 Task: Add a timeline in the project CanaryTech for the epic 'Microservices architecture implementation' from 2024/06/13 to 2025/07/11. Add a timeline in the project CanaryTech for the epic 'Remote work and collaboration enhancement' from 2023/06/18 to 2024/08/01. Add a timeline in the project CanaryTech for the epic 'Email and messaging system upgrade' from 2023/03/16 to 2025/07/24
Action: Mouse moved to (128, 203)
Screenshot: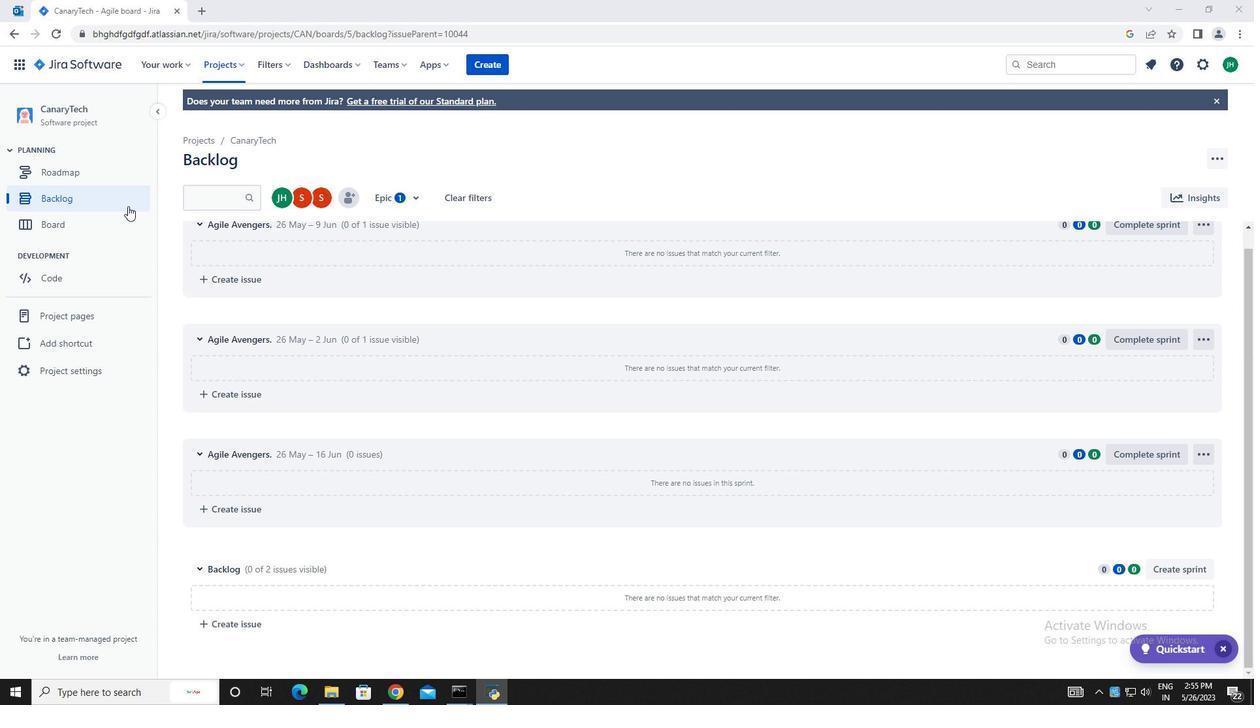 
Action: Mouse pressed left at (128, 203)
Screenshot: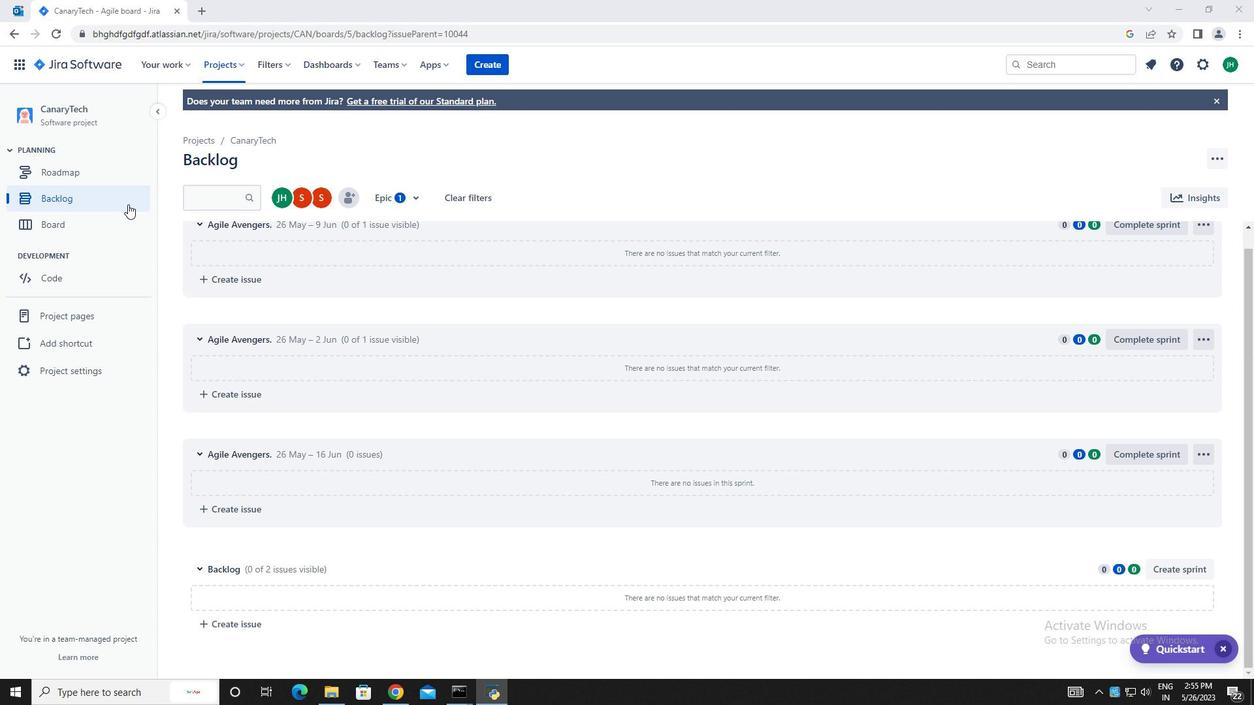 
Action: Mouse moved to (390, 198)
Screenshot: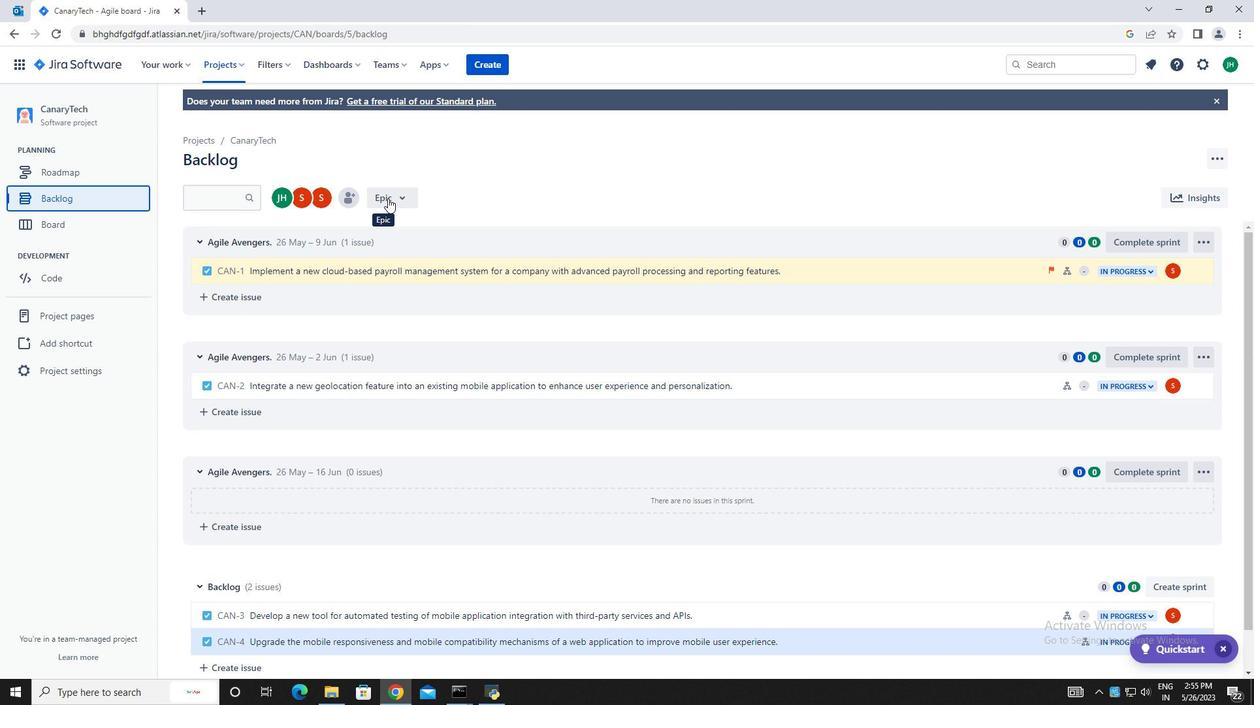 
Action: Mouse pressed left at (390, 198)
Screenshot: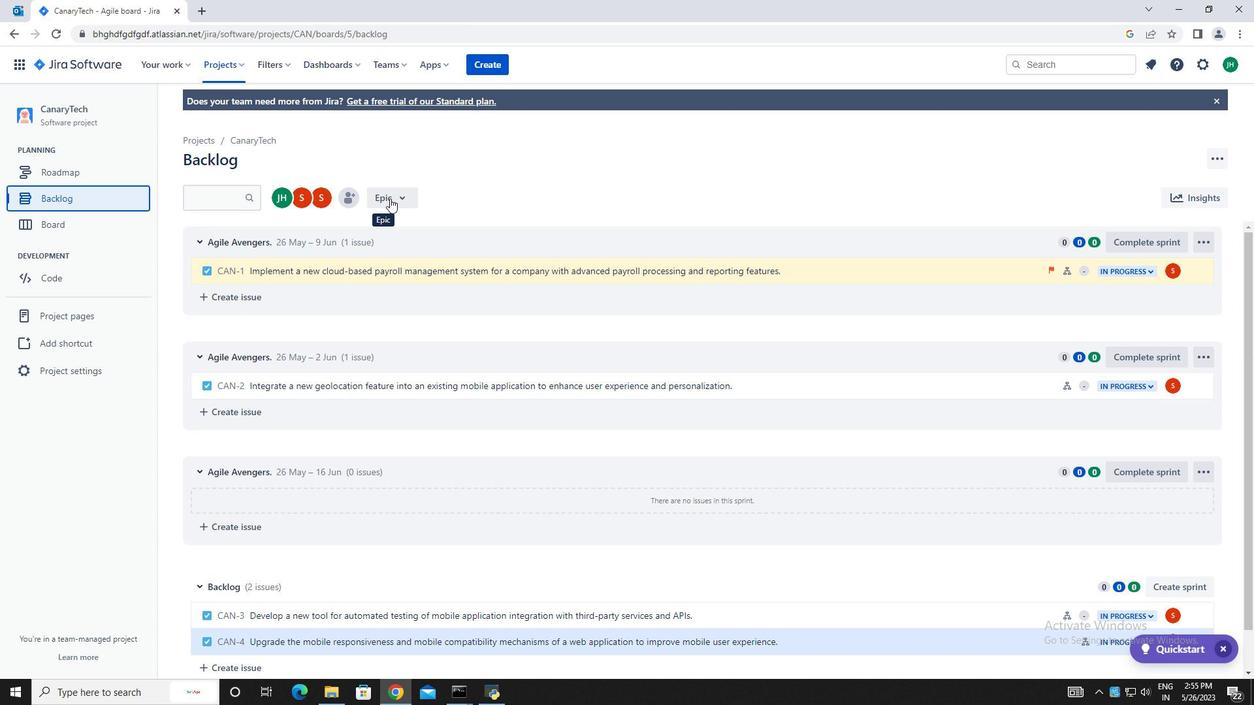 
Action: Mouse moved to (398, 336)
Screenshot: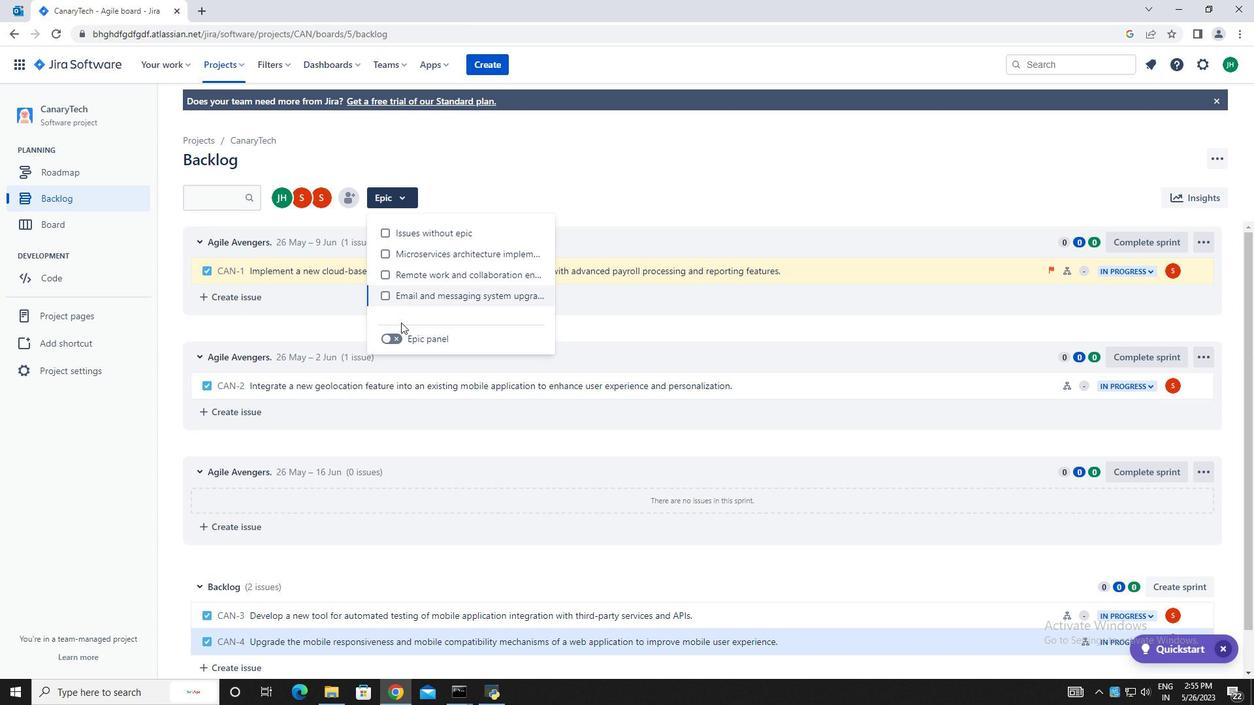 
Action: Mouse pressed left at (398, 336)
Screenshot: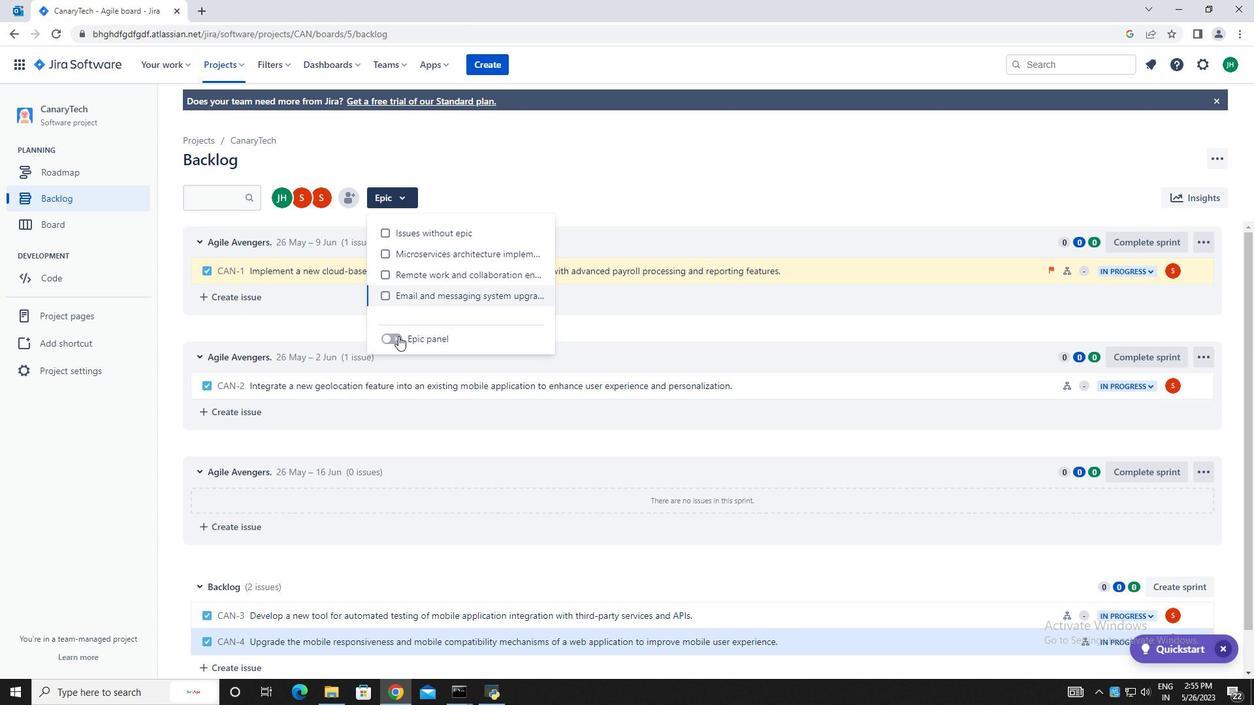 
Action: Mouse moved to (193, 299)
Screenshot: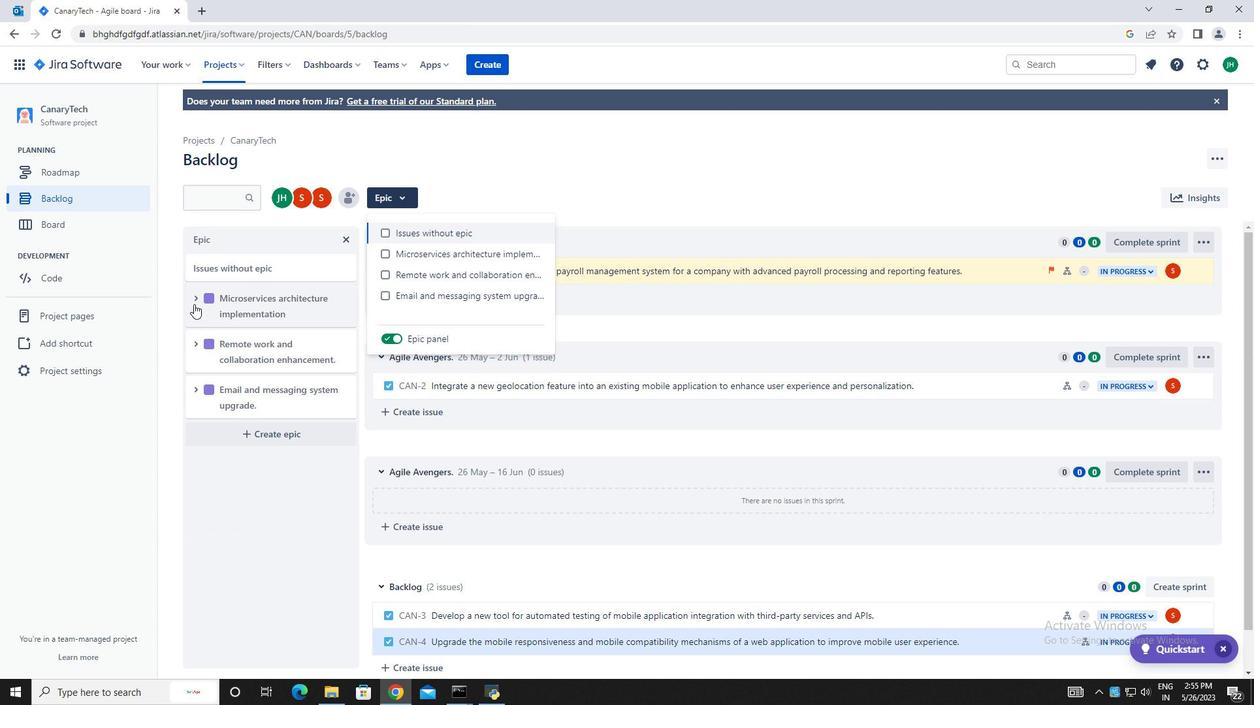 
Action: Mouse pressed left at (193, 299)
Screenshot: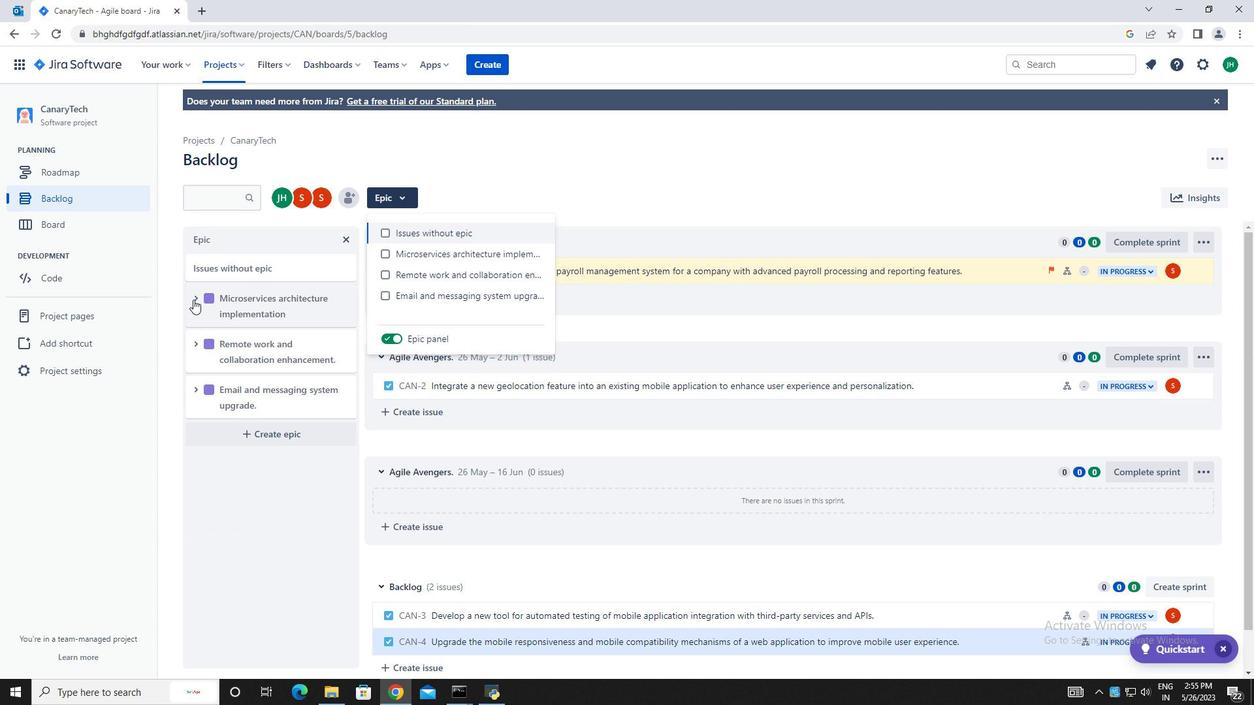 
Action: Mouse moved to (268, 418)
Screenshot: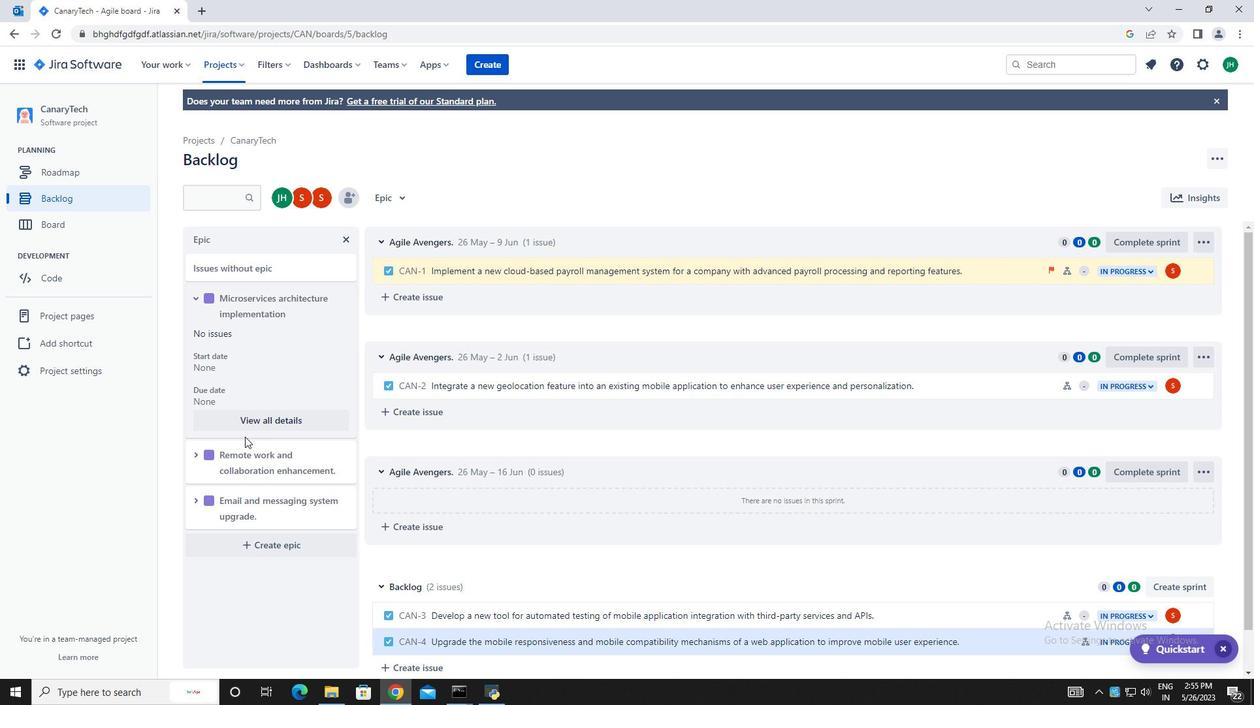 
Action: Mouse pressed left at (268, 418)
Screenshot: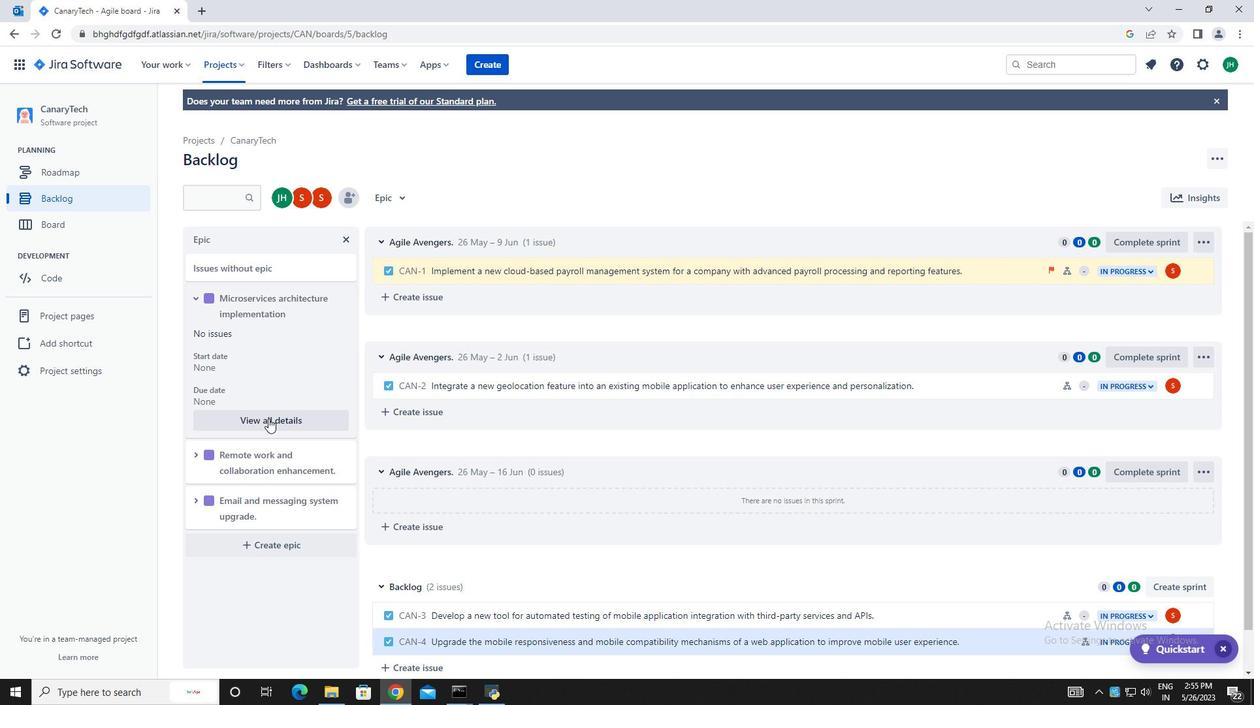 
Action: Mouse moved to (1097, 533)
Screenshot: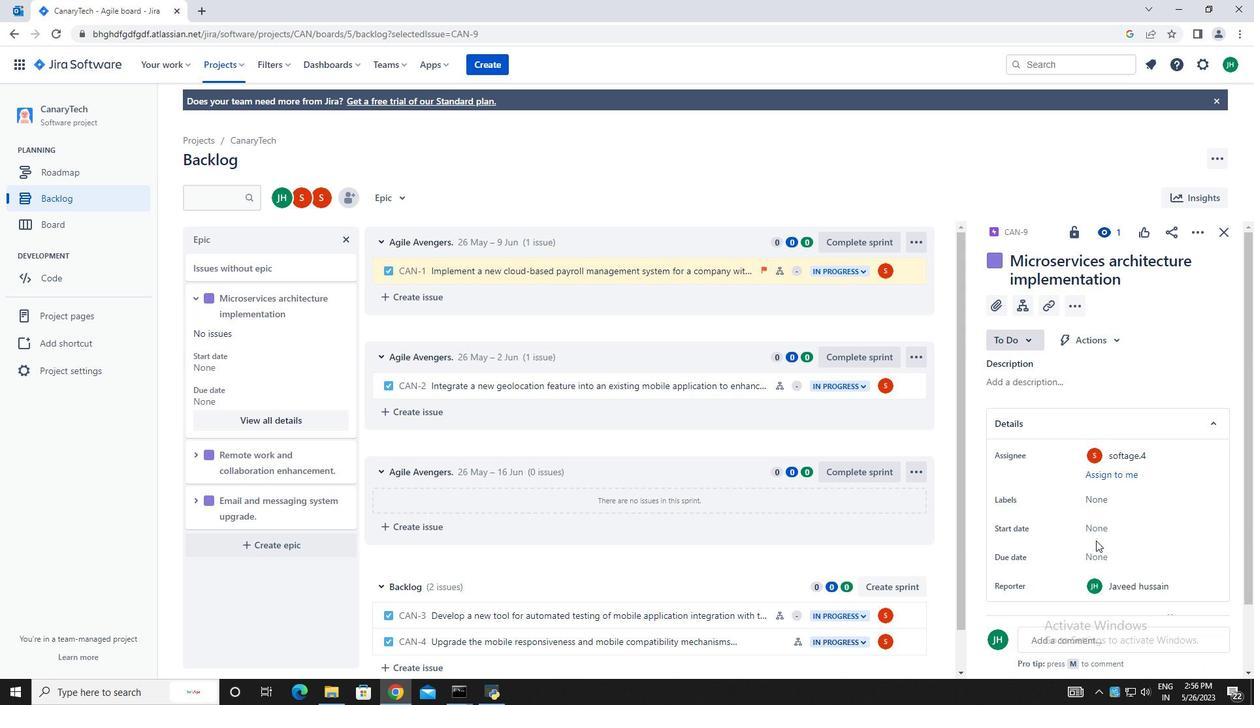 
Action: Mouse pressed left at (1097, 533)
Screenshot: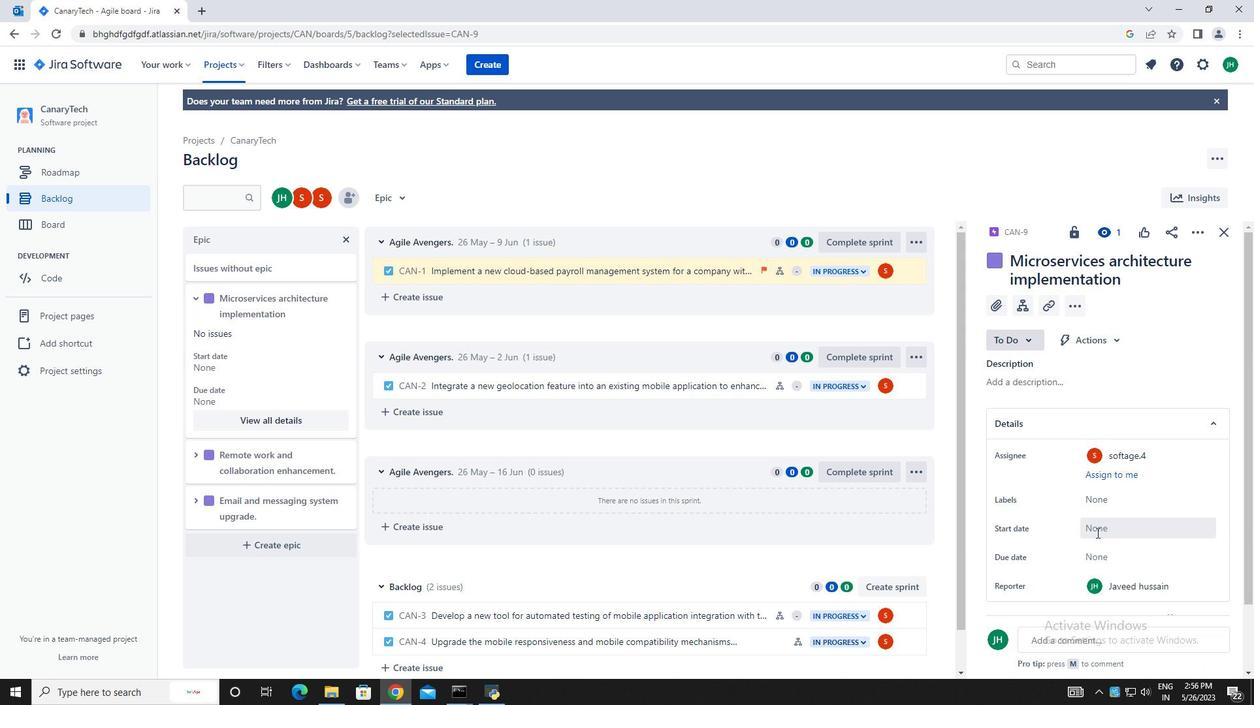 
Action: Mouse moved to (1226, 338)
Screenshot: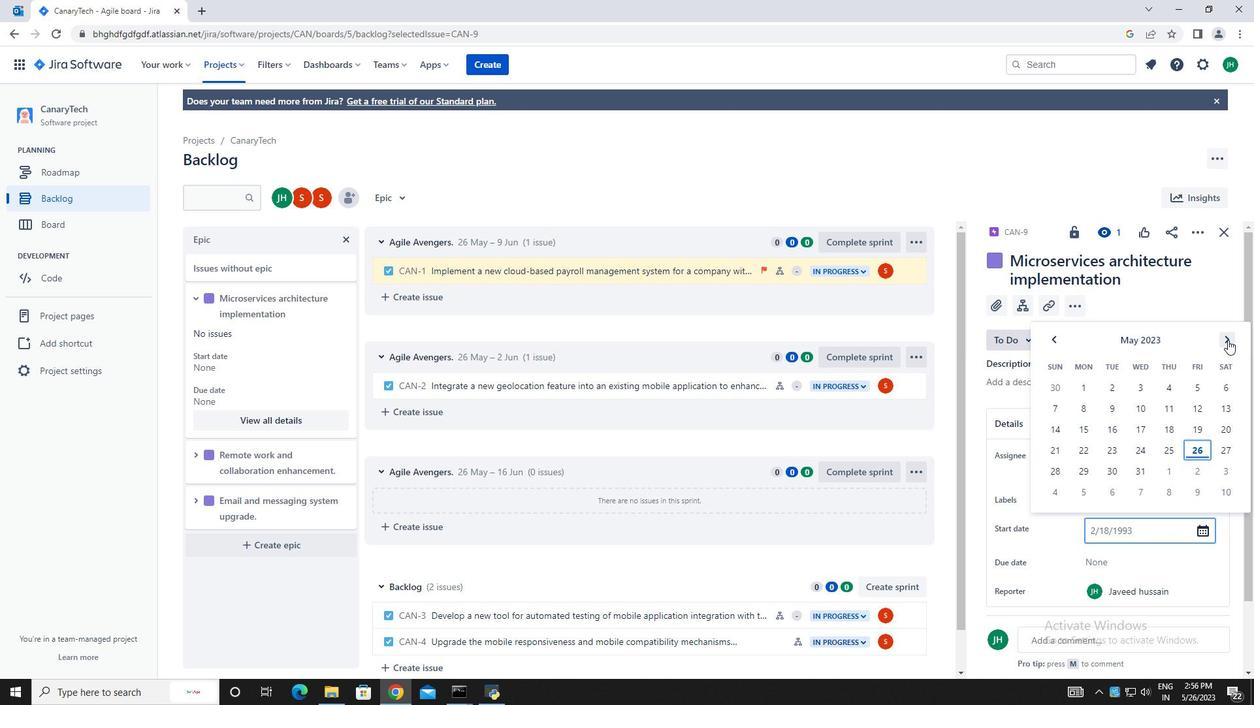 
Action: Mouse pressed left at (1226, 338)
Screenshot: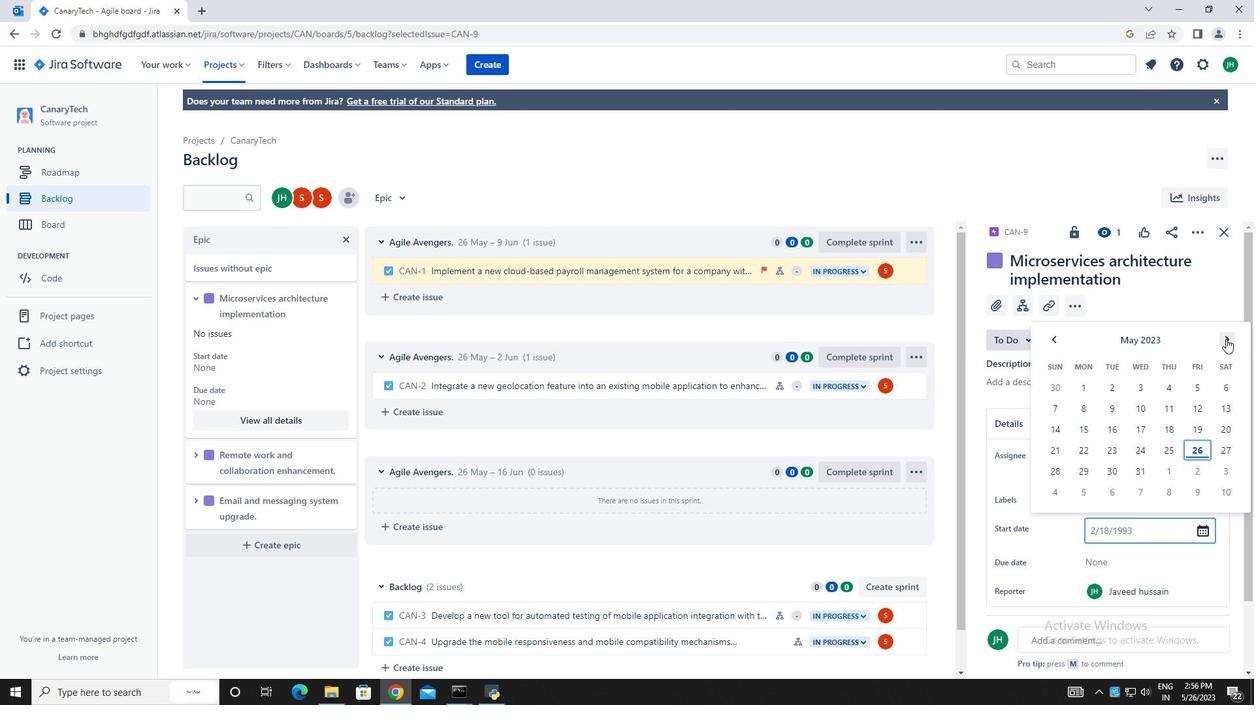 
Action: Mouse pressed left at (1226, 338)
Screenshot: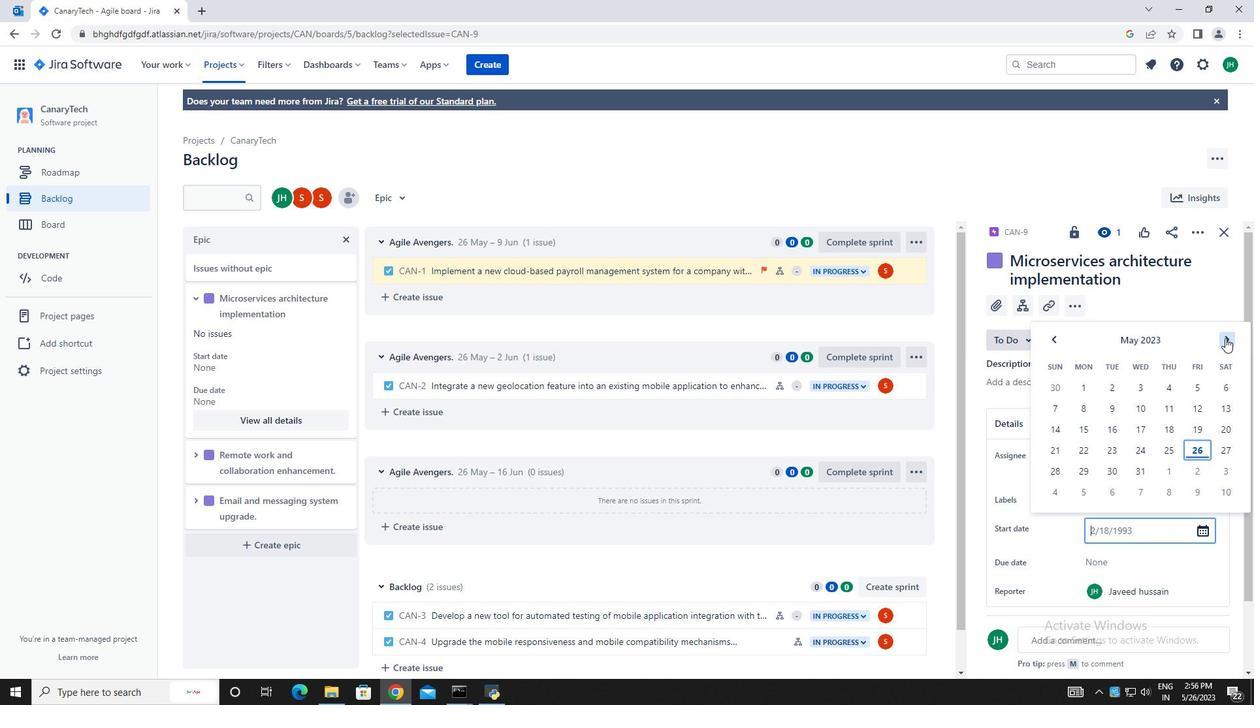 
Action: Mouse moved to (1226, 338)
Screenshot: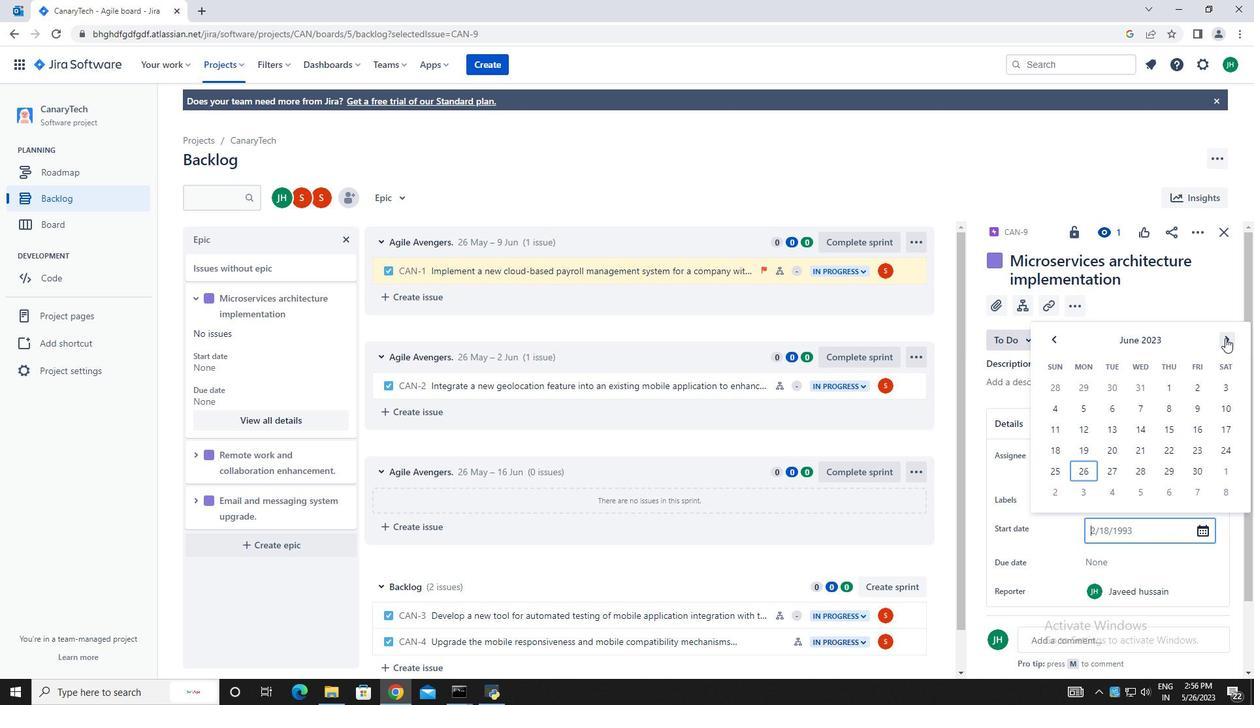 
Action: Mouse pressed left at (1226, 338)
Screenshot: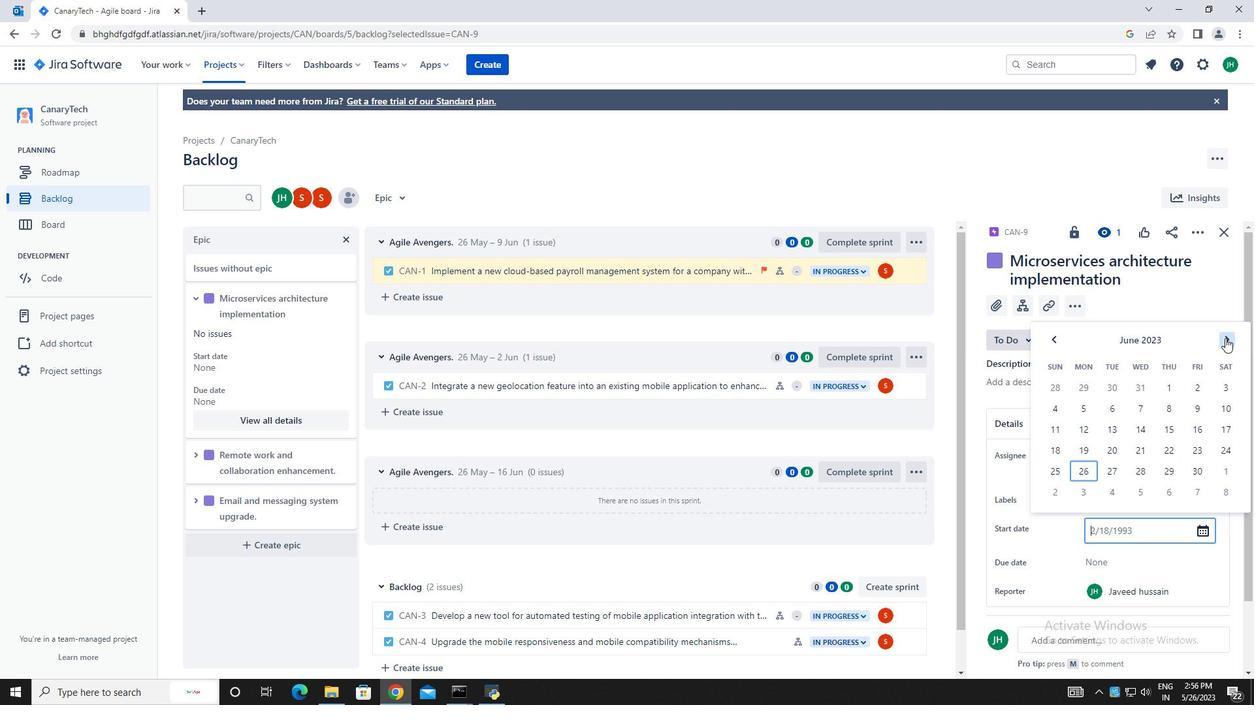 
Action: Mouse pressed left at (1226, 338)
Screenshot: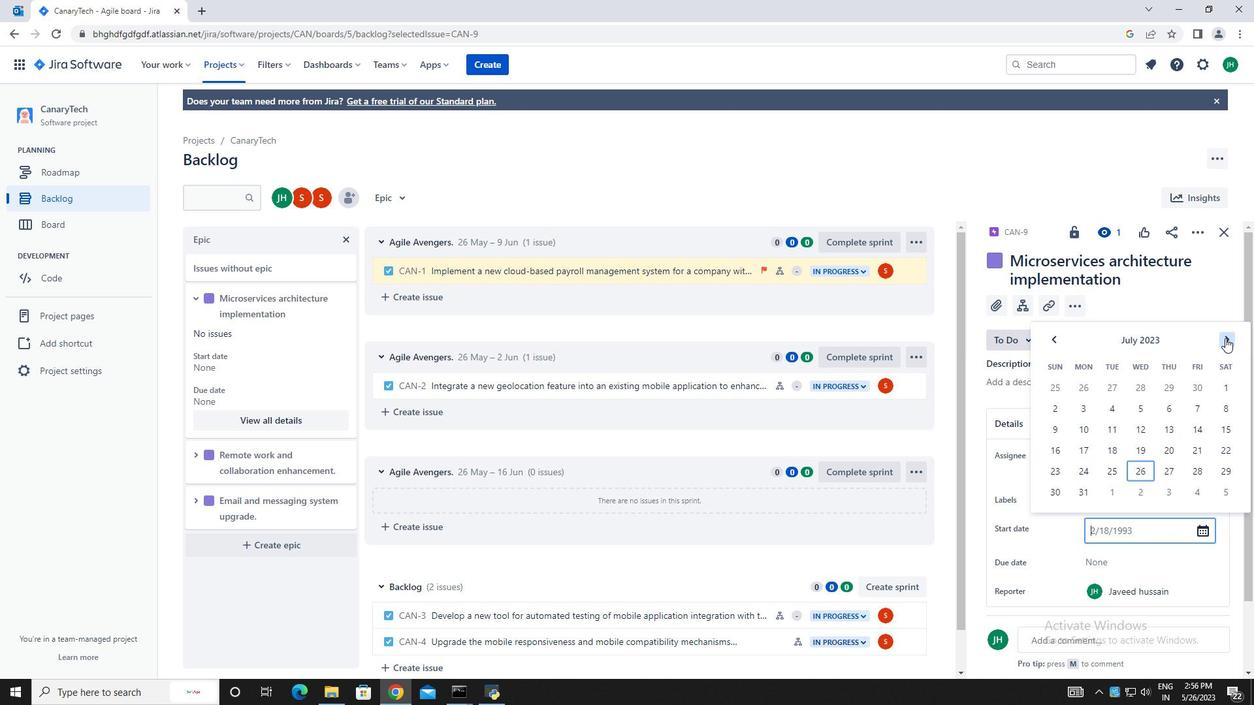 
Action: Mouse pressed left at (1226, 338)
Screenshot: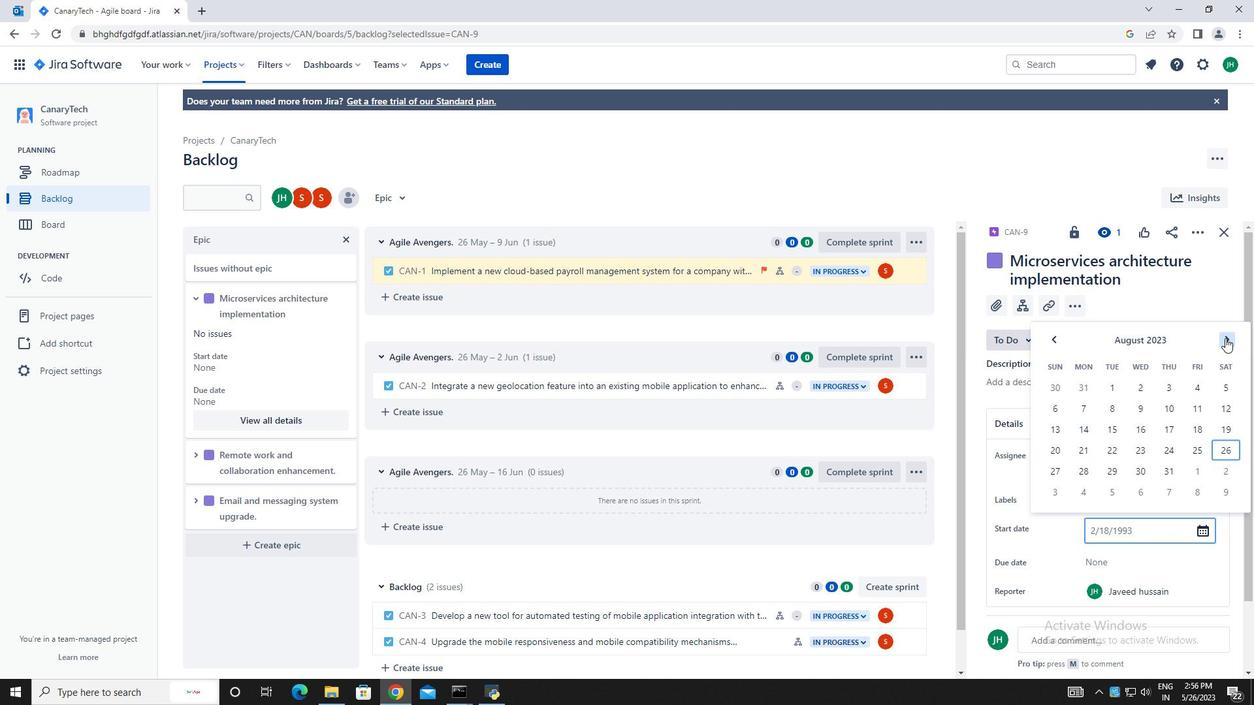 
Action: Mouse pressed left at (1226, 338)
Screenshot: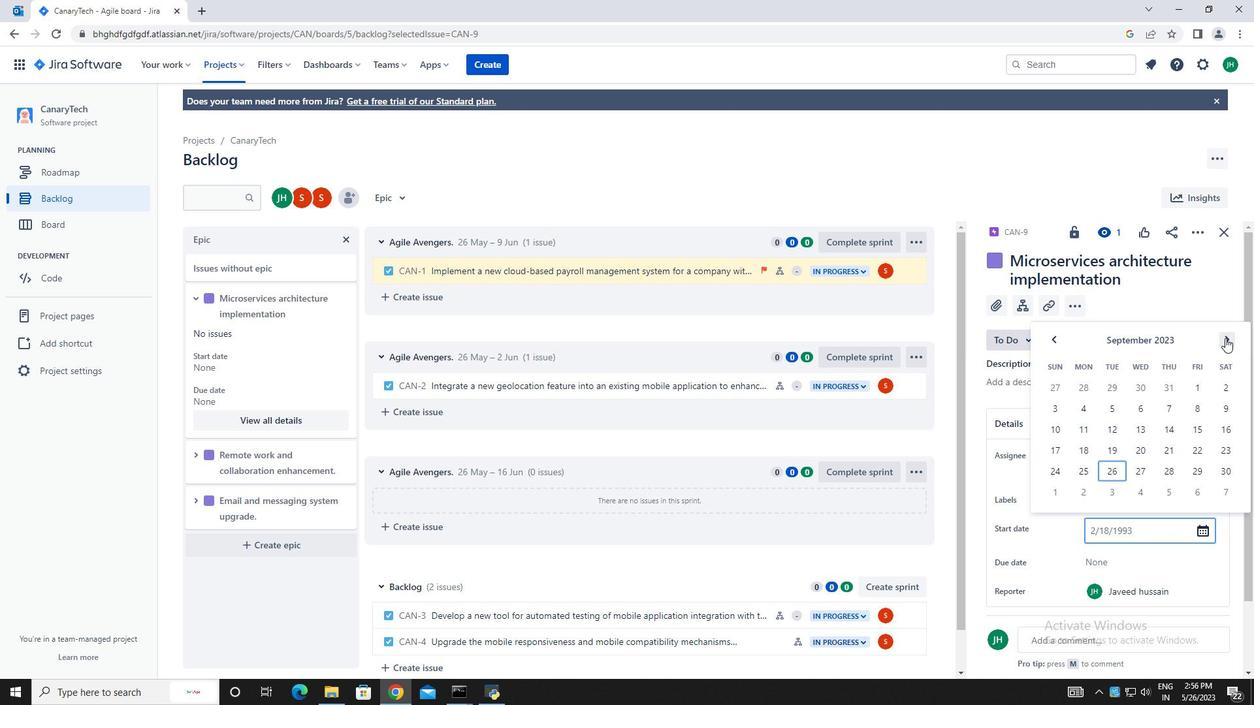 
Action: Mouse pressed left at (1226, 338)
Screenshot: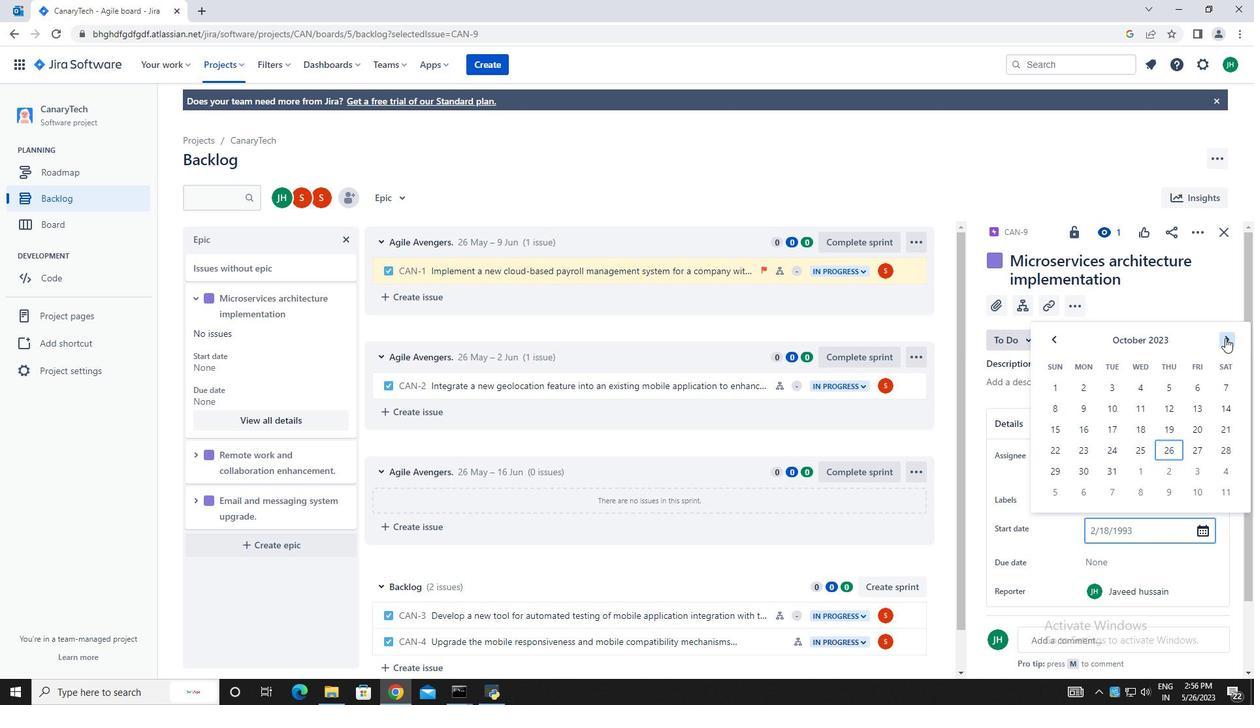 
Action: Mouse pressed left at (1226, 338)
Screenshot: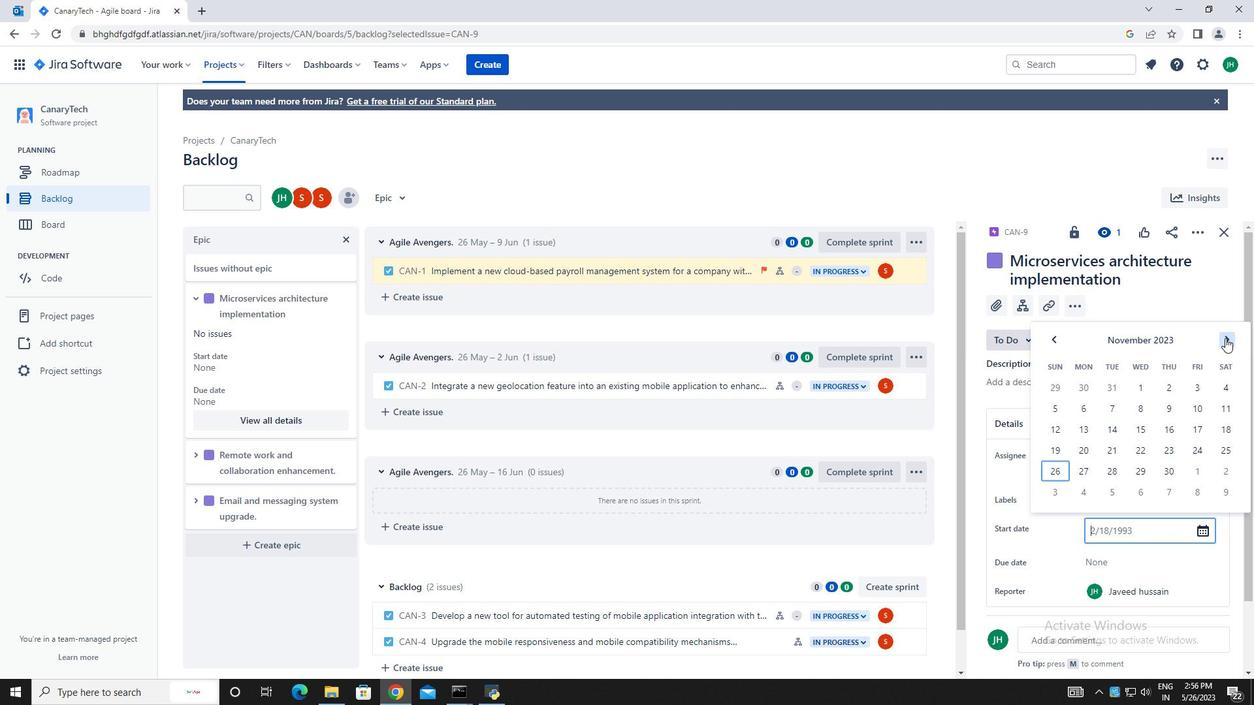 
Action: Mouse pressed left at (1226, 338)
Screenshot: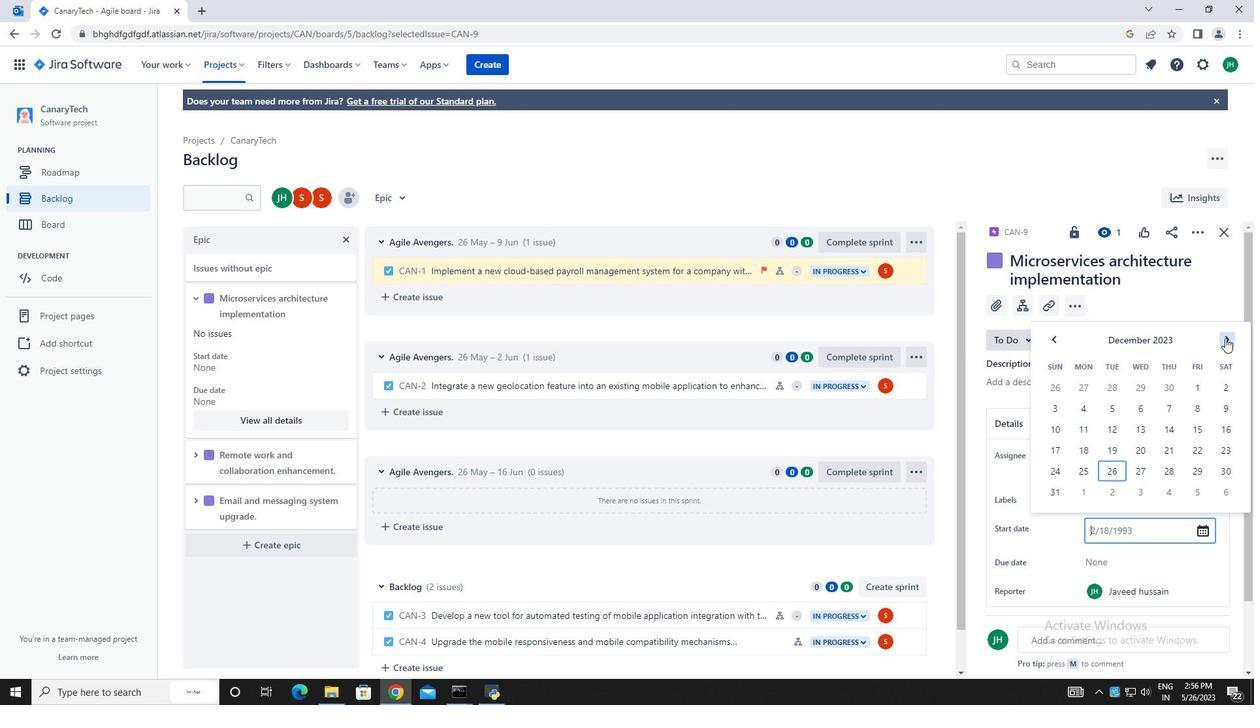 
Action: Mouse pressed left at (1226, 338)
Screenshot: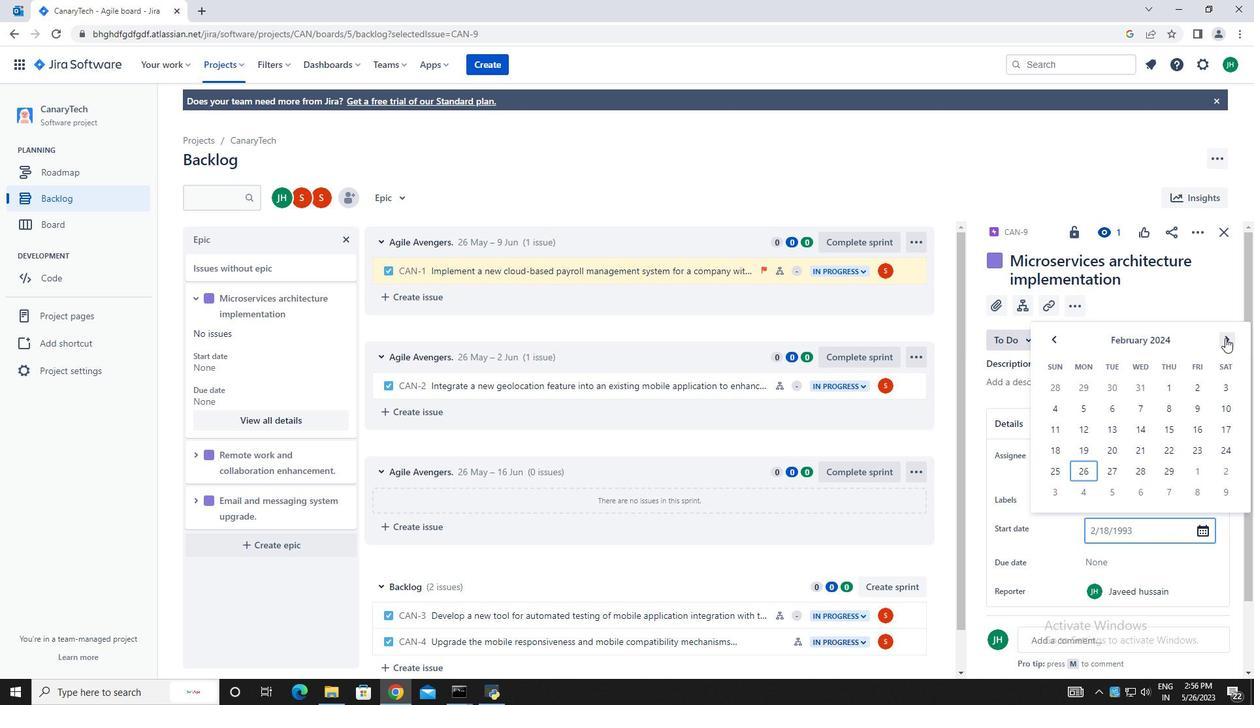 
Action: Mouse pressed left at (1226, 338)
Screenshot: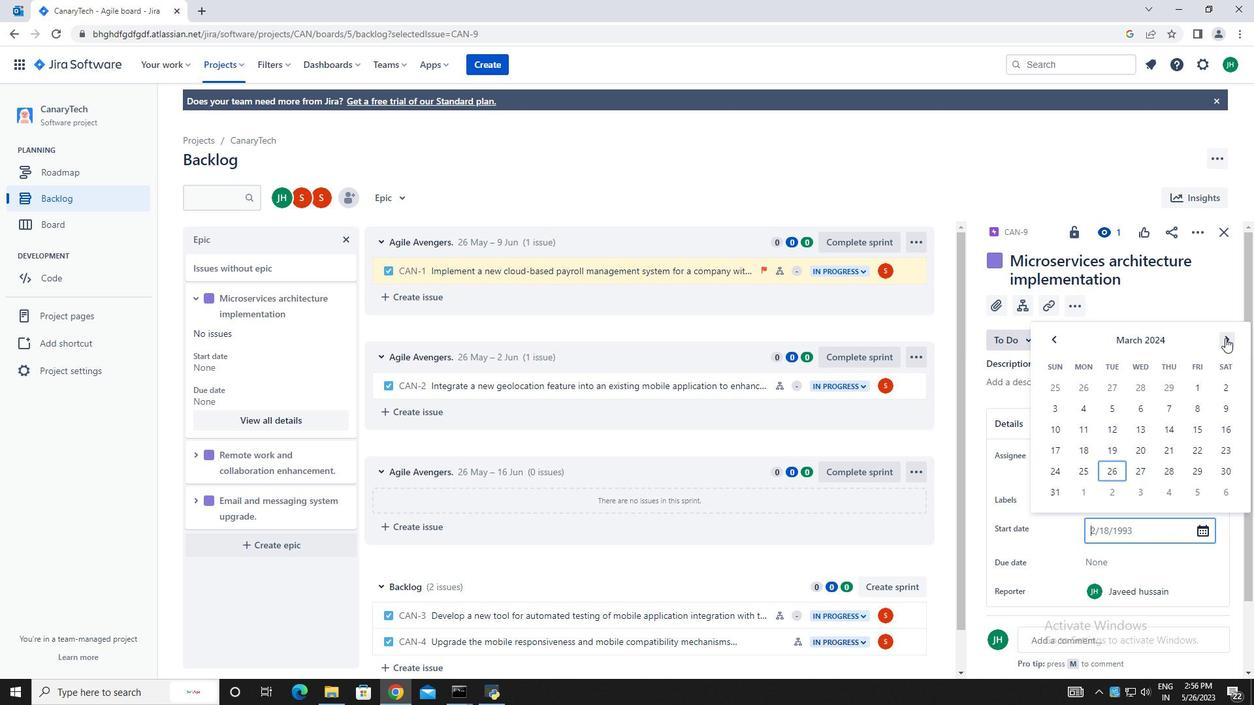 
Action: Mouse pressed left at (1226, 338)
Screenshot: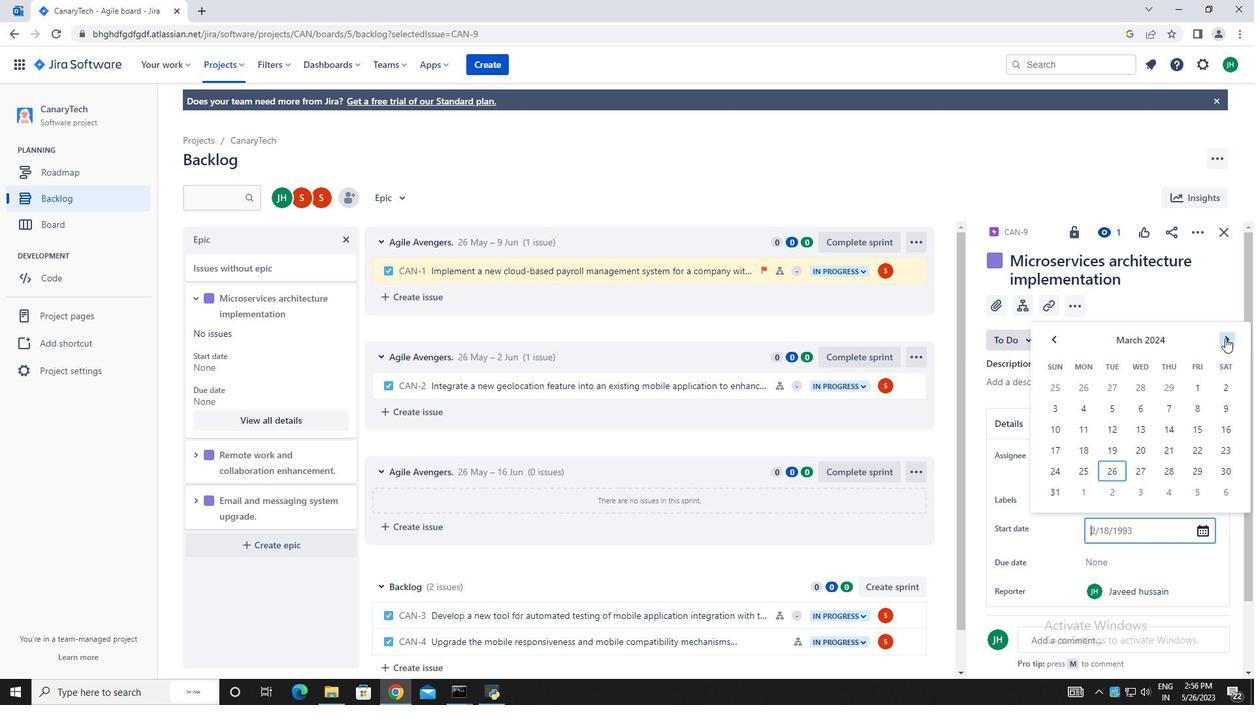 
Action: Mouse pressed left at (1226, 338)
Screenshot: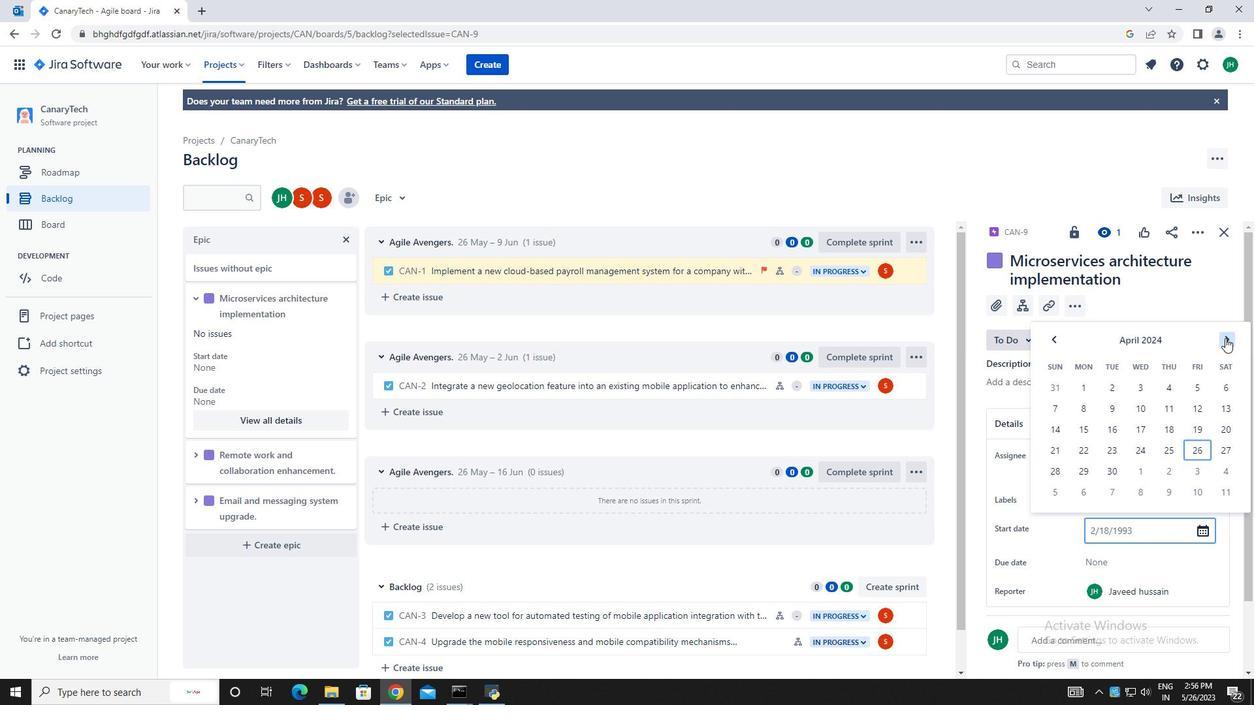 
Action: Mouse moved to (1173, 430)
Screenshot: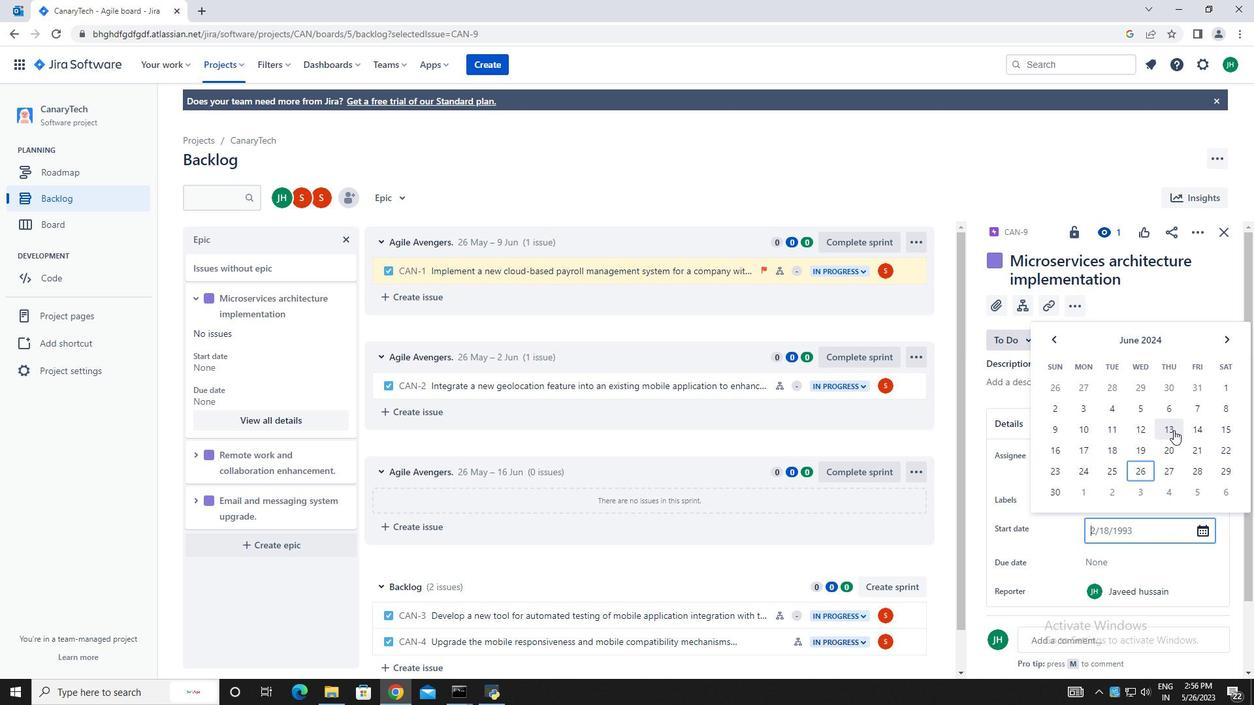 
Action: Mouse pressed left at (1173, 430)
Screenshot: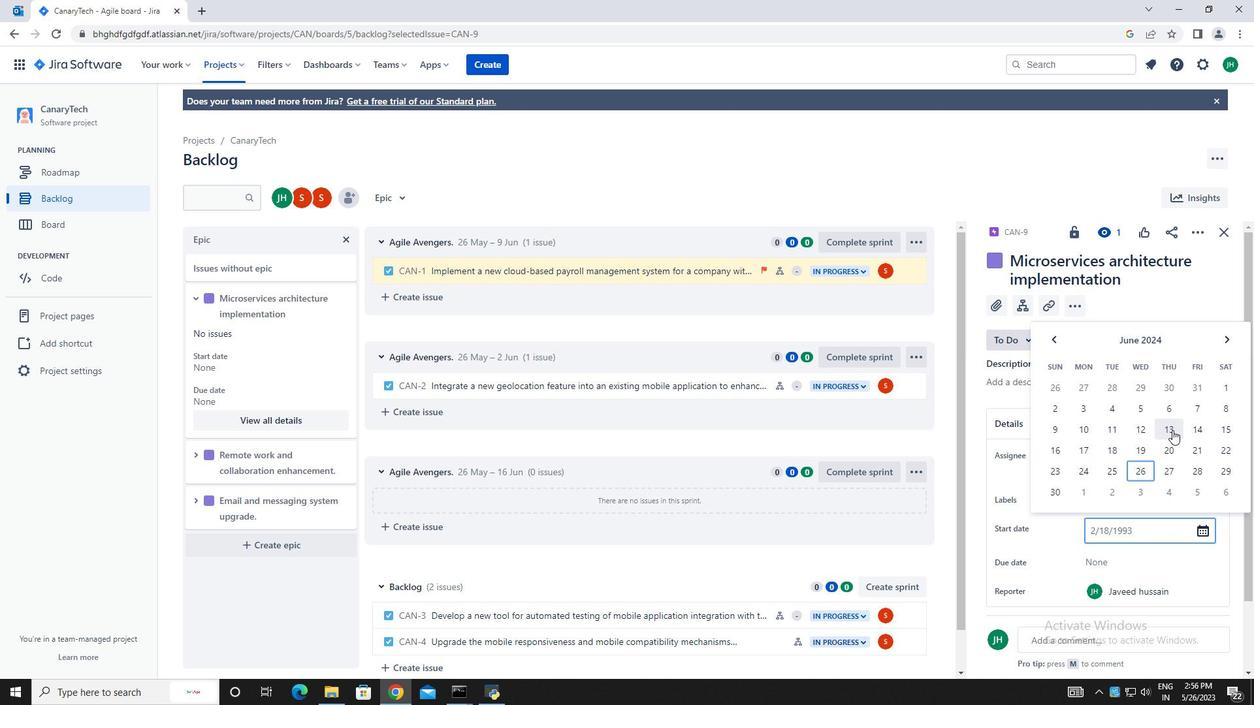 
Action: Mouse moved to (1131, 513)
Screenshot: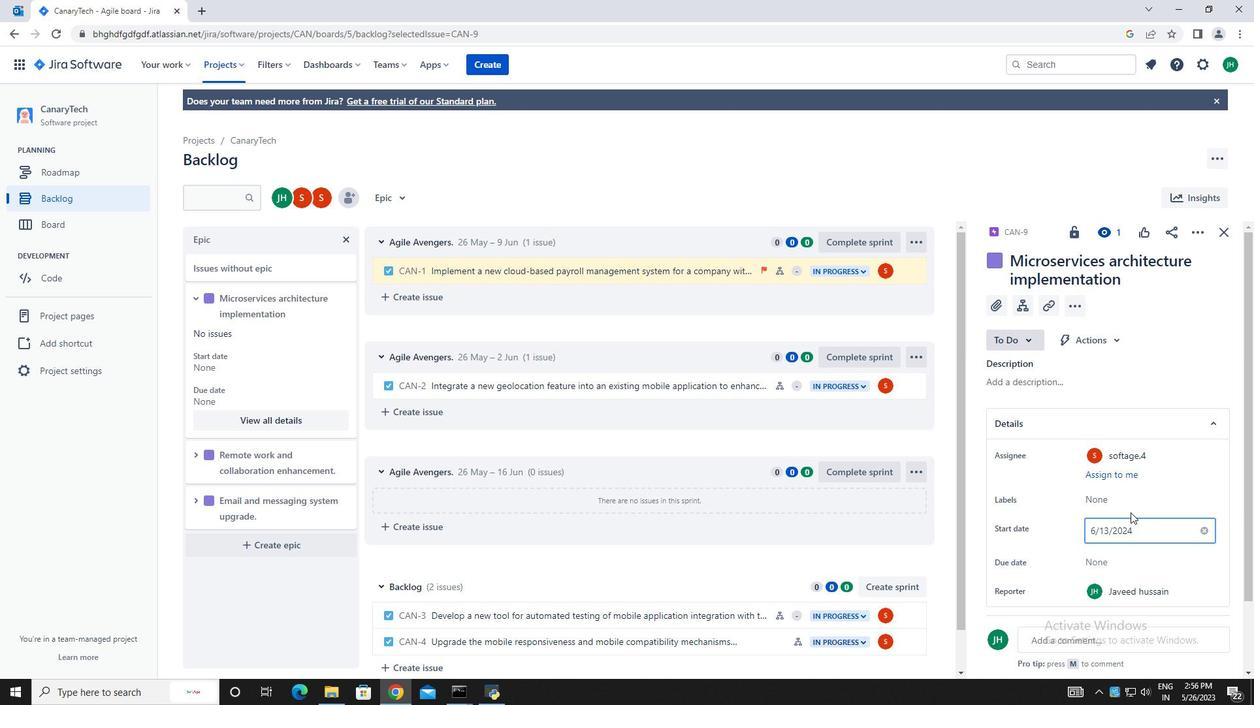 
Action: Key pressed <Key.enter>
Screenshot: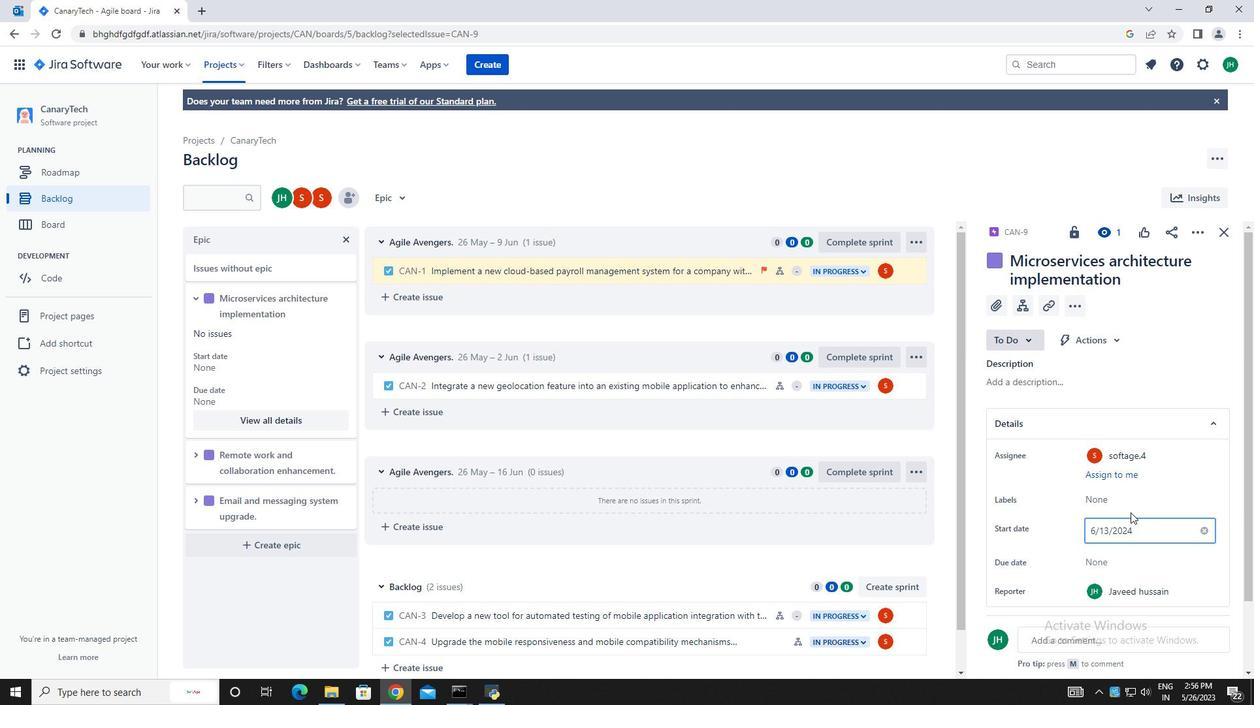 
Action: Mouse moved to (1105, 558)
Screenshot: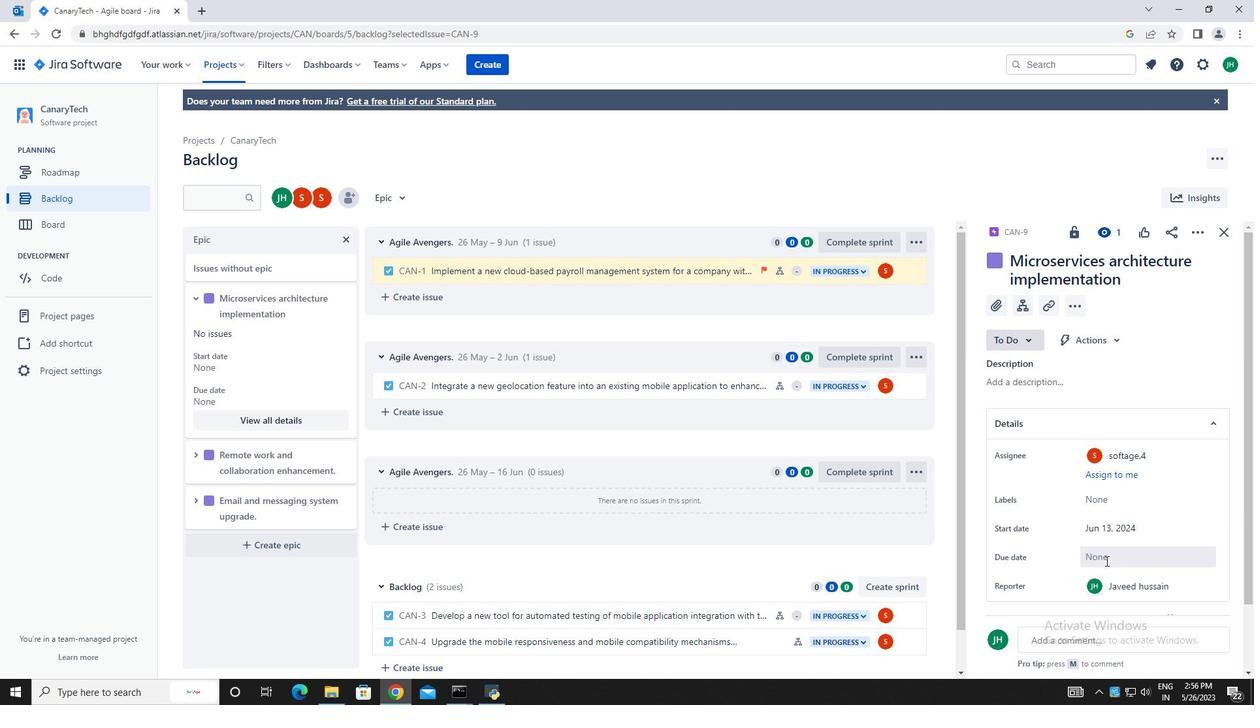 
Action: Mouse pressed left at (1105, 558)
Screenshot: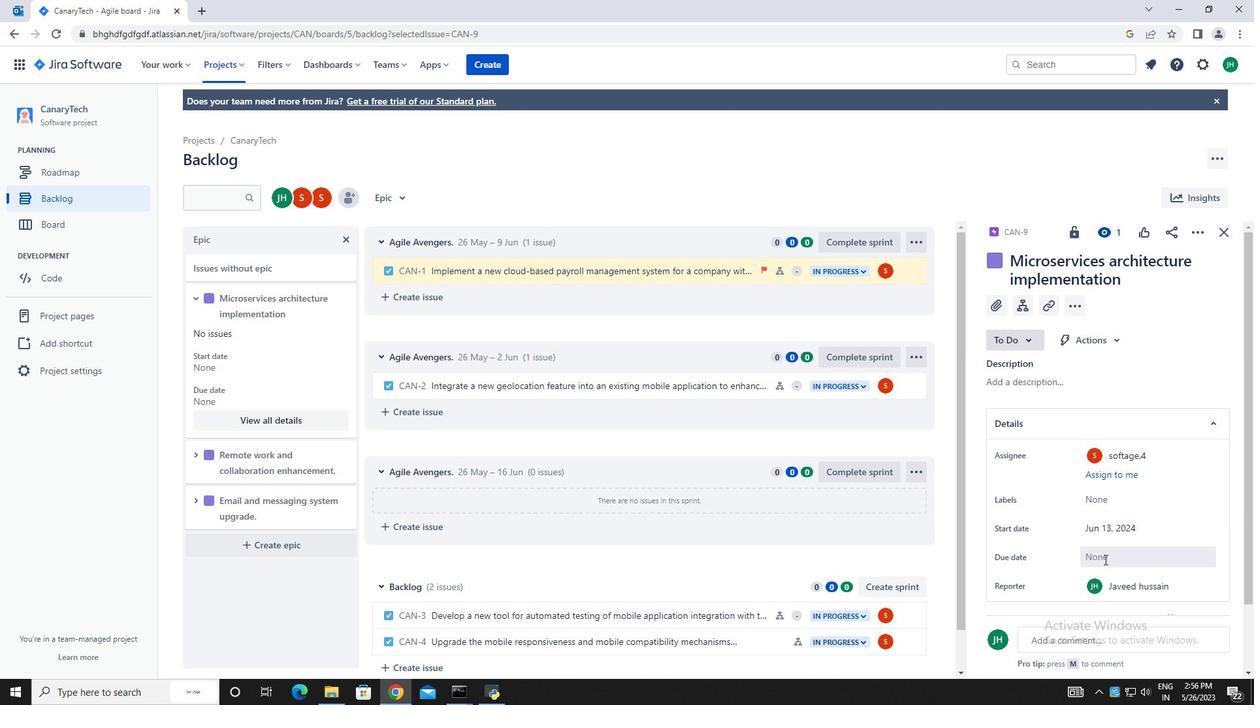
Action: Mouse moved to (1230, 369)
Screenshot: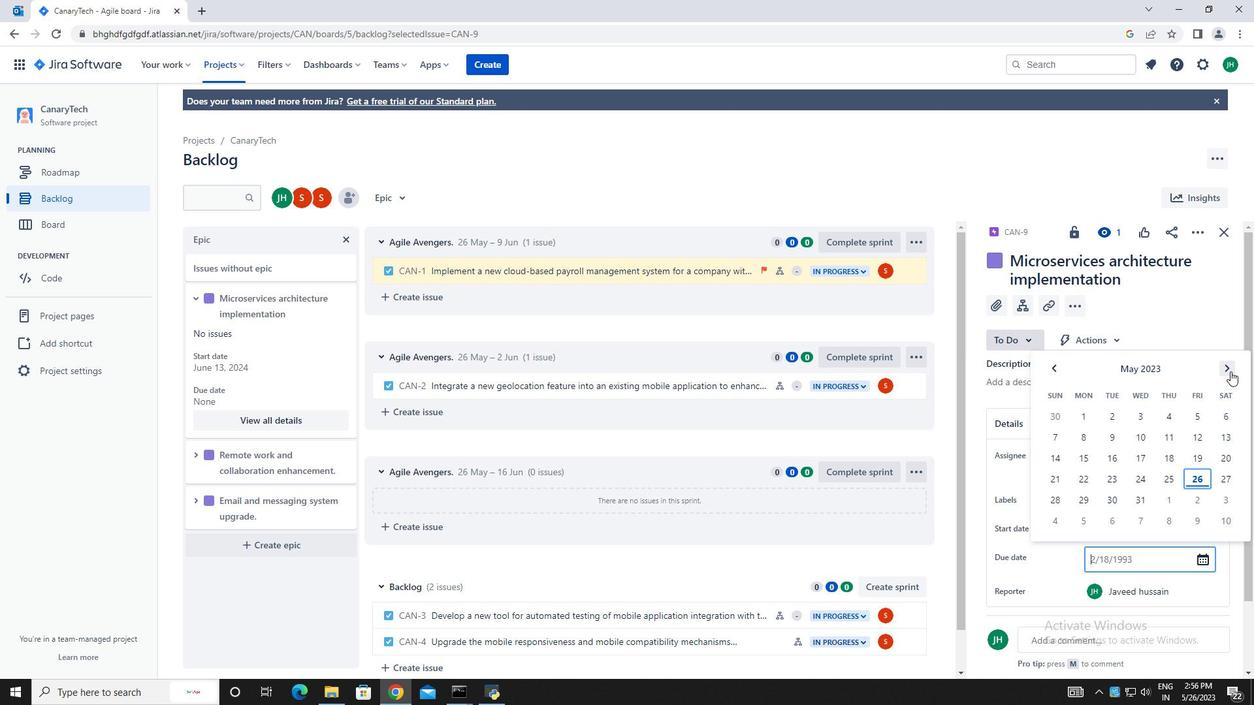 
Action: Mouse pressed left at (1230, 369)
Screenshot: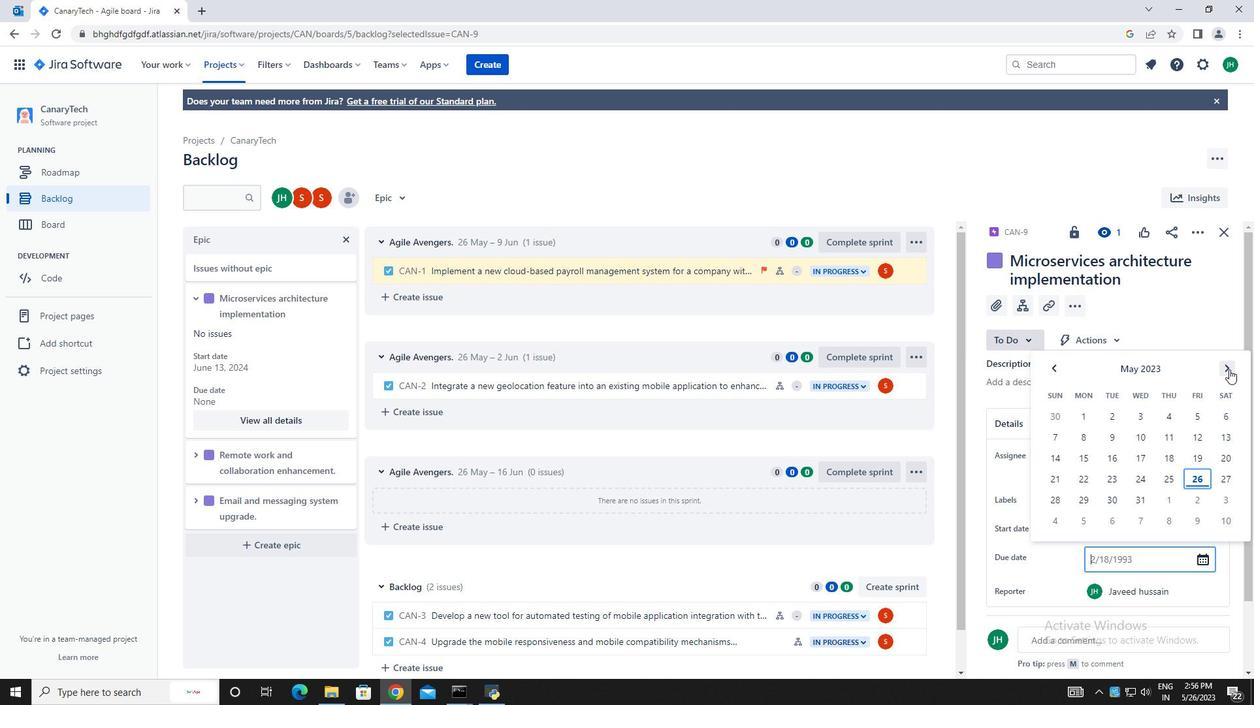 
Action: Mouse pressed left at (1230, 369)
Screenshot: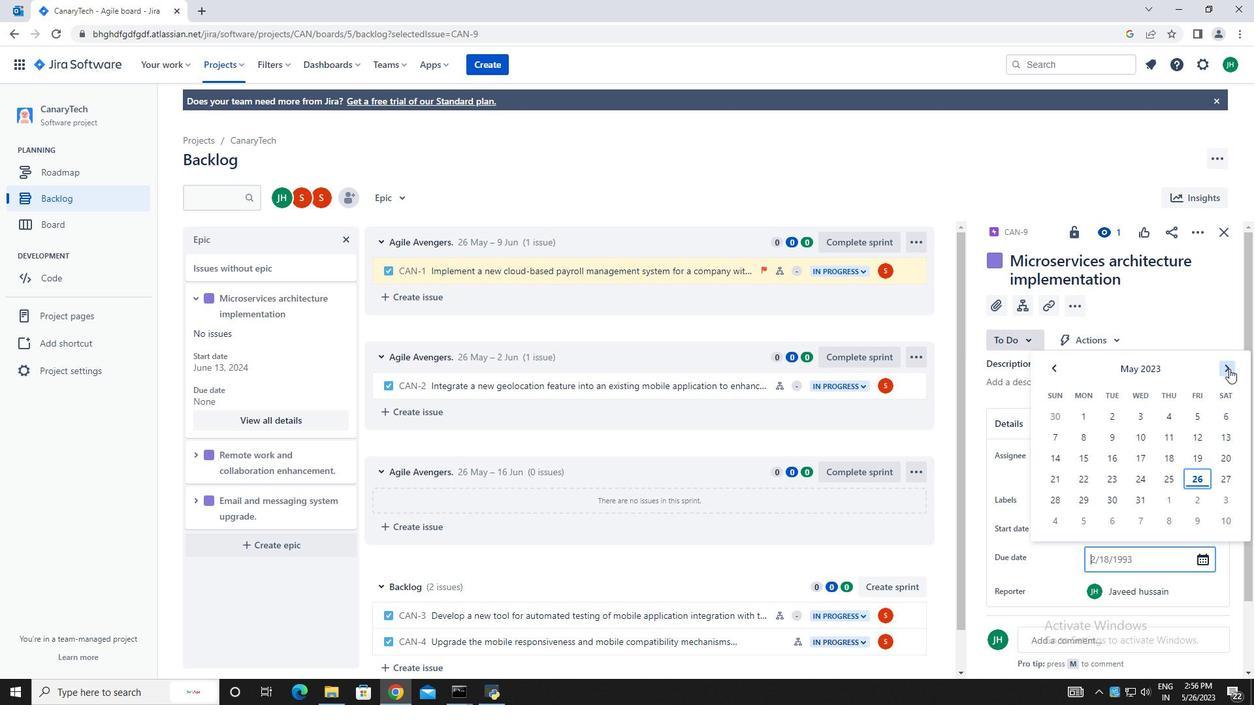 
Action: Mouse pressed left at (1230, 369)
Screenshot: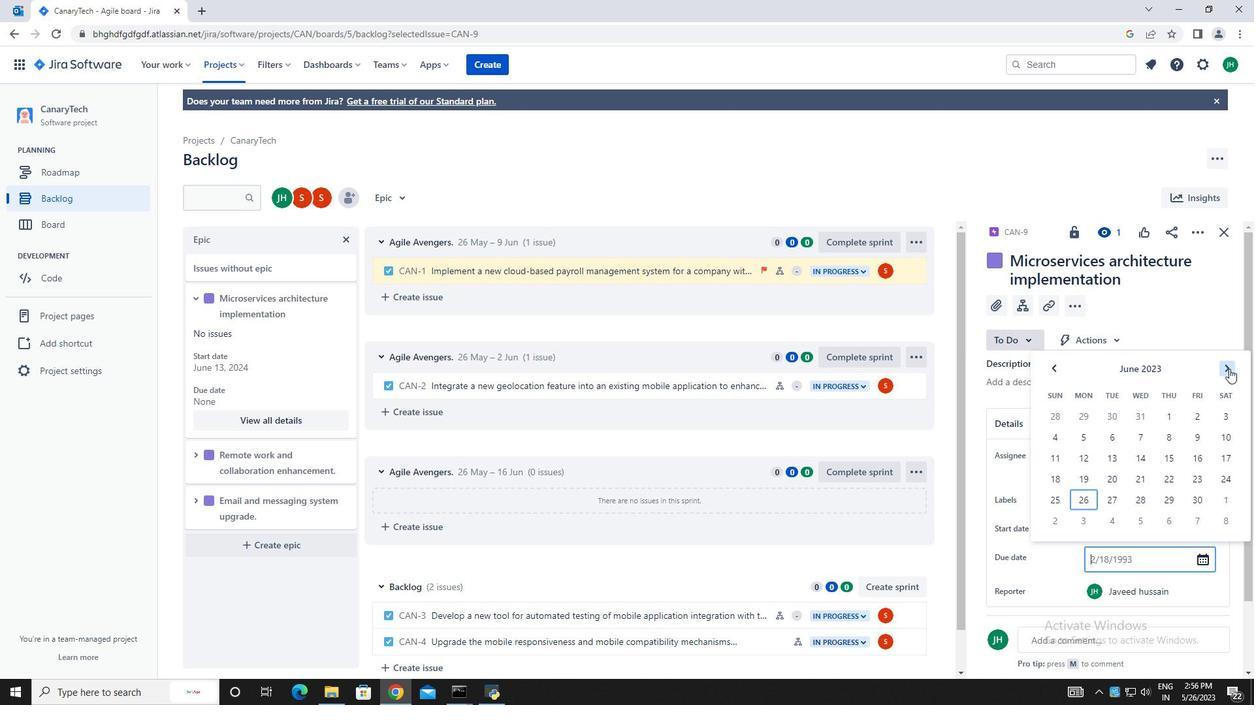 
Action: Mouse pressed left at (1230, 369)
Screenshot: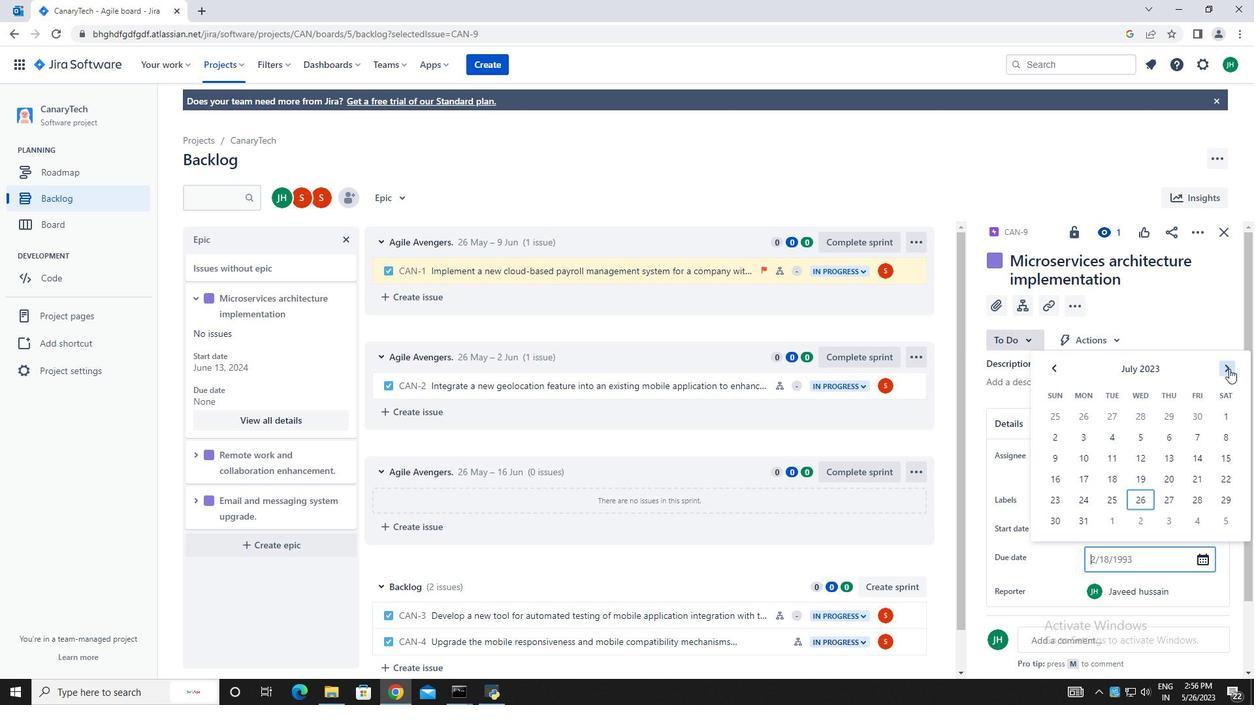 
Action: Mouse pressed left at (1230, 369)
Screenshot: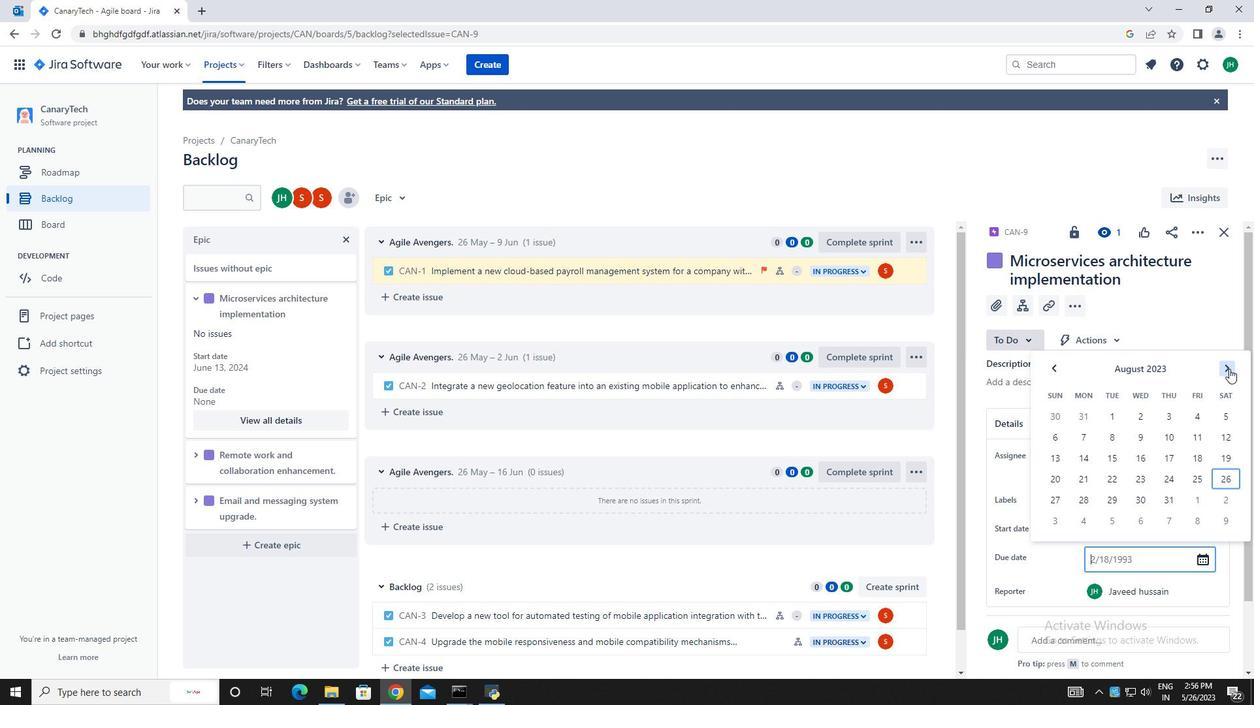 
Action: Mouse pressed left at (1230, 369)
Screenshot: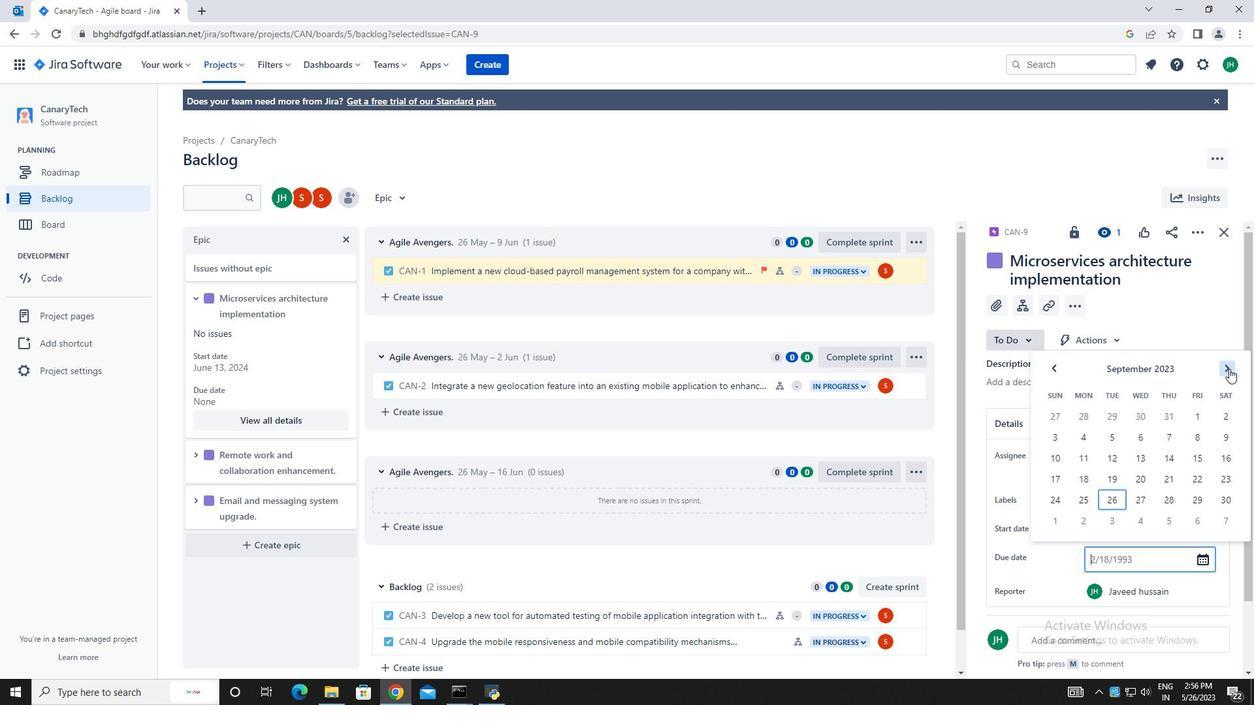 
Action: Mouse pressed left at (1230, 369)
Screenshot: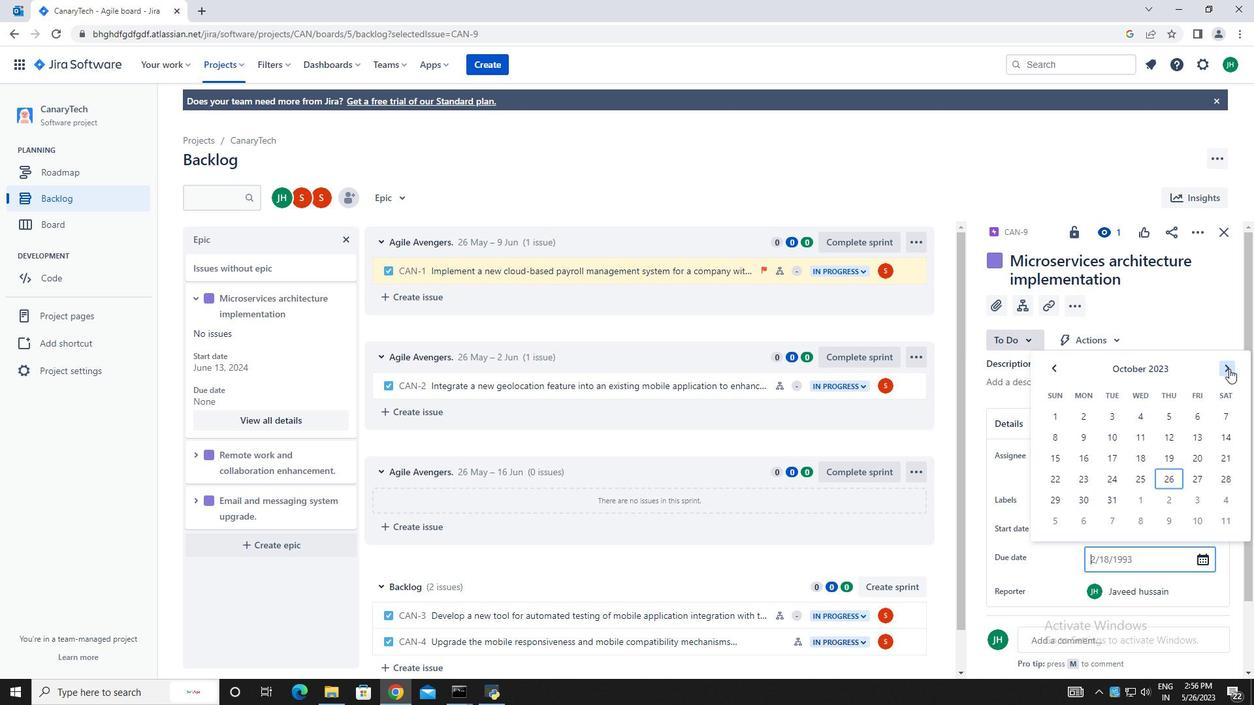 
Action: Mouse pressed left at (1230, 369)
Screenshot: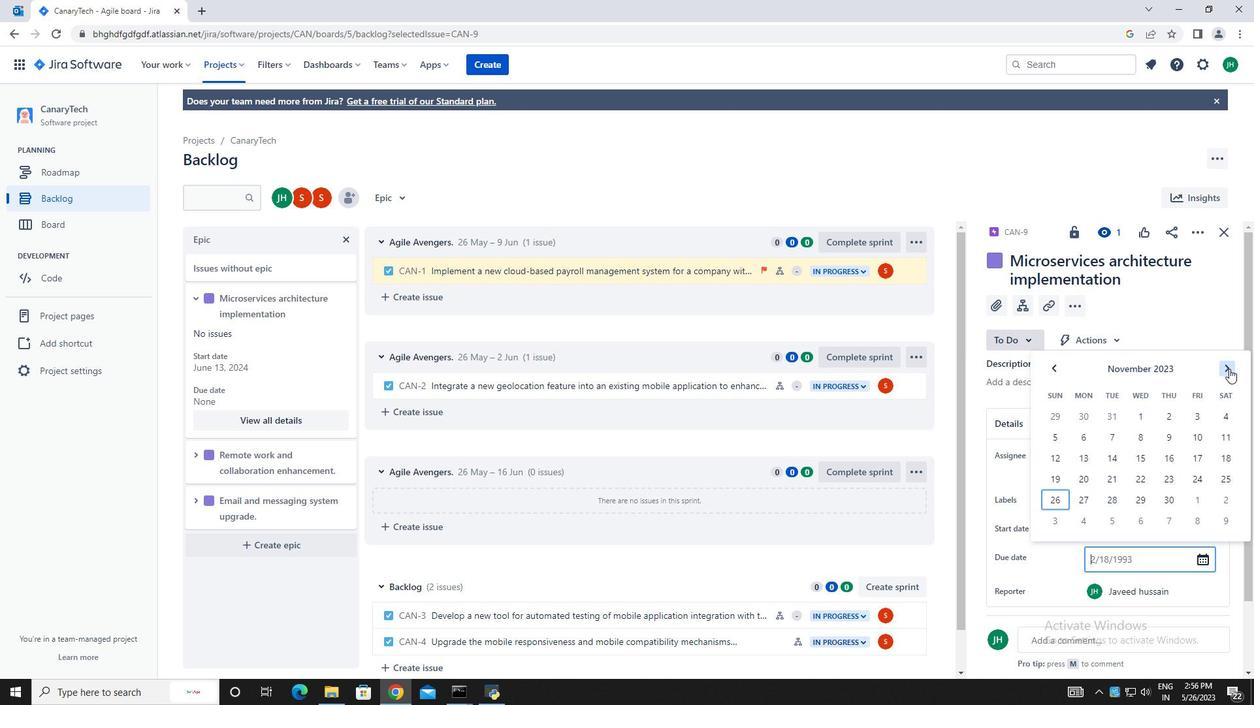 
Action: Mouse pressed left at (1230, 369)
Screenshot: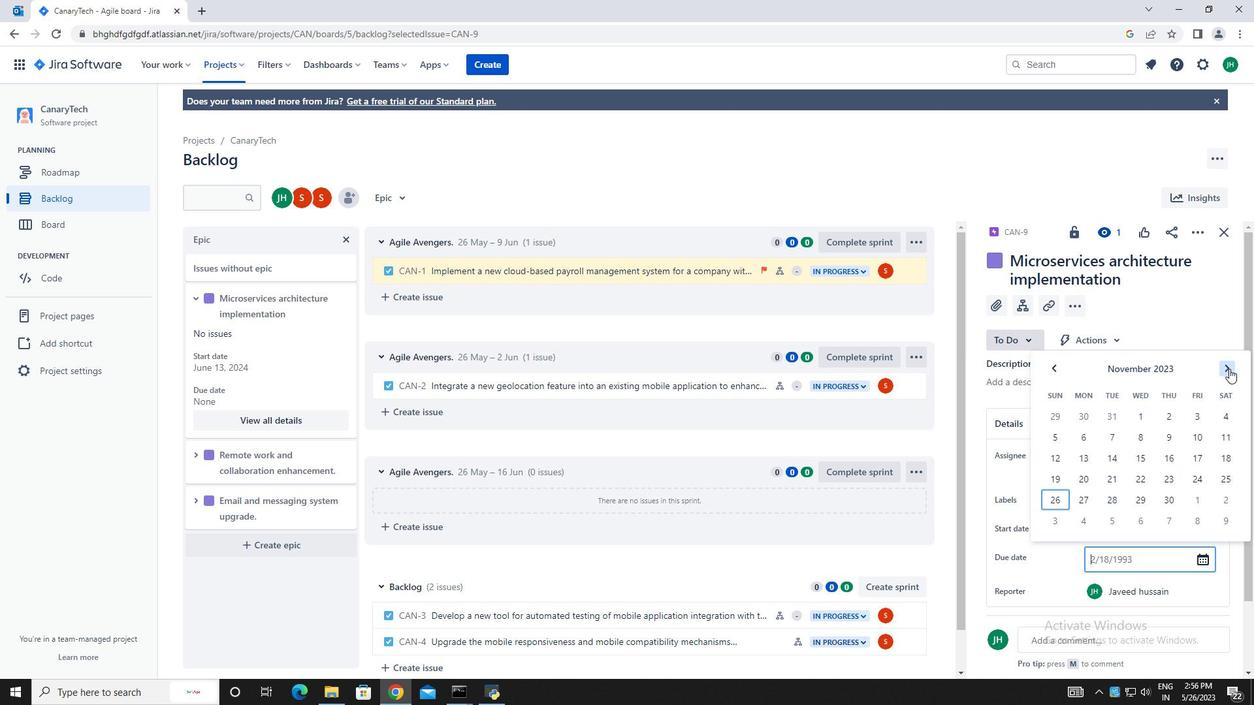 
Action: Mouse pressed left at (1230, 369)
Screenshot: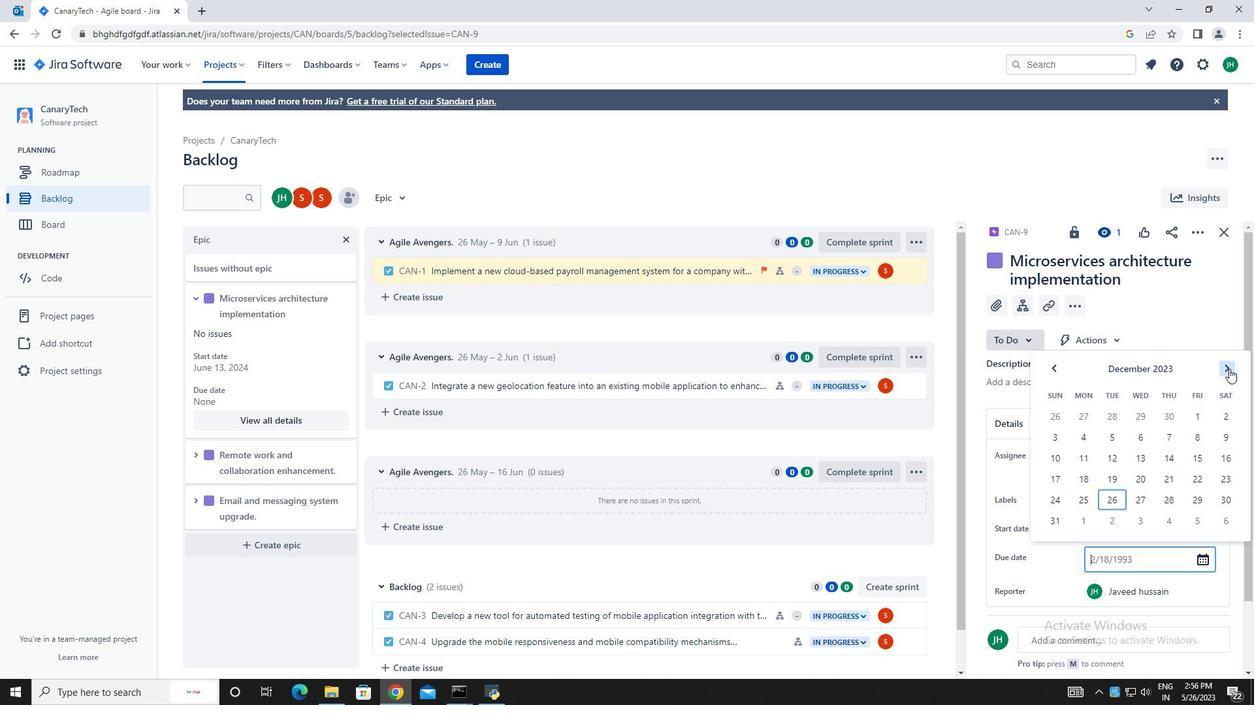
Action: Mouse pressed left at (1230, 369)
Screenshot: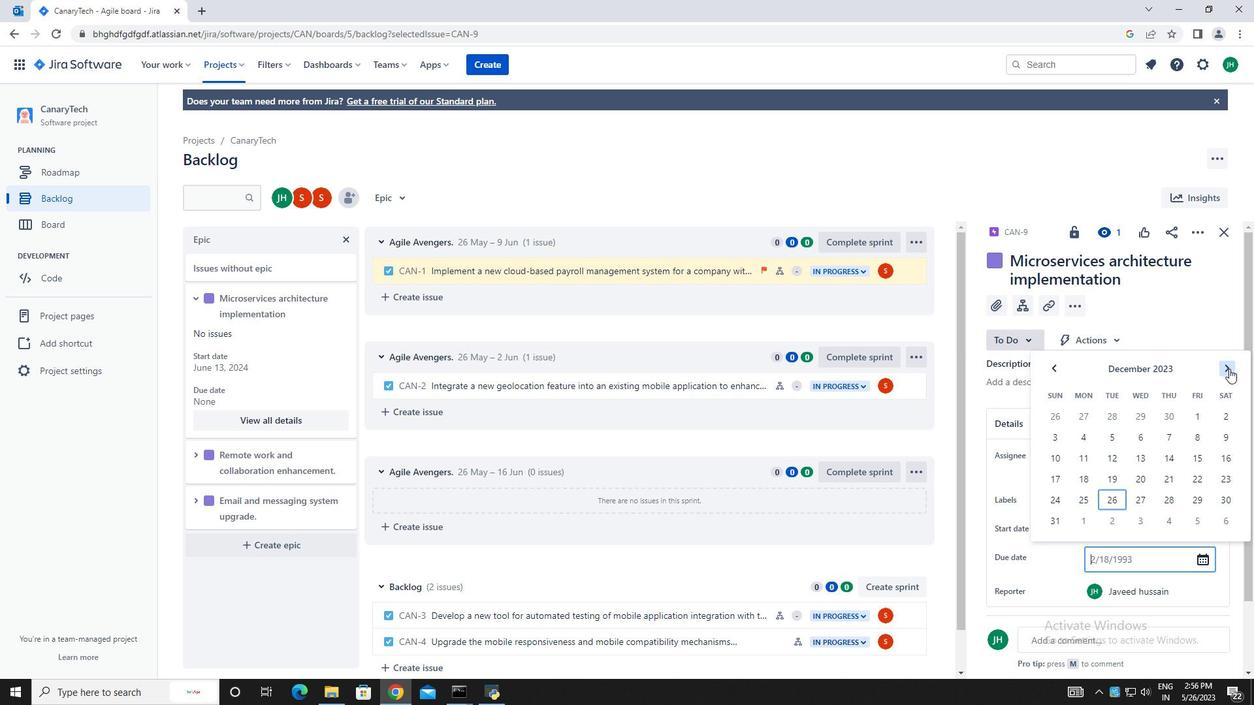 
Action: Mouse pressed left at (1230, 369)
Screenshot: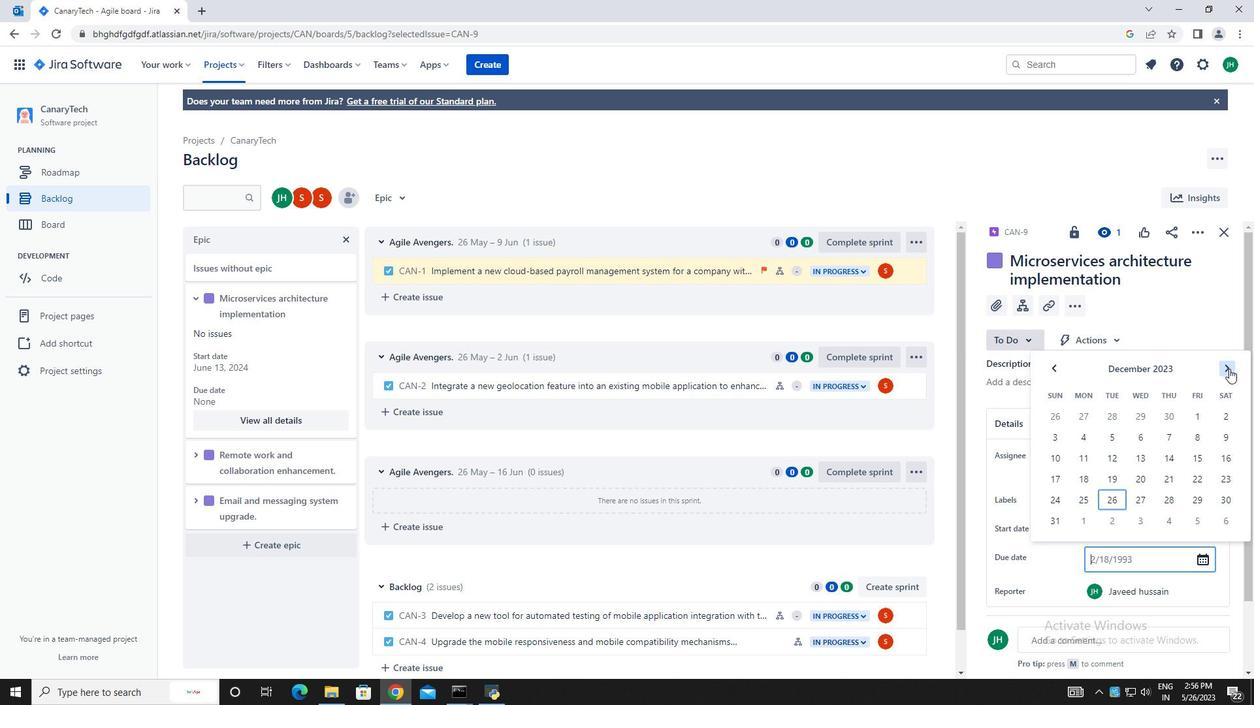 
Action: Mouse pressed left at (1230, 369)
Screenshot: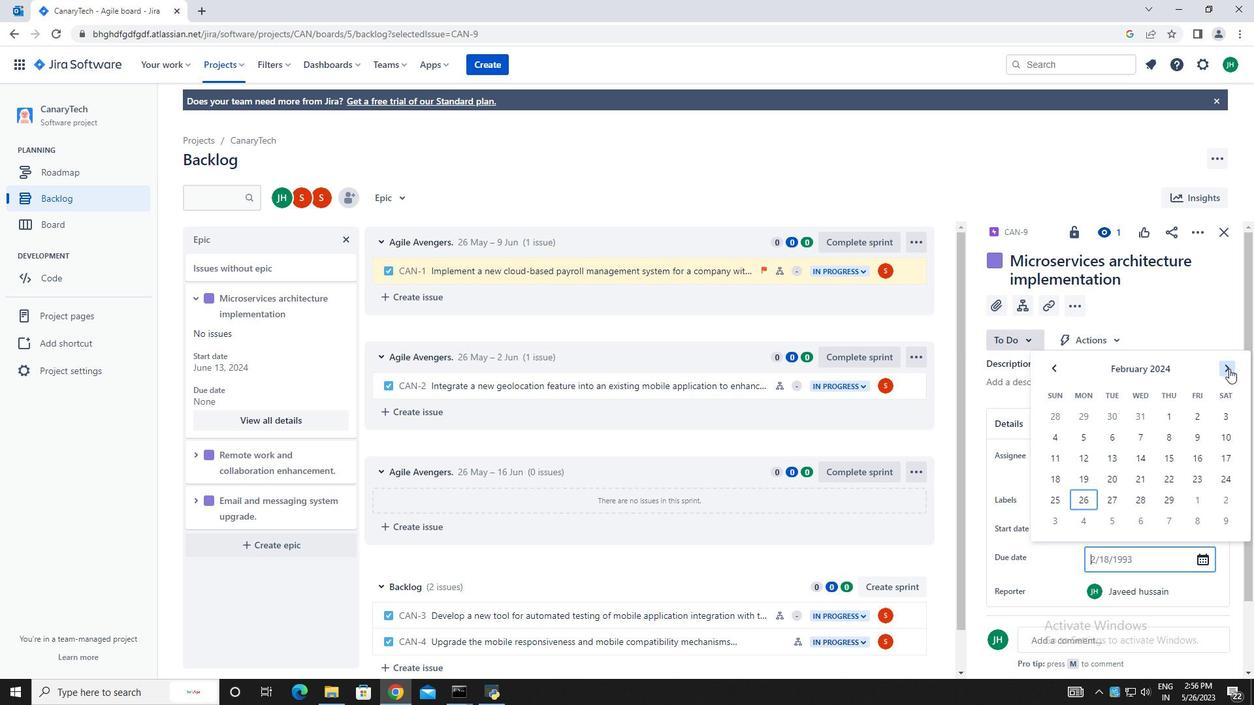 
Action: Mouse pressed left at (1230, 369)
Screenshot: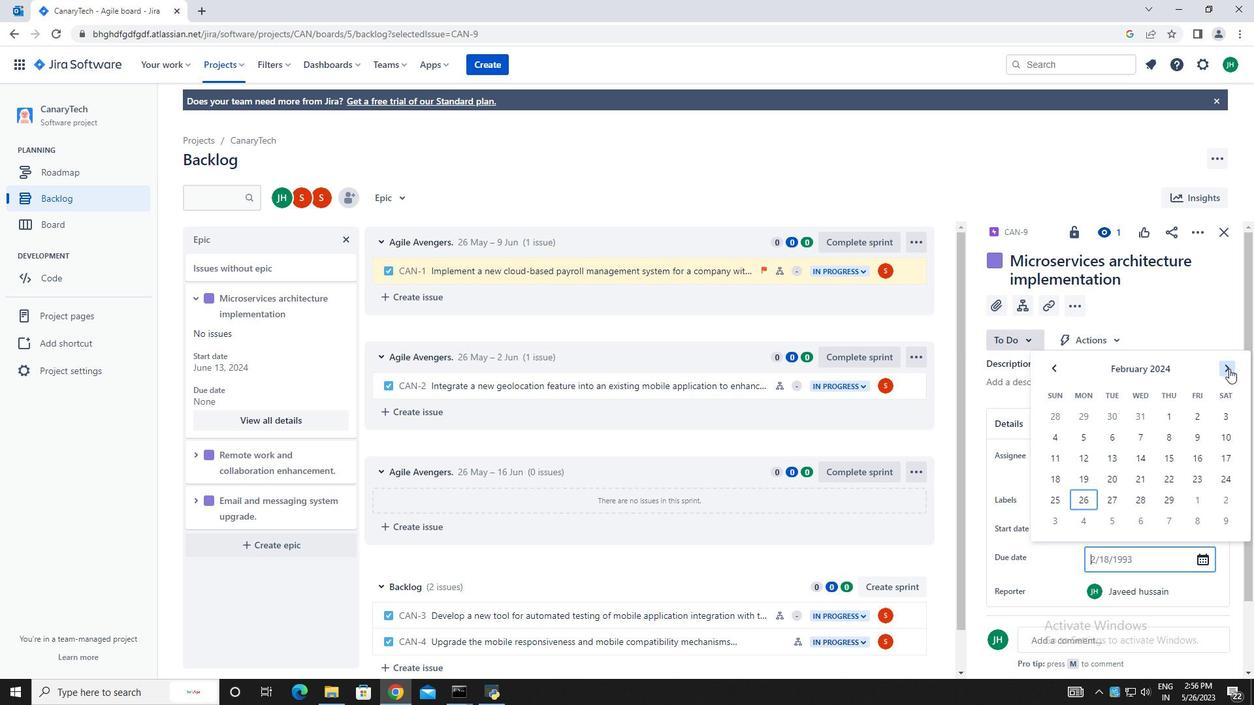 
Action: Mouse pressed left at (1230, 369)
Screenshot: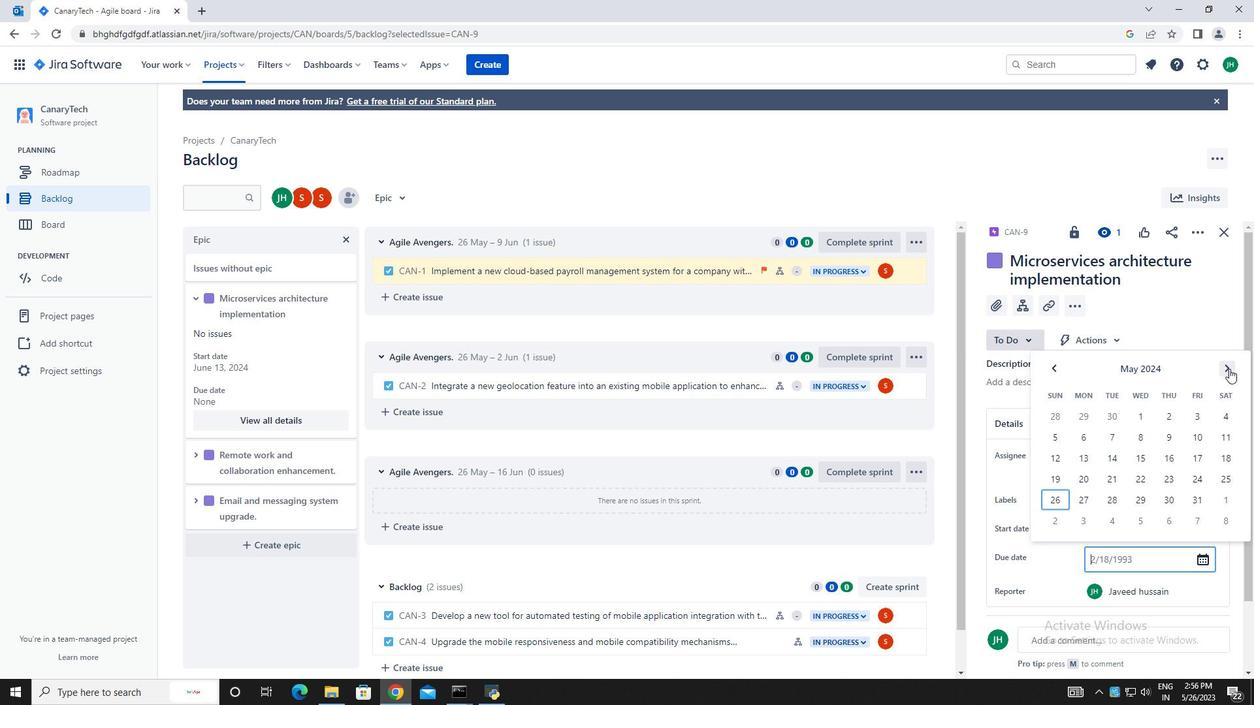 
Action: Mouse pressed left at (1230, 369)
Screenshot: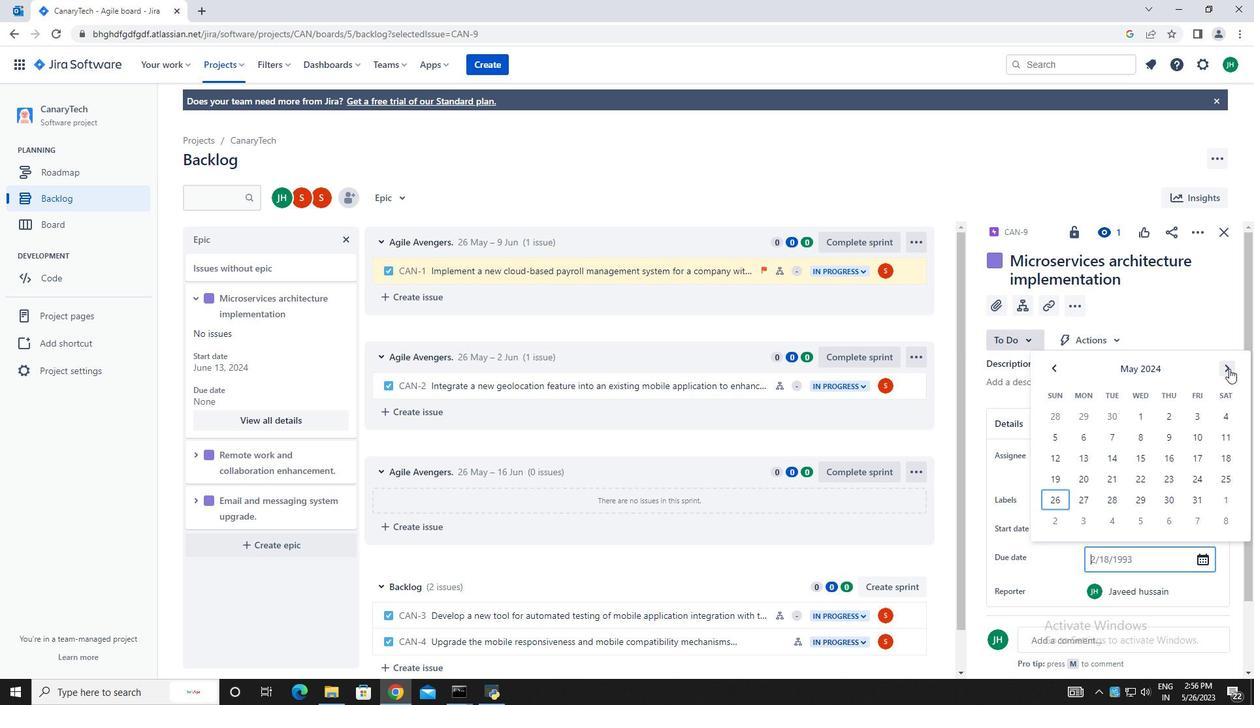 
Action: Mouse pressed left at (1230, 369)
Screenshot: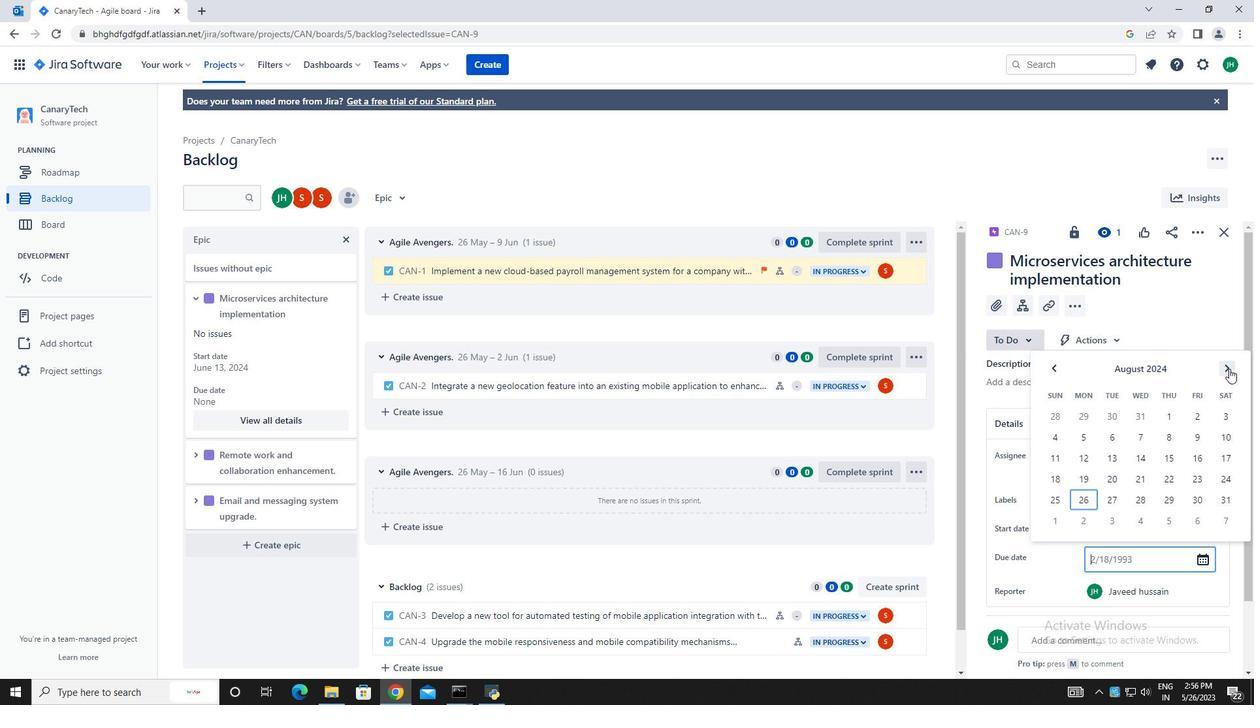 
Action: Mouse pressed left at (1230, 369)
Screenshot: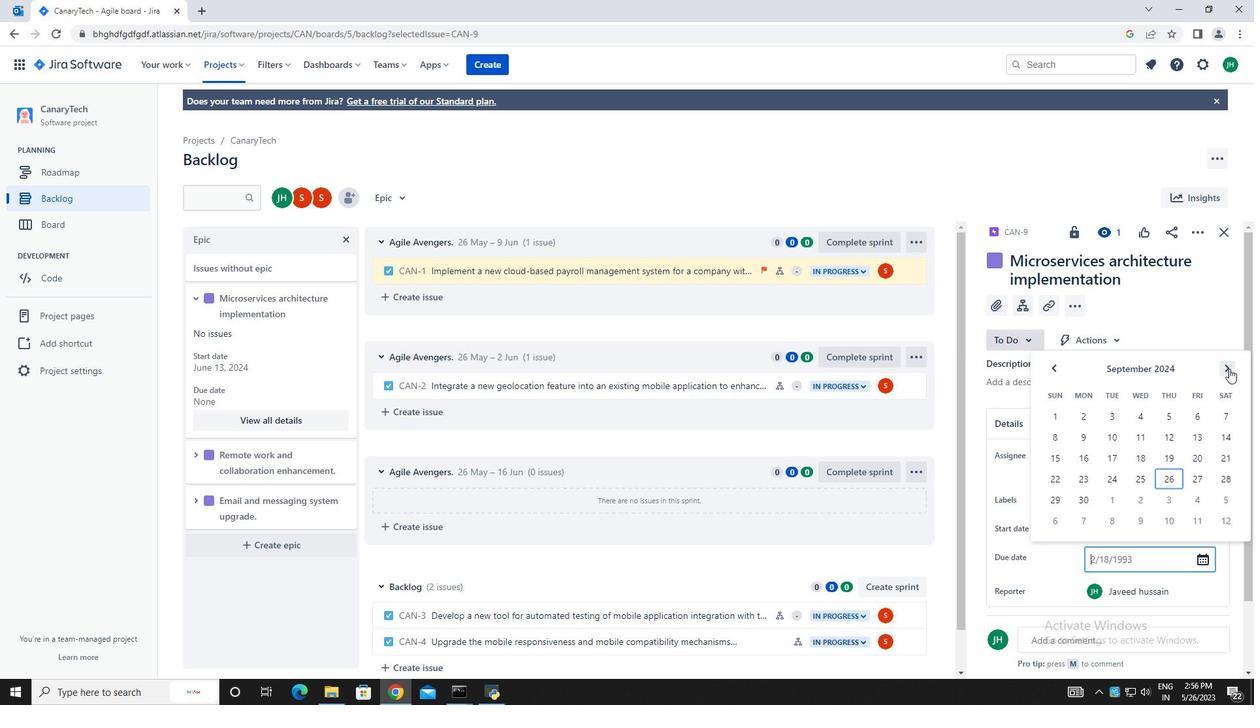 
Action: Mouse pressed left at (1230, 369)
Screenshot: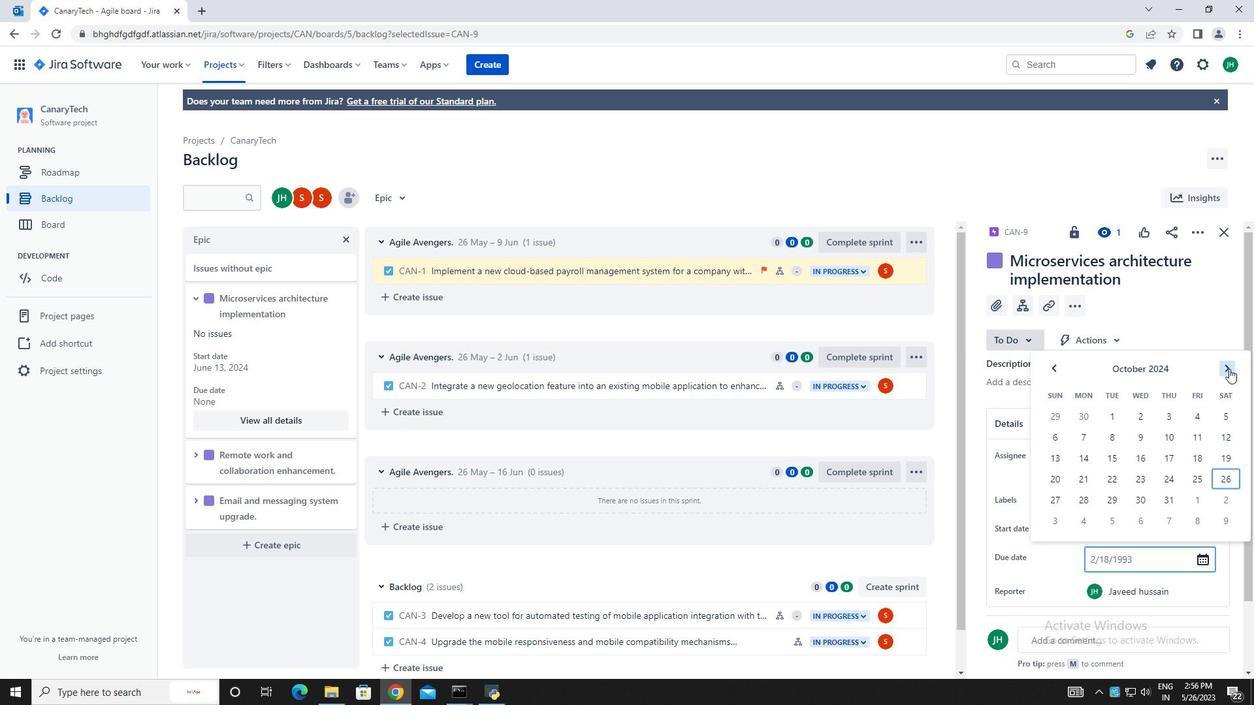 
Action: Mouse pressed left at (1230, 369)
Screenshot: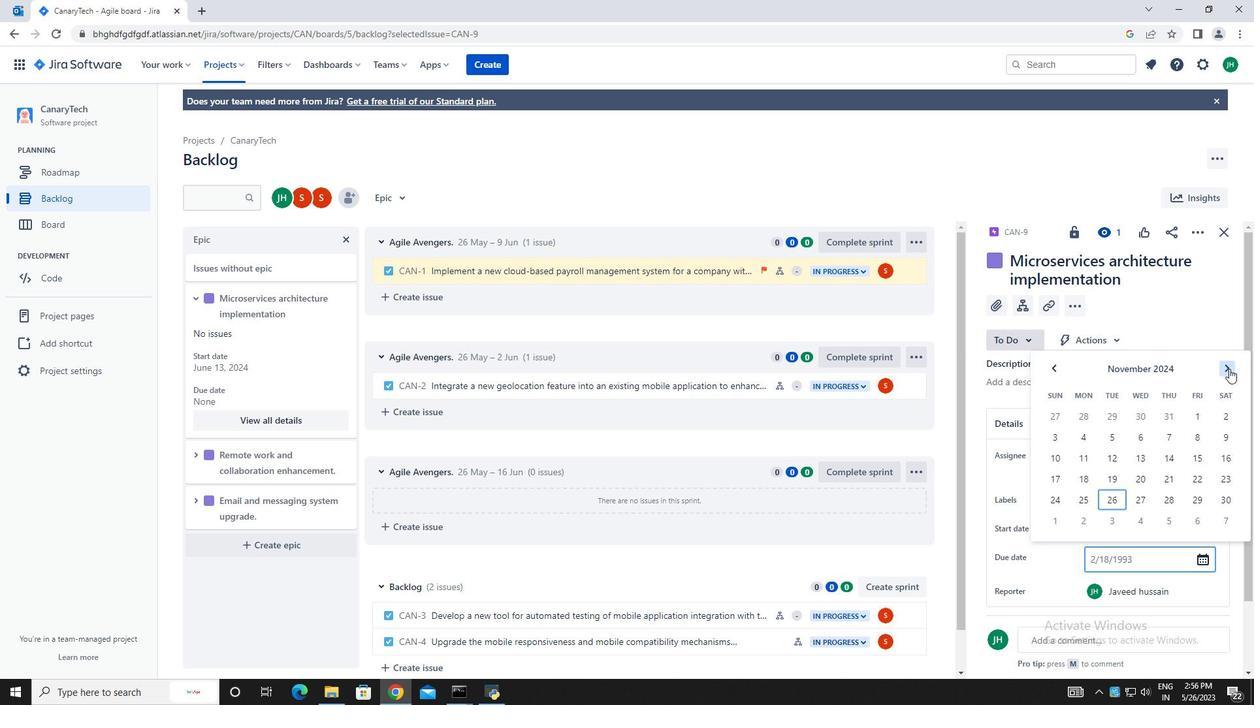 
Action: Mouse pressed left at (1230, 369)
Screenshot: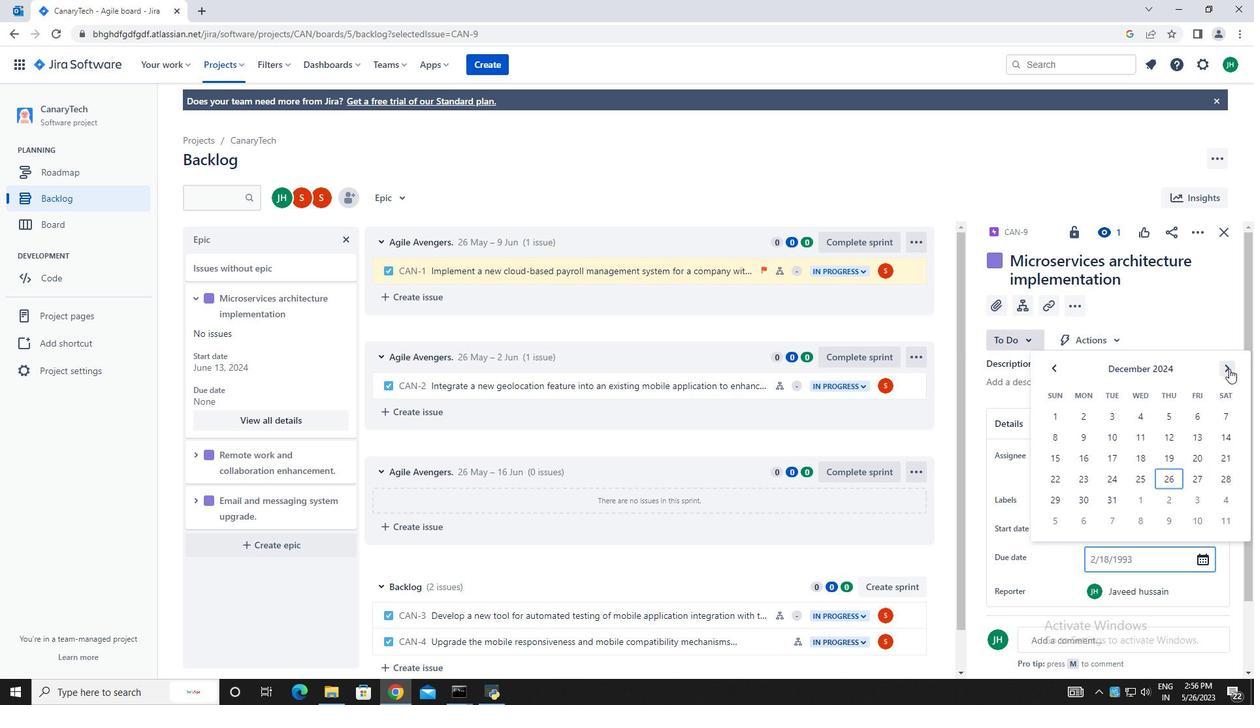 
Action: Mouse pressed left at (1230, 369)
Screenshot: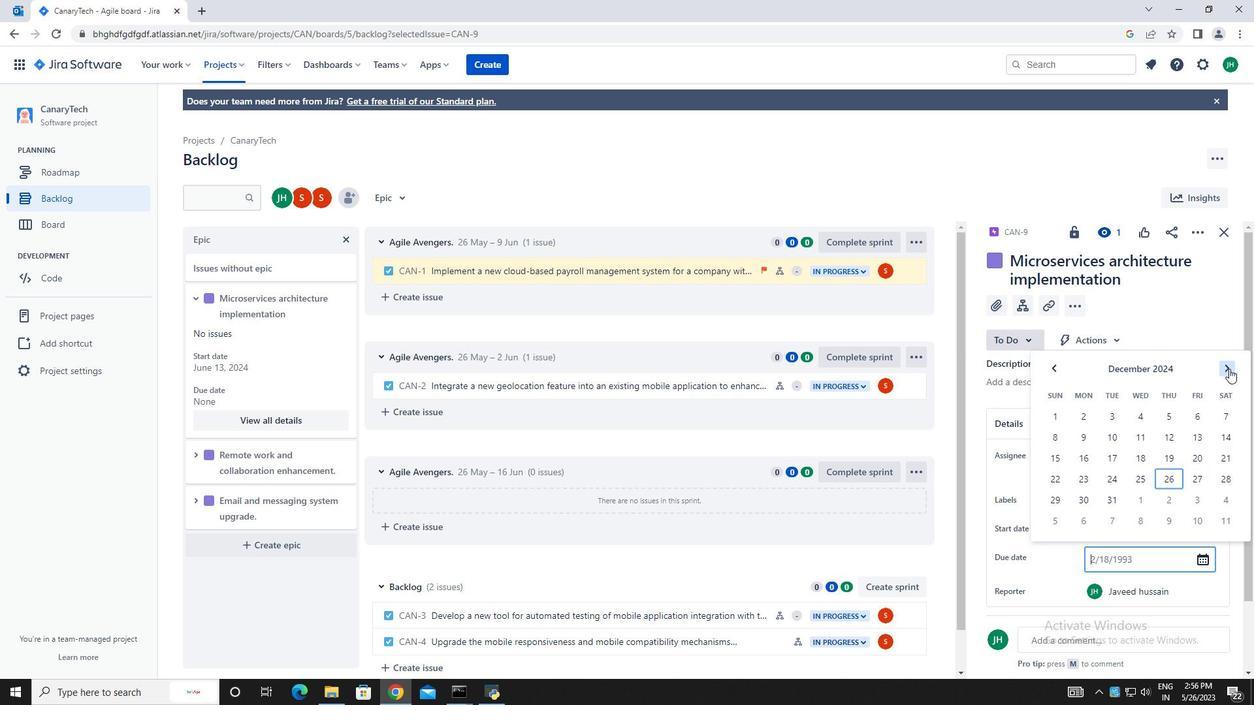 
Action: Mouse pressed left at (1230, 369)
Screenshot: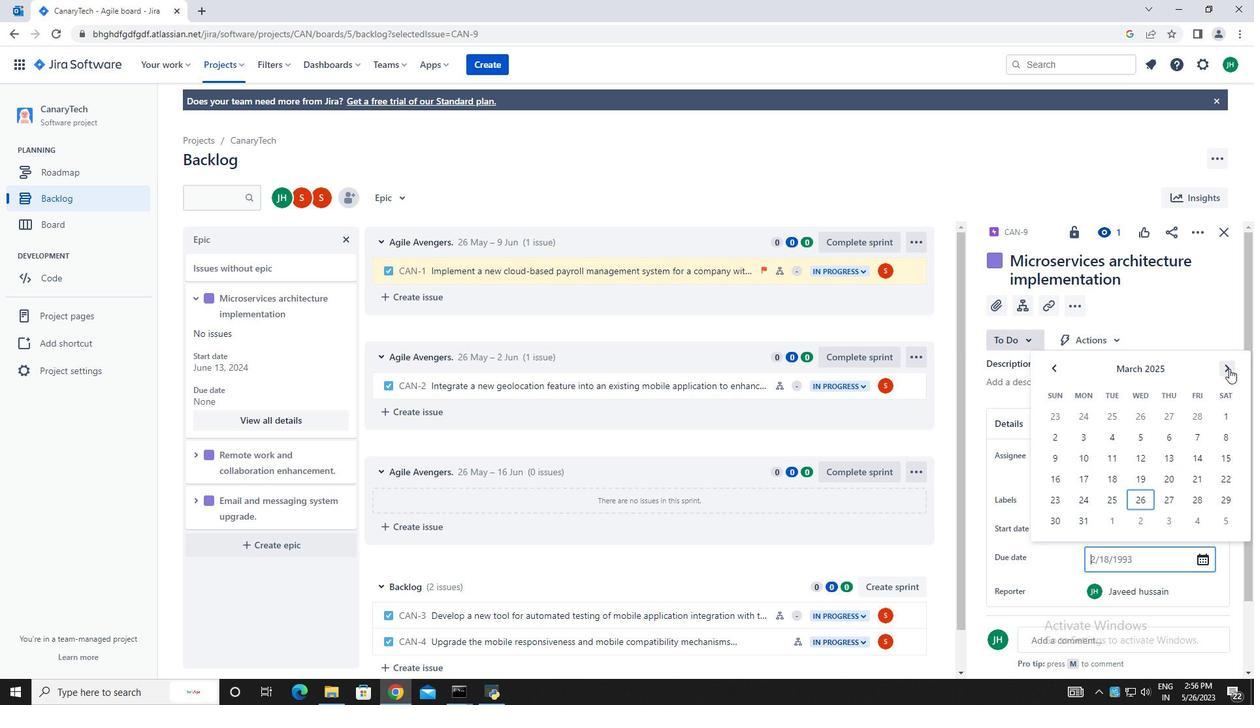 
Action: Mouse pressed left at (1230, 369)
Screenshot: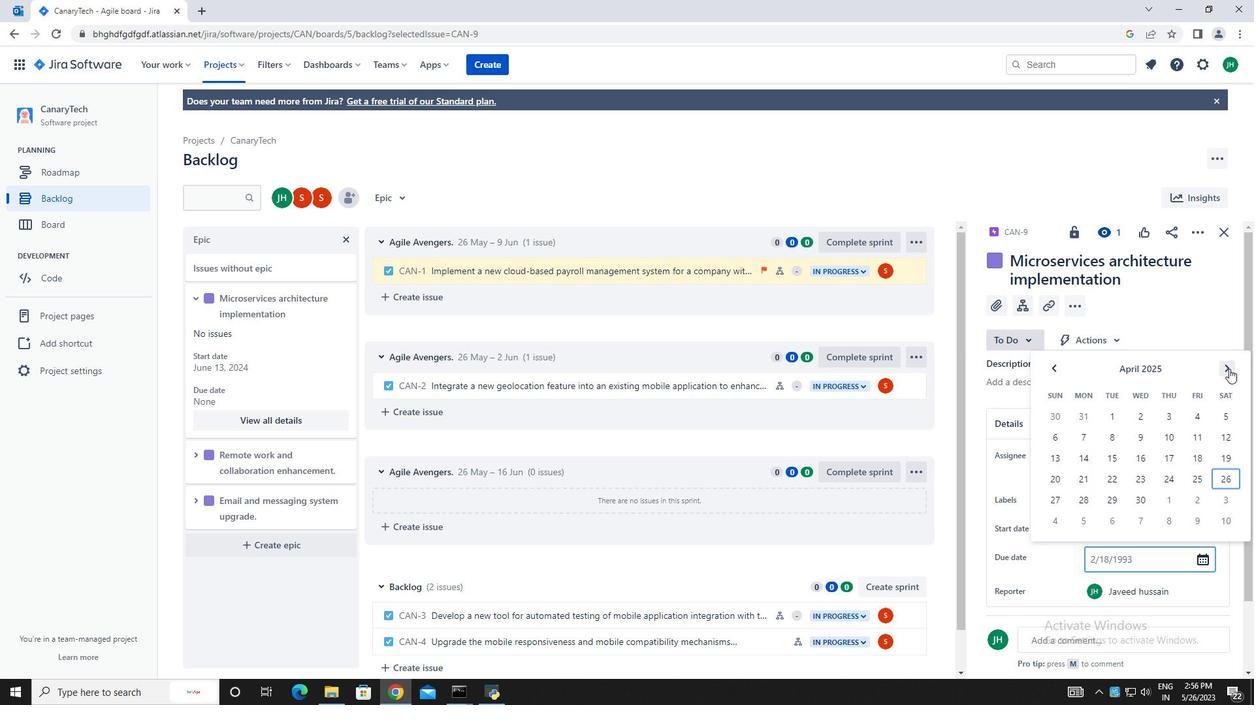 
Action: Mouse pressed left at (1230, 369)
Screenshot: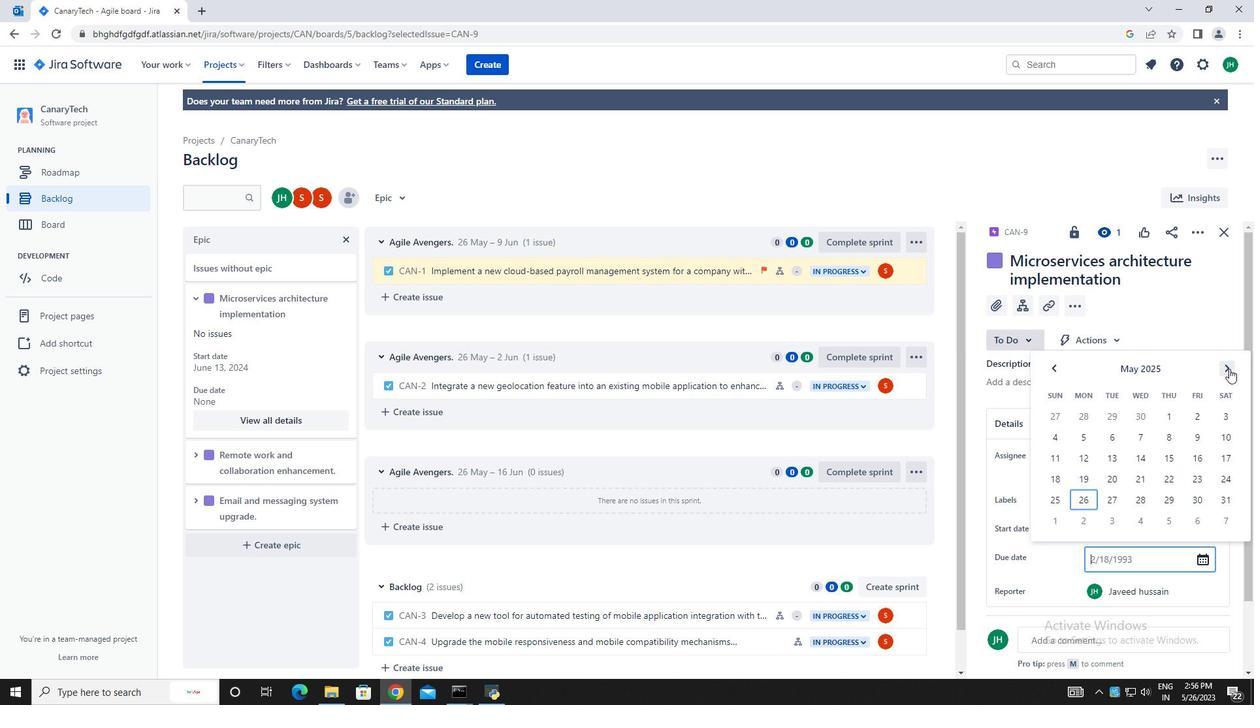 
Action: Mouse pressed left at (1230, 369)
Screenshot: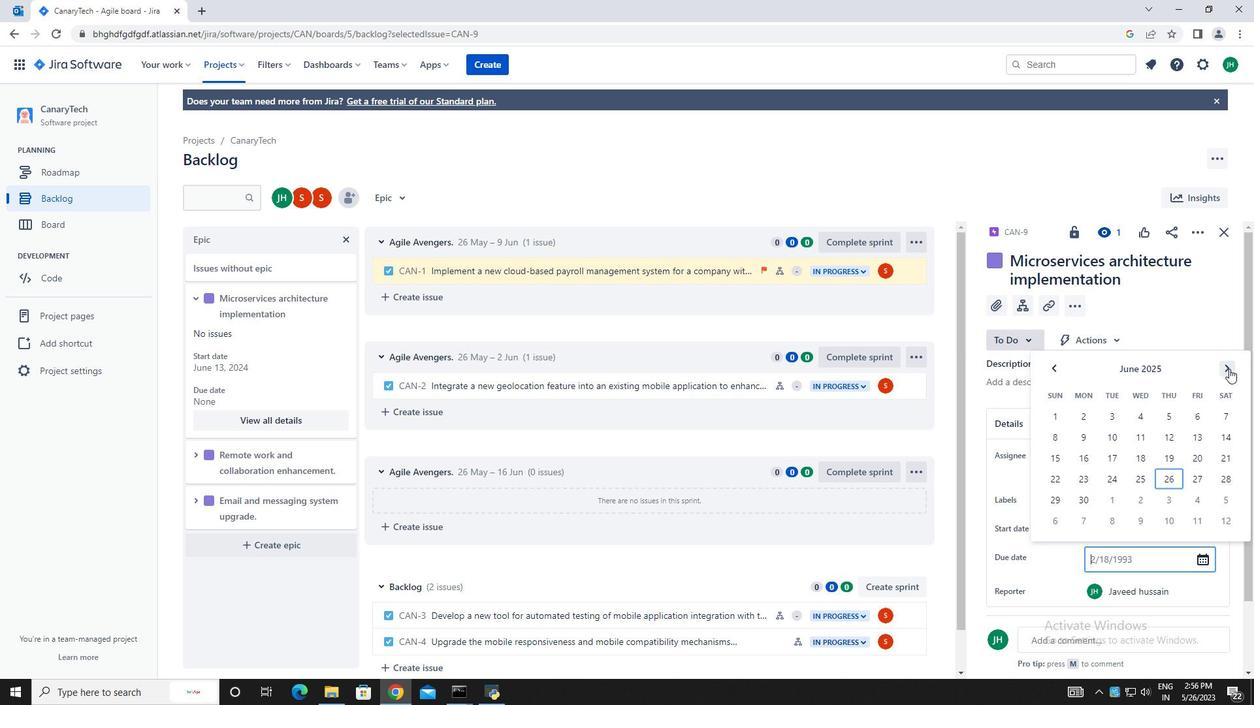 
Action: Mouse moved to (1203, 437)
Screenshot: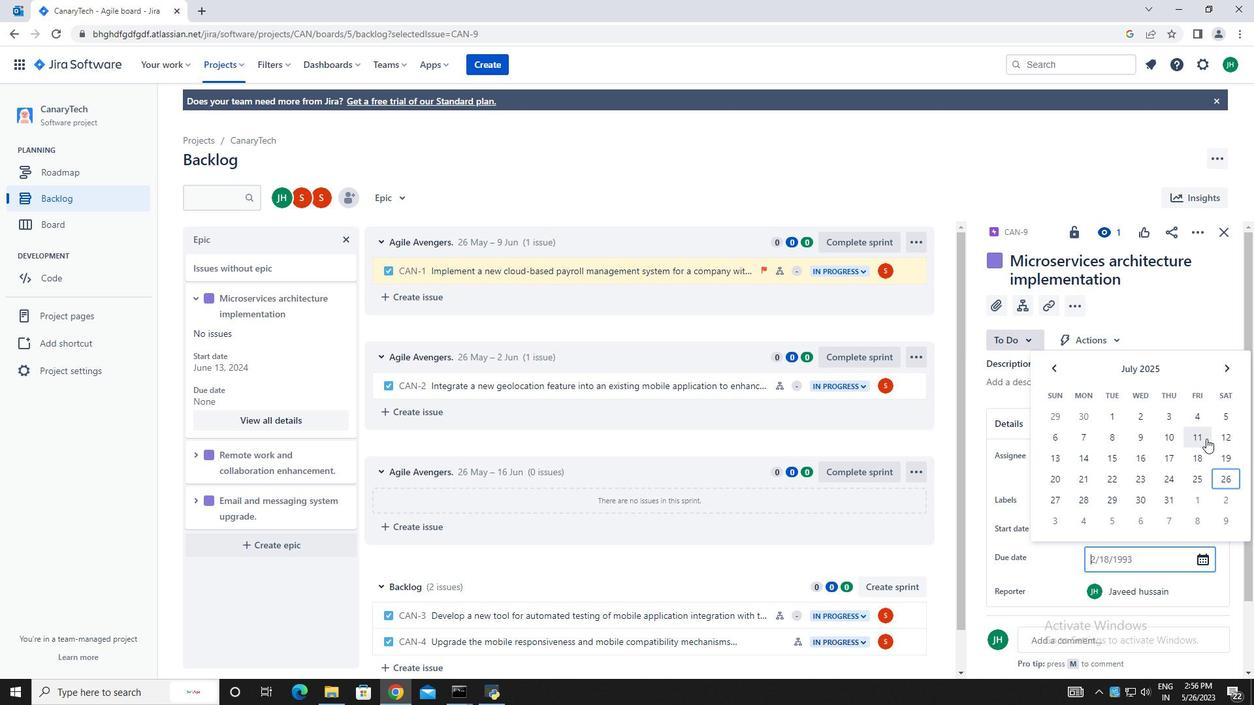 
Action: Mouse pressed left at (1203, 437)
Screenshot: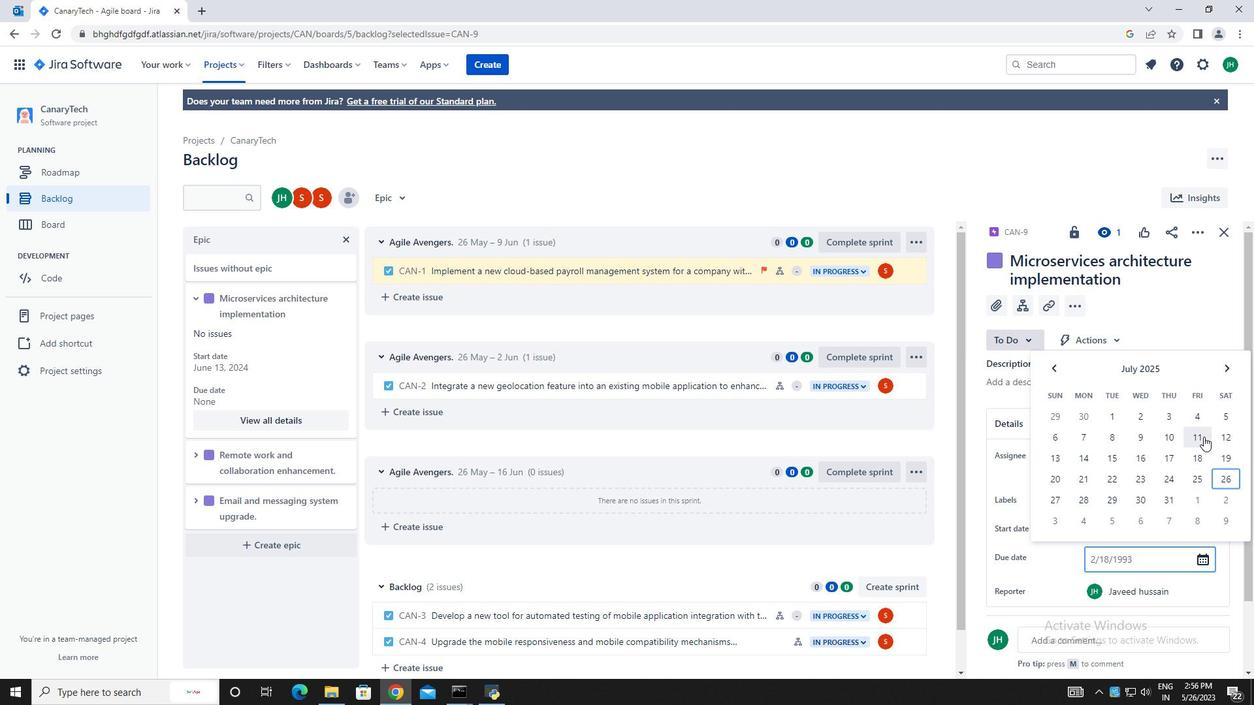 
Action: Mouse moved to (1192, 435)
Screenshot: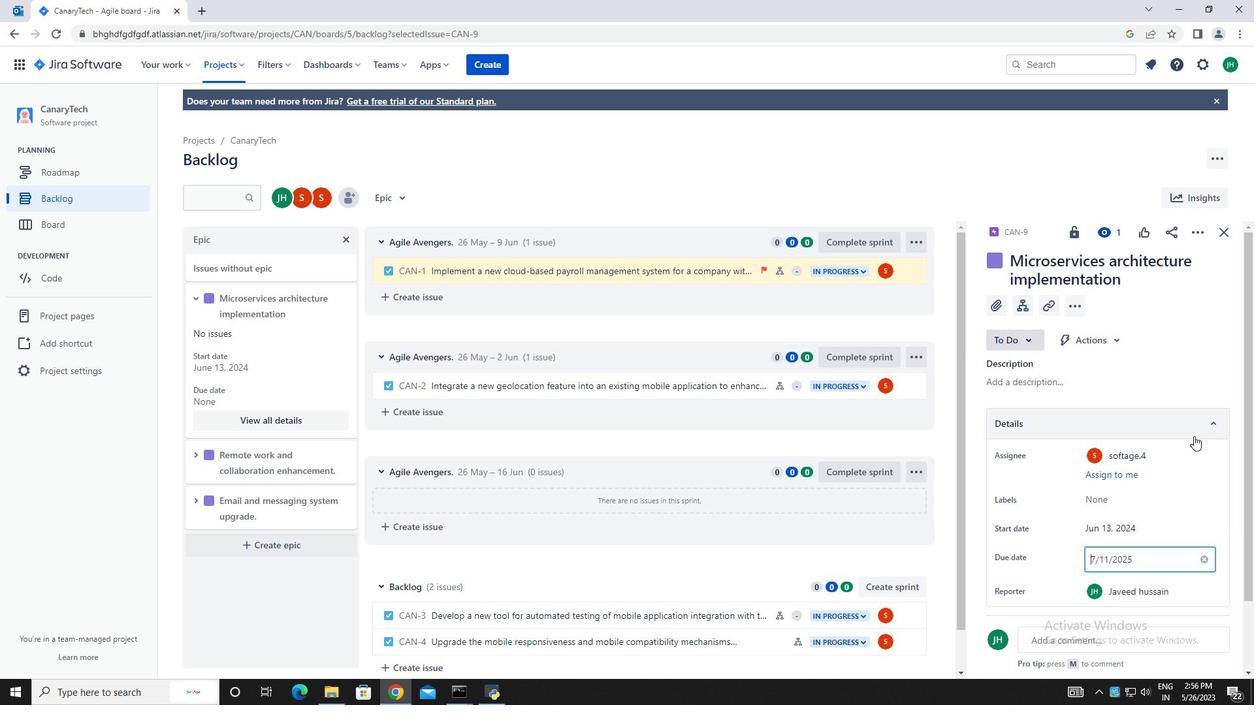 
Action: Key pressed <Key.enter>
Screenshot: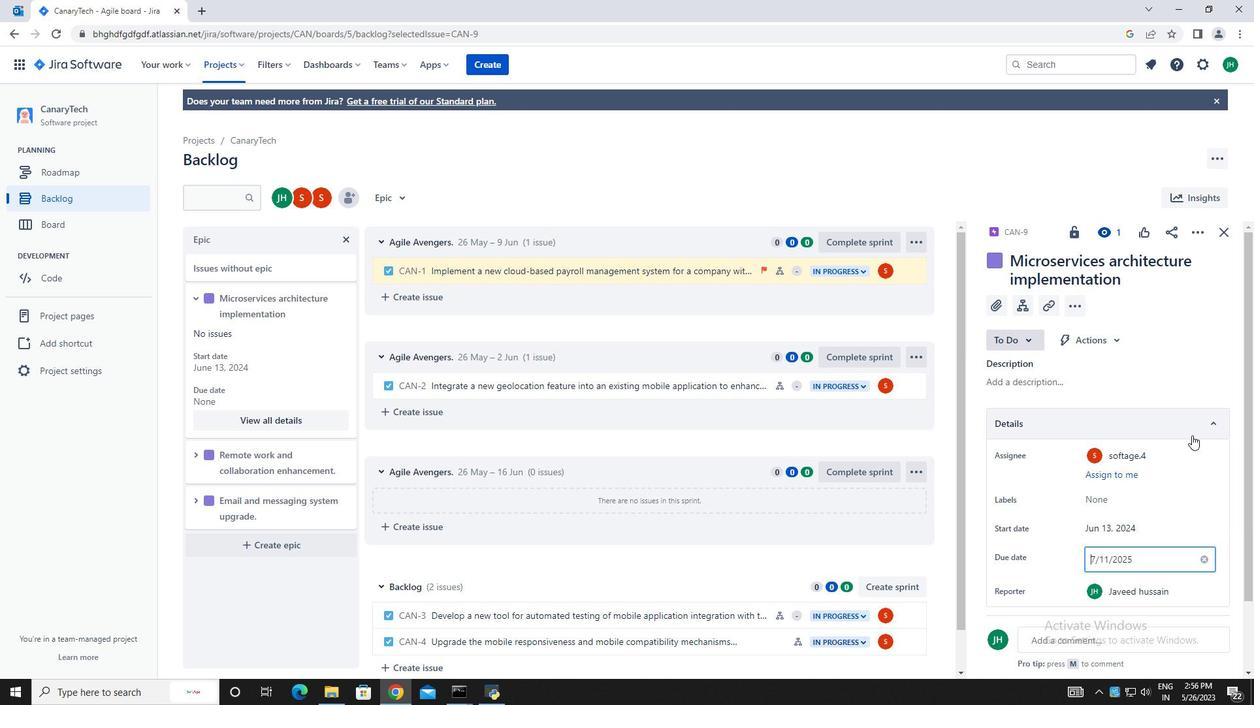
Action: Mouse moved to (1224, 233)
Screenshot: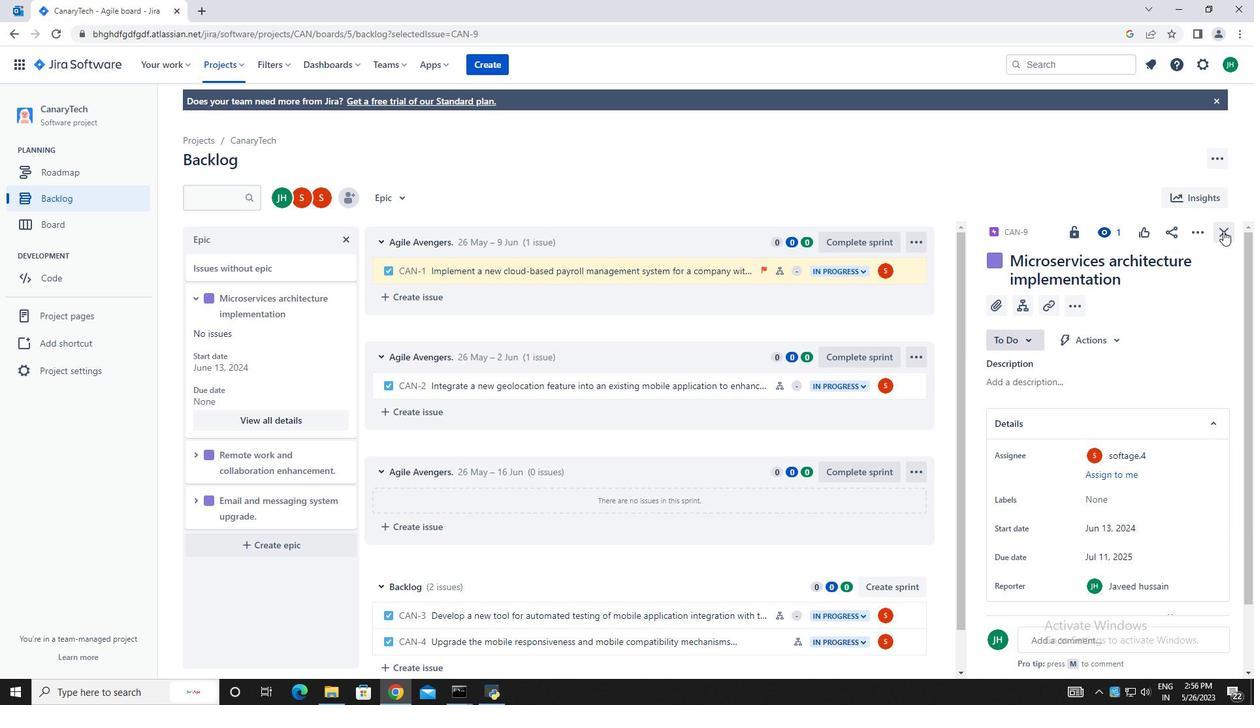 
Action: Mouse pressed left at (1224, 233)
Screenshot: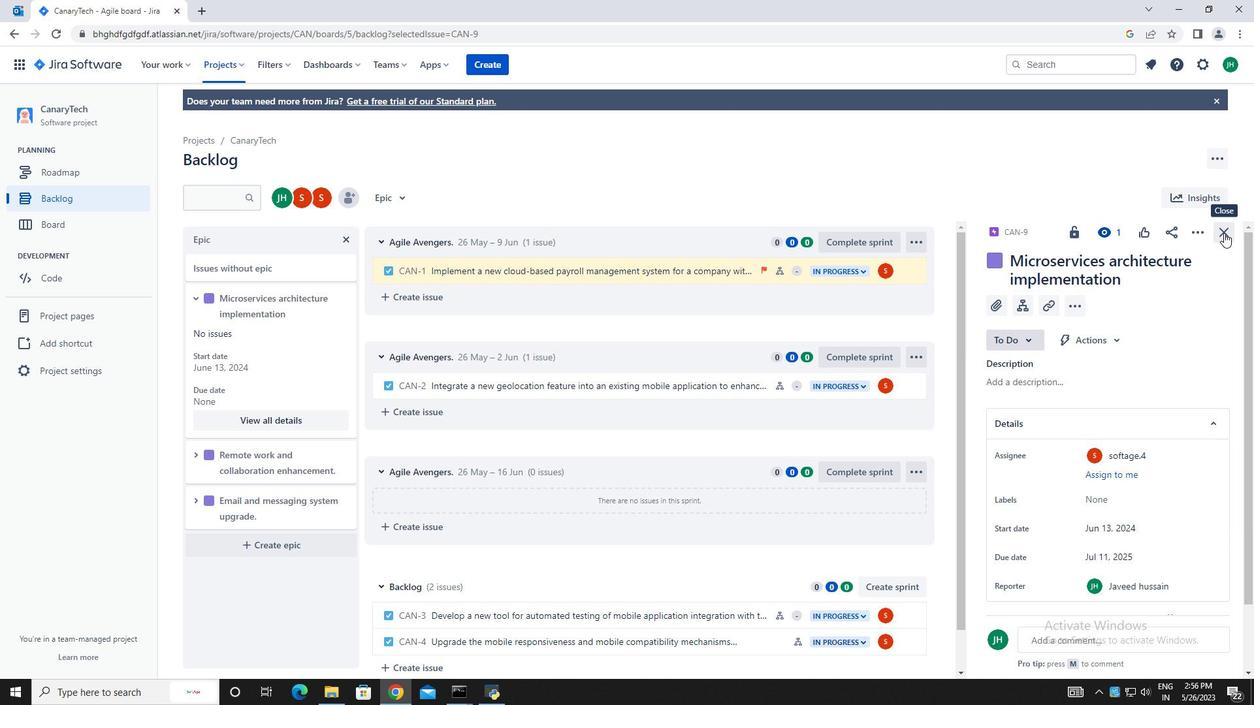 
Action: Mouse moved to (196, 460)
Screenshot: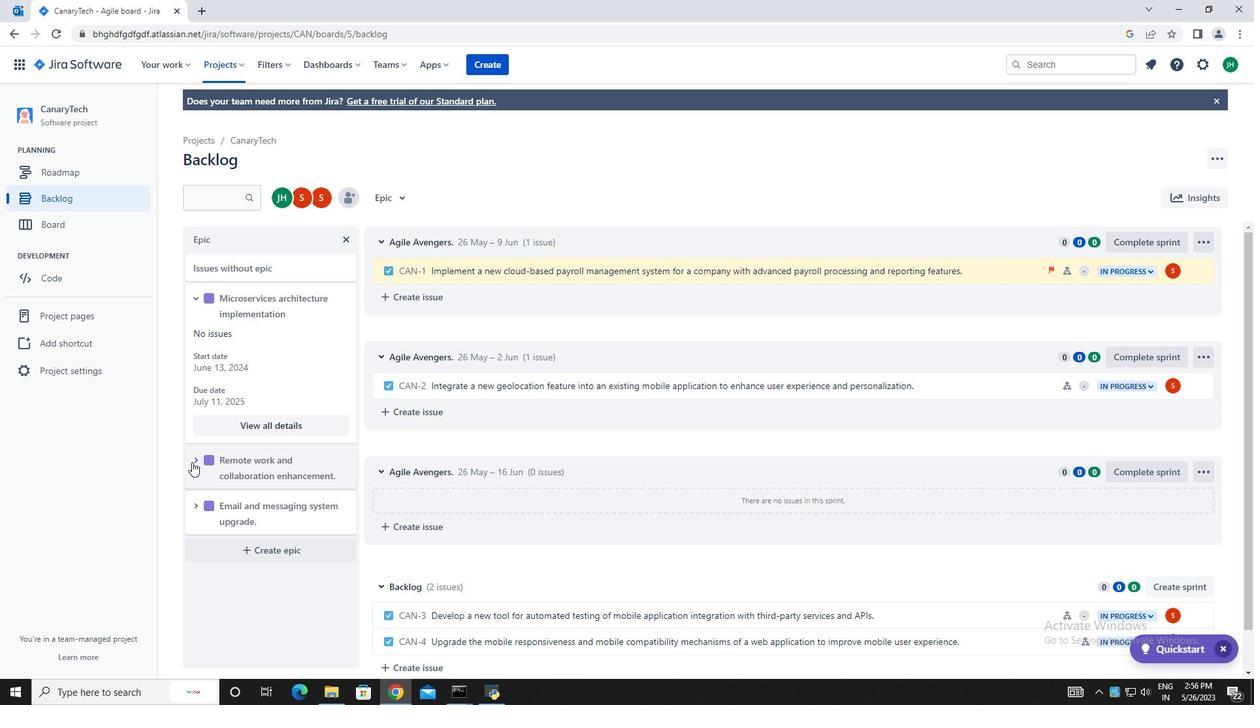 
Action: Mouse pressed left at (196, 460)
Screenshot: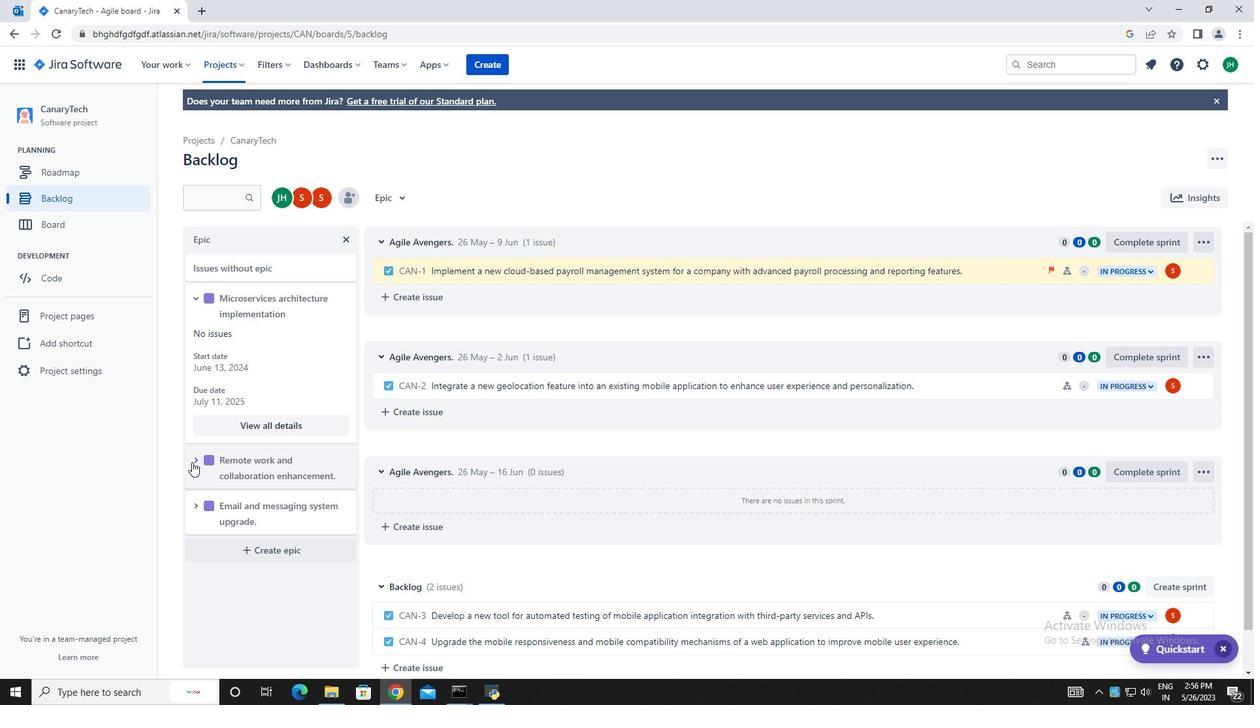 
Action: Mouse moved to (258, 583)
Screenshot: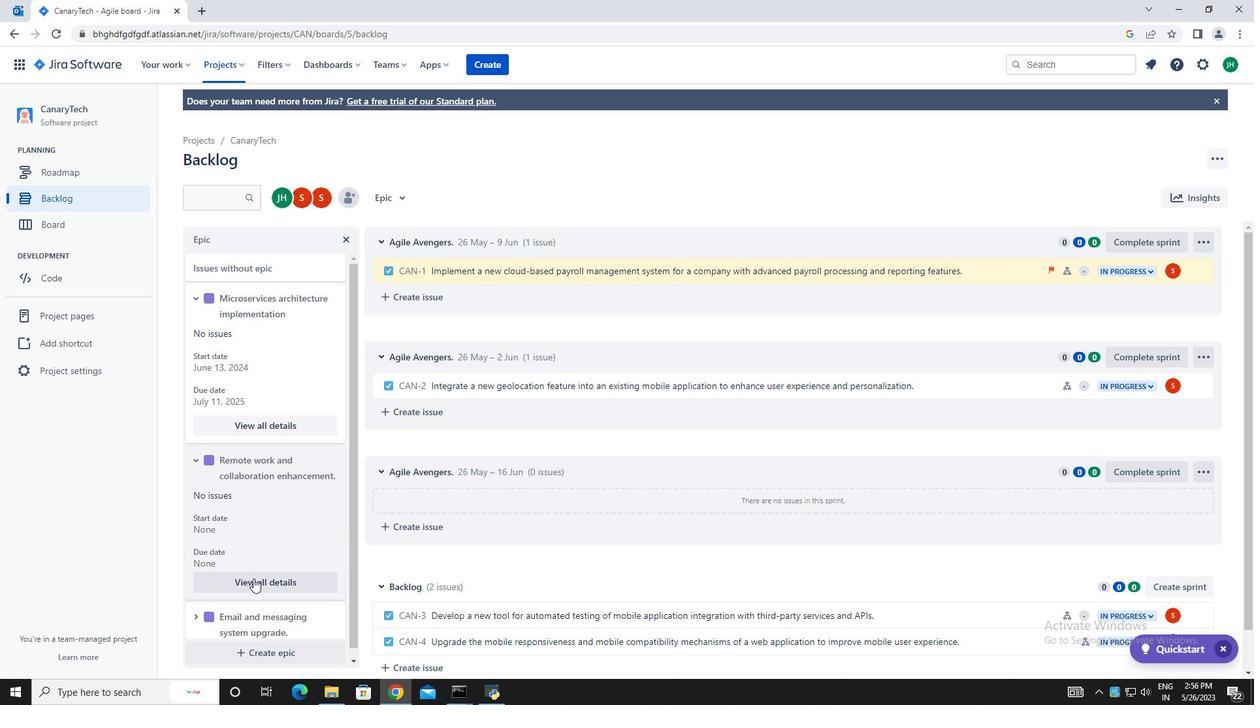 
Action: Mouse pressed left at (258, 583)
Screenshot: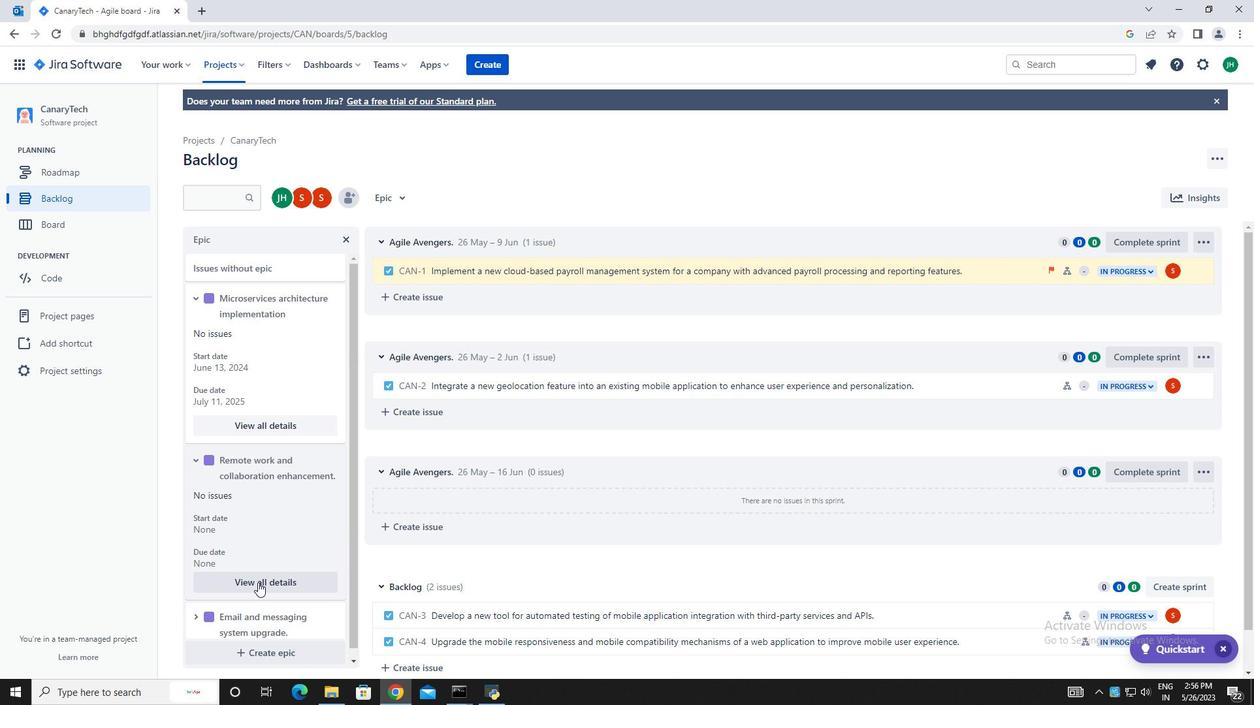 
Action: Mouse moved to (1102, 527)
Screenshot: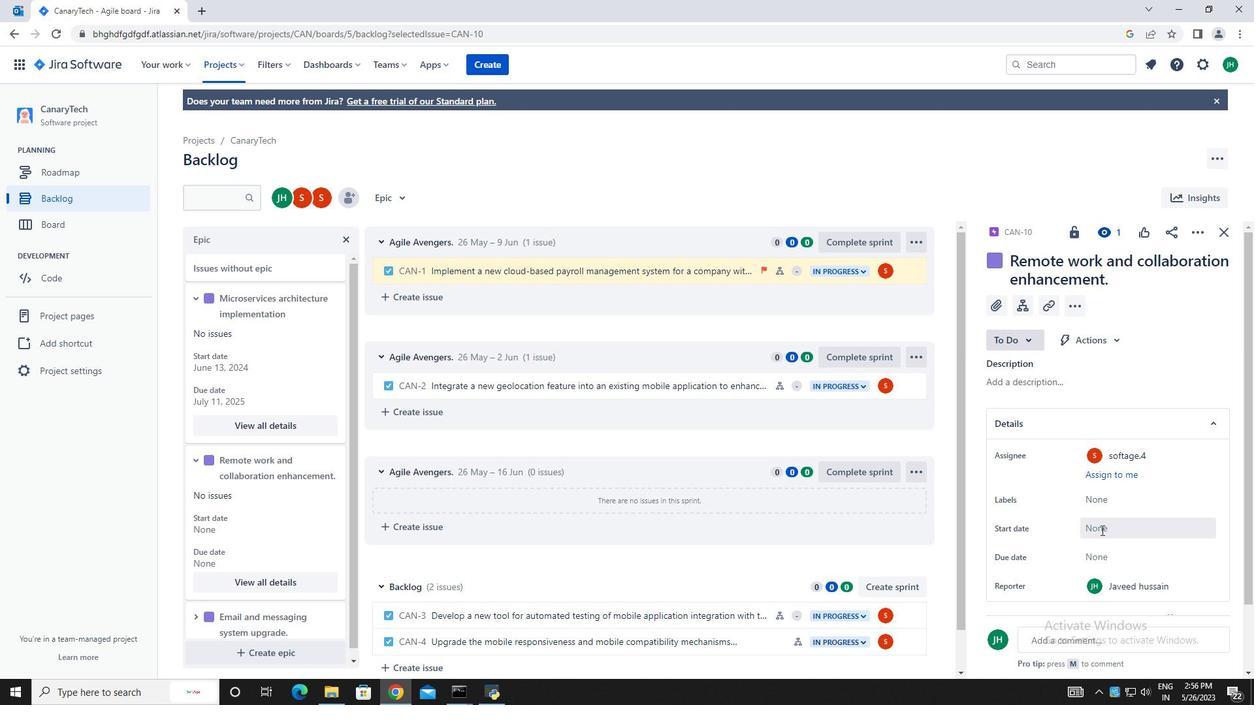
Action: Mouse pressed left at (1102, 527)
Screenshot: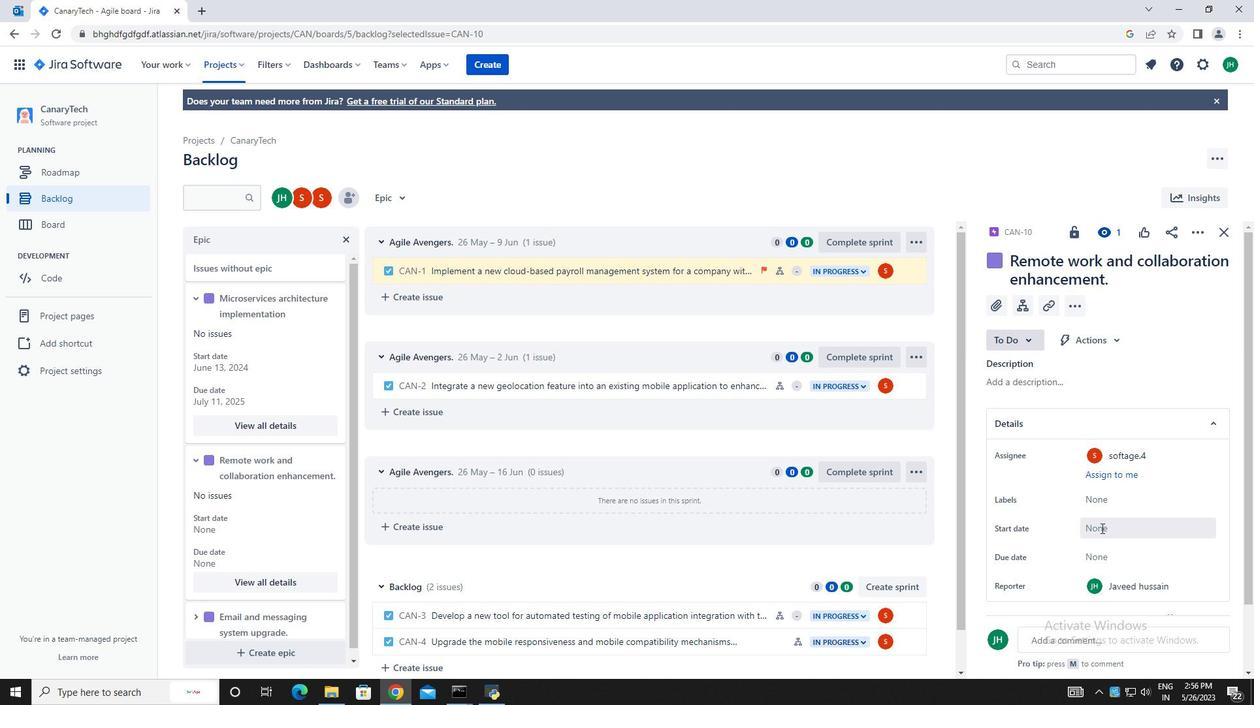 
Action: Mouse moved to (1226, 341)
Screenshot: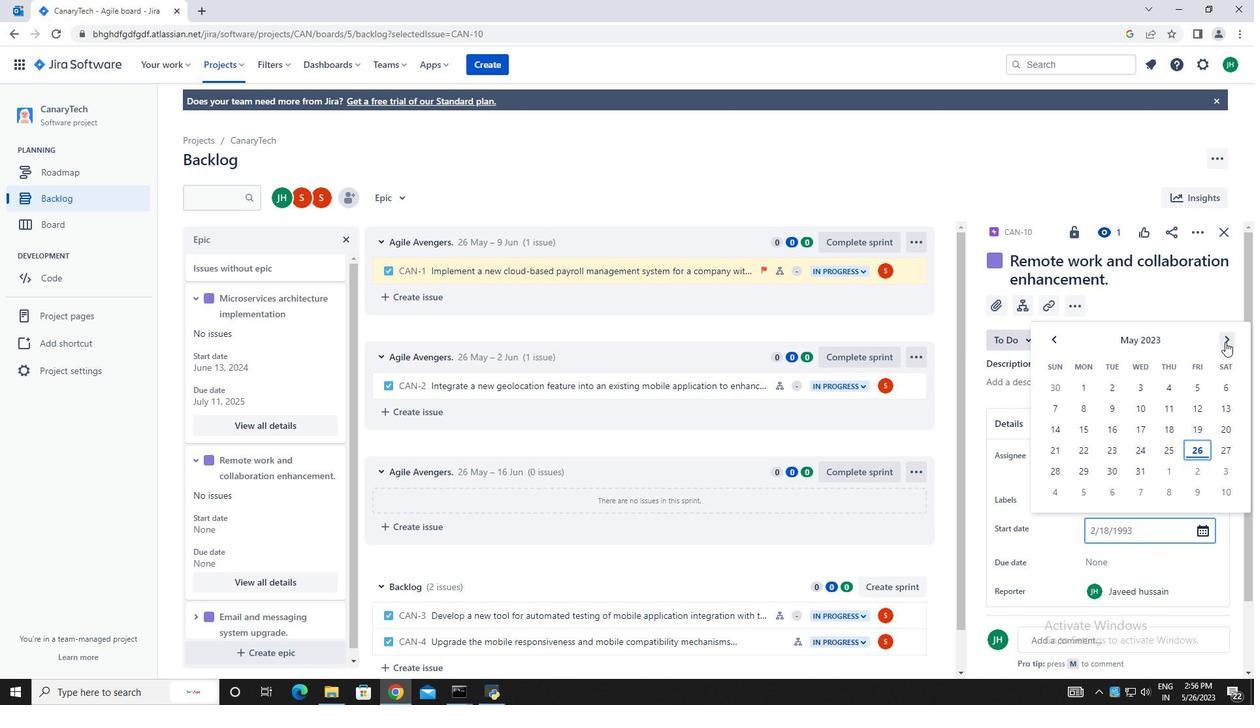 
Action: Mouse pressed left at (1226, 341)
Screenshot: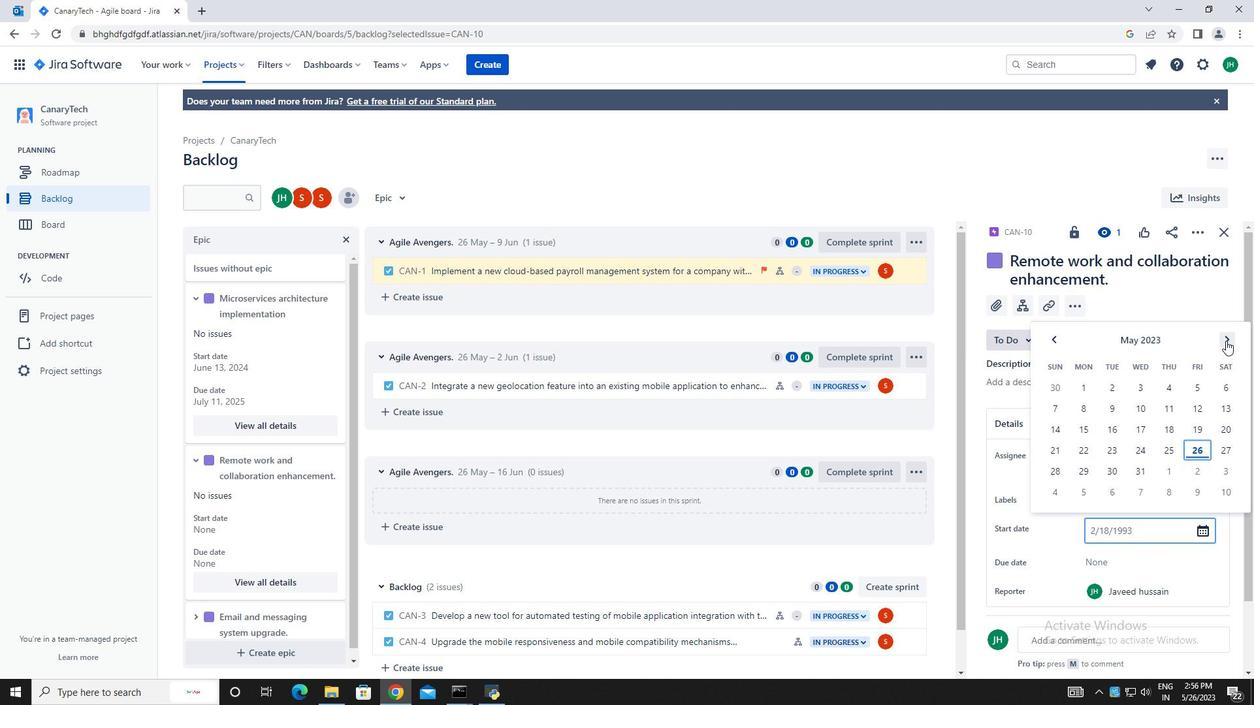 
Action: Mouse pressed left at (1226, 341)
Screenshot: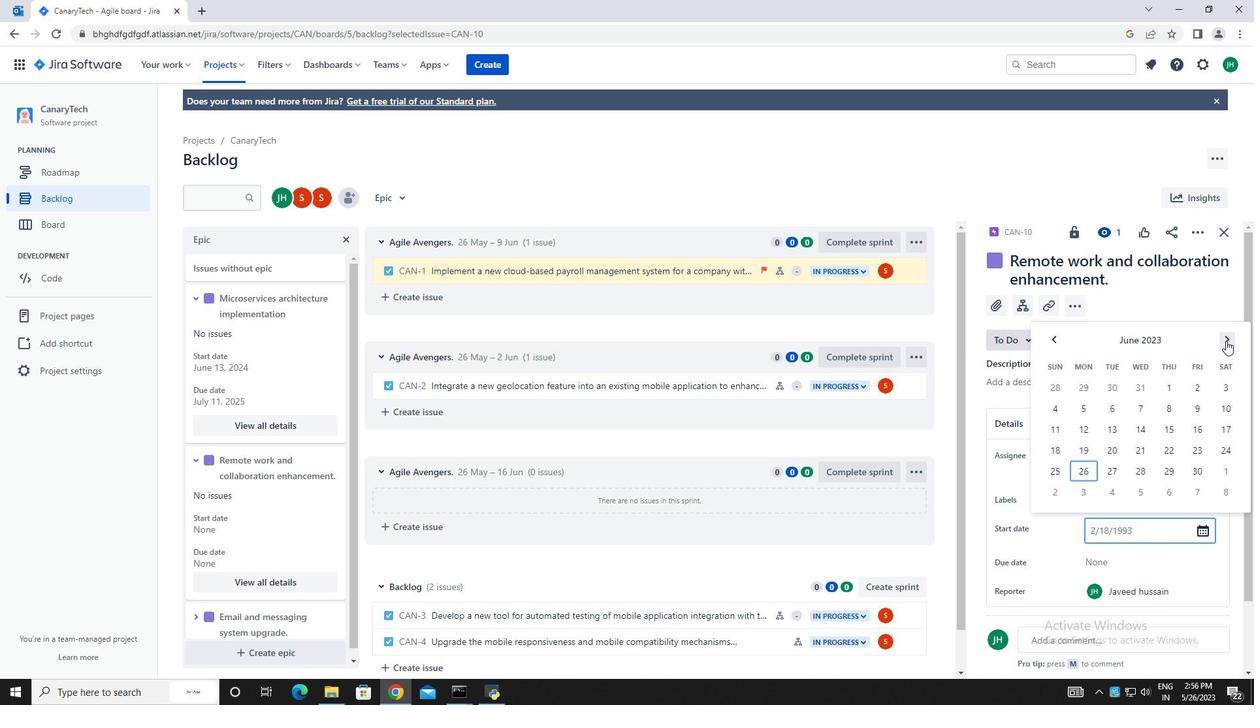 
Action: Mouse pressed left at (1226, 341)
Screenshot: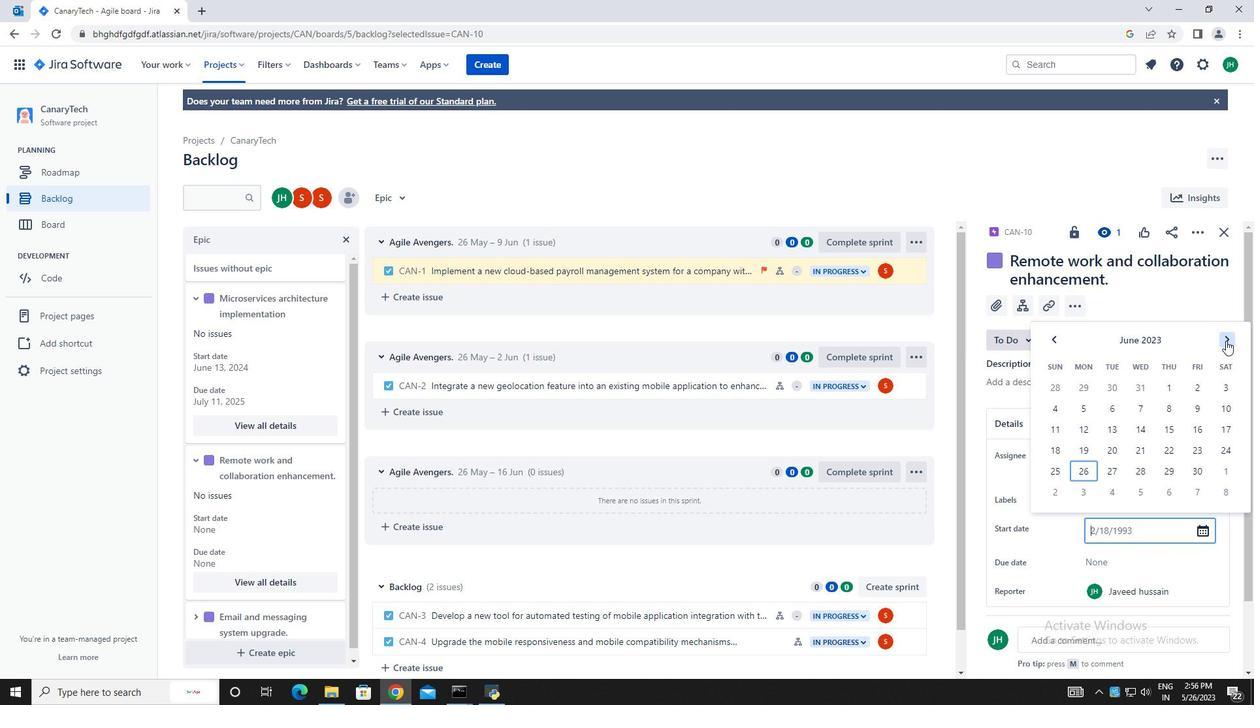 
Action: Mouse pressed left at (1226, 341)
Screenshot: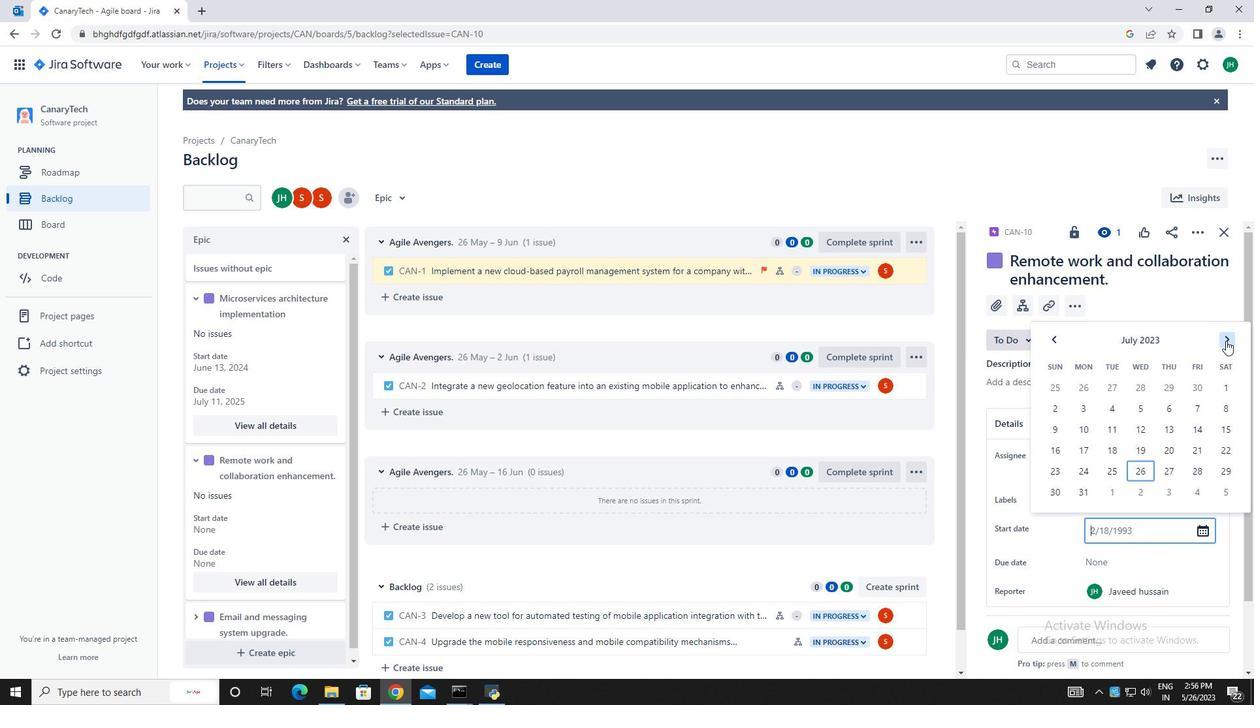 
Action: Mouse moved to (1062, 341)
Screenshot: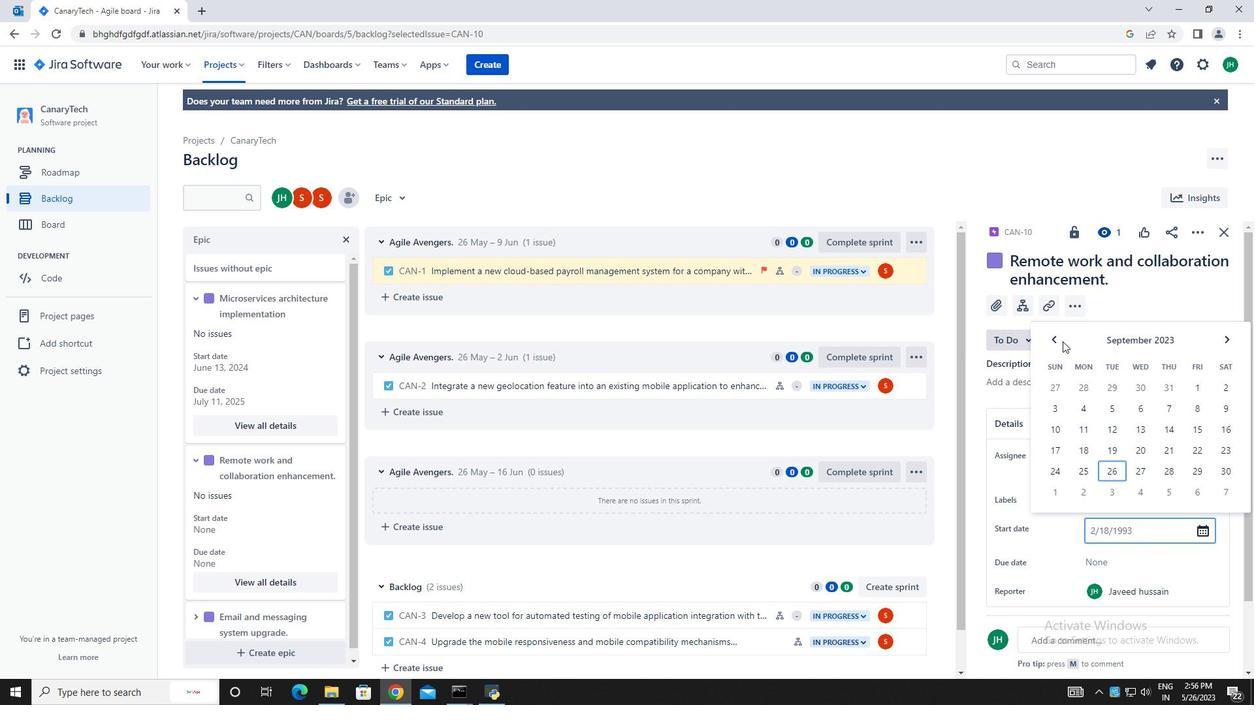 
Action: Mouse pressed left at (1062, 341)
Screenshot: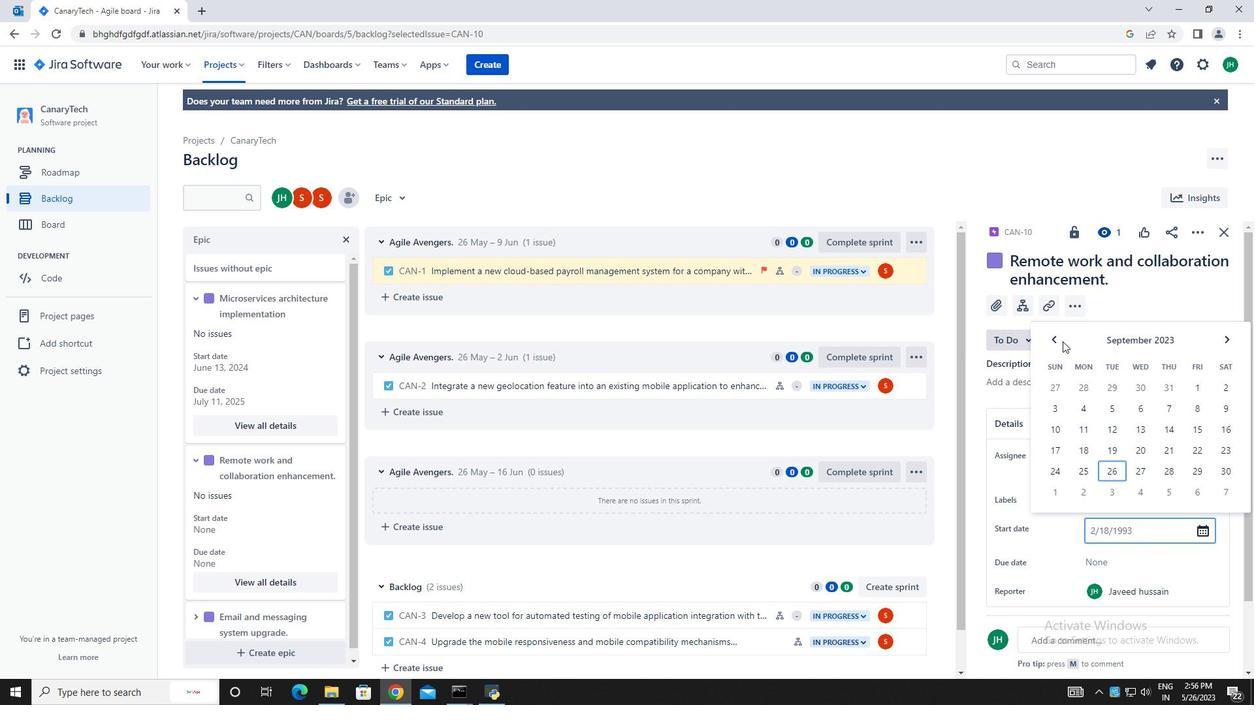 
Action: Mouse moved to (1061, 341)
Screenshot: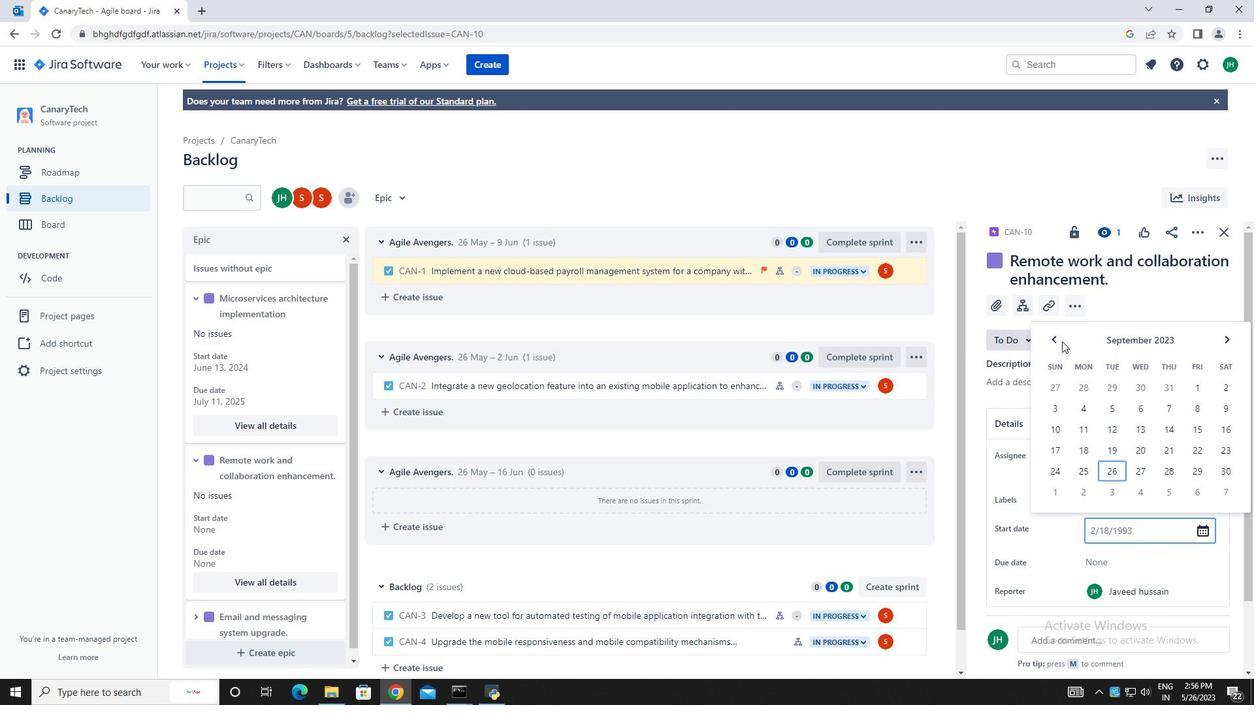 
Action: Mouse pressed left at (1061, 341)
Screenshot: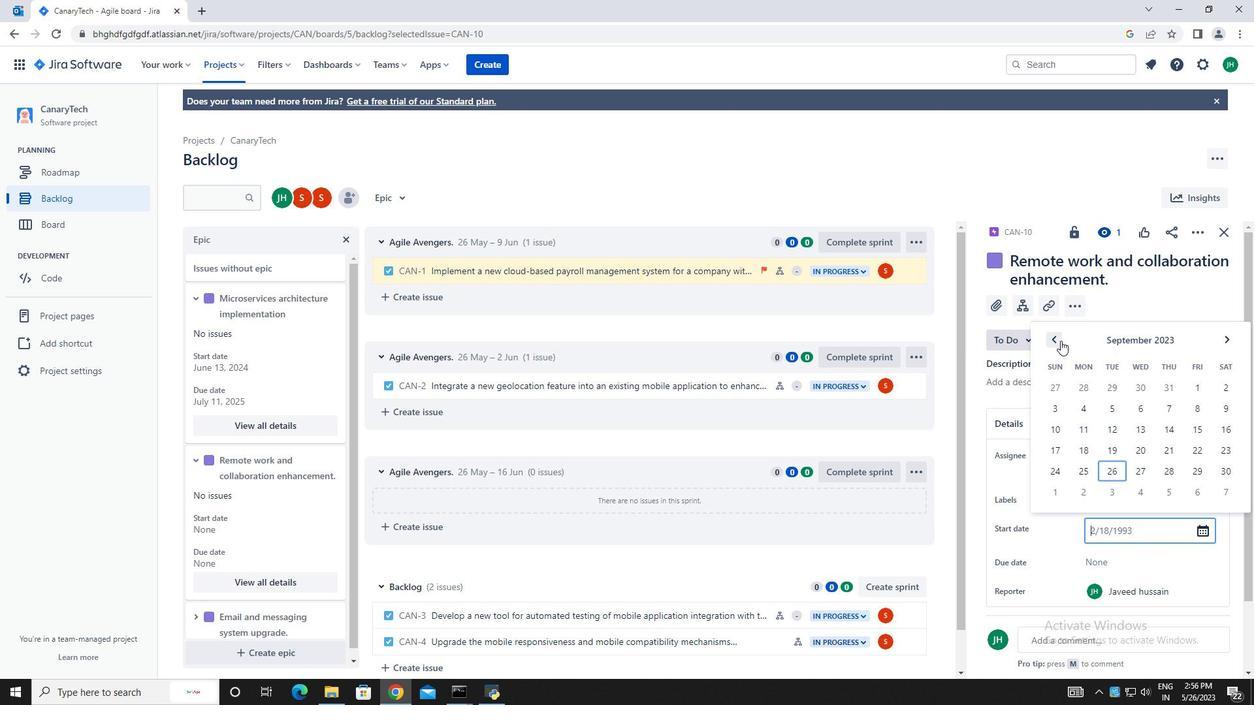 
Action: Mouse moved to (1054, 346)
Screenshot: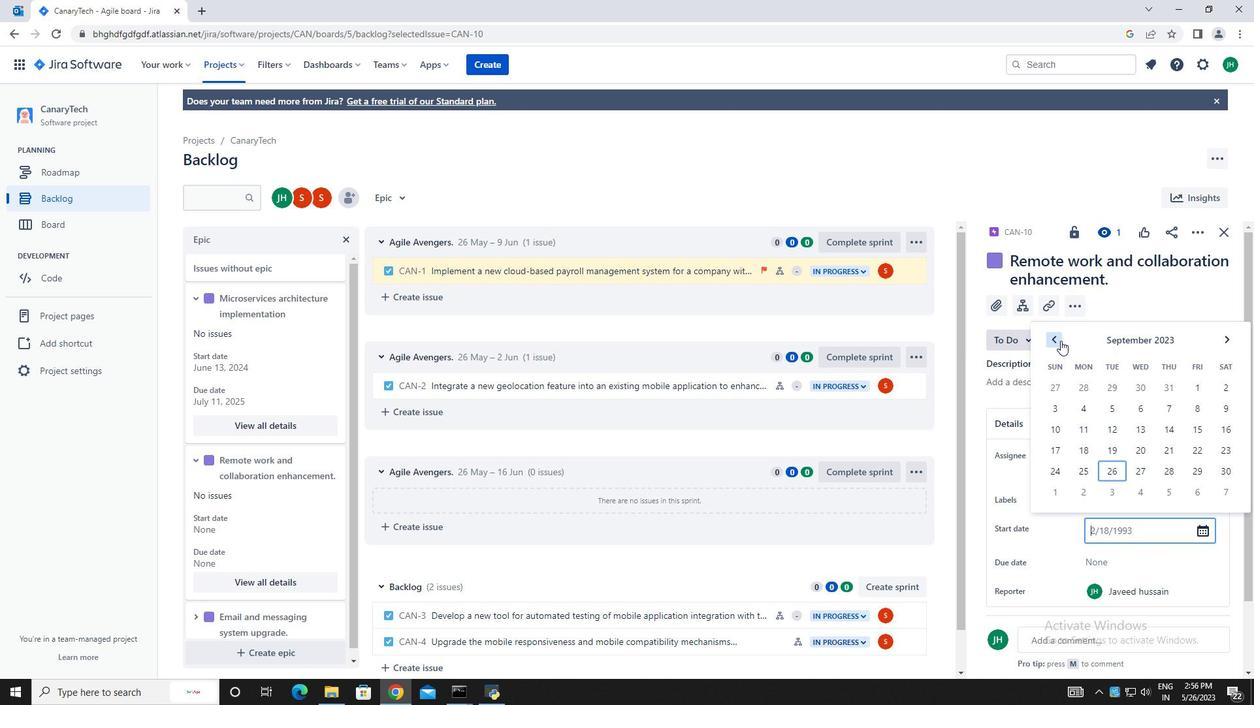 
Action: Mouse pressed left at (1054, 346)
Screenshot: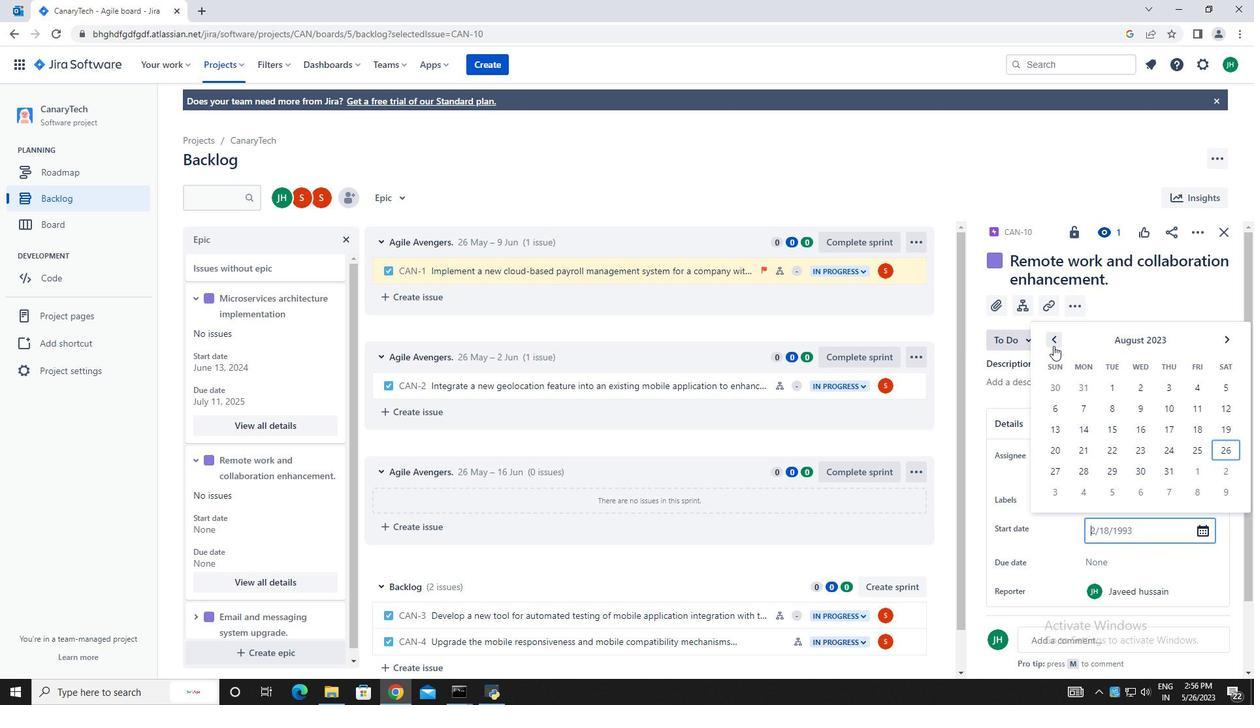 
Action: Mouse pressed left at (1054, 346)
Screenshot: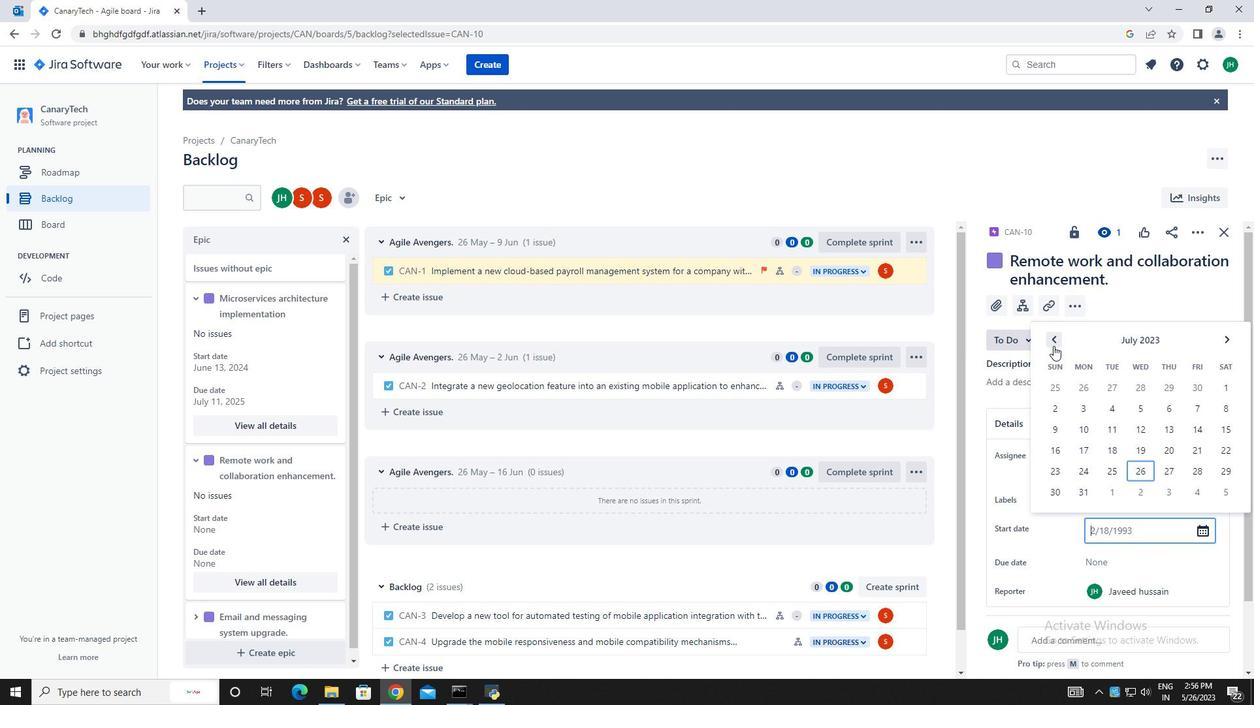 
Action: Mouse moved to (1060, 451)
Screenshot: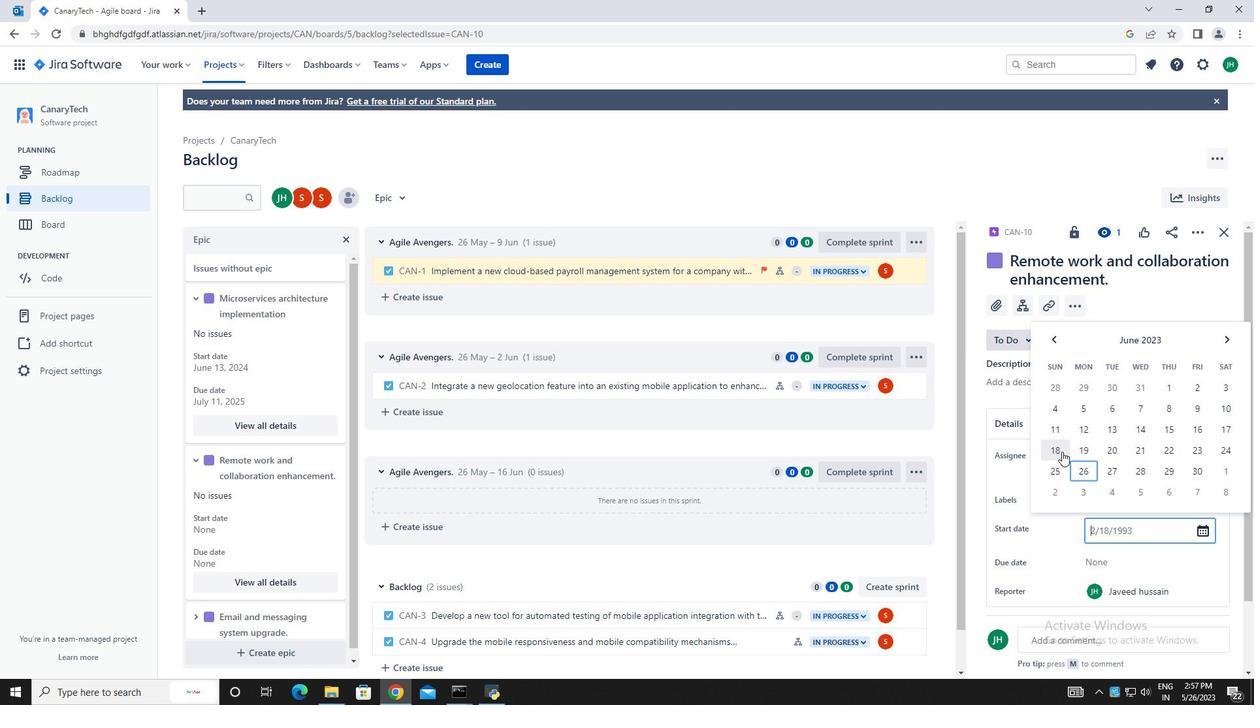 
Action: Mouse pressed left at (1060, 451)
Screenshot: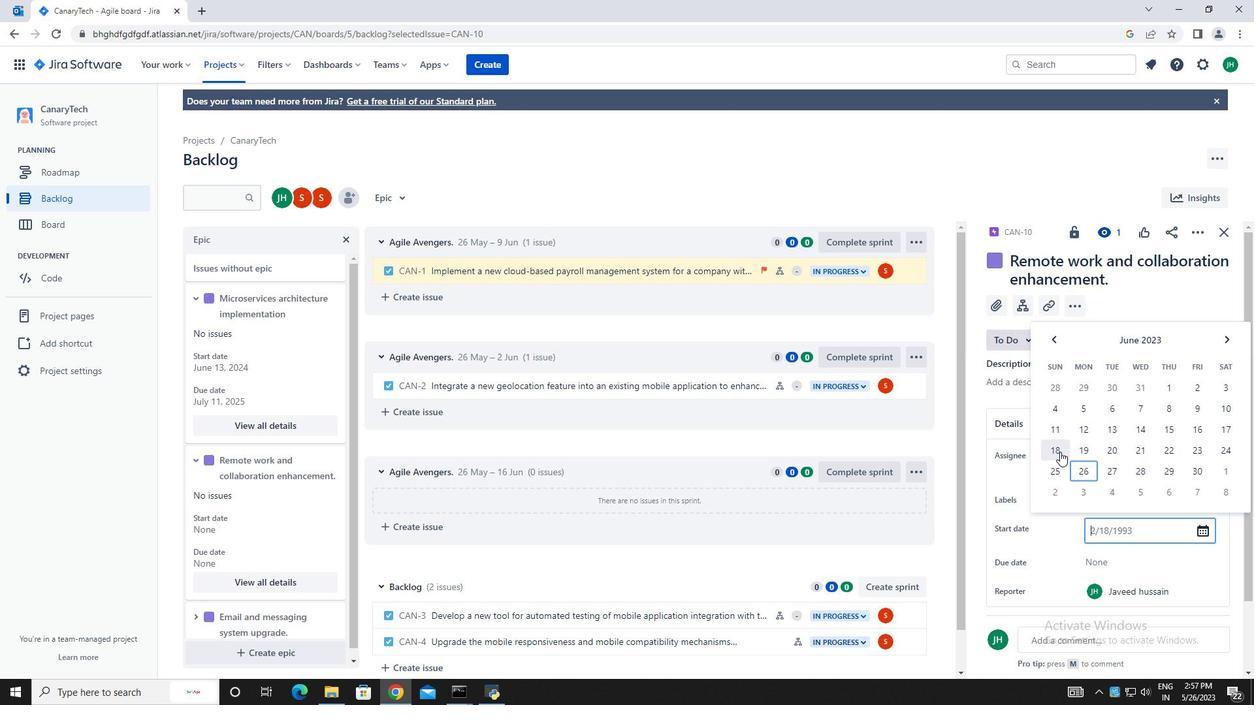 
Action: Key pressed <Key.enter>
Screenshot: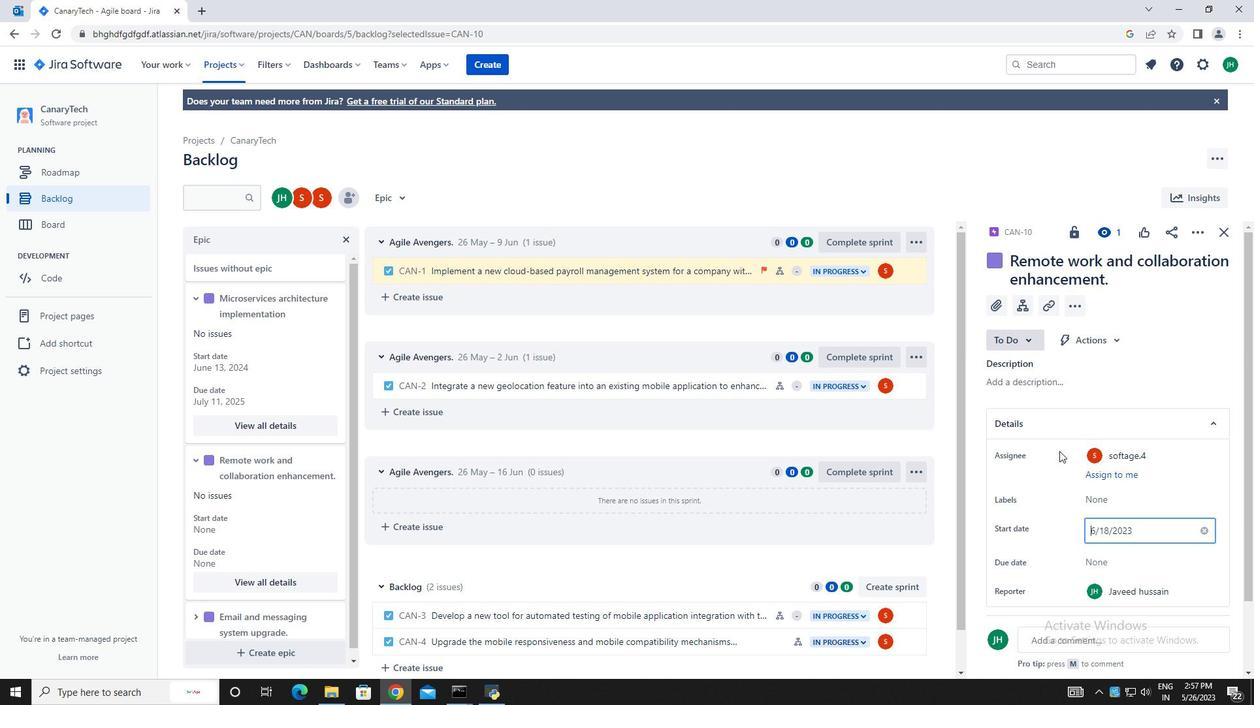 
Action: Mouse moved to (1103, 556)
Screenshot: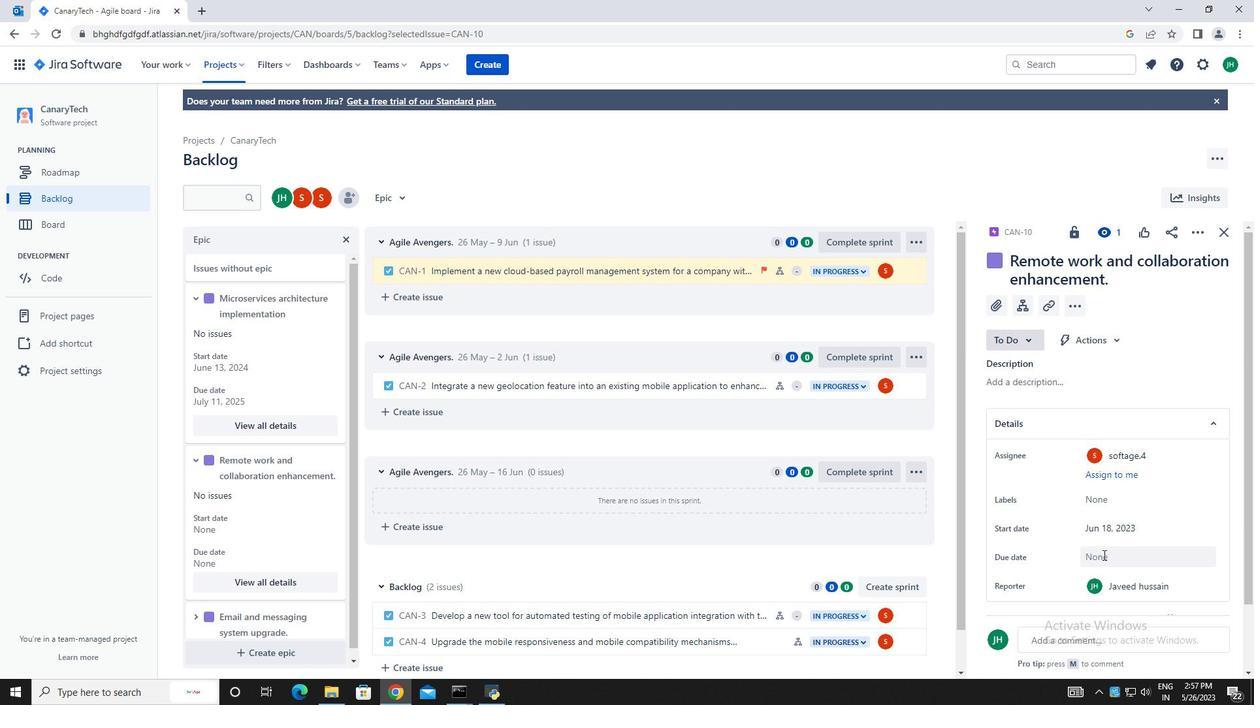 
Action: Mouse pressed left at (1103, 556)
Screenshot: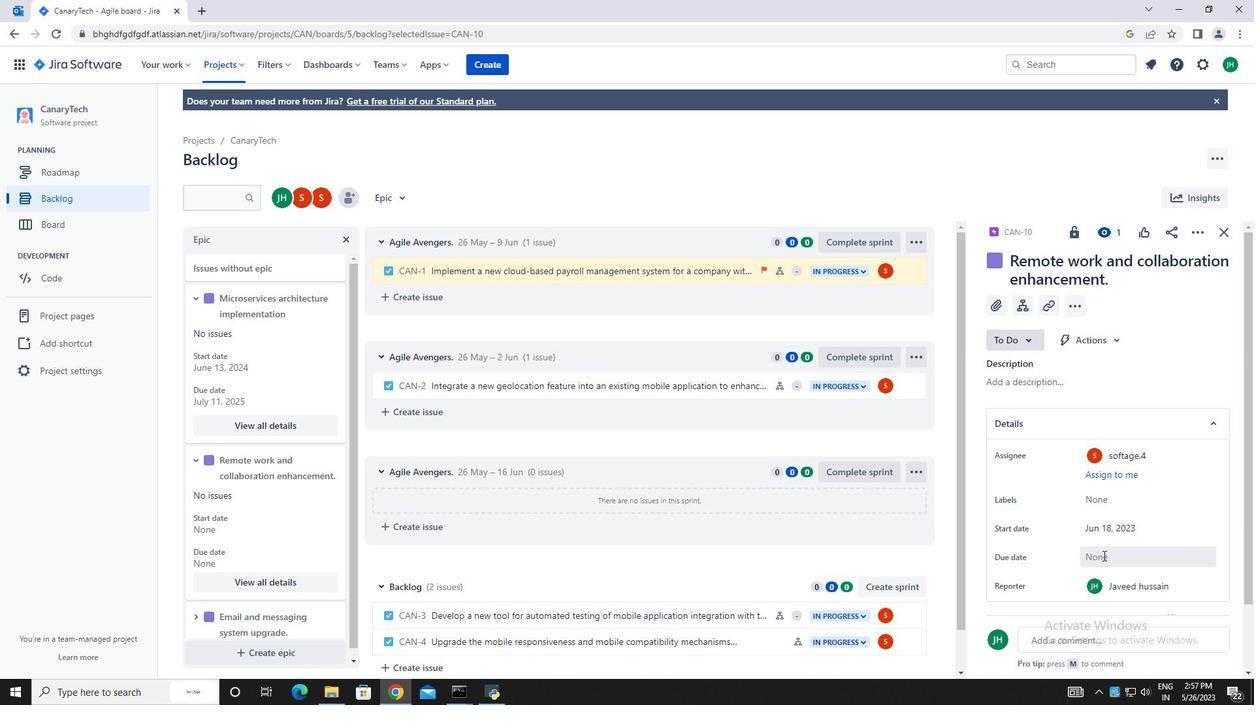 
Action: Mouse moved to (1232, 371)
Screenshot: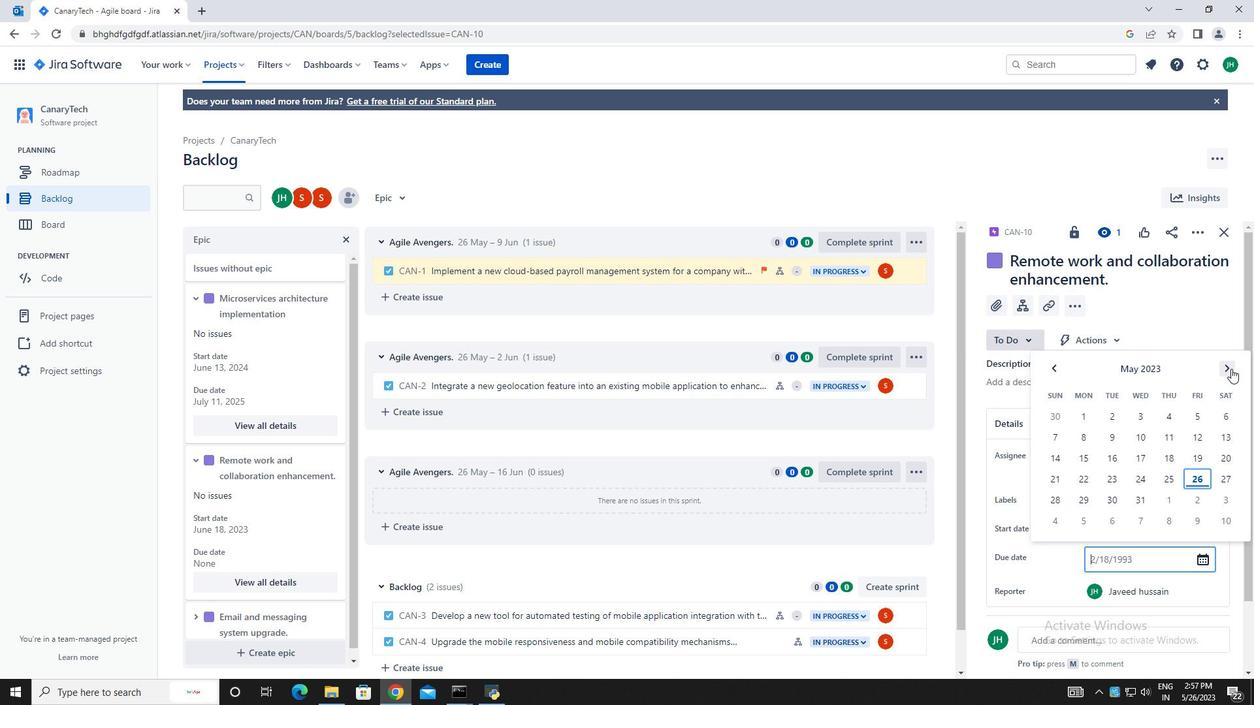 
Action: Mouse pressed left at (1232, 371)
Screenshot: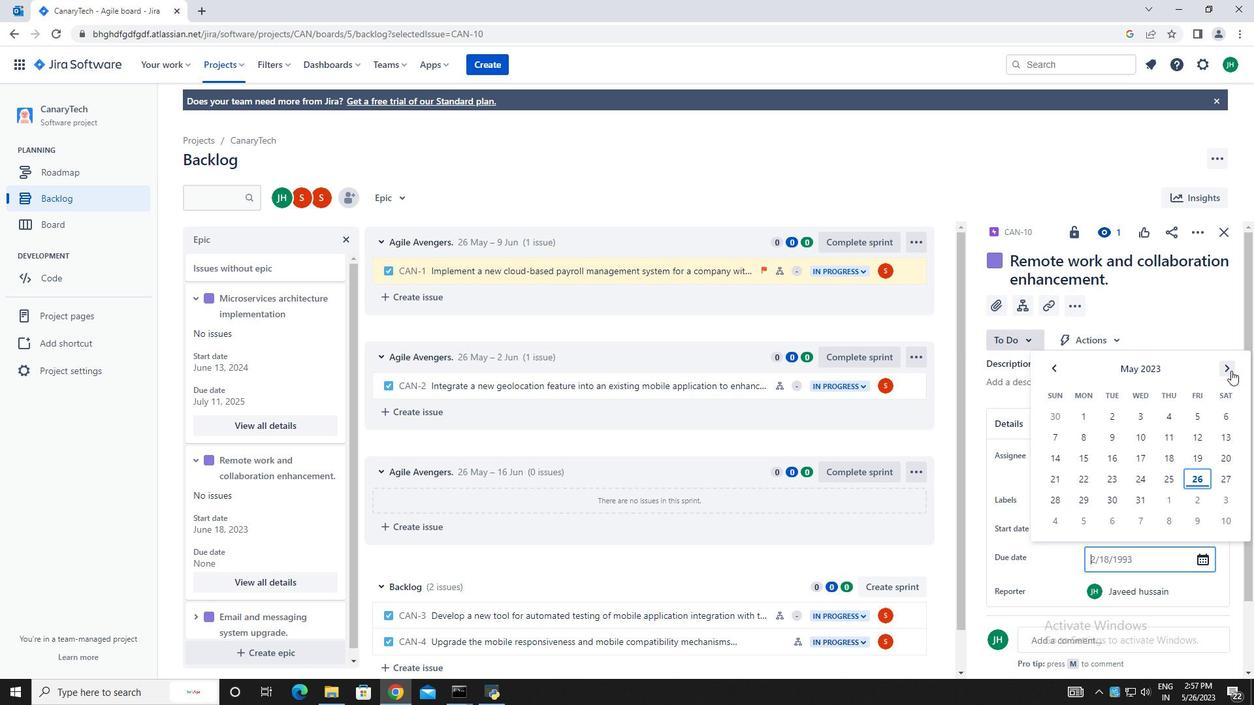 
Action: Mouse pressed left at (1232, 371)
Screenshot: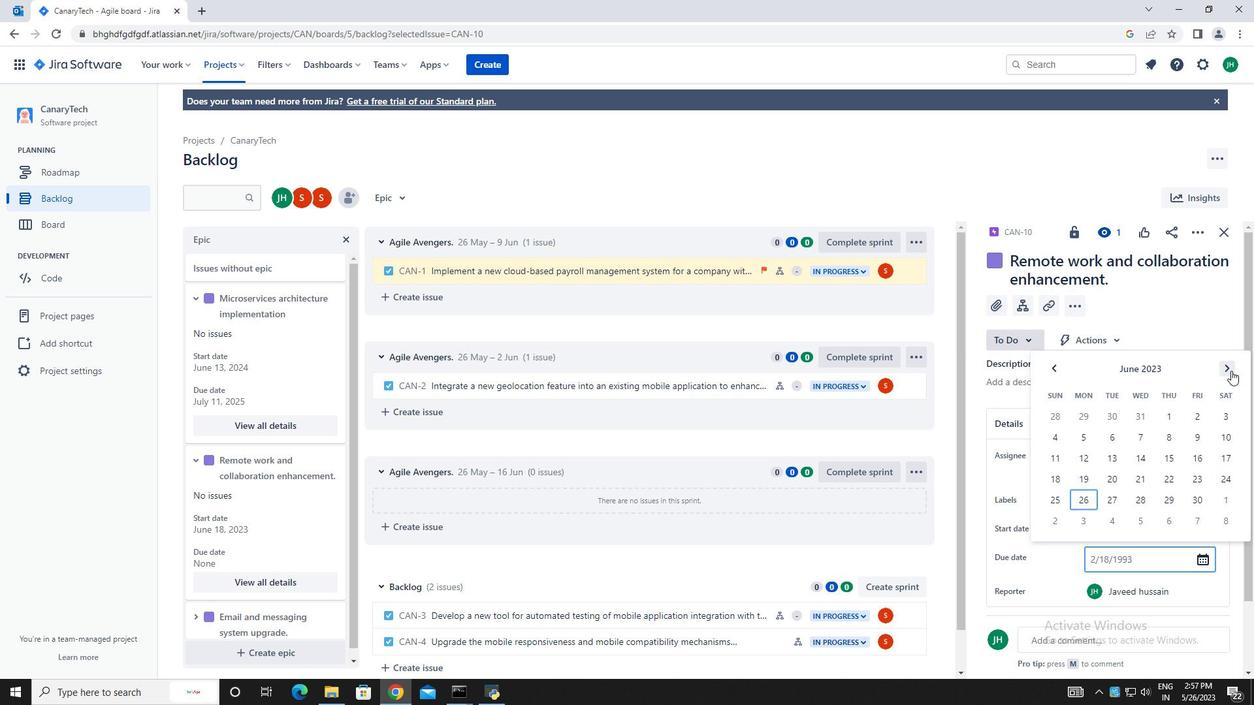 
Action: Mouse pressed left at (1232, 371)
Screenshot: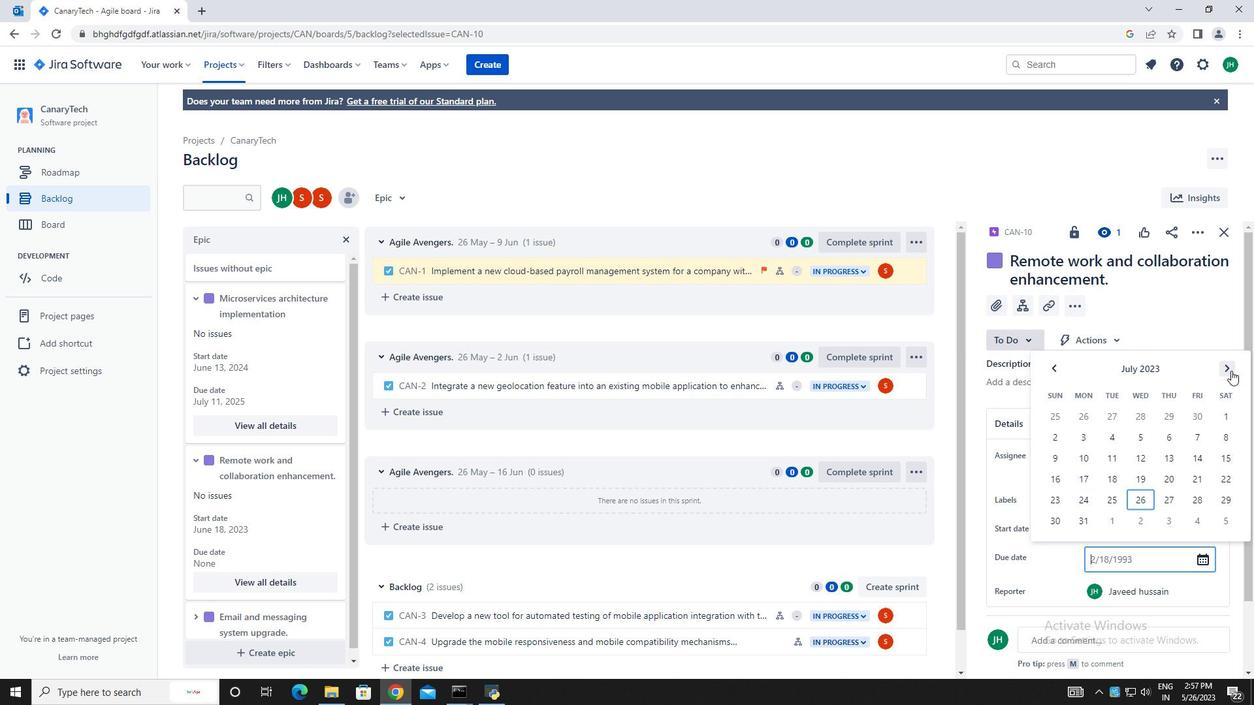
Action: Mouse pressed left at (1232, 371)
Screenshot: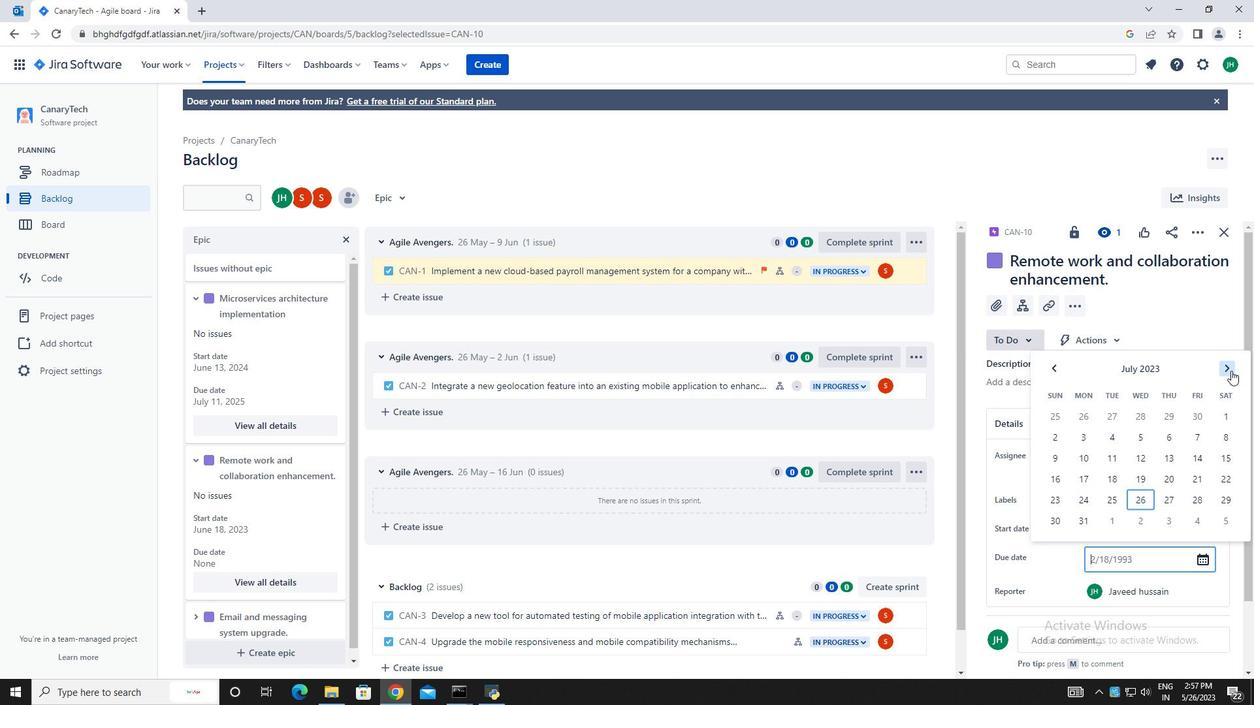 
Action: Mouse pressed left at (1232, 371)
Screenshot: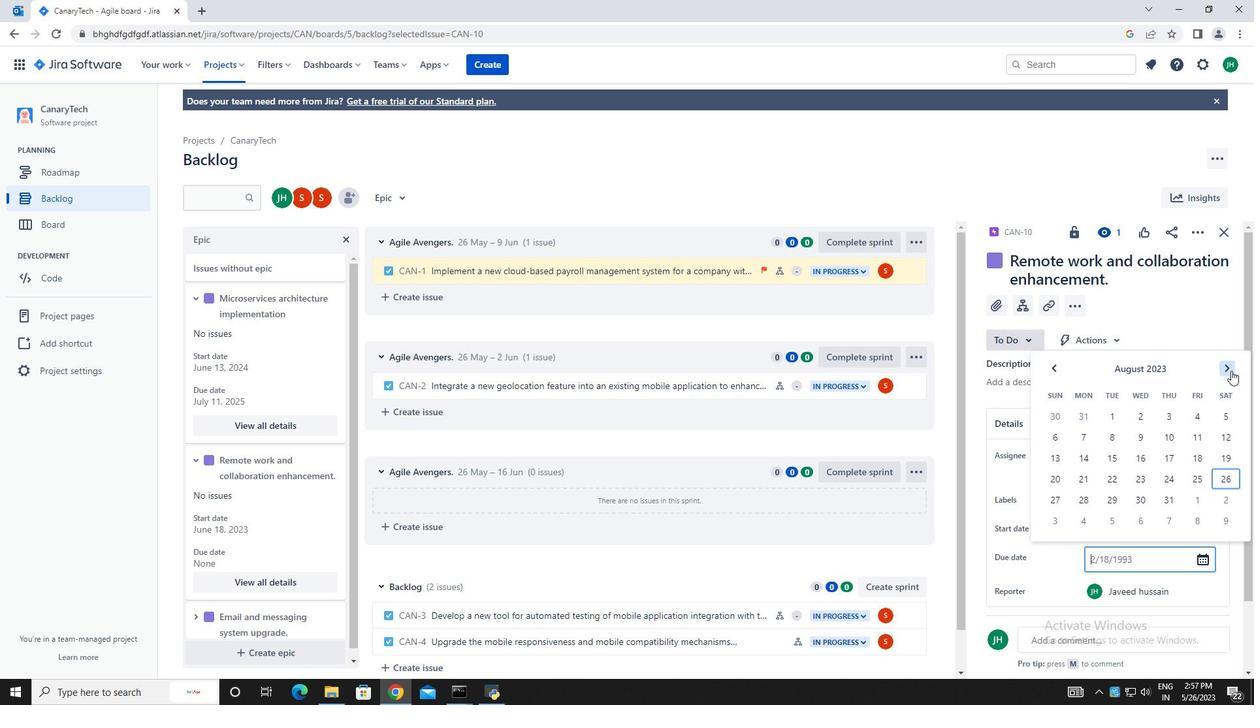 
Action: Mouse pressed left at (1232, 371)
Screenshot: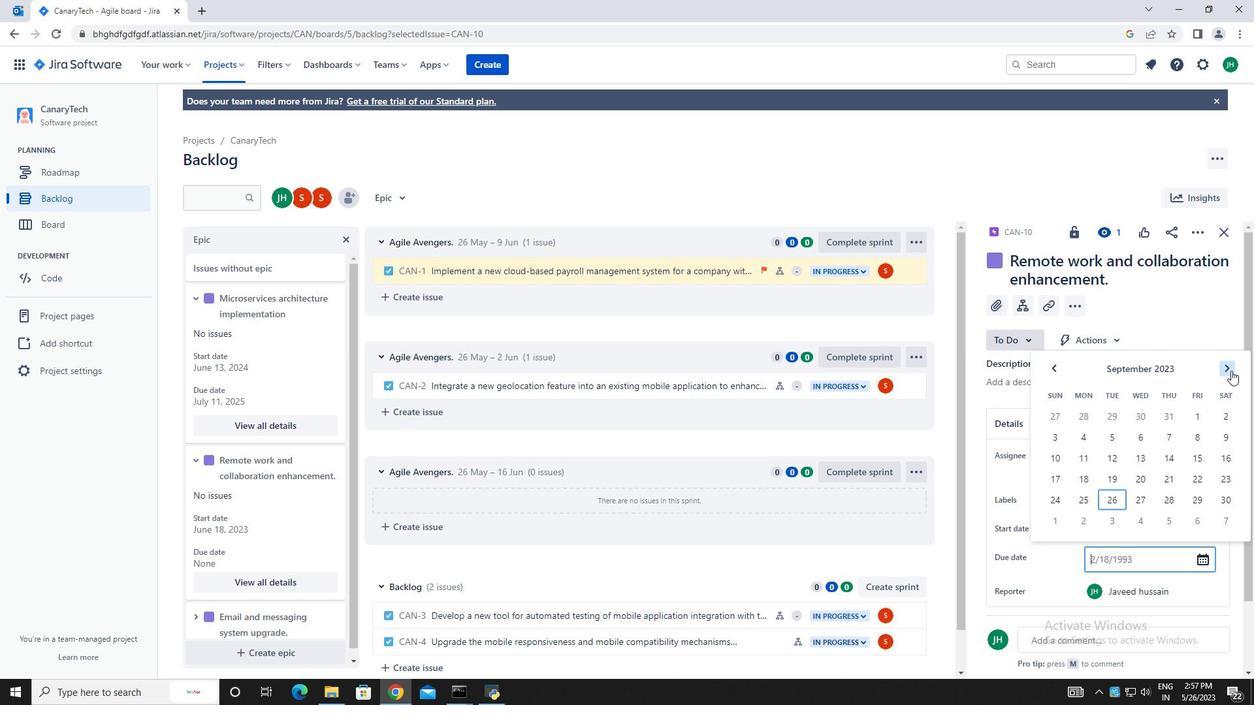 
Action: Mouse pressed left at (1232, 371)
Screenshot: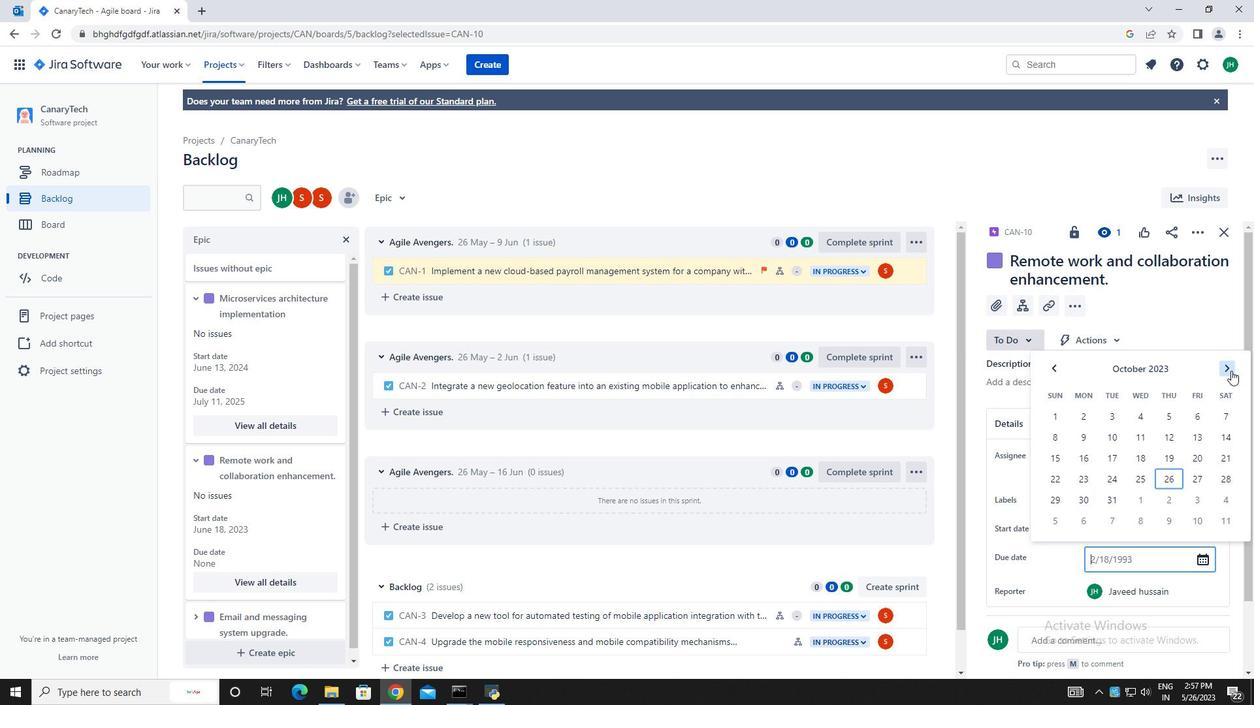 
Action: Mouse pressed left at (1232, 371)
Screenshot: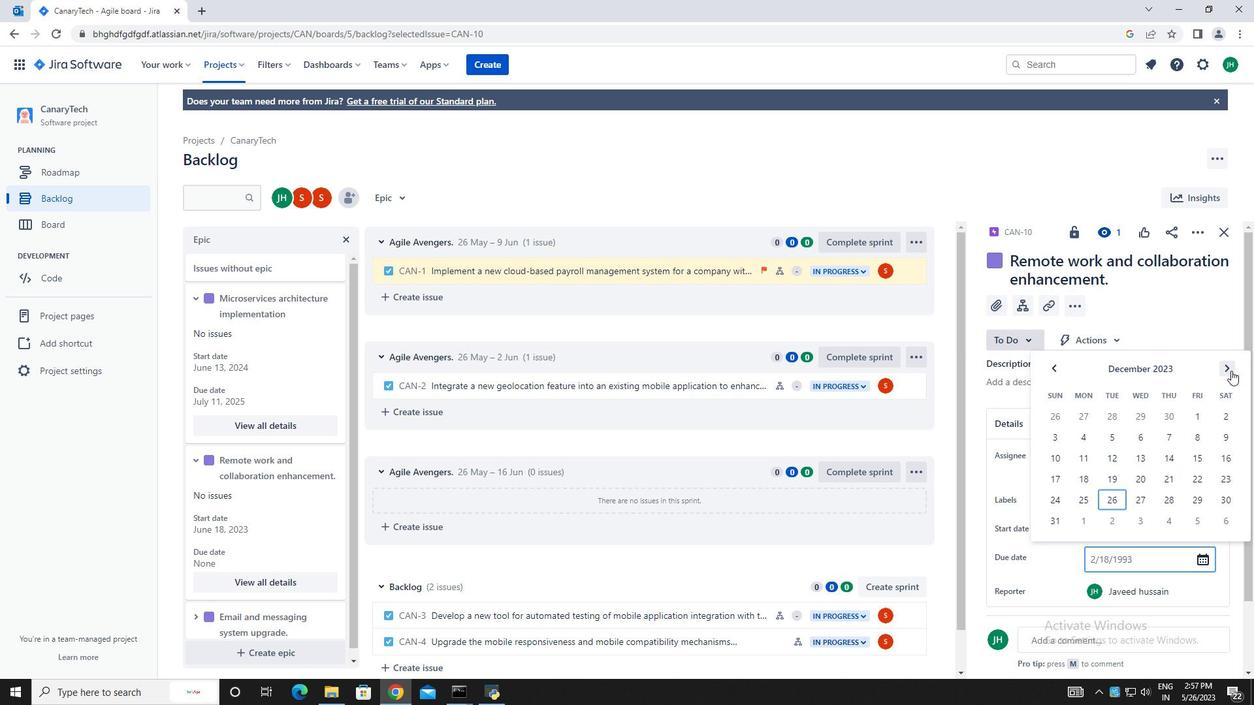 
Action: Mouse pressed left at (1232, 371)
Screenshot: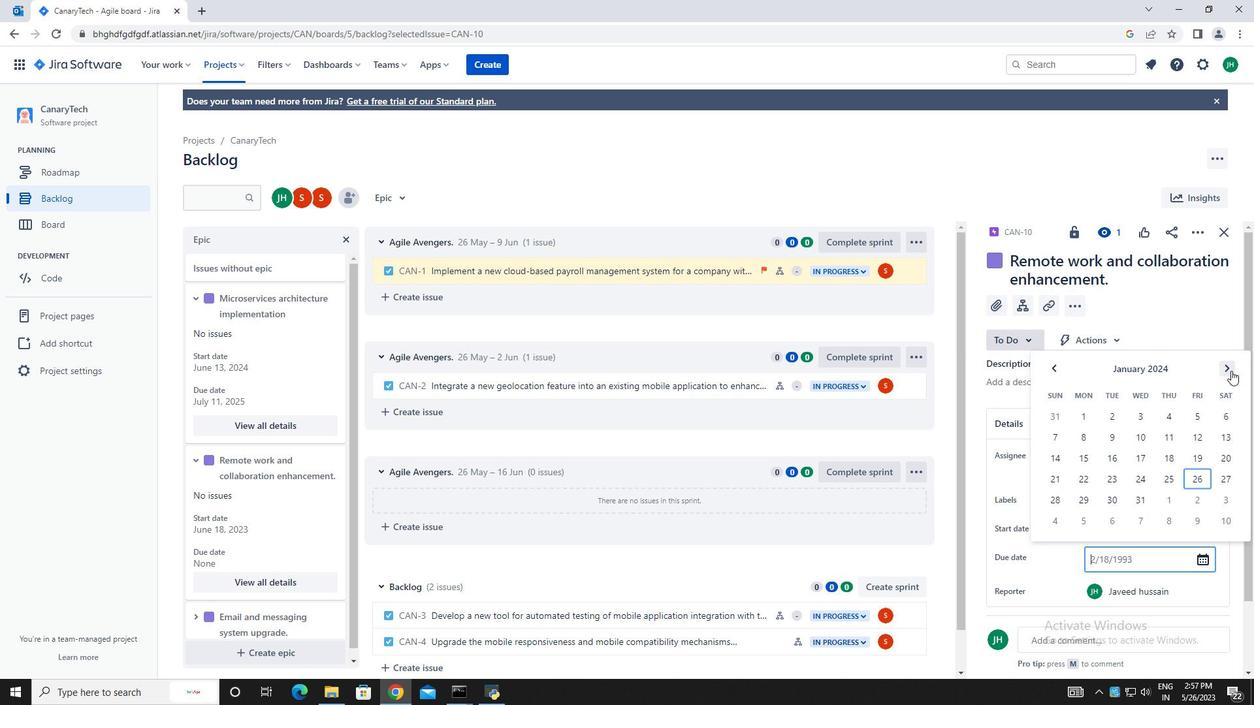
Action: Mouse pressed left at (1232, 371)
Screenshot: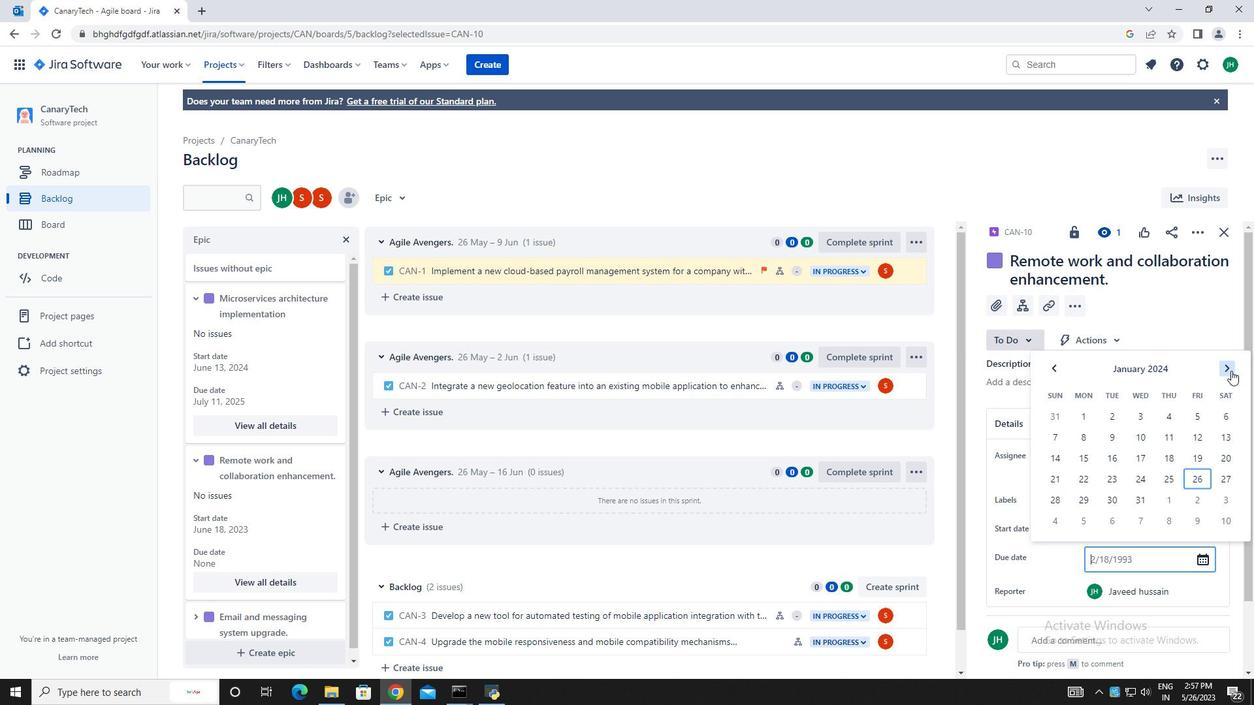 
Action: Mouse pressed left at (1232, 371)
Screenshot: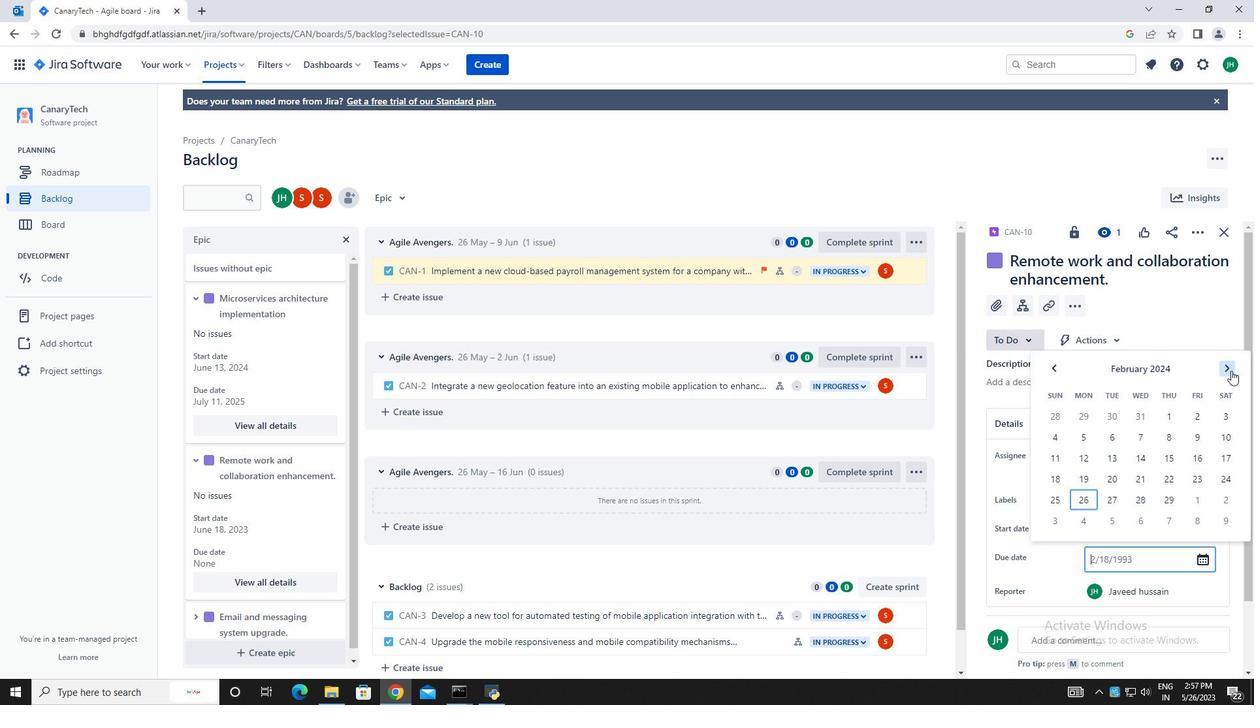 
Action: Mouse pressed left at (1232, 371)
Screenshot: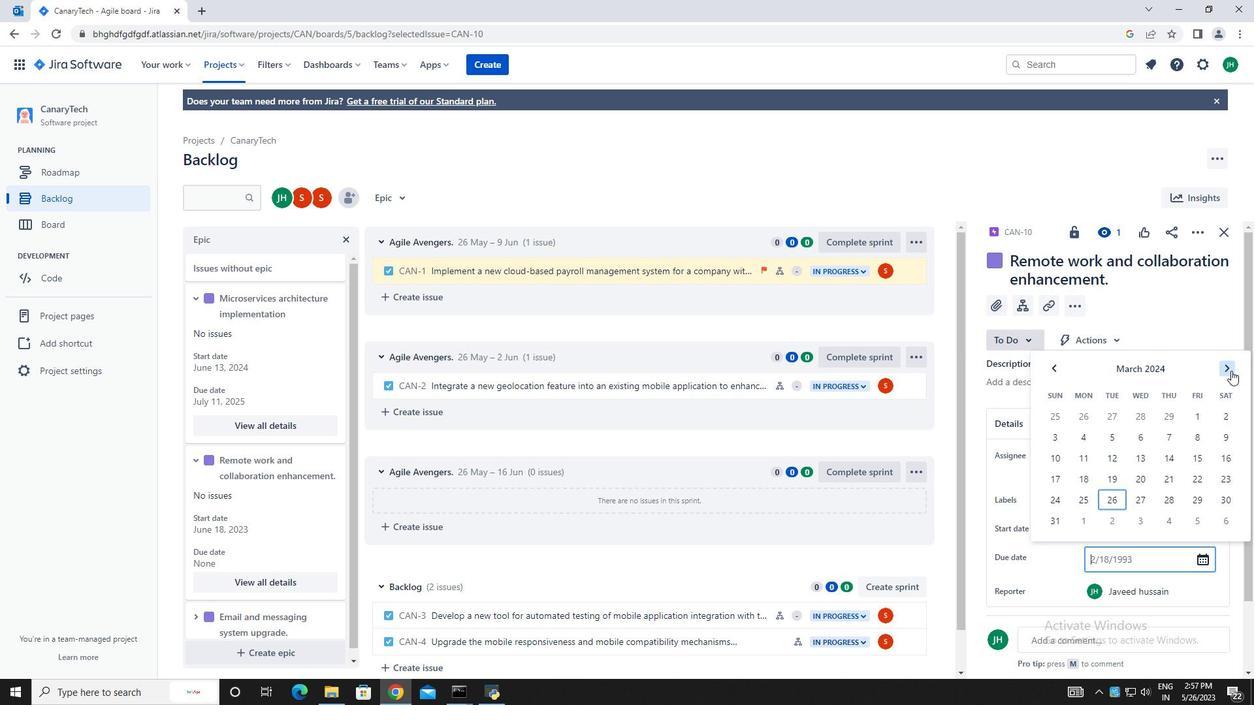 
Action: Mouse moved to (1232, 371)
Screenshot: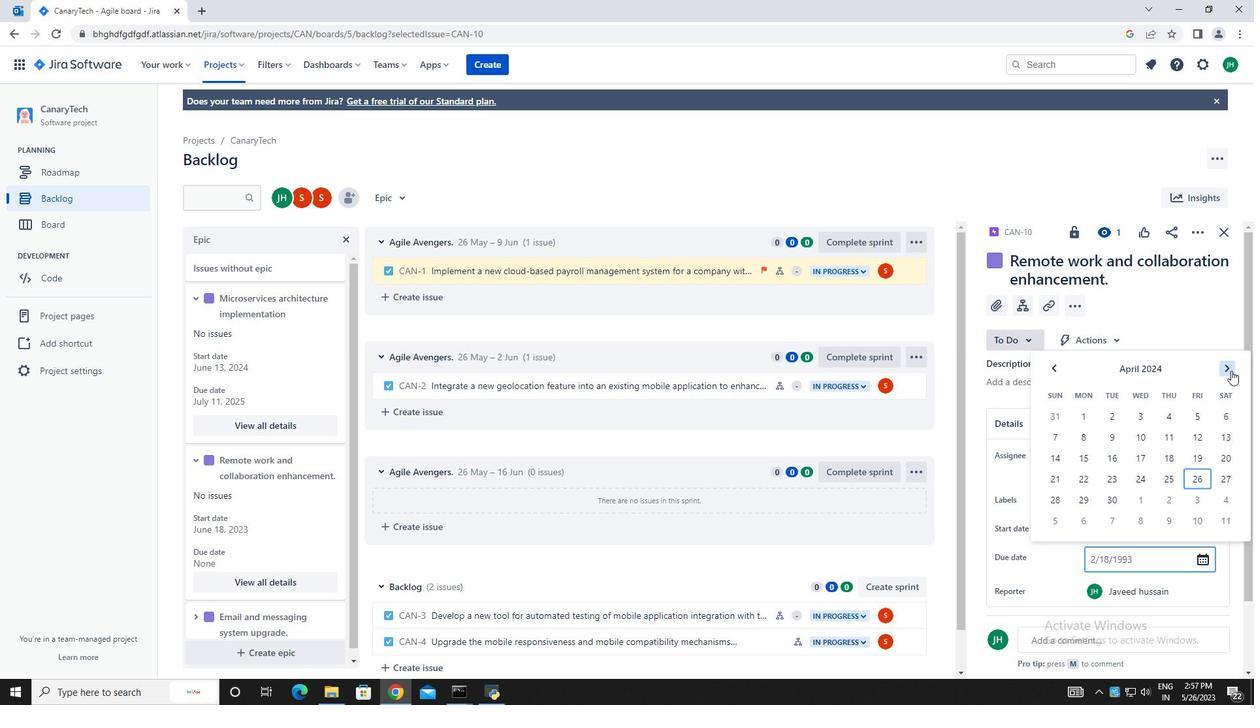 
Action: Mouse pressed left at (1232, 371)
Screenshot: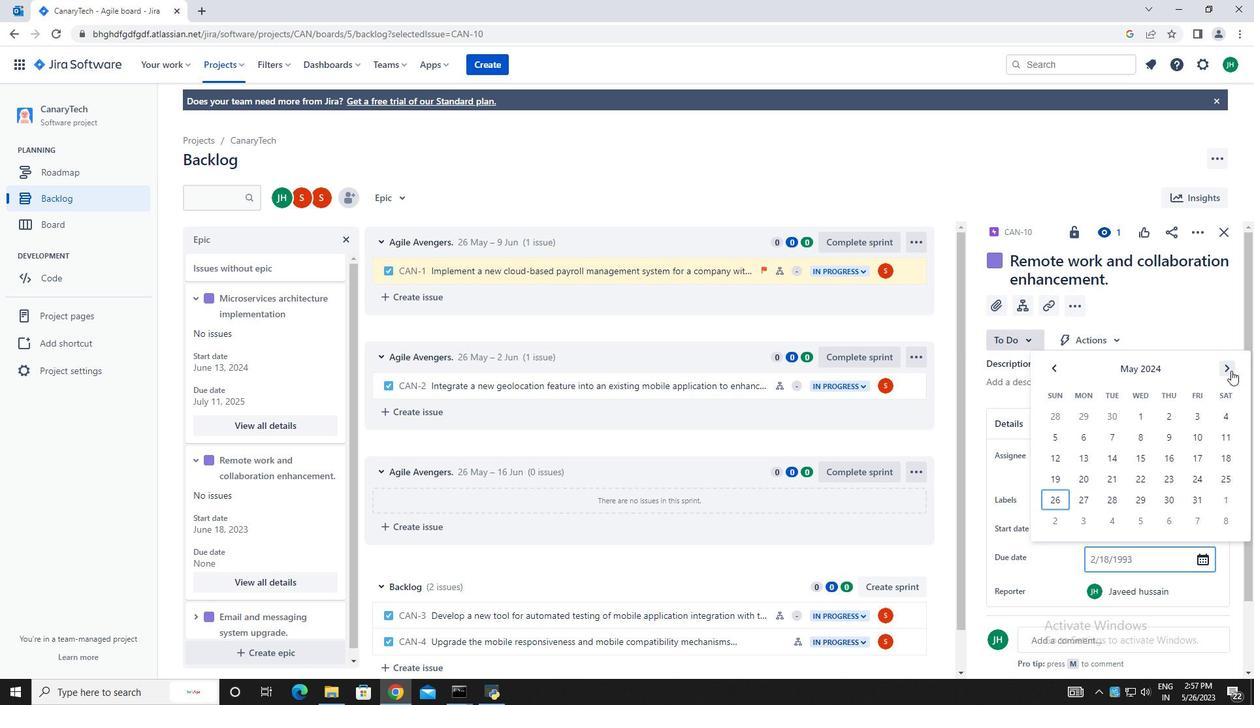 
Action: Mouse pressed left at (1232, 371)
Screenshot: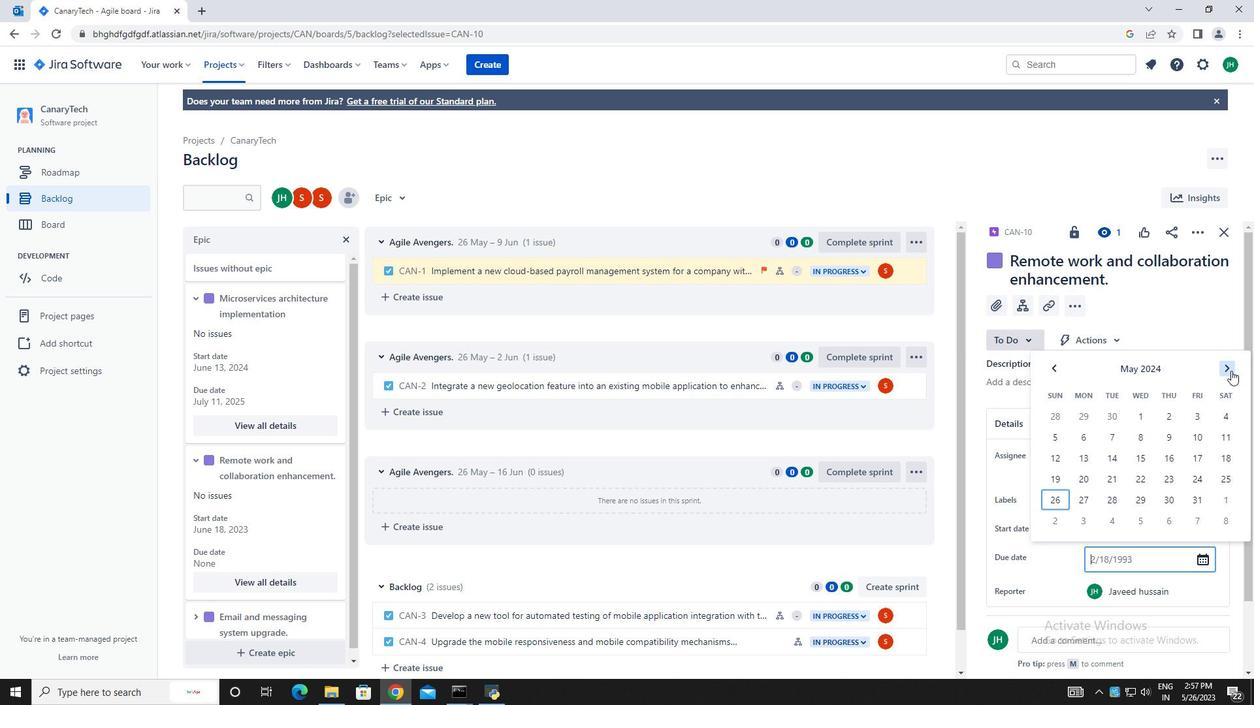 
Action: Mouse pressed left at (1232, 371)
Screenshot: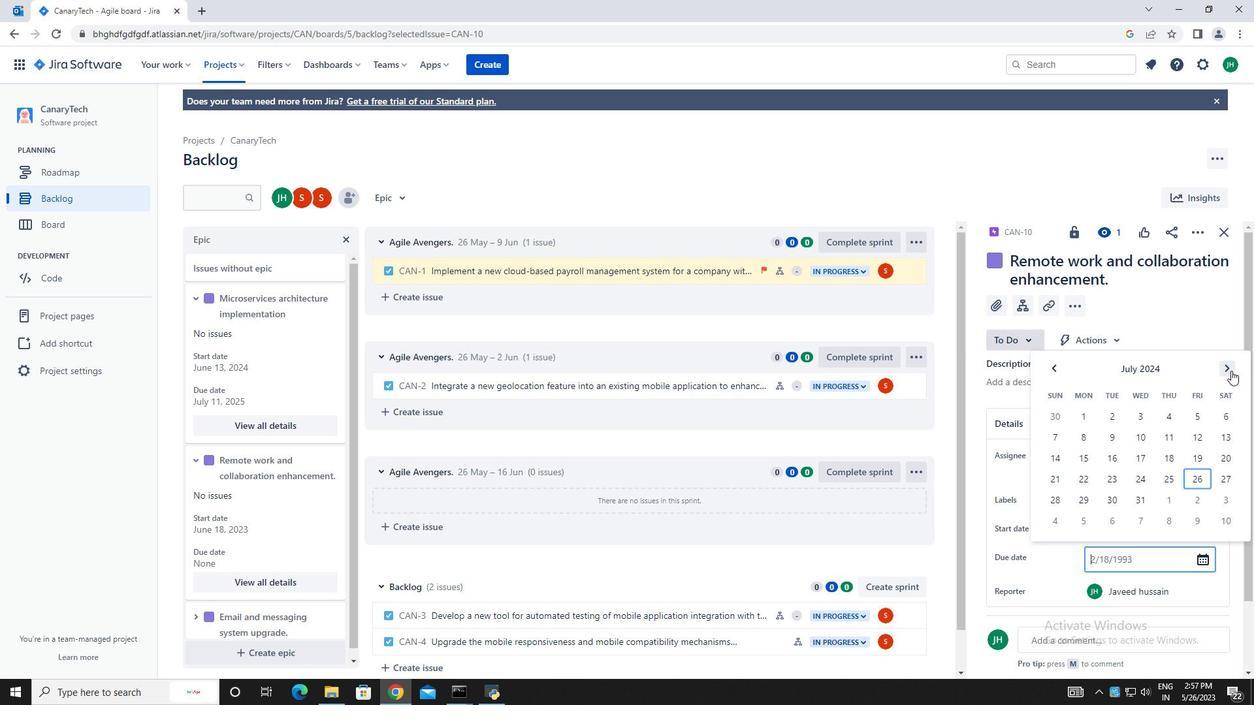
Action: Mouse moved to (1168, 411)
Screenshot: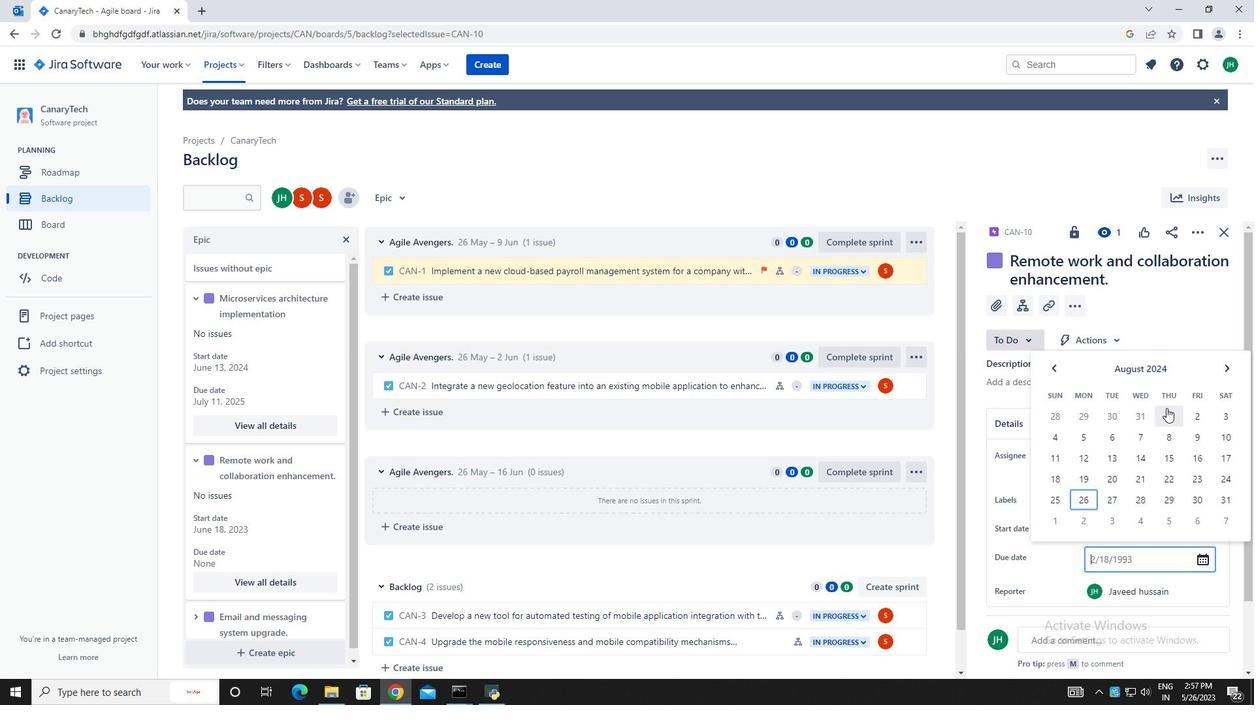 
Action: Mouse pressed left at (1168, 411)
Screenshot: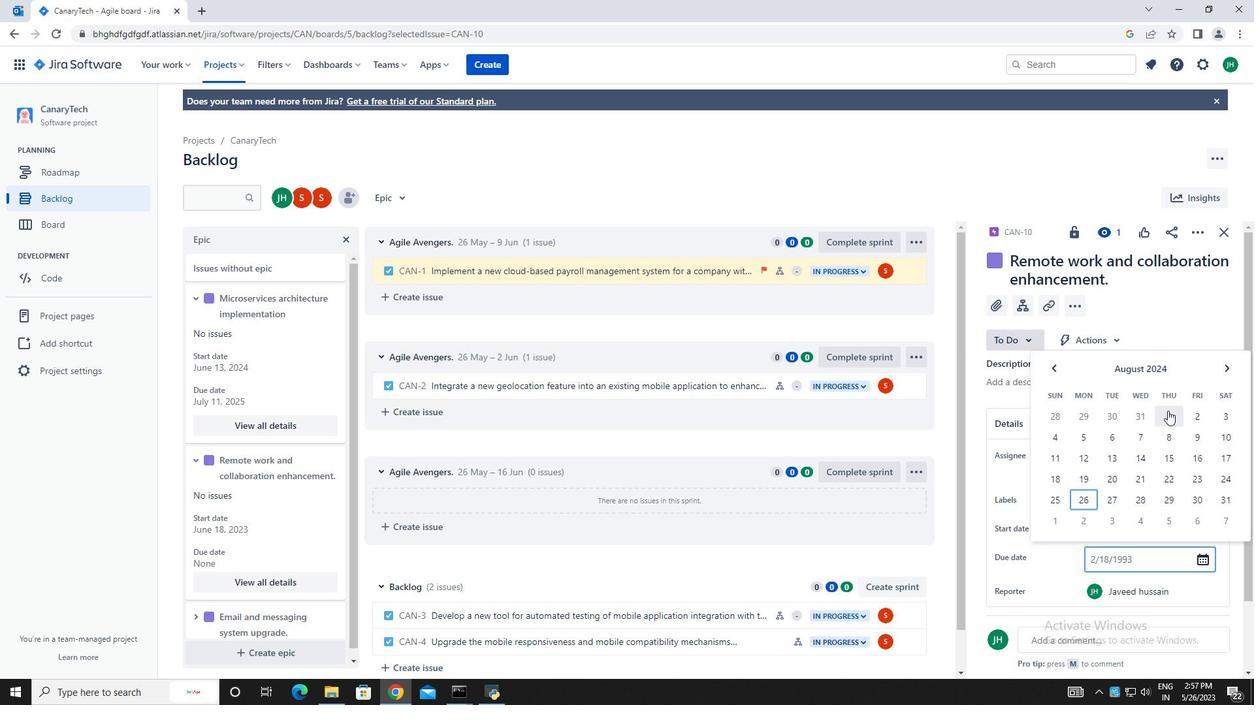 
Action: Mouse moved to (1169, 412)
Screenshot: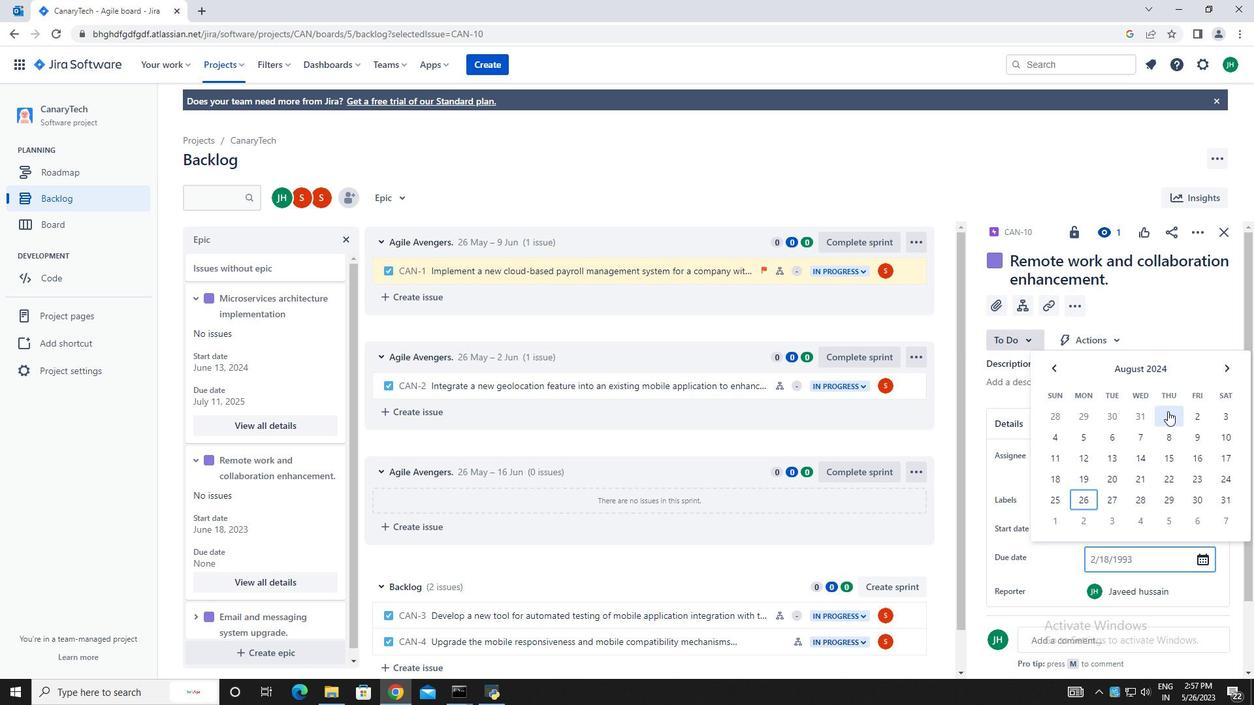 
Action: Key pressed <Key.enter>
Screenshot: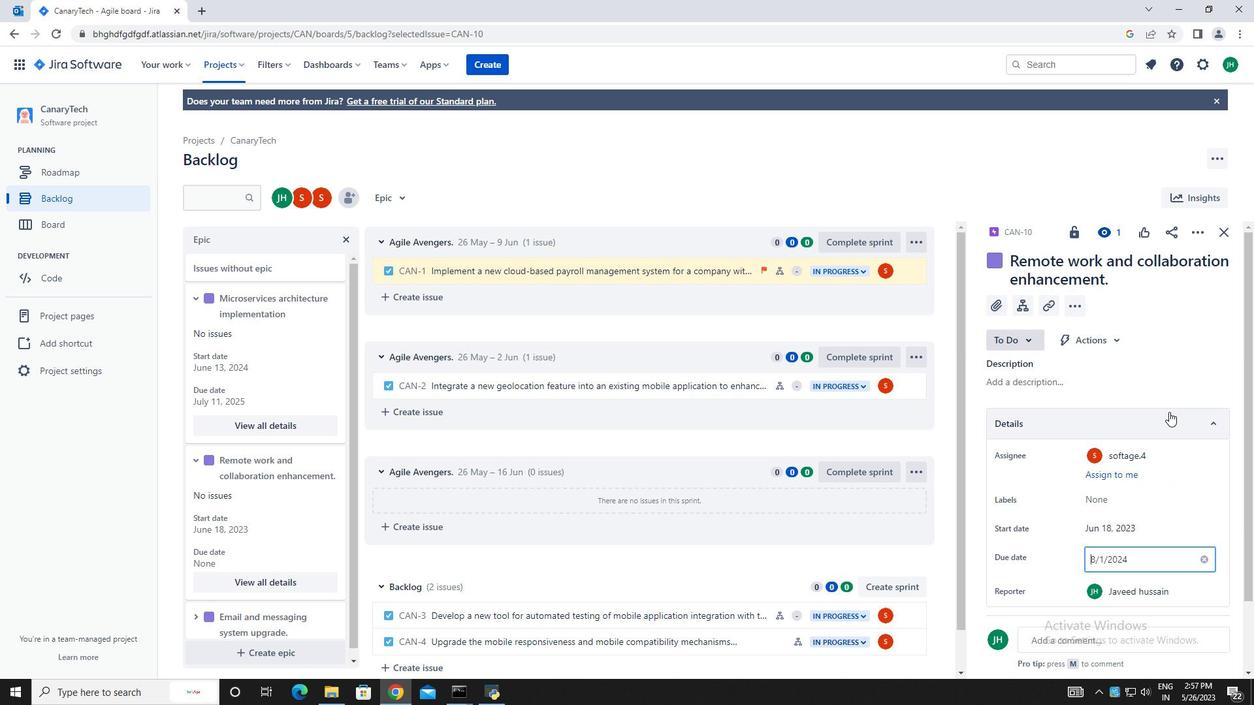 
Action: Mouse moved to (1220, 240)
Screenshot: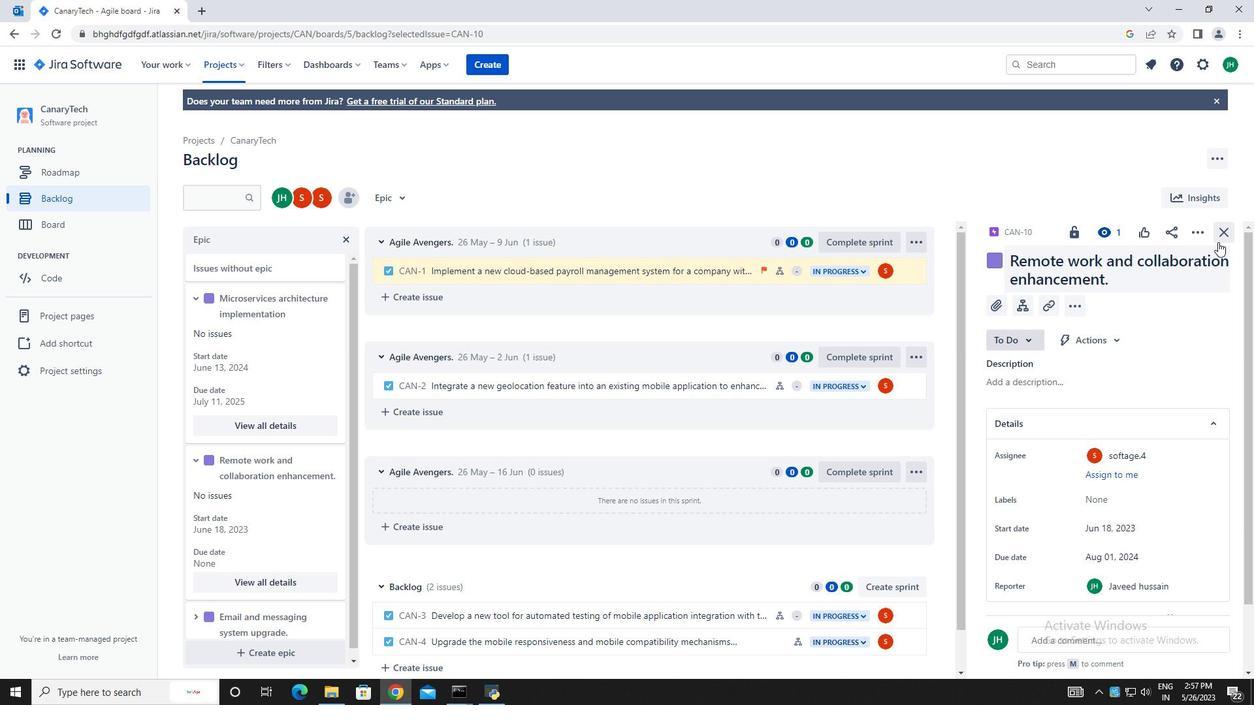 
Action: Mouse pressed left at (1220, 240)
Screenshot: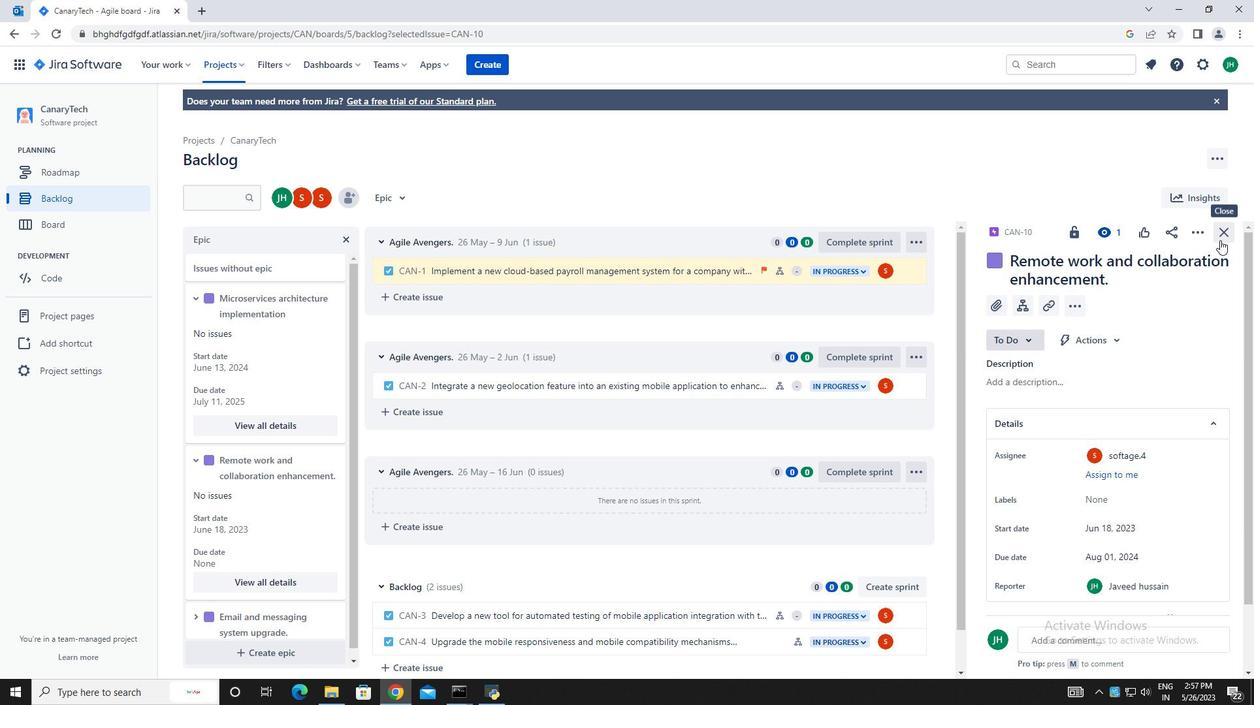
Action: Mouse moved to (258, 586)
Screenshot: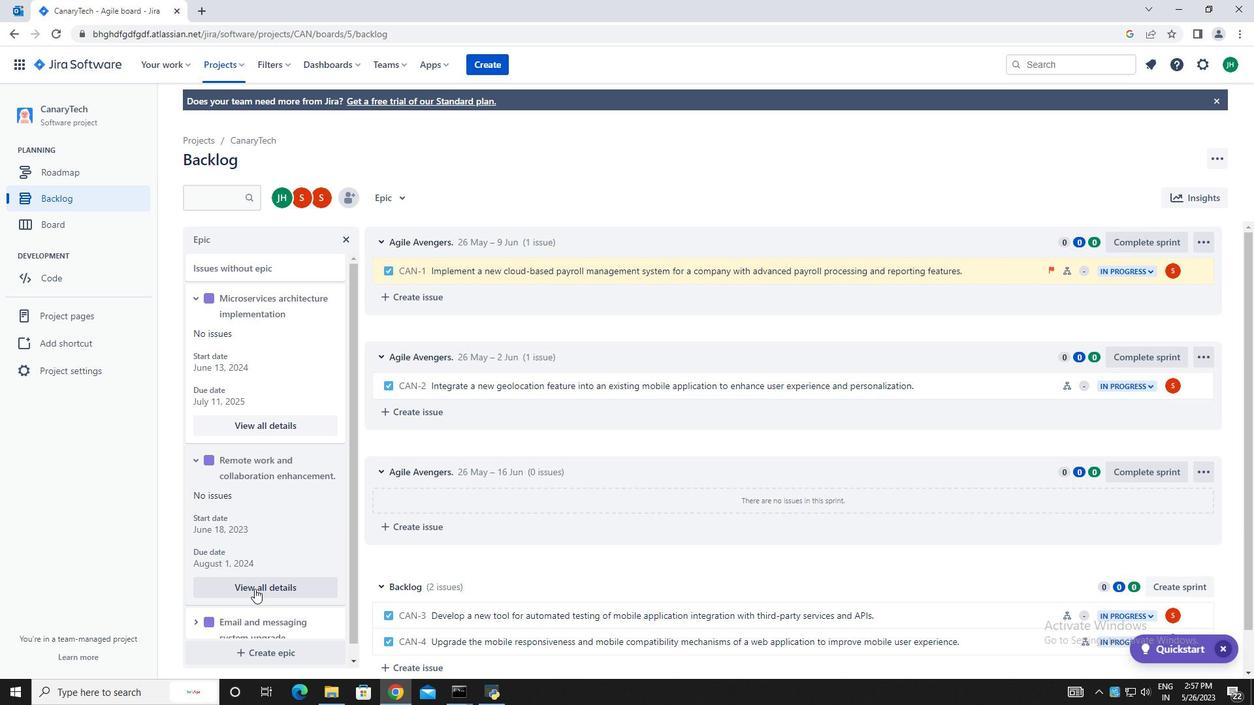 
Action: Mouse scrolled (258, 585) with delta (0, 0)
Screenshot: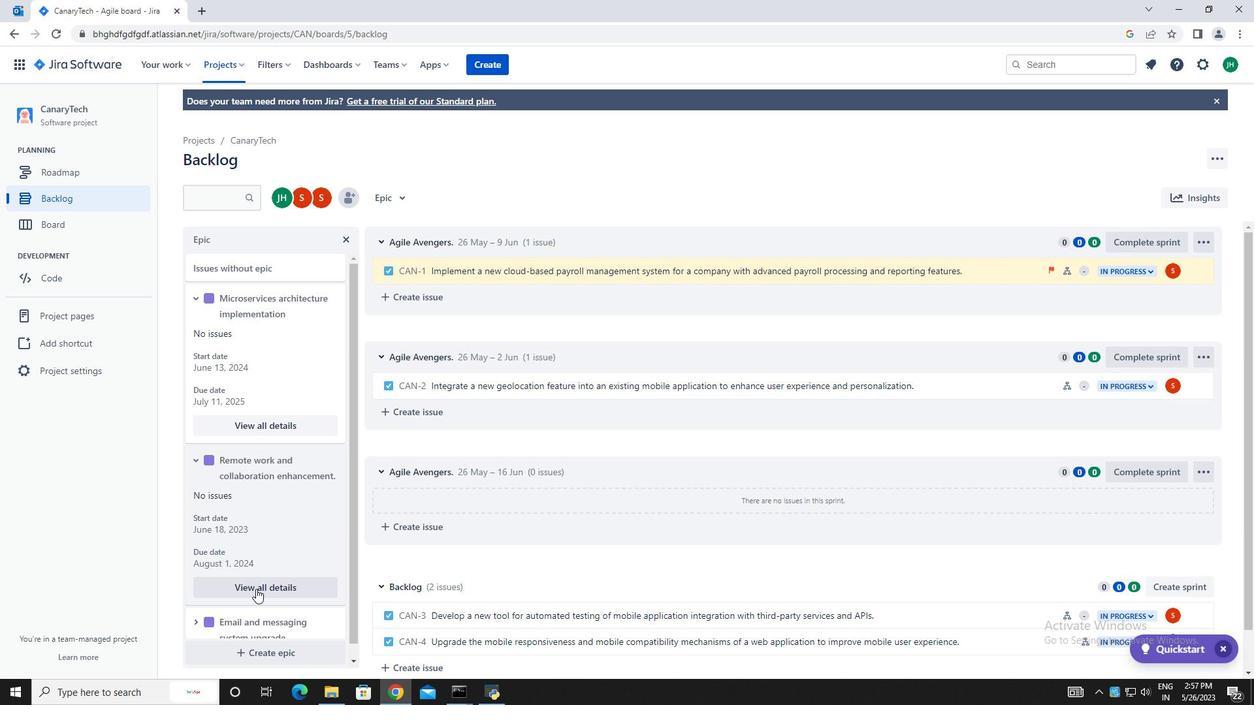 
Action: Mouse scrolled (258, 585) with delta (0, 0)
Screenshot: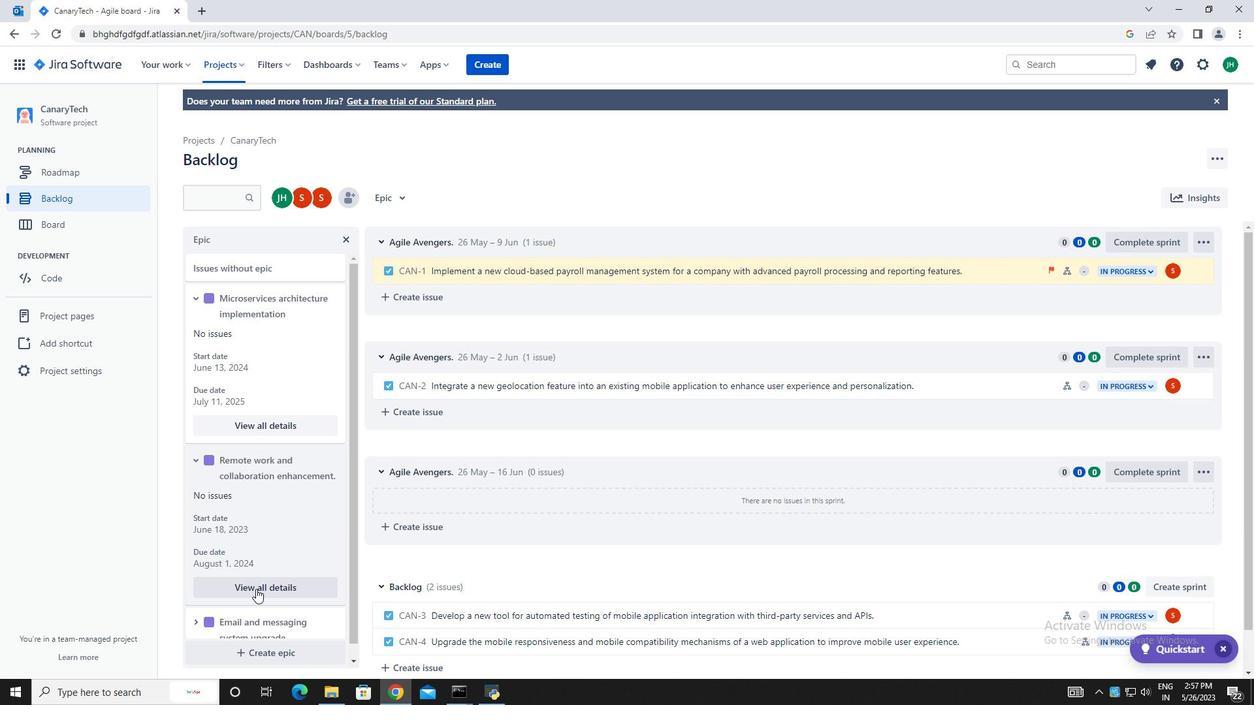 
Action: Mouse scrolled (258, 585) with delta (0, 0)
Screenshot: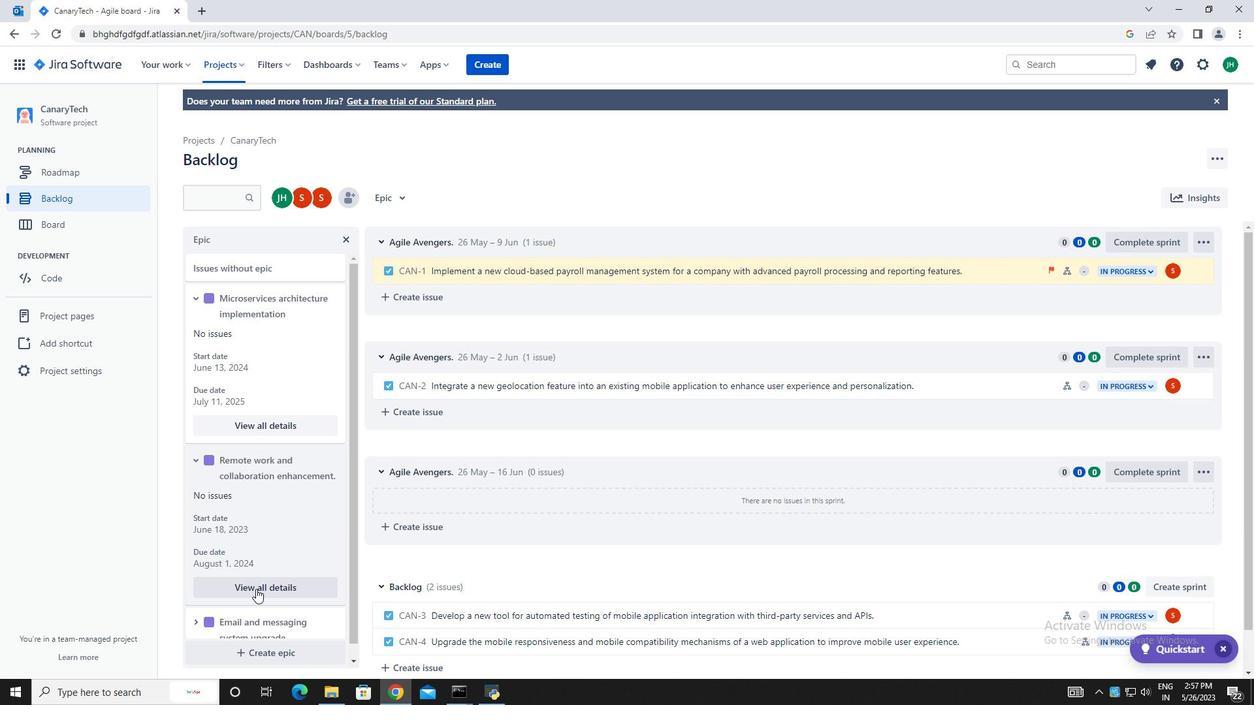 
Action: Mouse scrolled (258, 585) with delta (0, 0)
Screenshot: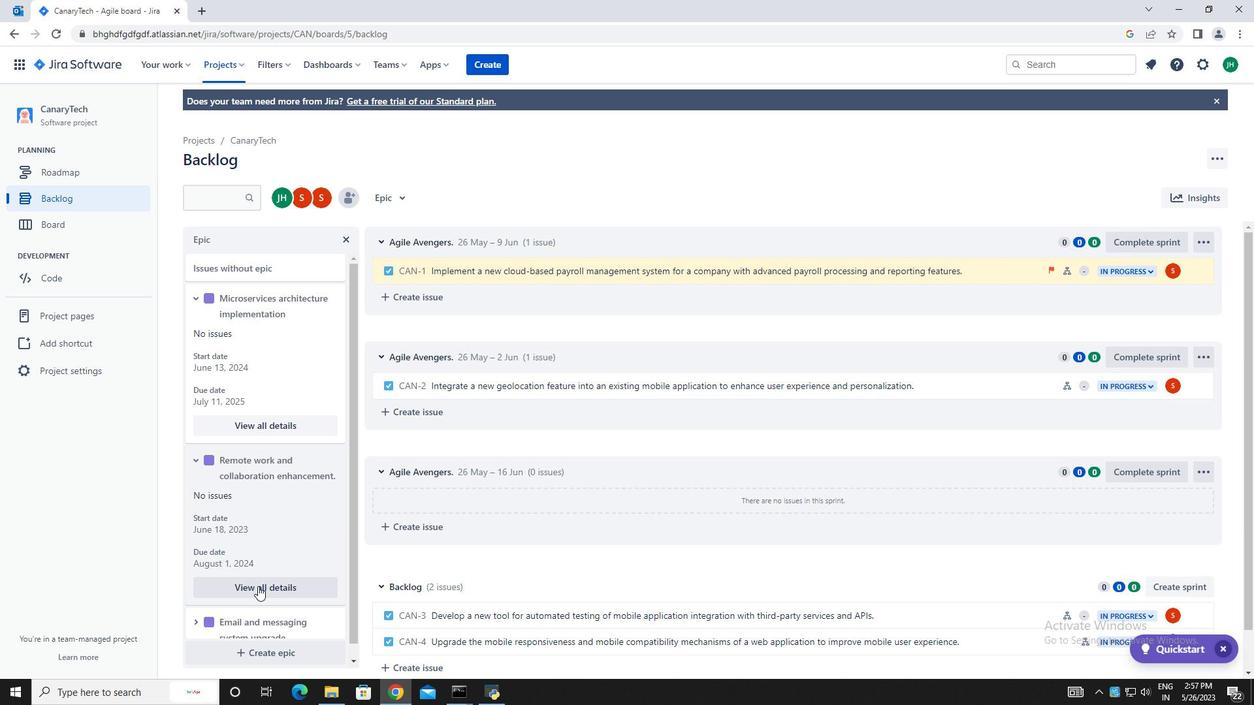 
Action: Mouse moved to (258, 586)
Screenshot: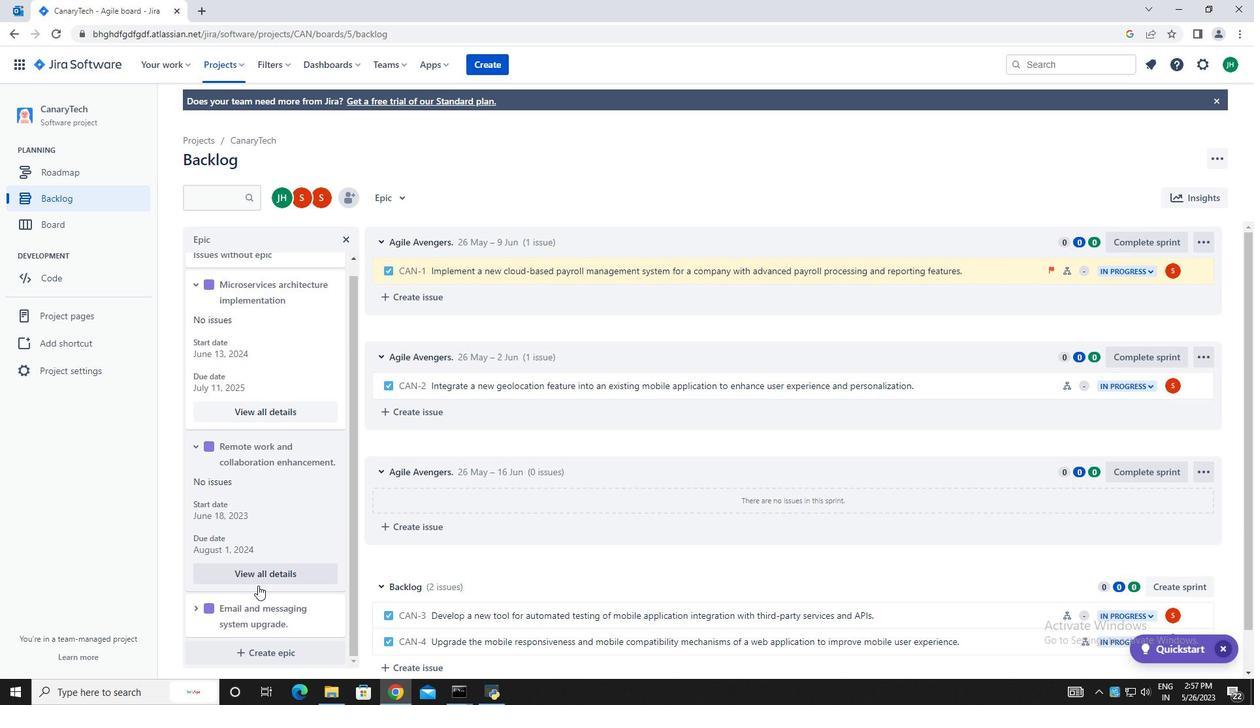 
Action: Mouse scrolled (258, 586) with delta (0, 0)
Screenshot: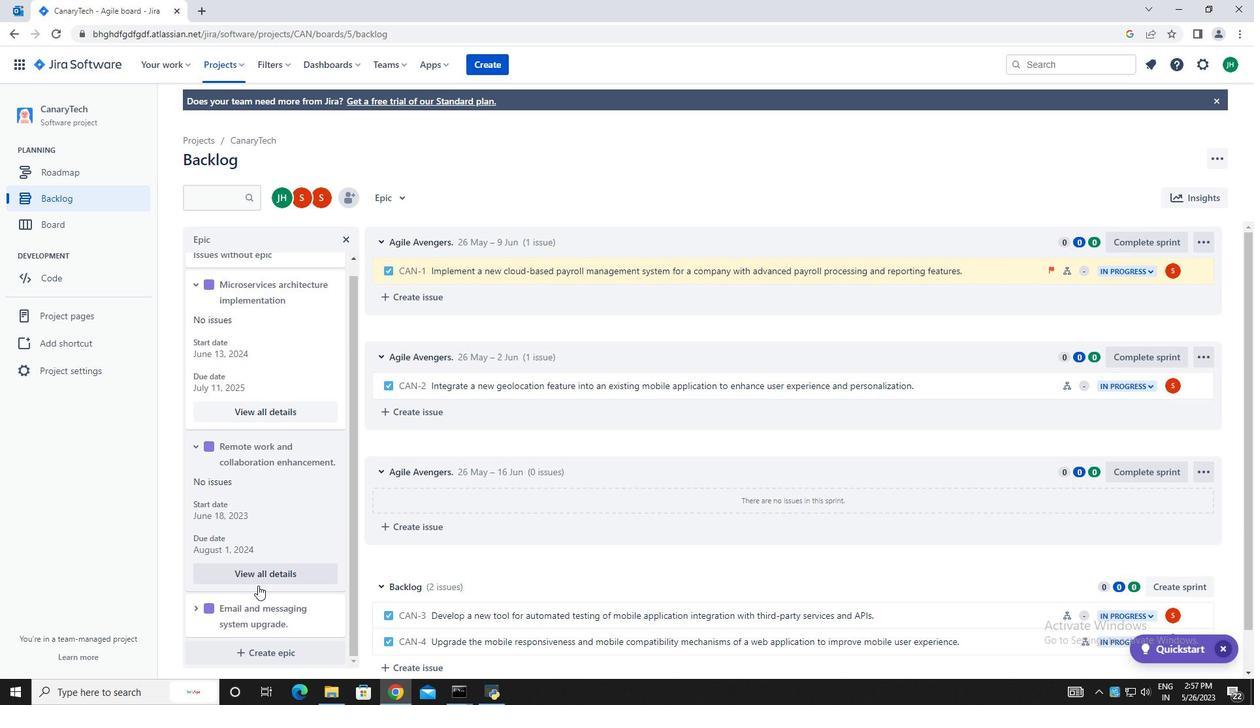 
Action: Mouse moved to (258, 588)
Screenshot: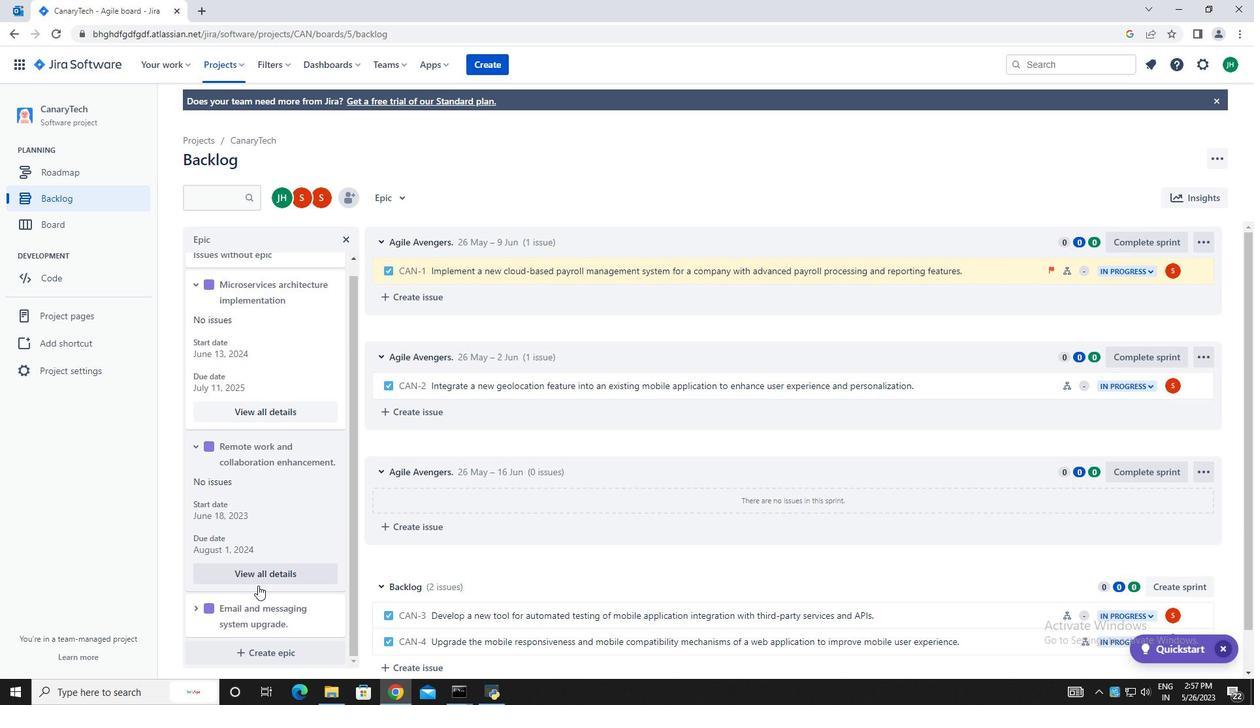 
Action: Mouse scrolled (258, 587) with delta (0, 0)
Screenshot: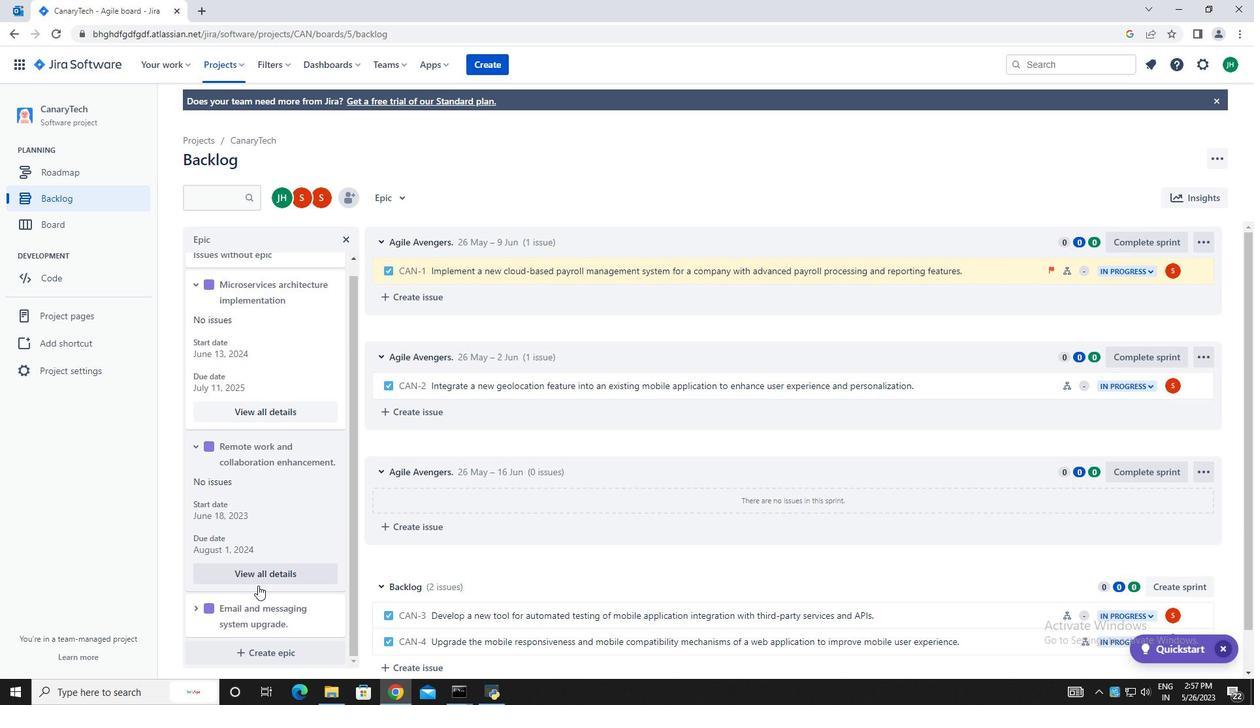 
Action: Mouse moved to (258, 588)
Screenshot: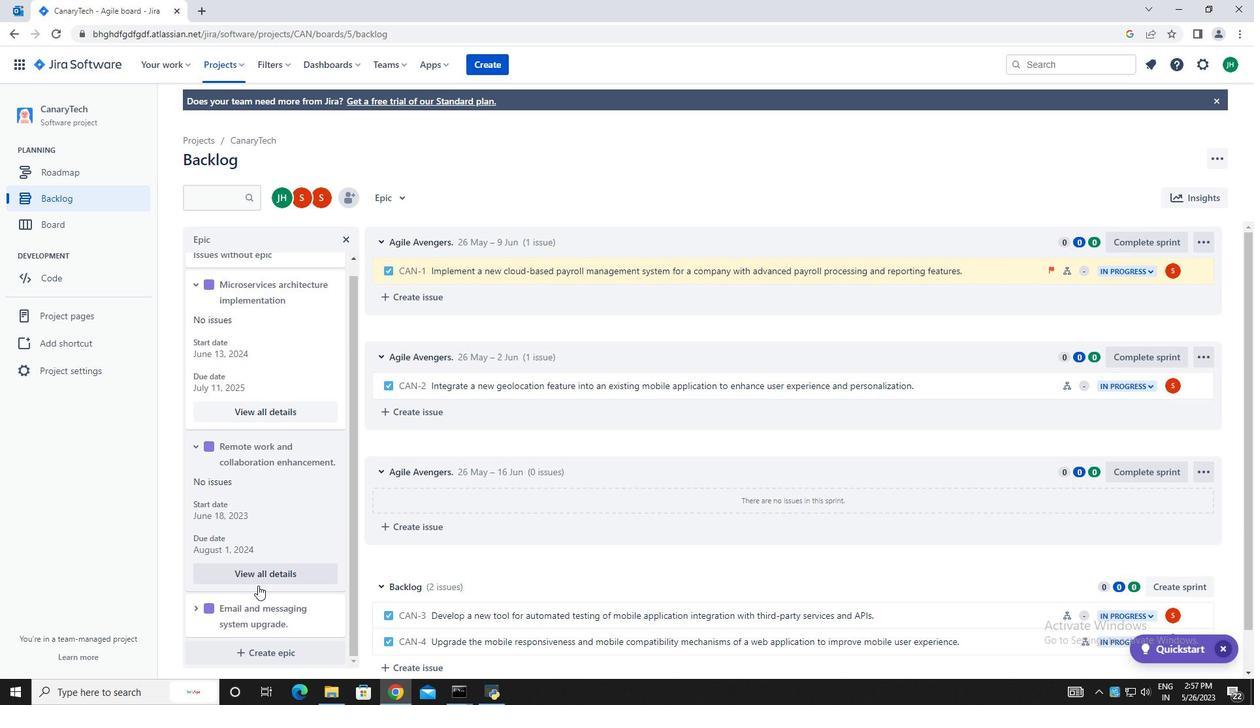 
Action: Mouse scrolled (258, 588) with delta (0, 0)
Screenshot: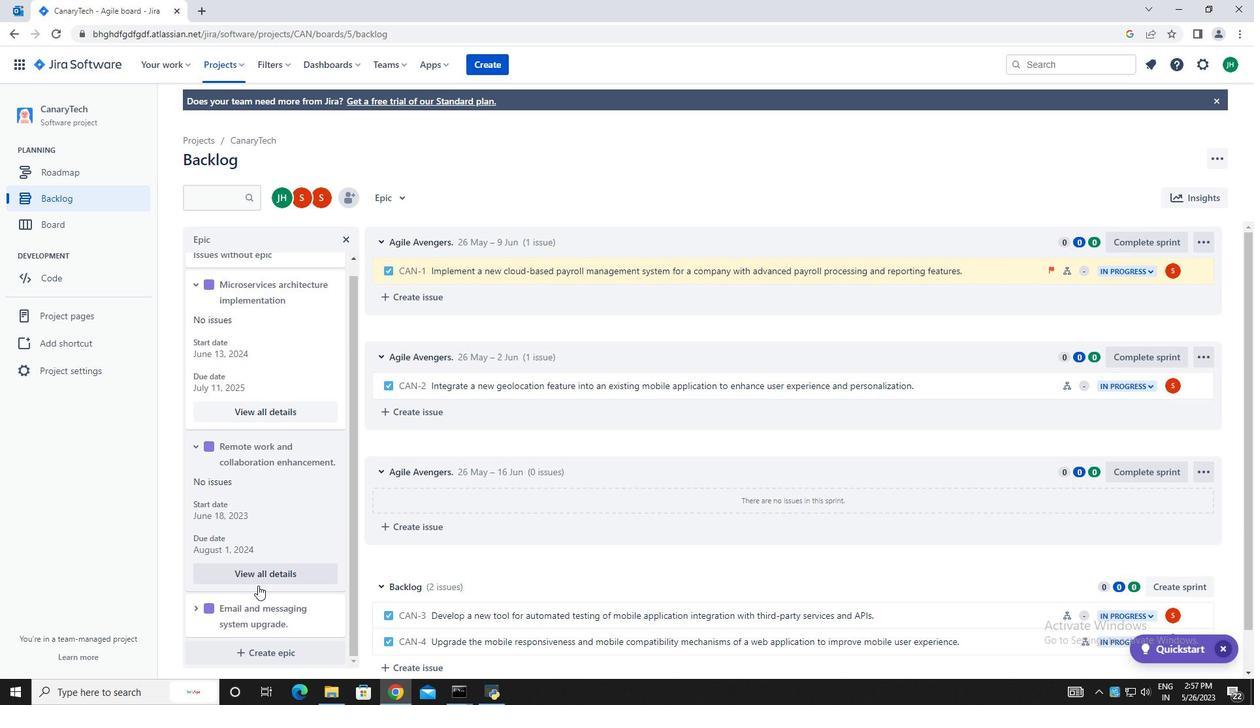 
Action: Mouse moved to (258, 590)
Screenshot: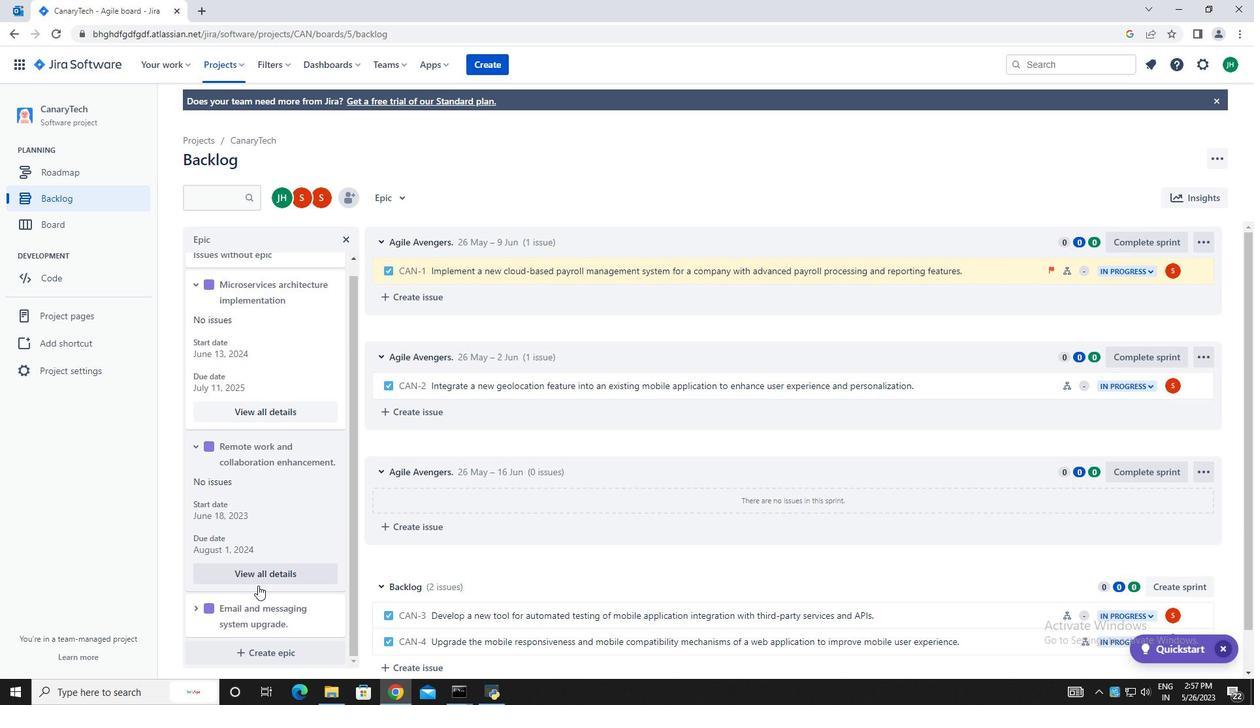 
Action: Mouse scrolled (258, 589) with delta (0, 0)
Screenshot: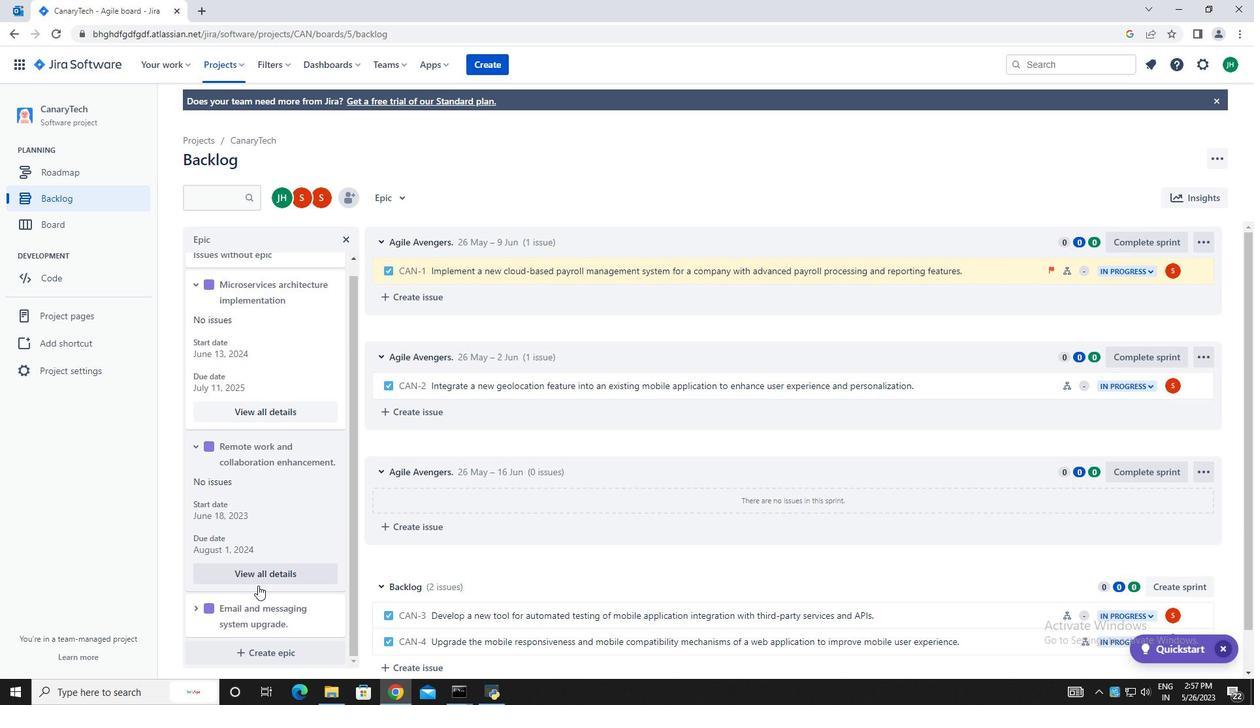 
Action: Mouse moved to (196, 605)
Screenshot: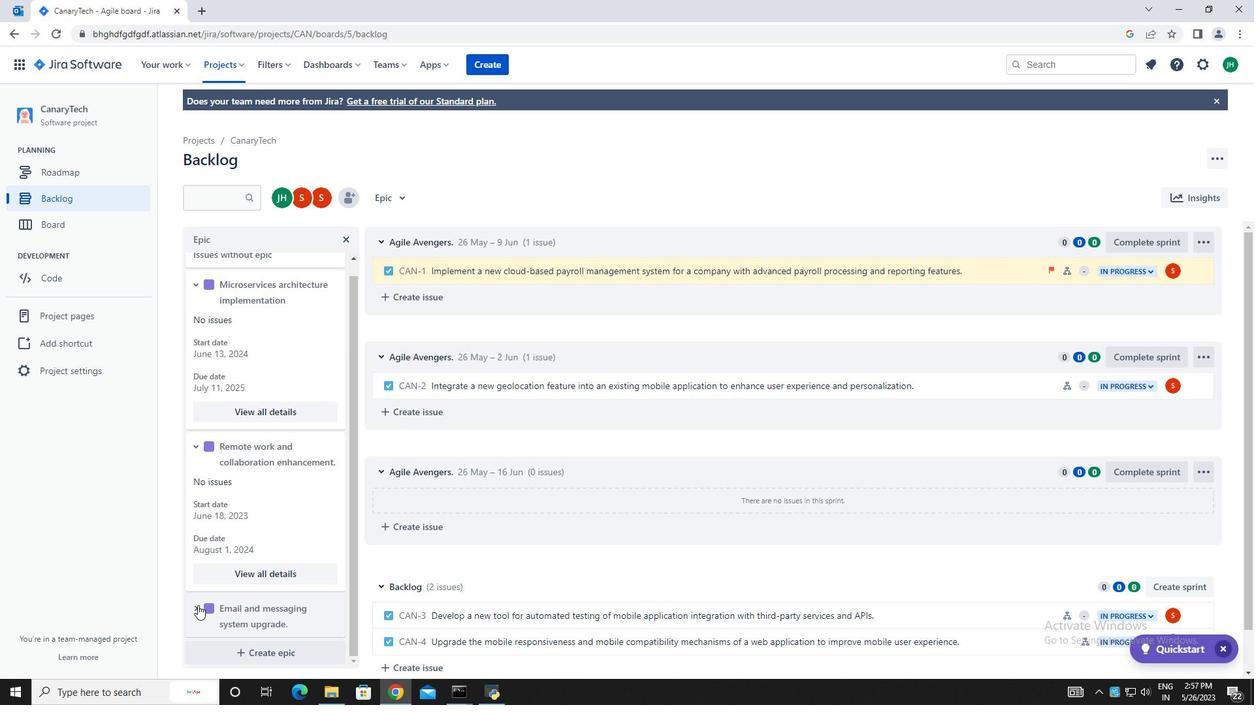
Action: Mouse pressed left at (196, 605)
Screenshot: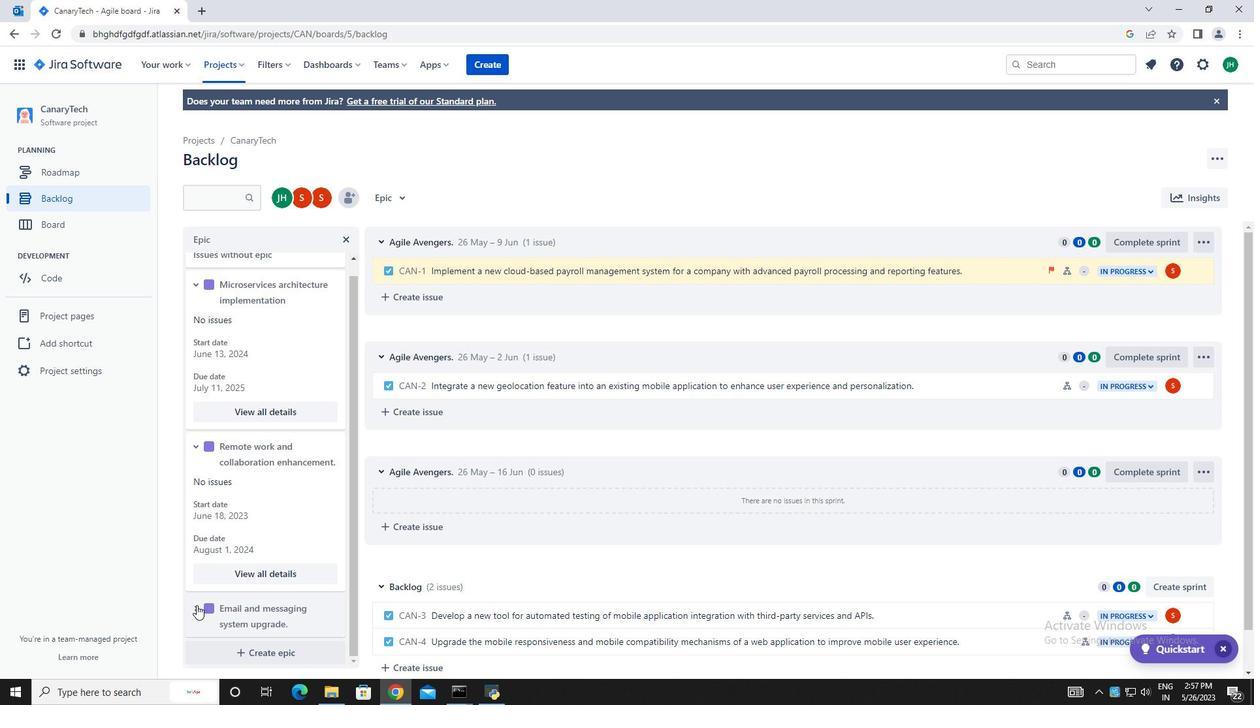
Action: Mouse moved to (243, 606)
Screenshot: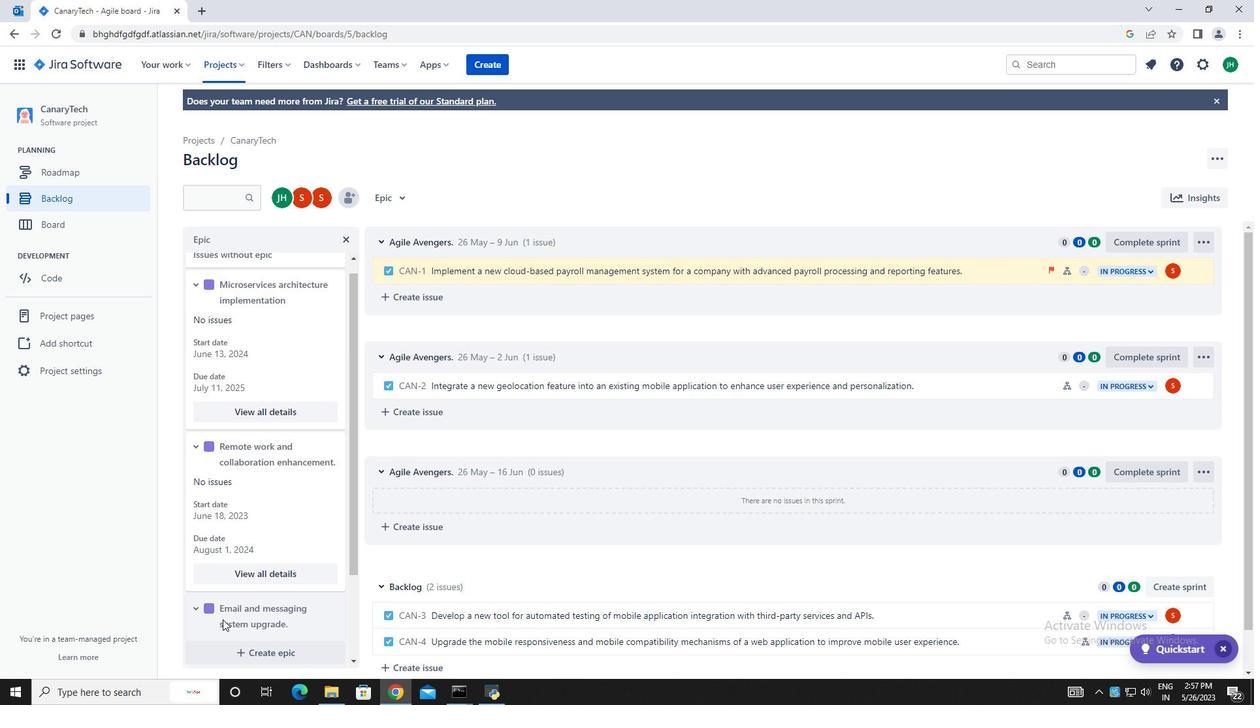 
Action: Mouse scrolled (243, 605) with delta (0, 0)
Screenshot: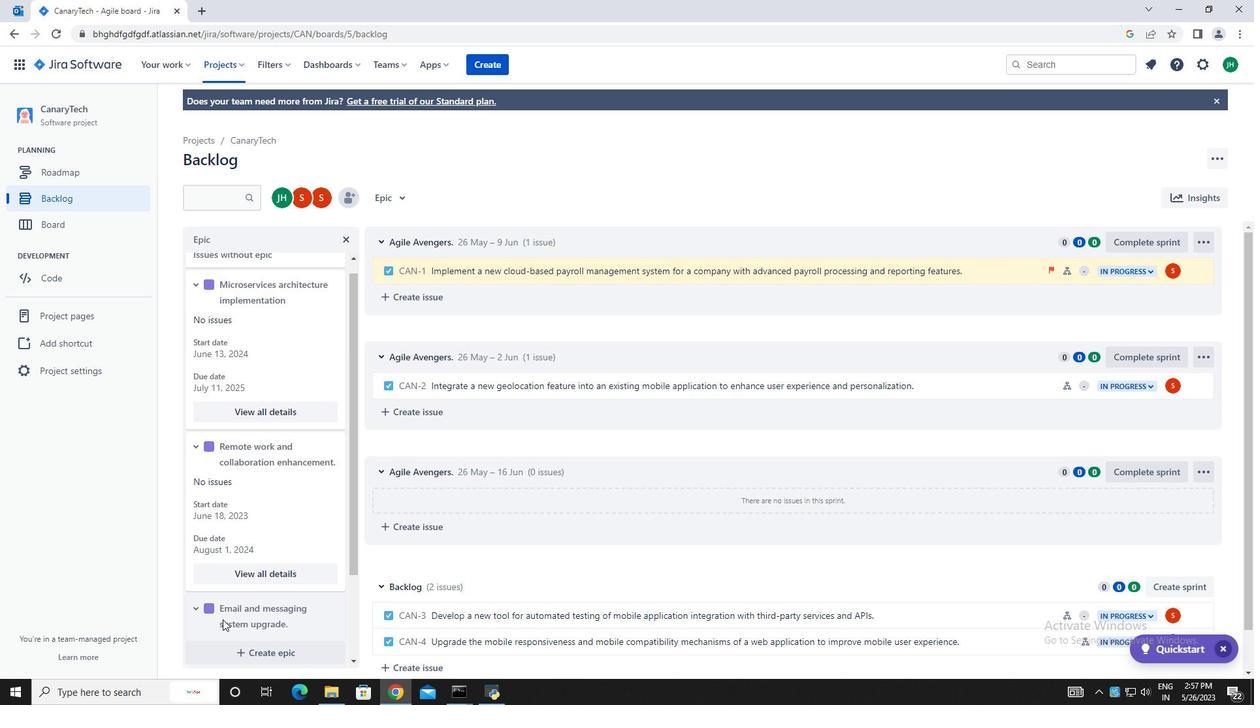 
Action: Mouse moved to (243, 605)
Screenshot: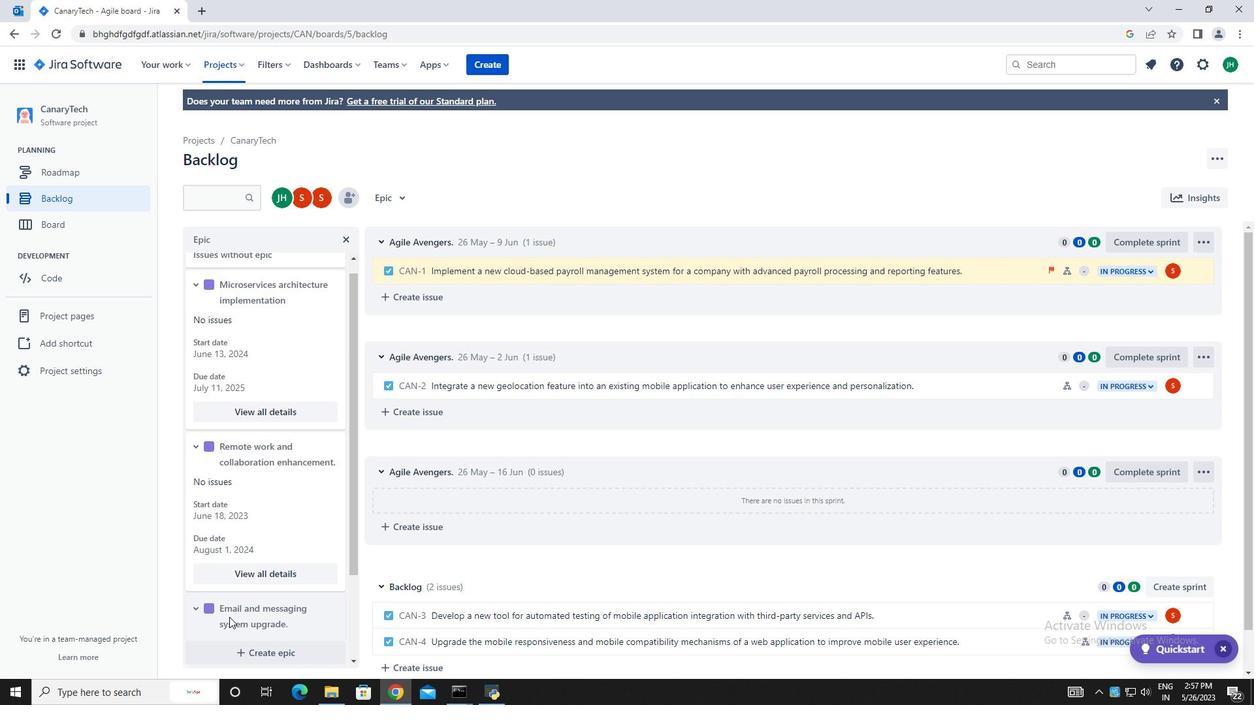 
Action: Mouse scrolled (243, 605) with delta (0, 0)
Screenshot: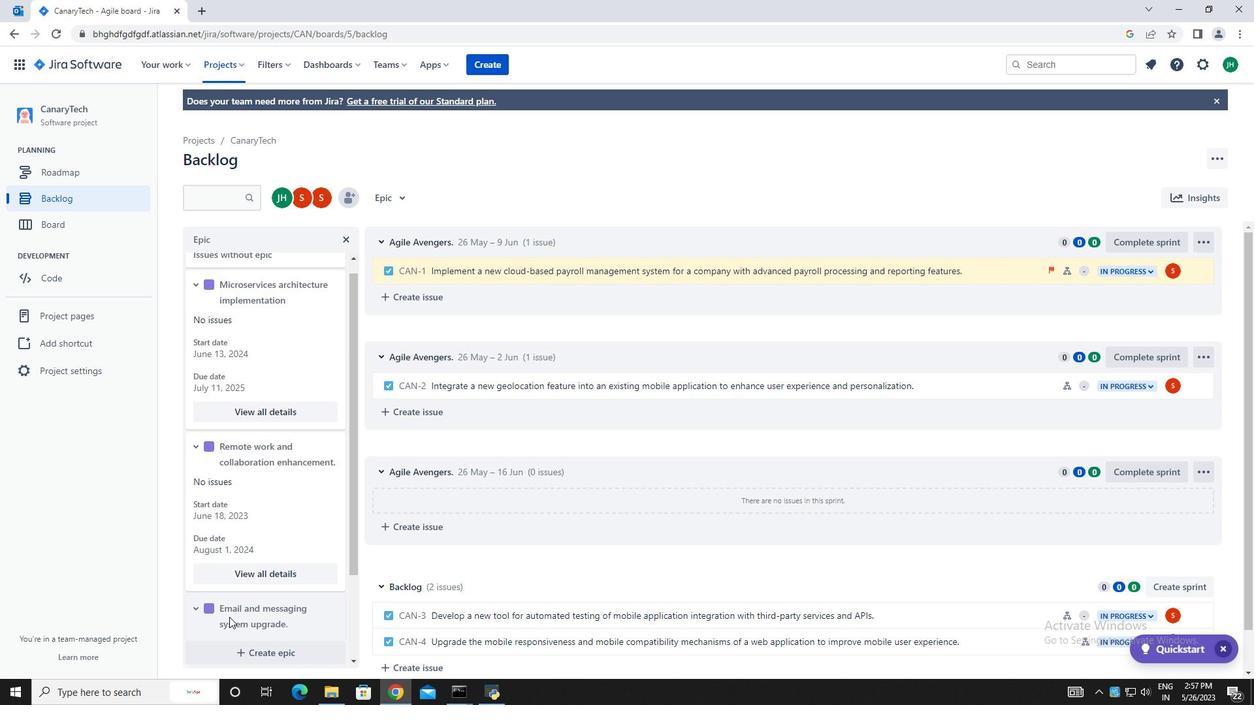 
Action: Mouse moved to (244, 604)
Screenshot: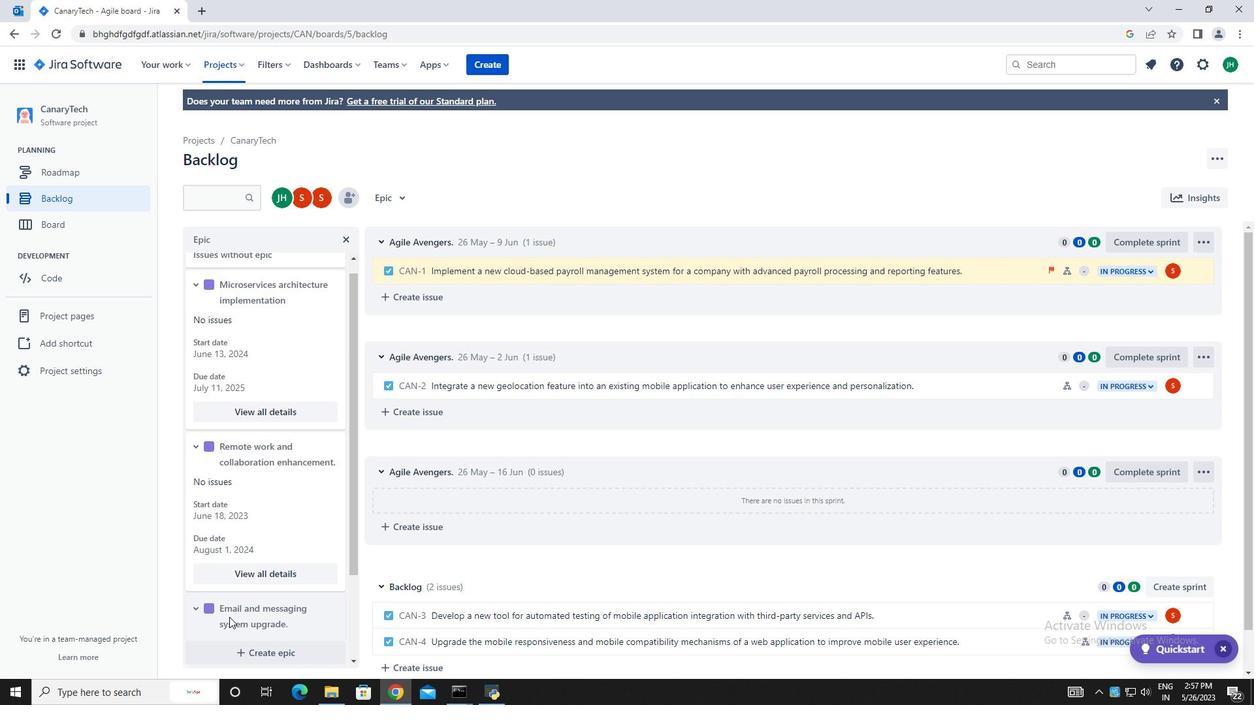 
Action: Mouse scrolled (244, 603) with delta (0, 0)
Screenshot: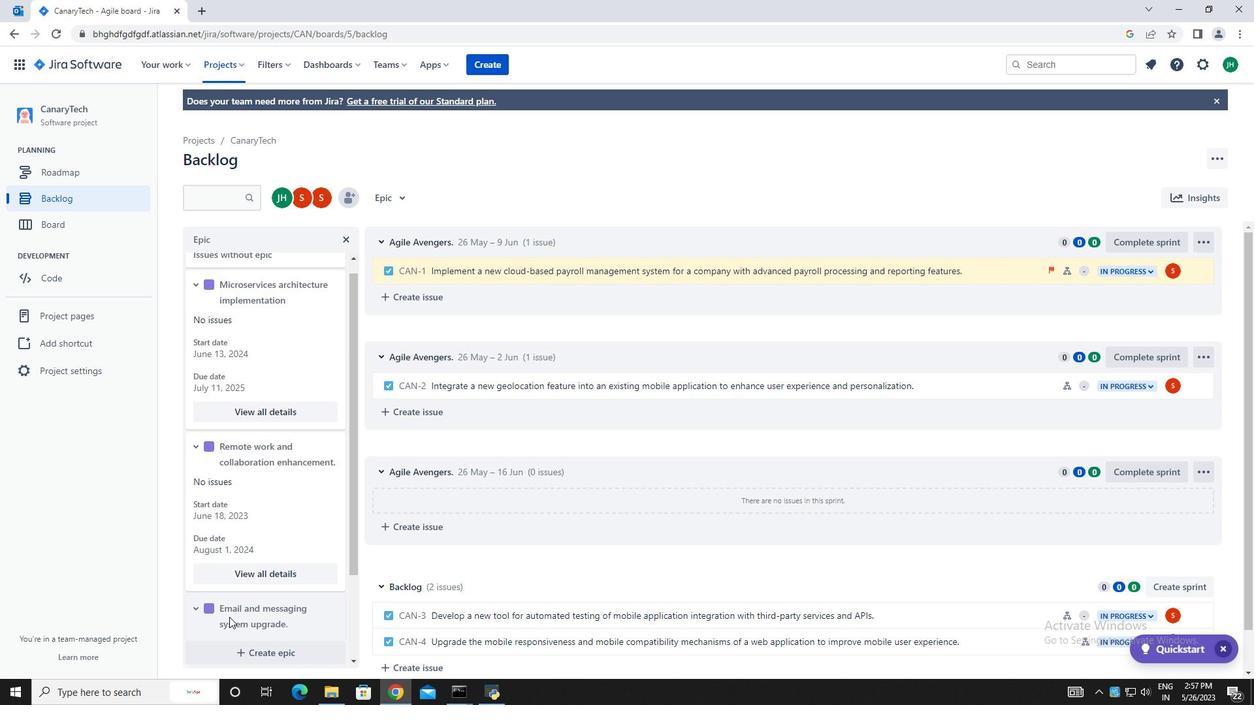
Action: Mouse moved to (245, 602)
Screenshot: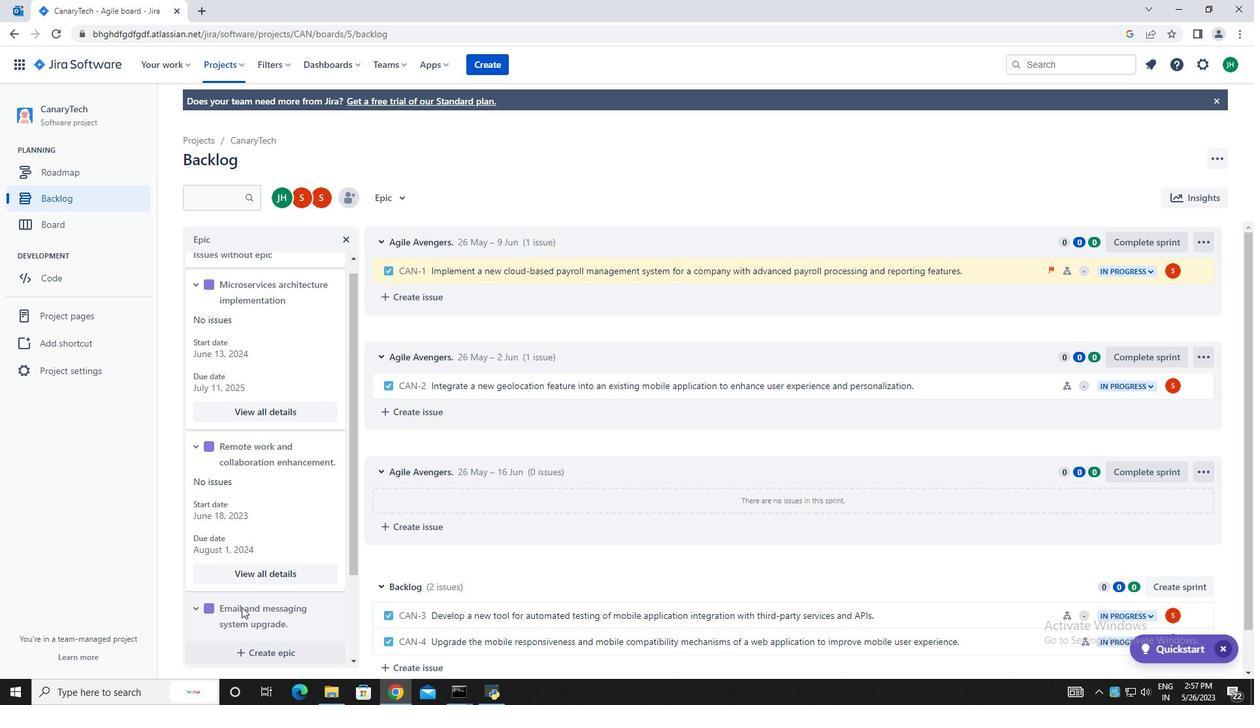 
Action: Mouse scrolled (245, 601) with delta (0, 0)
Screenshot: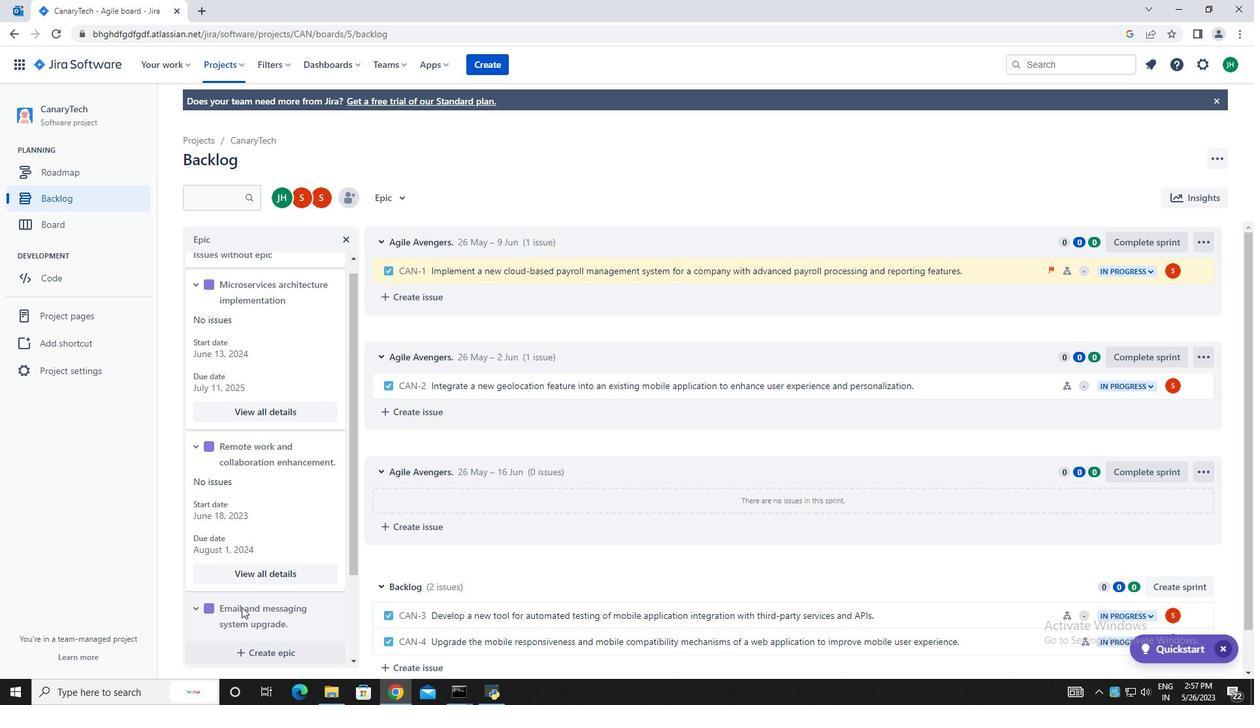 
Action: Mouse moved to (256, 616)
Screenshot: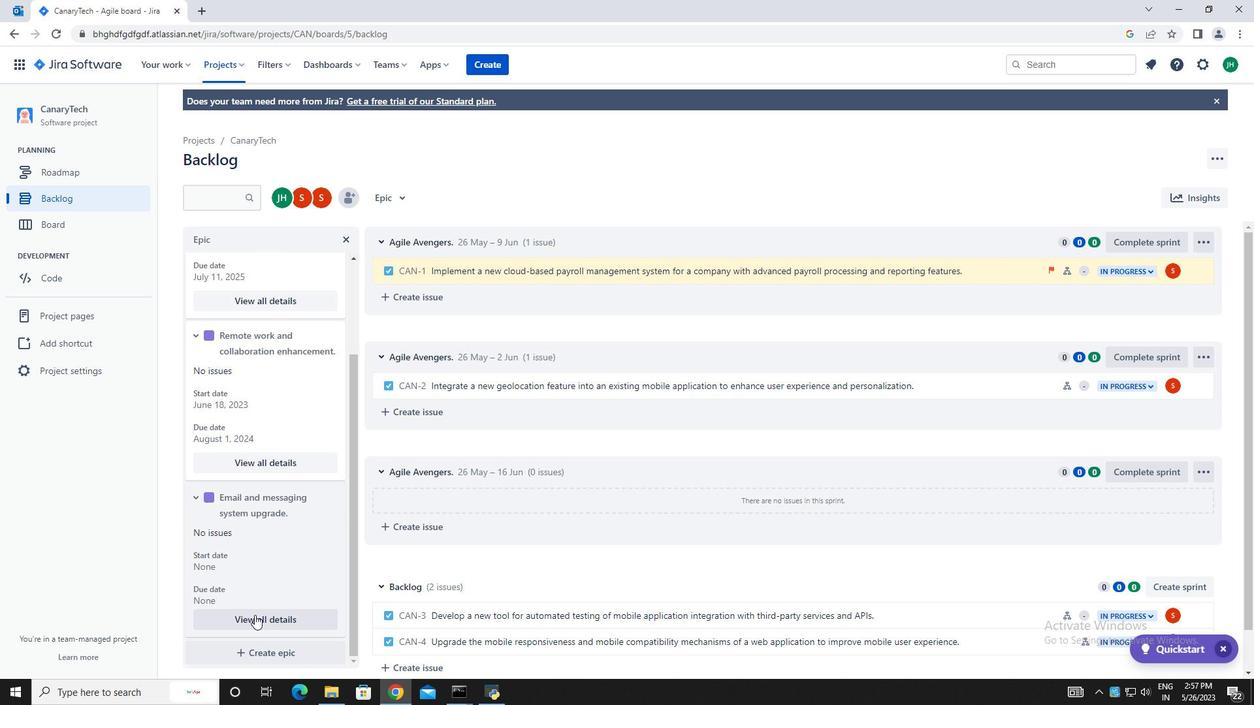 
Action: Mouse pressed left at (256, 616)
Screenshot: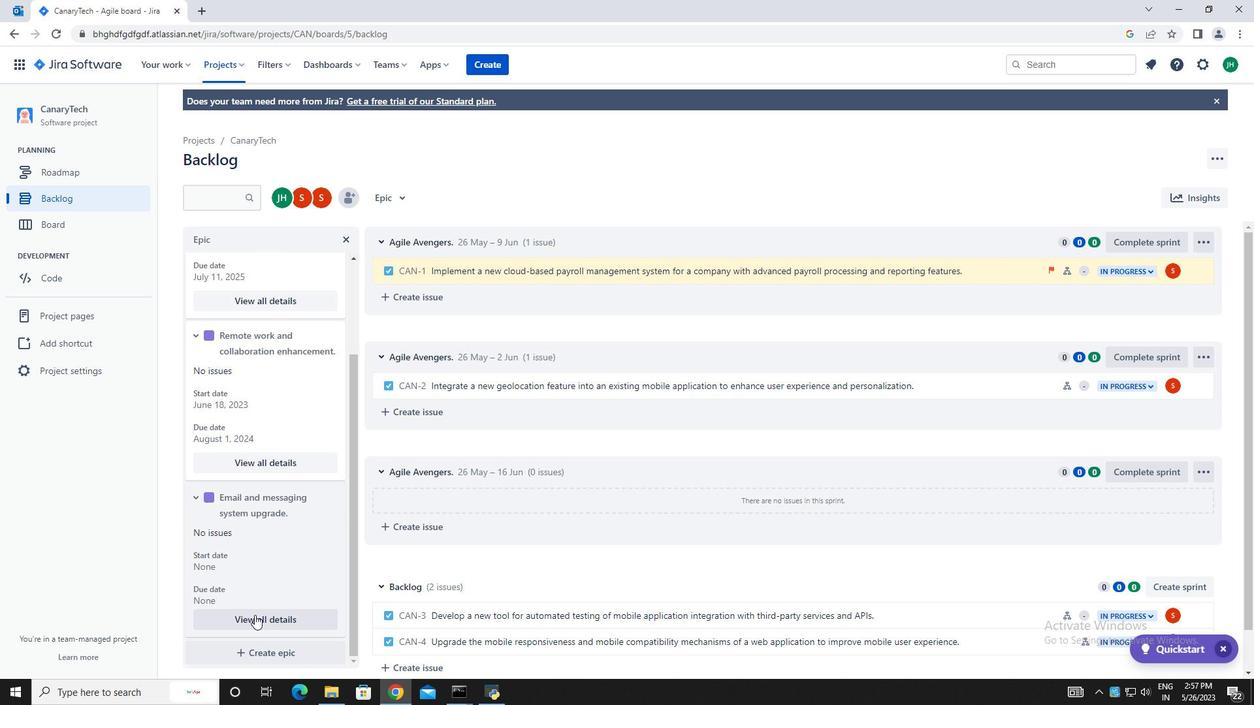 
Action: Mouse moved to (1098, 530)
Screenshot: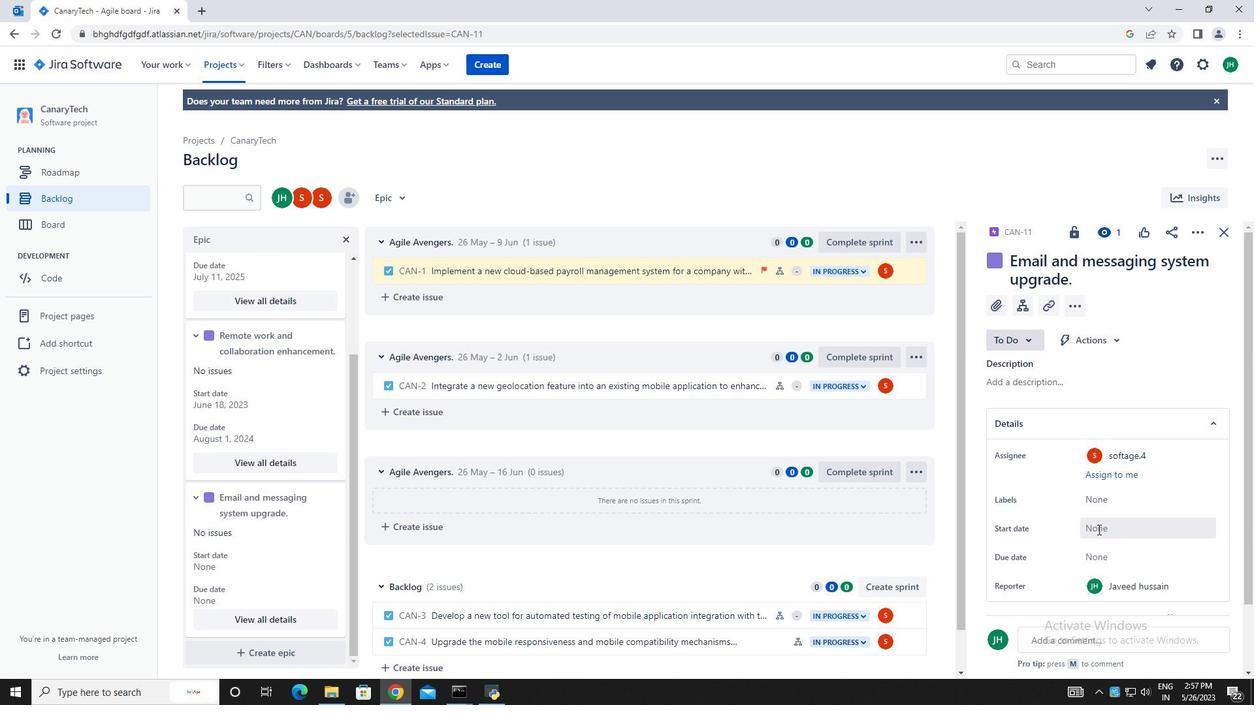 
Action: Mouse pressed left at (1098, 530)
Screenshot: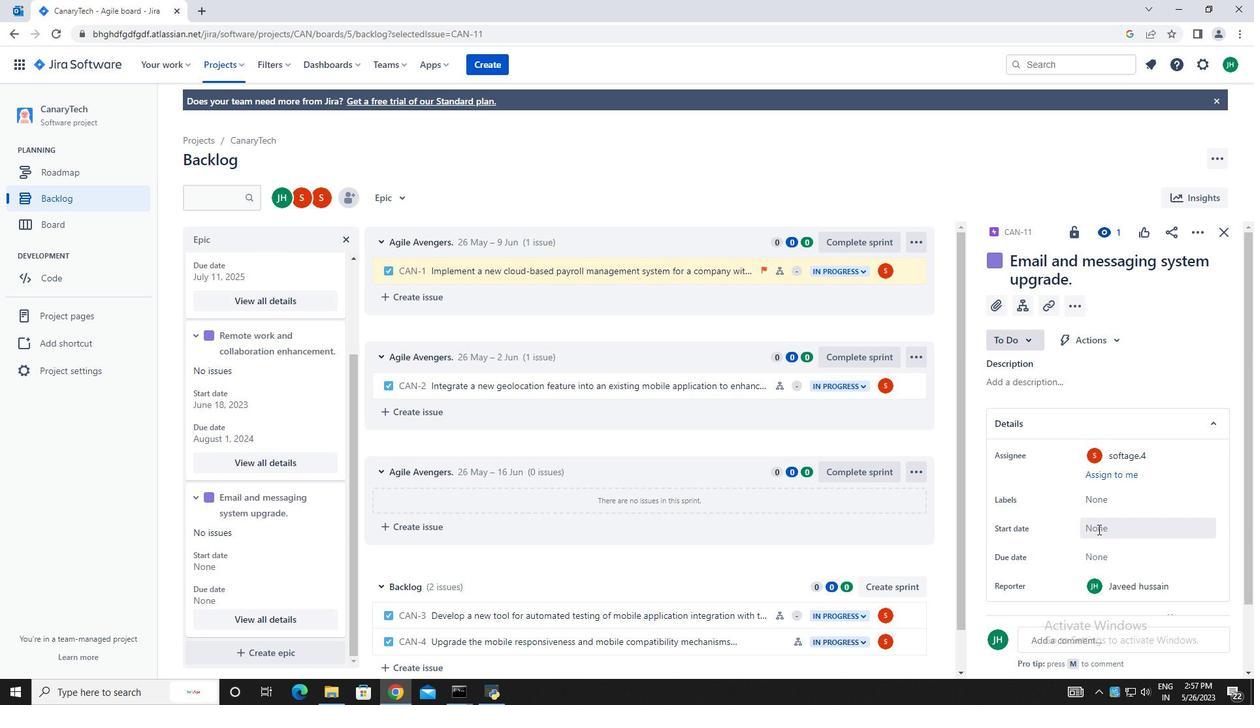 
Action: Mouse moved to (1057, 345)
Screenshot: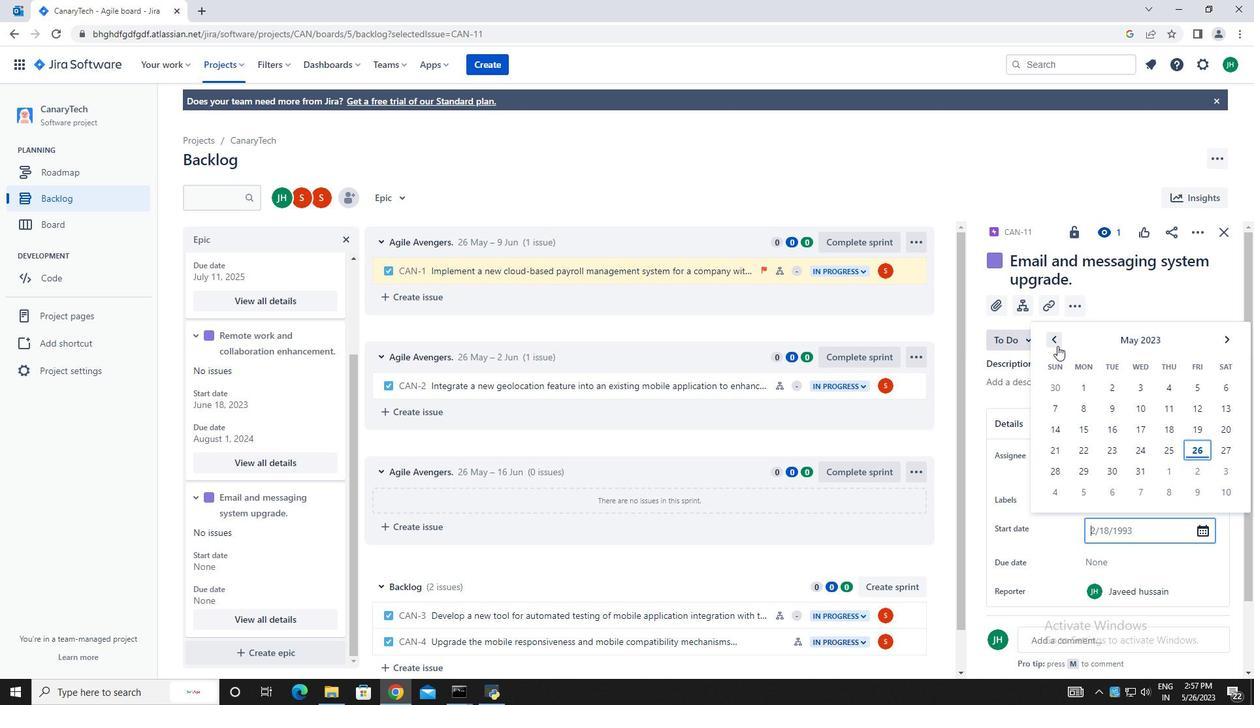 
Action: Mouse pressed left at (1057, 345)
Screenshot: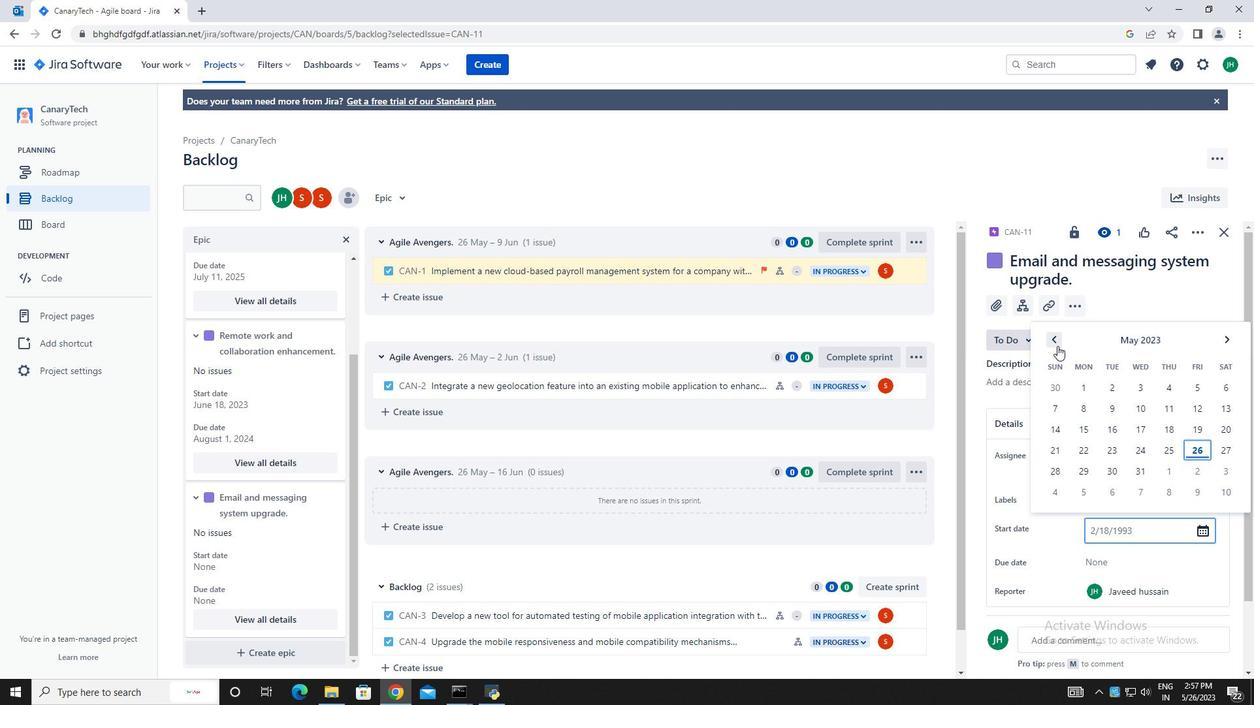 
Action: Mouse pressed left at (1057, 345)
Screenshot: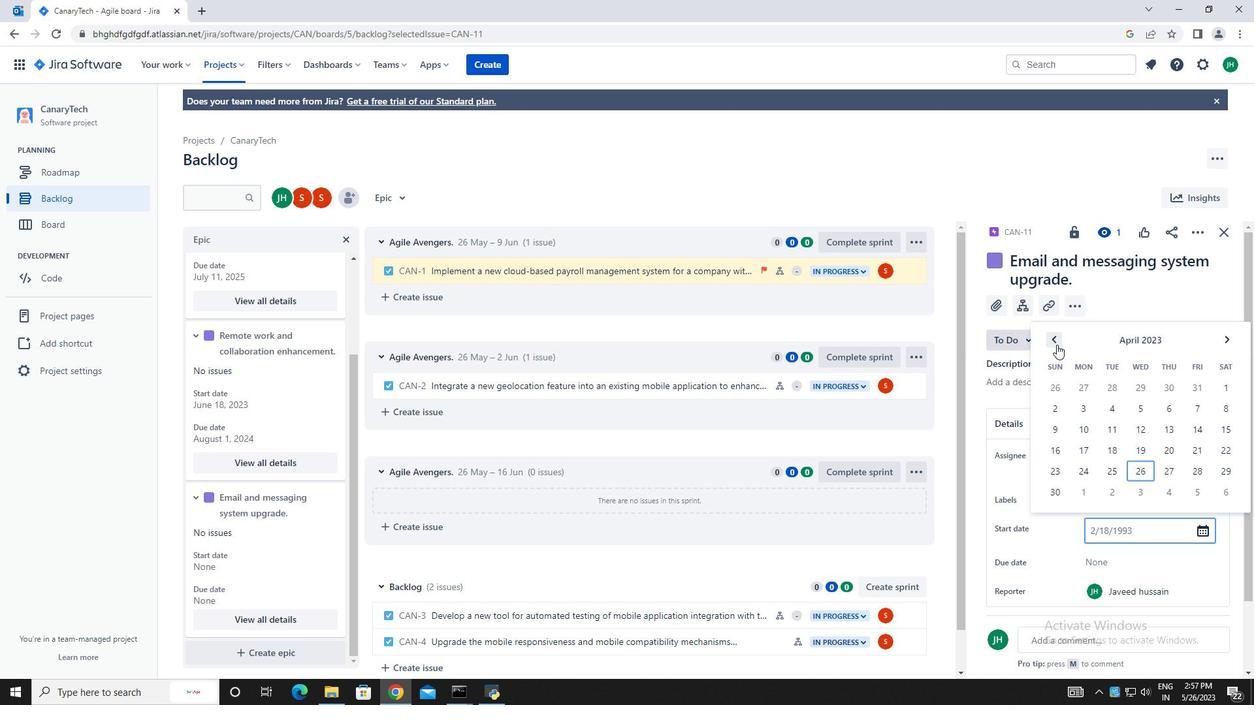 
Action: Mouse moved to (1169, 426)
Screenshot: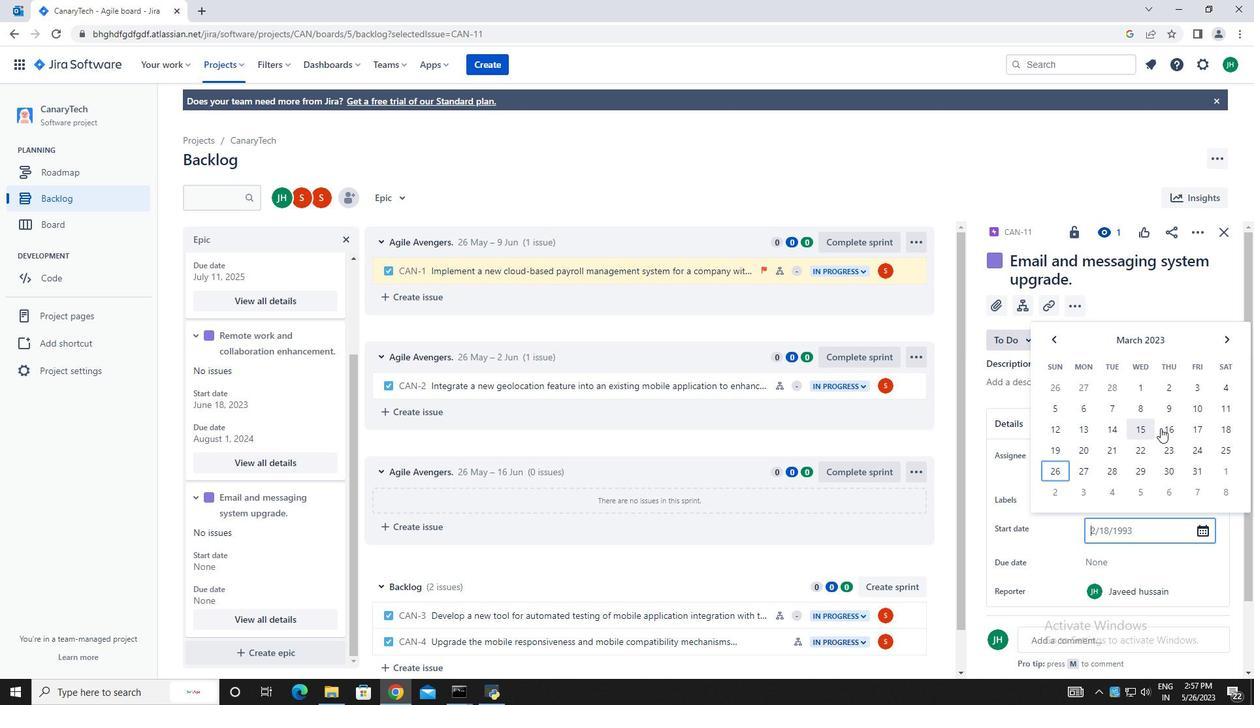 
Action: Mouse pressed left at (1169, 426)
Screenshot: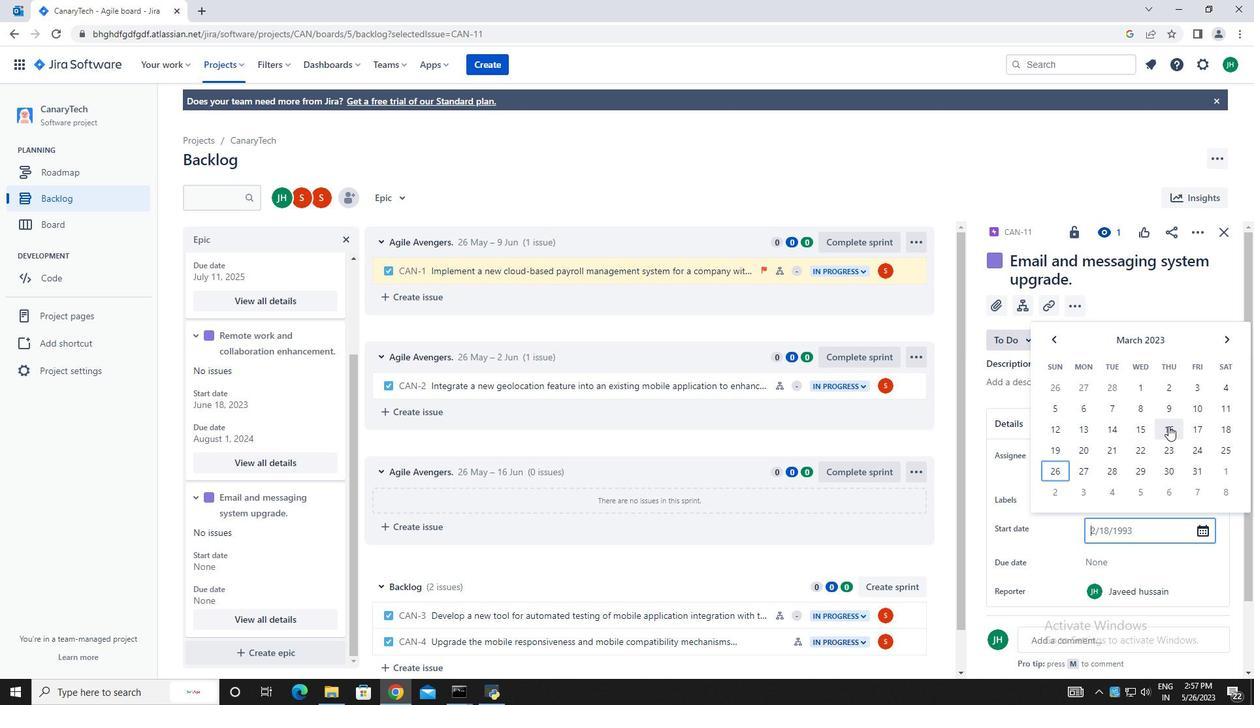 
Action: Mouse moved to (1157, 425)
Screenshot: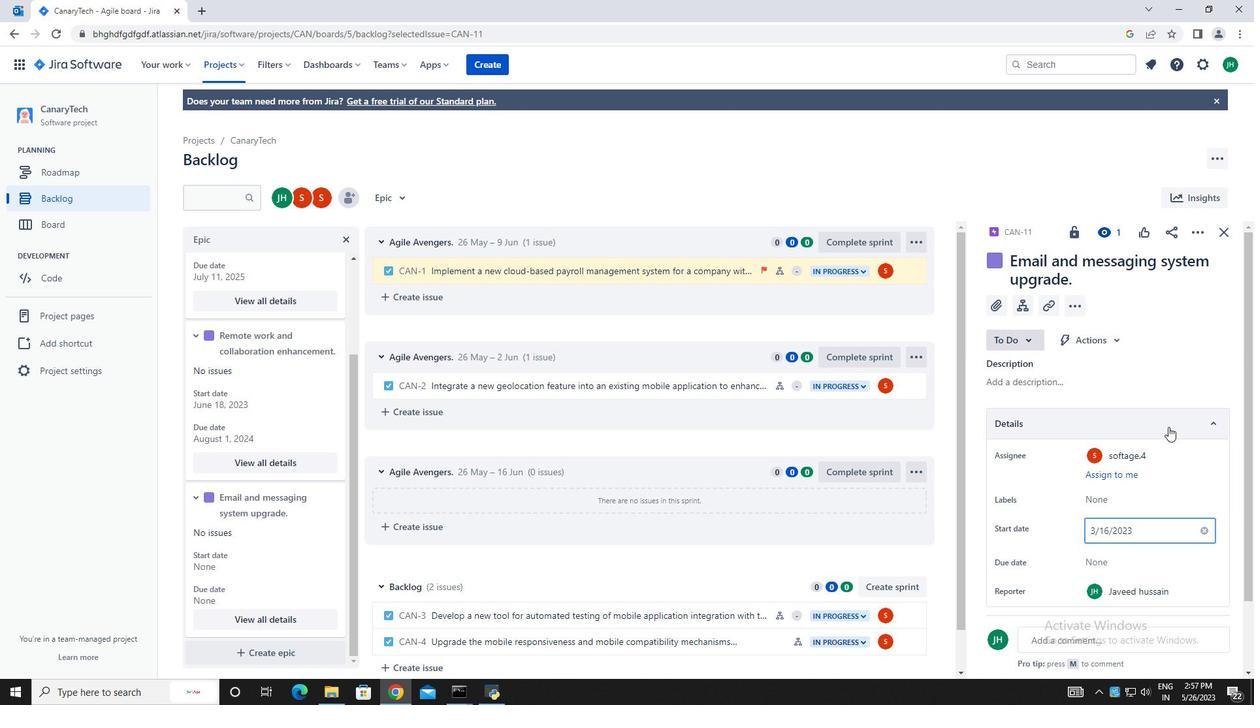 
Action: Key pressed <Key.enter>
Screenshot: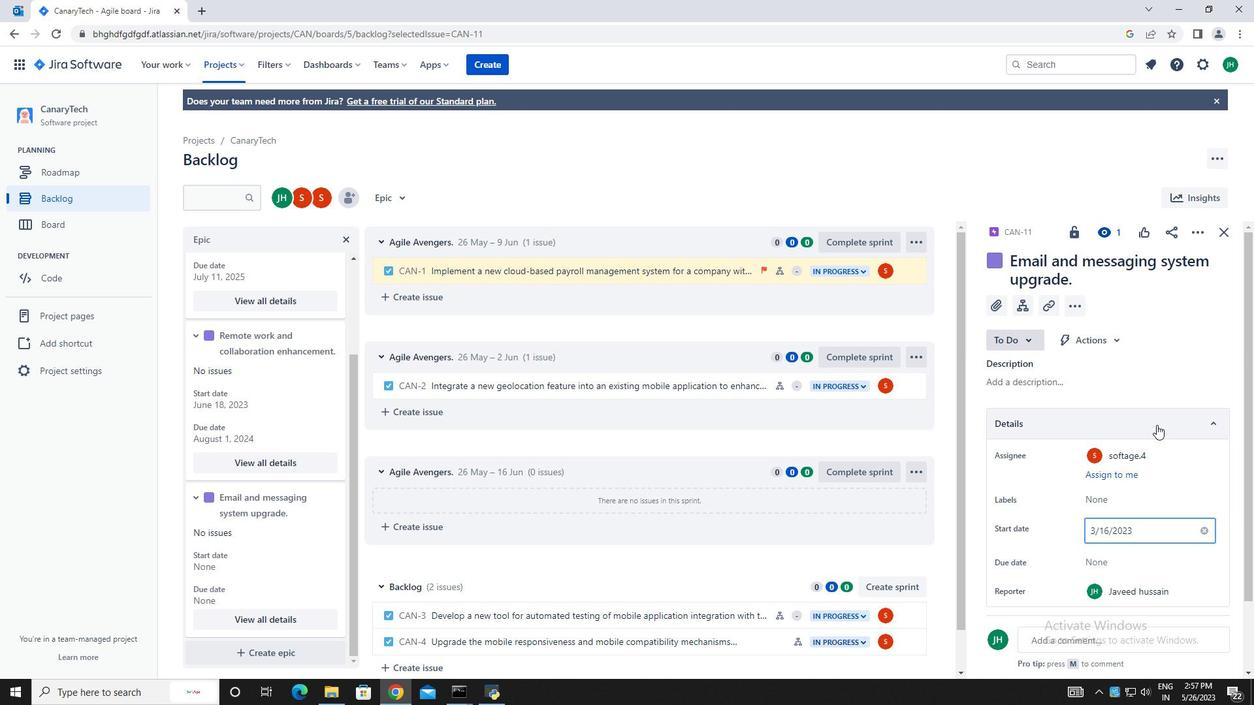 
Action: Mouse moved to (1105, 561)
Screenshot: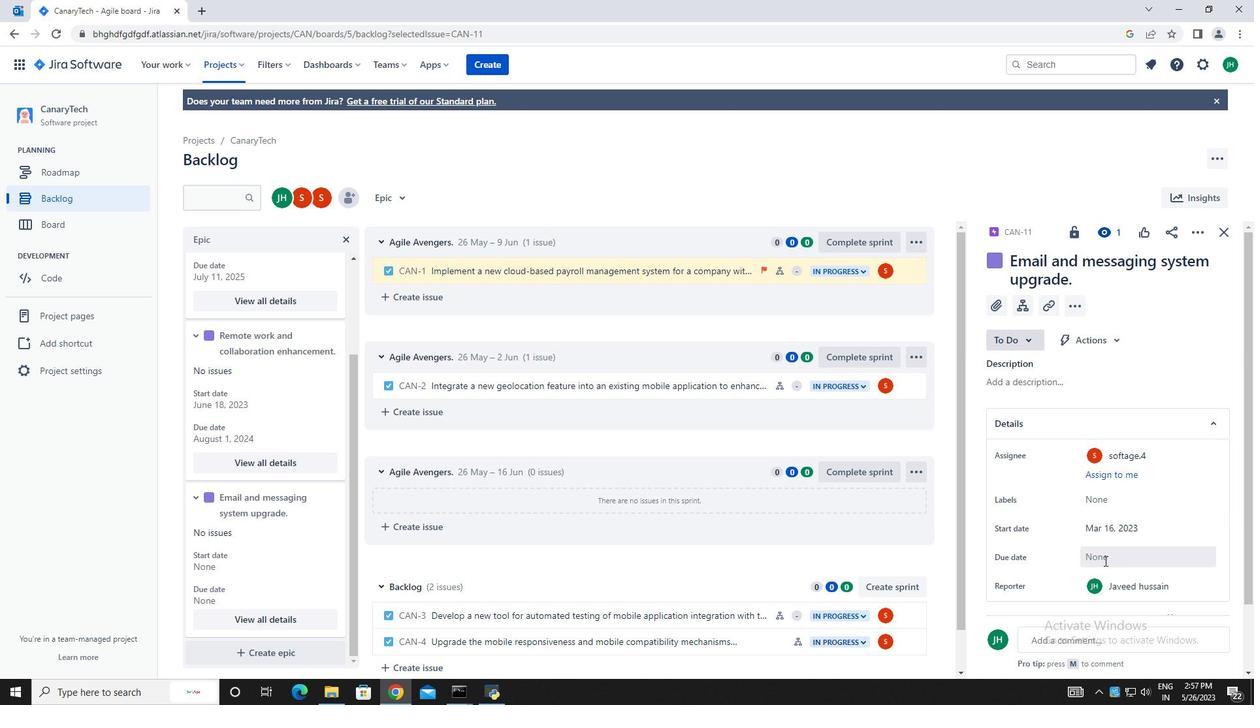
Action: Mouse pressed left at (1105, 561)
Screenshot: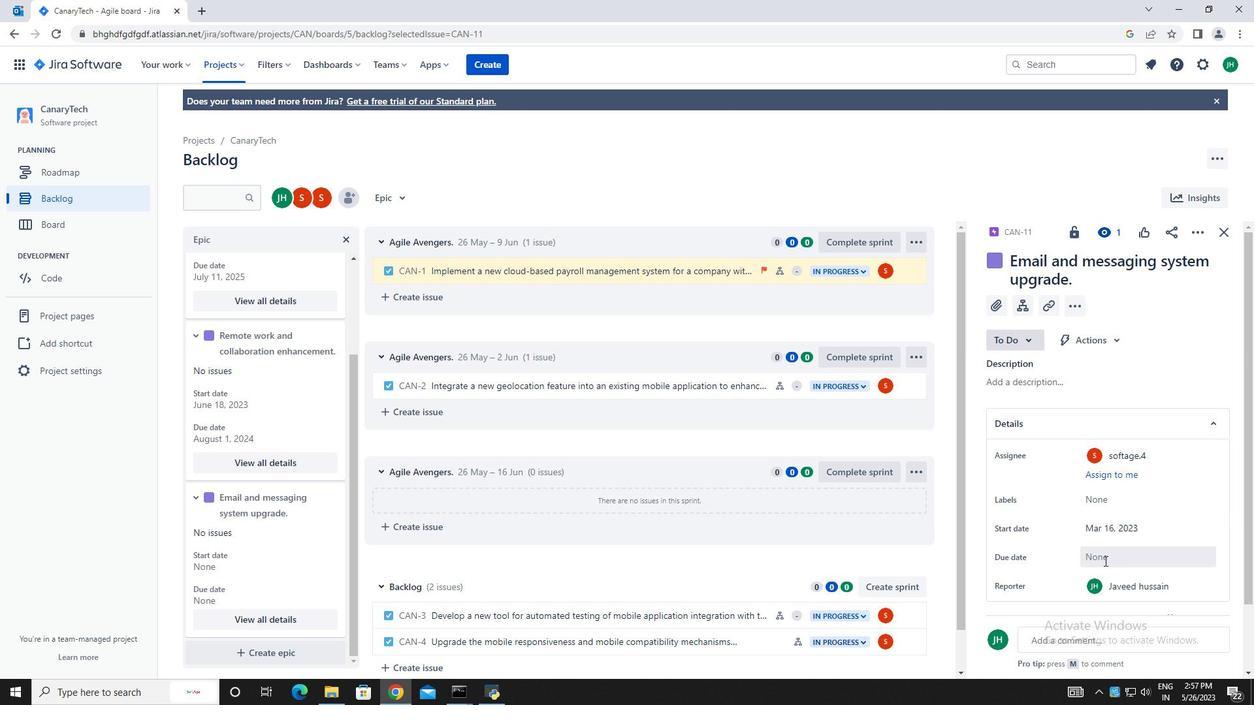 
Action: Mouse moved to (1228, 368)
Screenshot: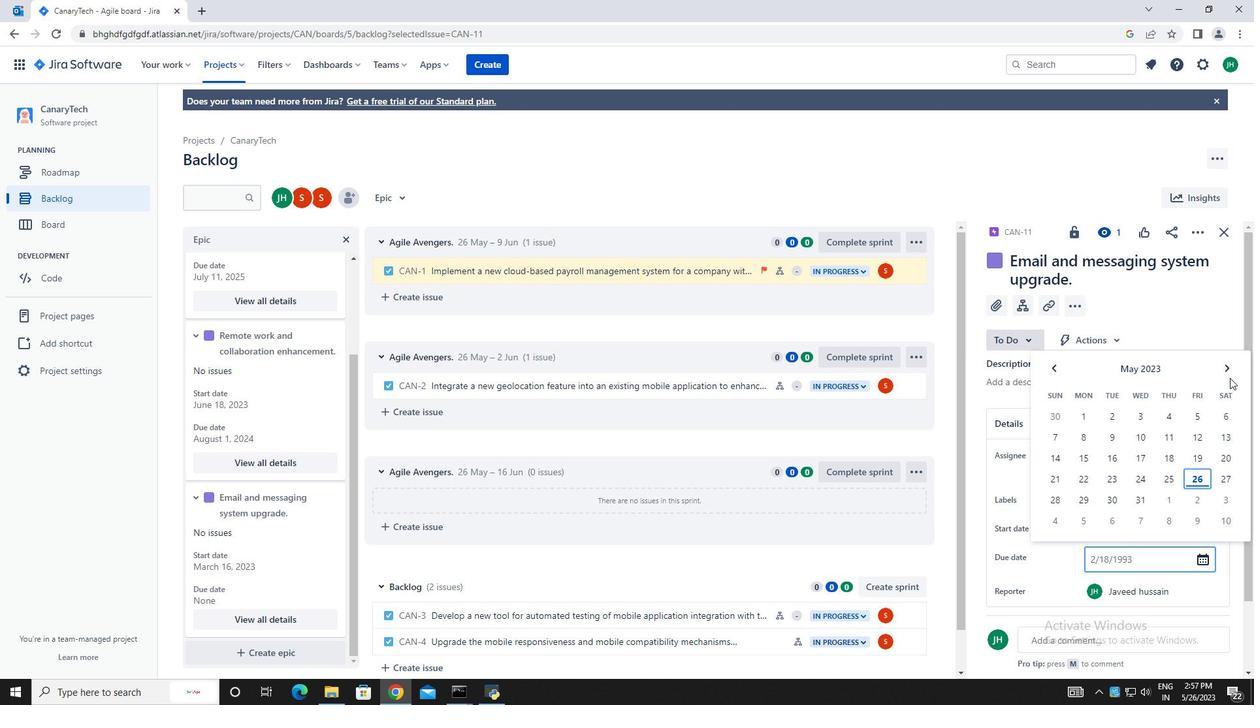 
Action: Mouse pressed left at (1228, 368)
Screenshot: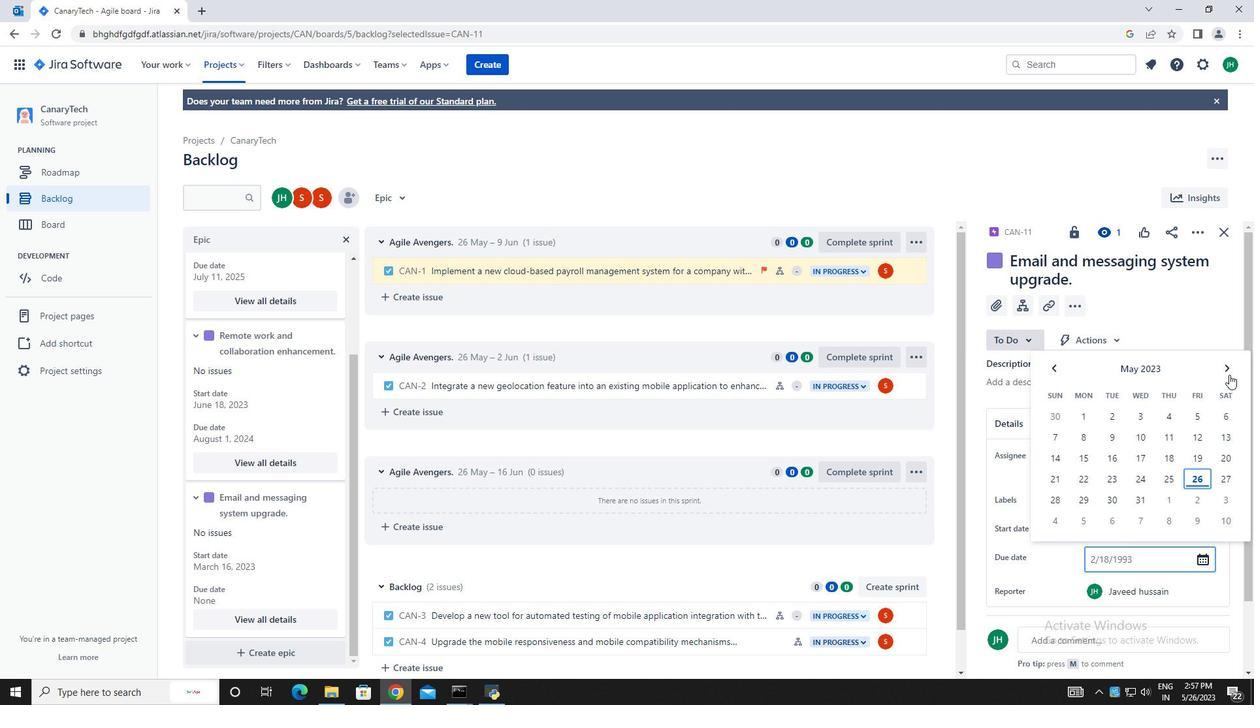 
Action: Mouse pressed left at (1228, 368)
Screenshot: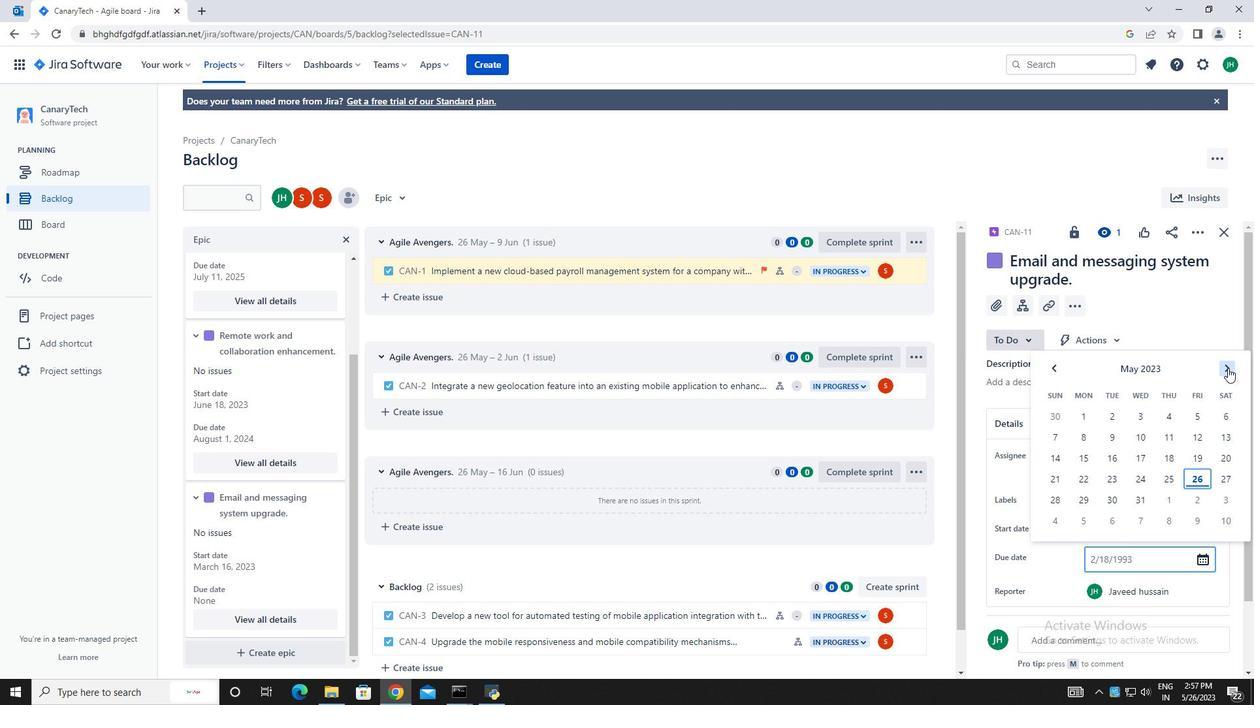 
Action: Mouse pressed left at (1228, 368)
Screenshot: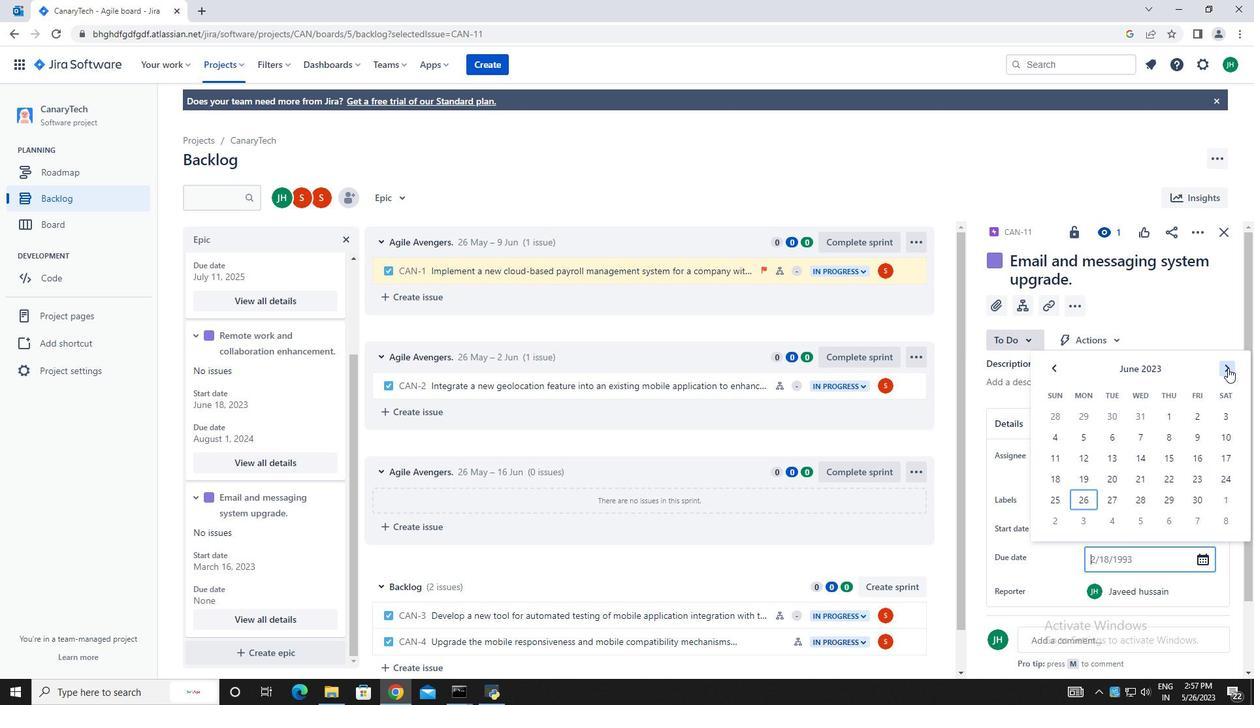 
Action: Mouse pressed left at (1228, 368)
Screenshot: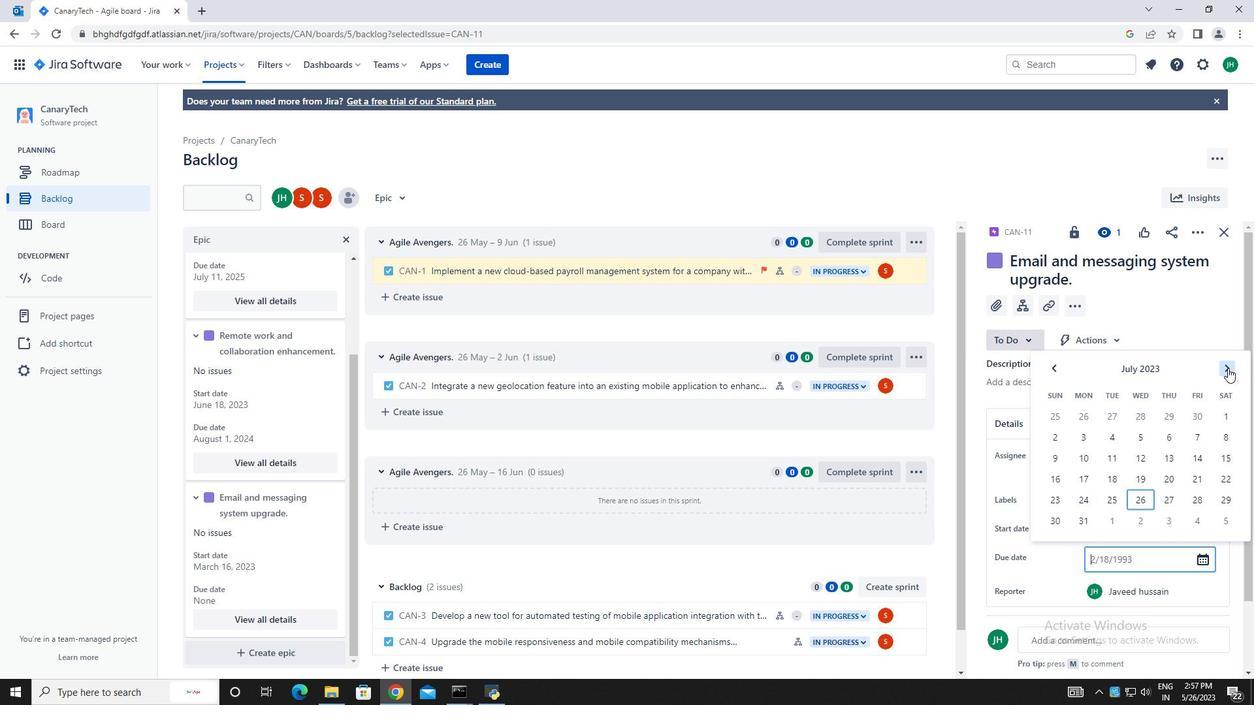 
Action: Mouse pressed left at (1228, 368)
Screenshot: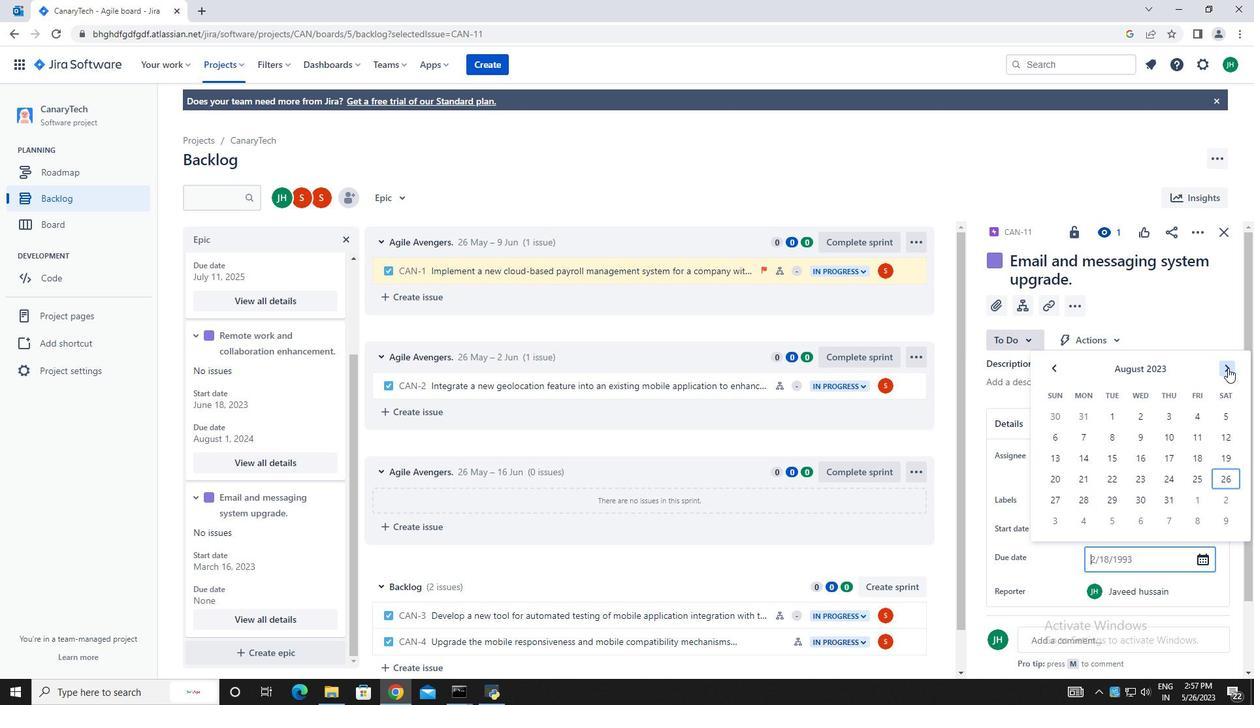 
Action: Mouse pressed left at (1228, 368)
Screenshot: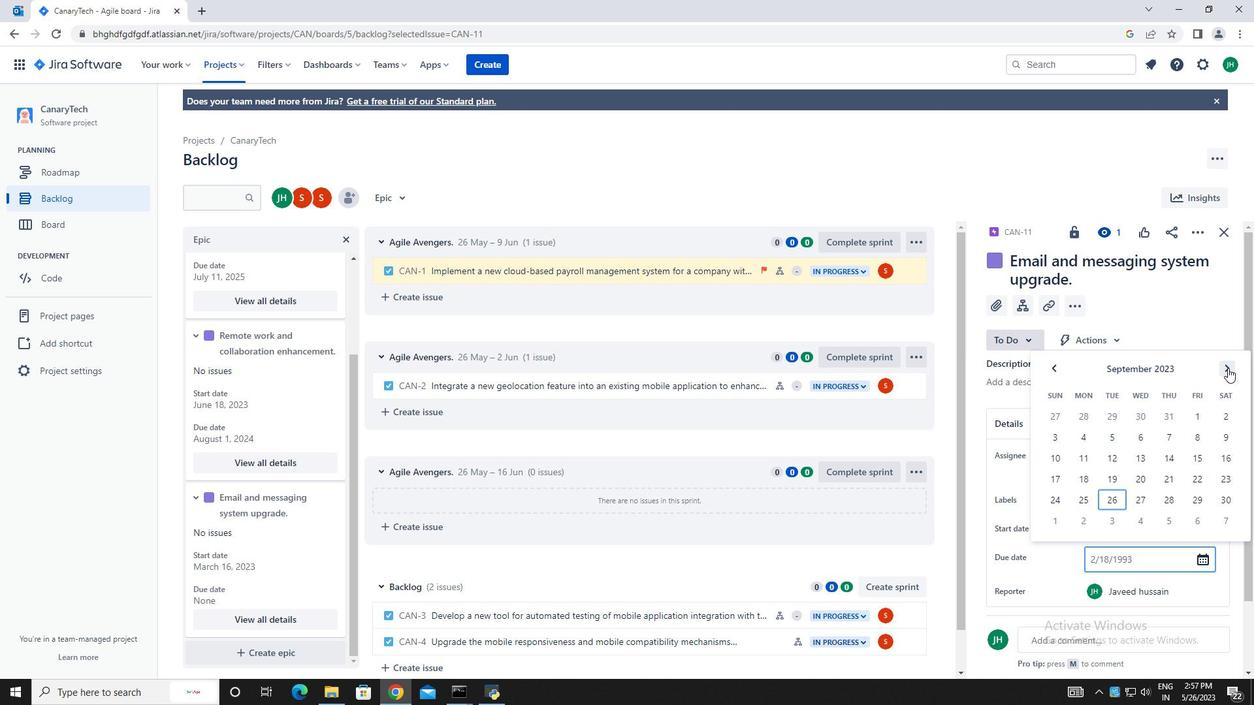 
Action: Mouse pressed left at (1228, 368)
Screenshot: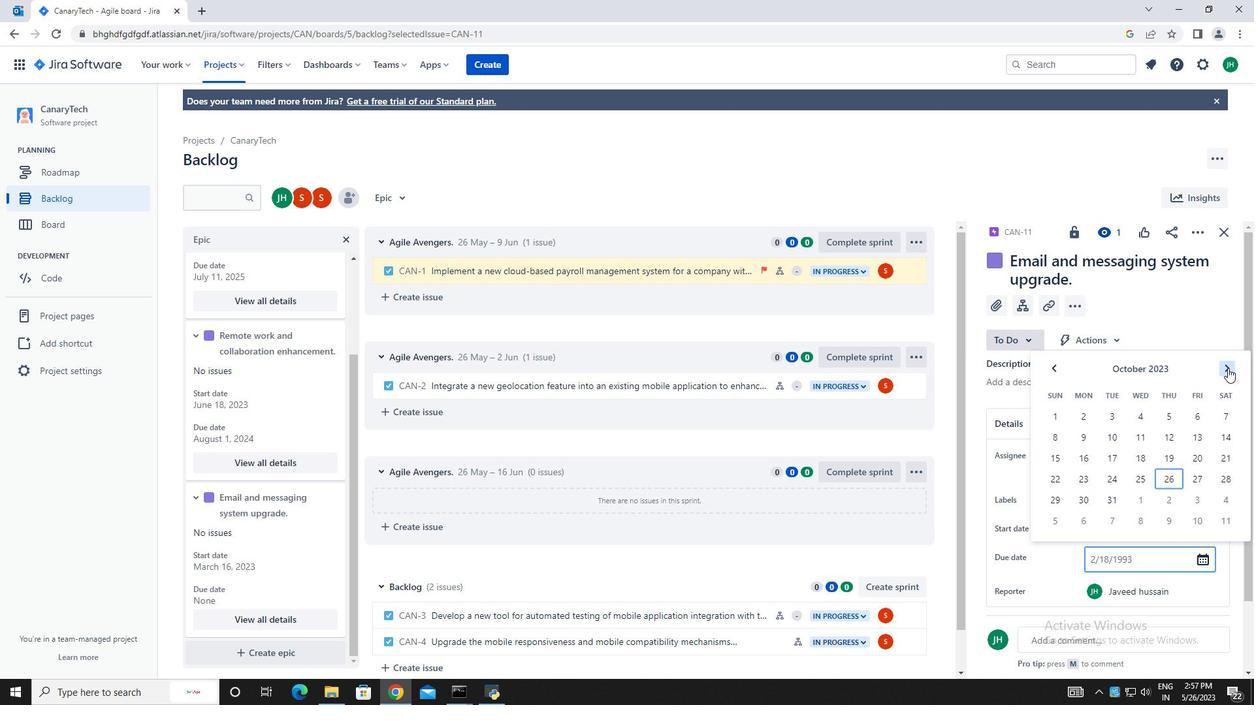 
Action: Mouse pressed left at (1228, 368)
Screenshot: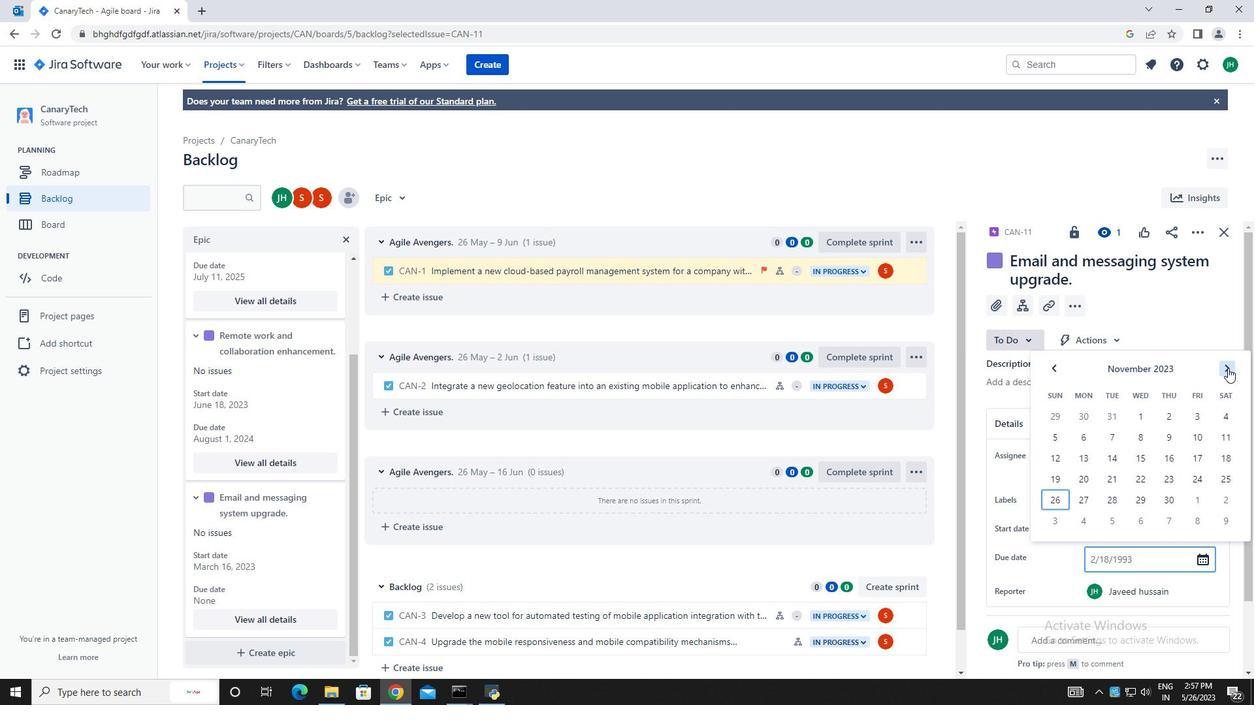 
Action: Mouse pressed left at (1228, 368)
Screenshot: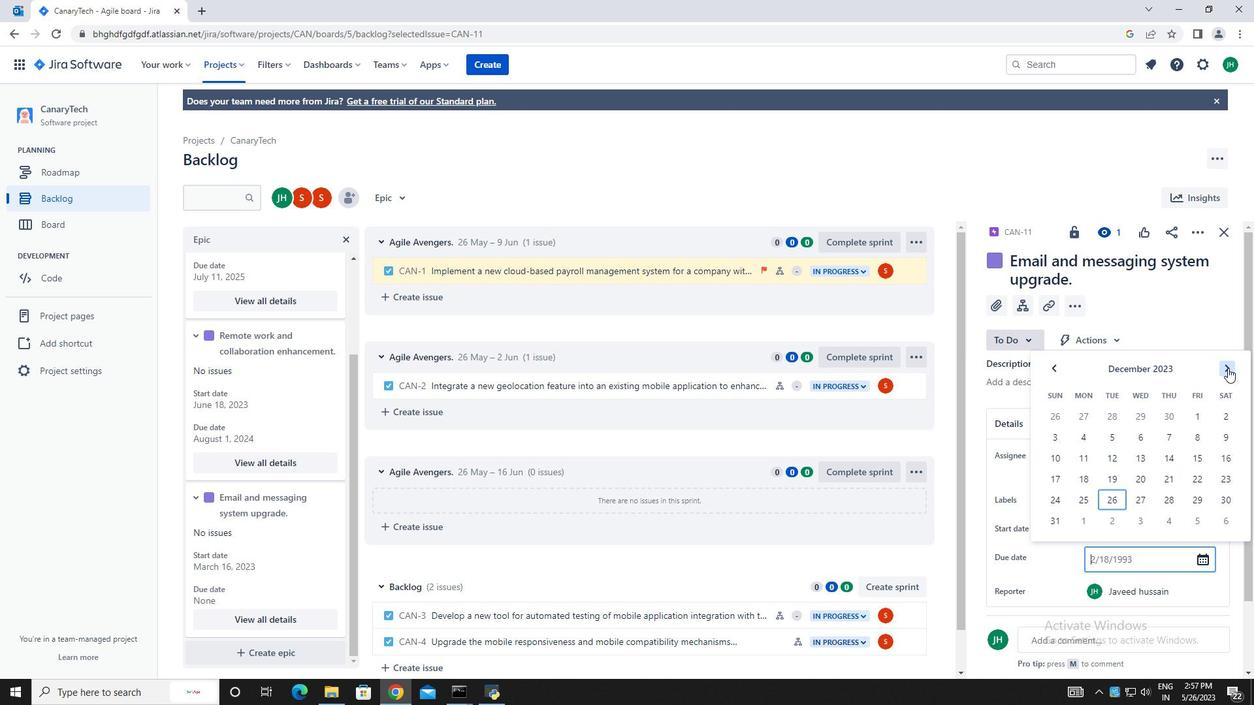 
Action: Mouse pressed left at (1228, 368)
Screenshot: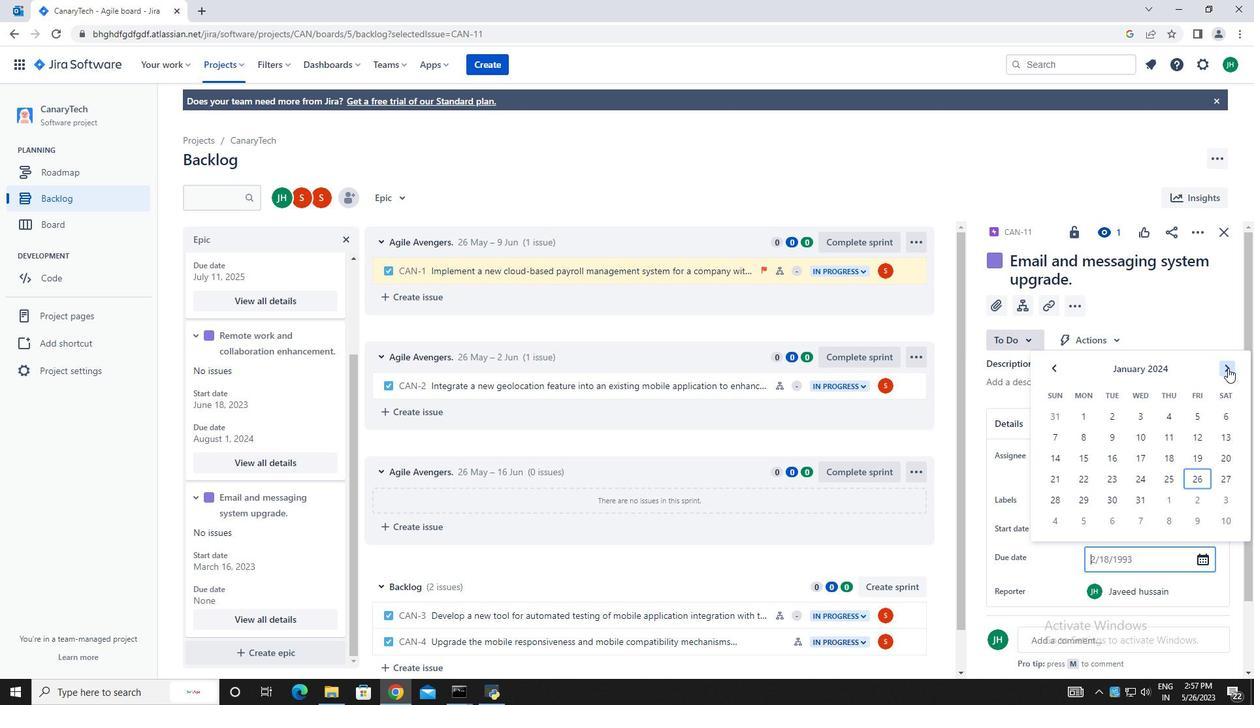 
Action: Mouse pressed left at (1228, 368)
Screenshot: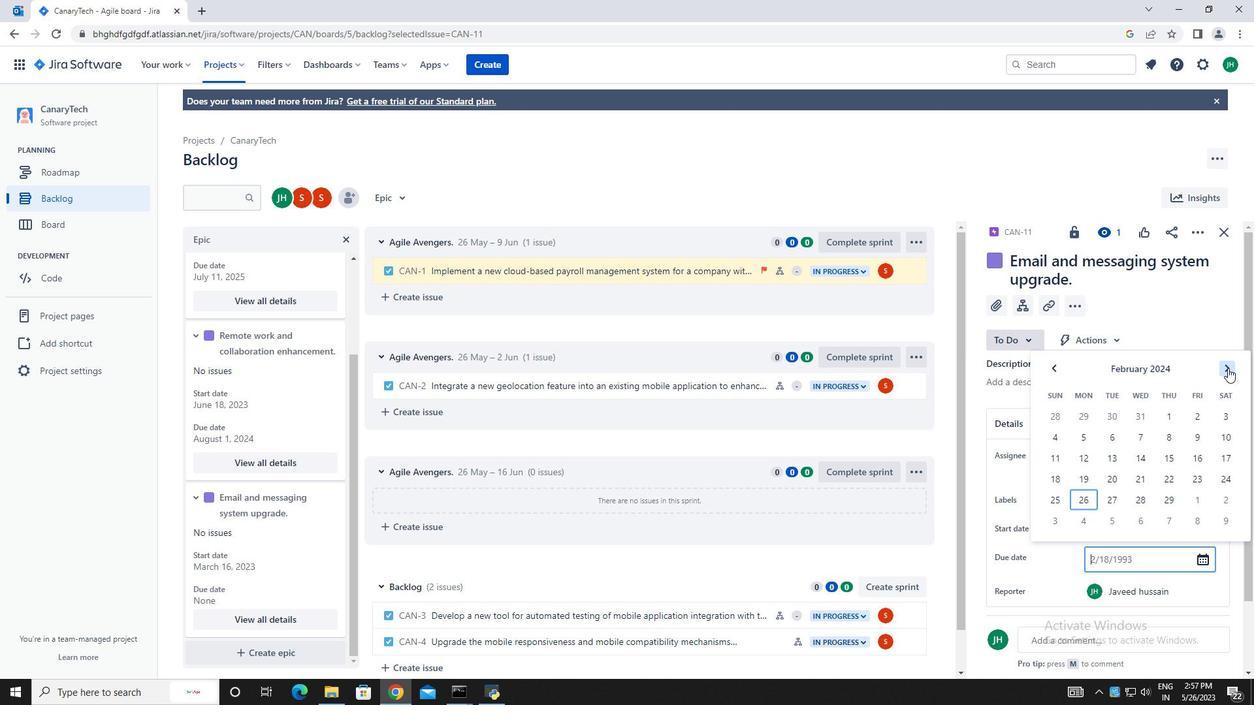 
Action: Mouse pressed left at (1228, 368)
Screenshot: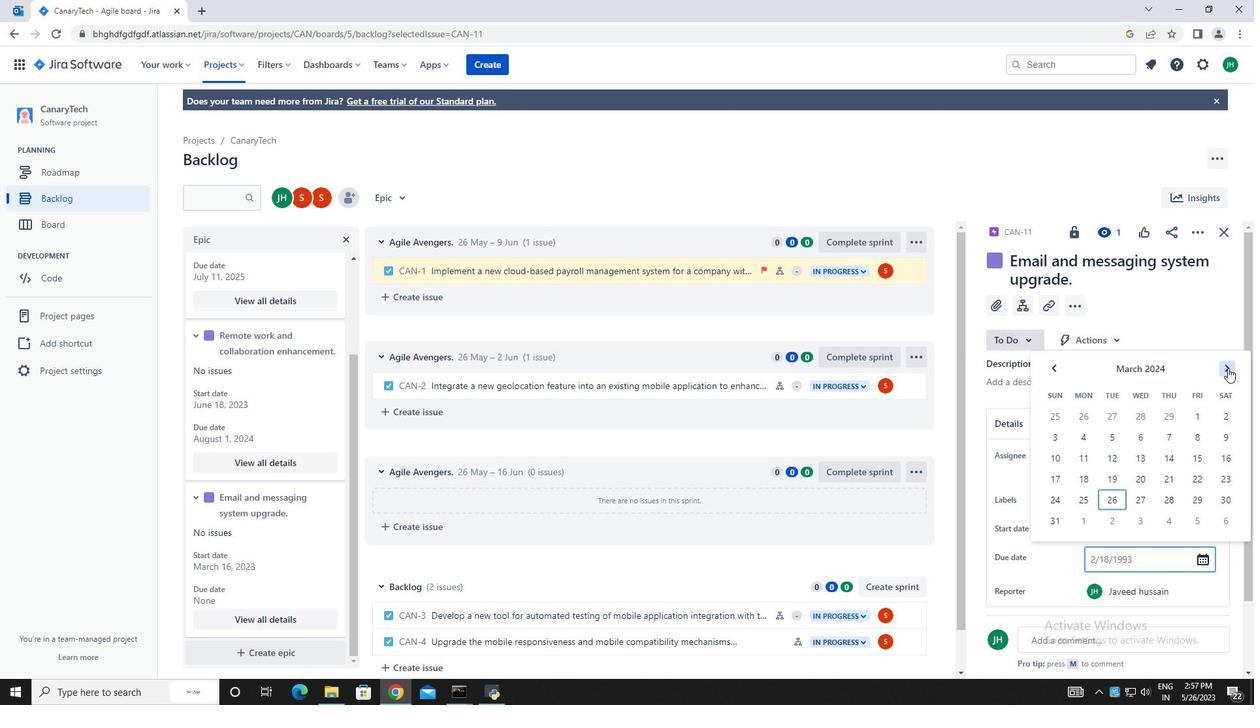 
Action: Mouse pressed left at (1228, 368)
Screenshot: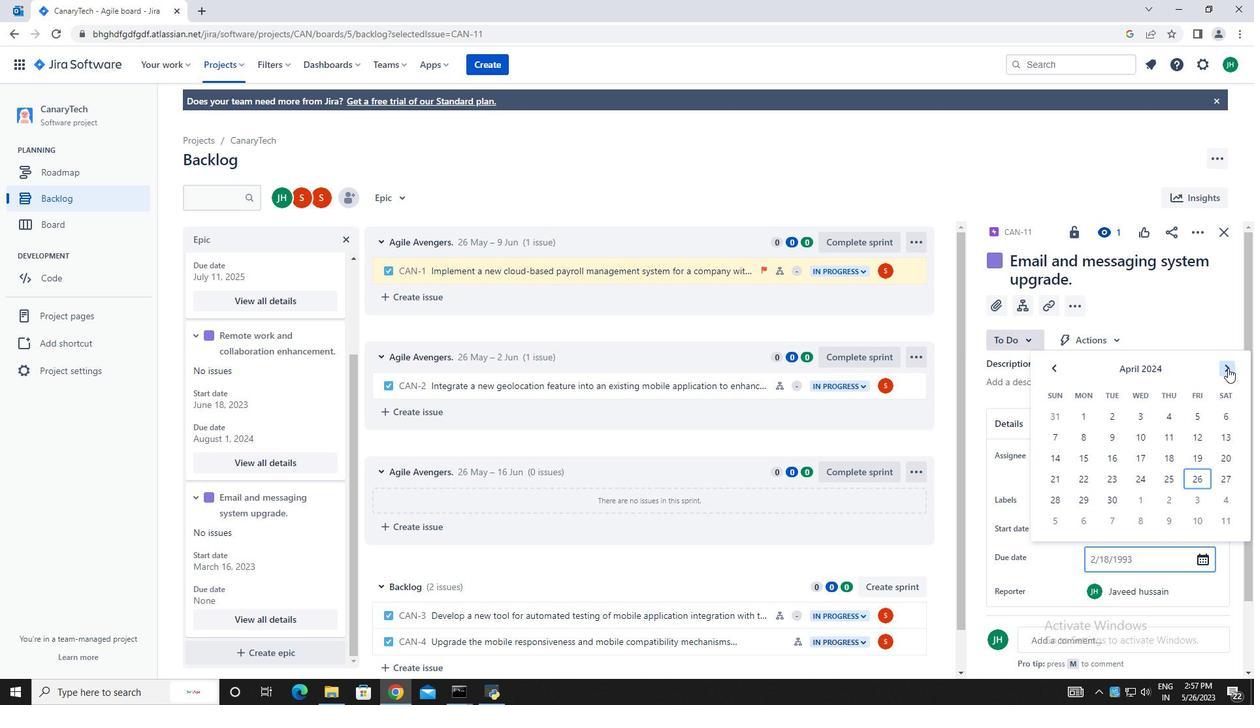 
Action: Mouse pressed left at (1228, 368)
Screenshot: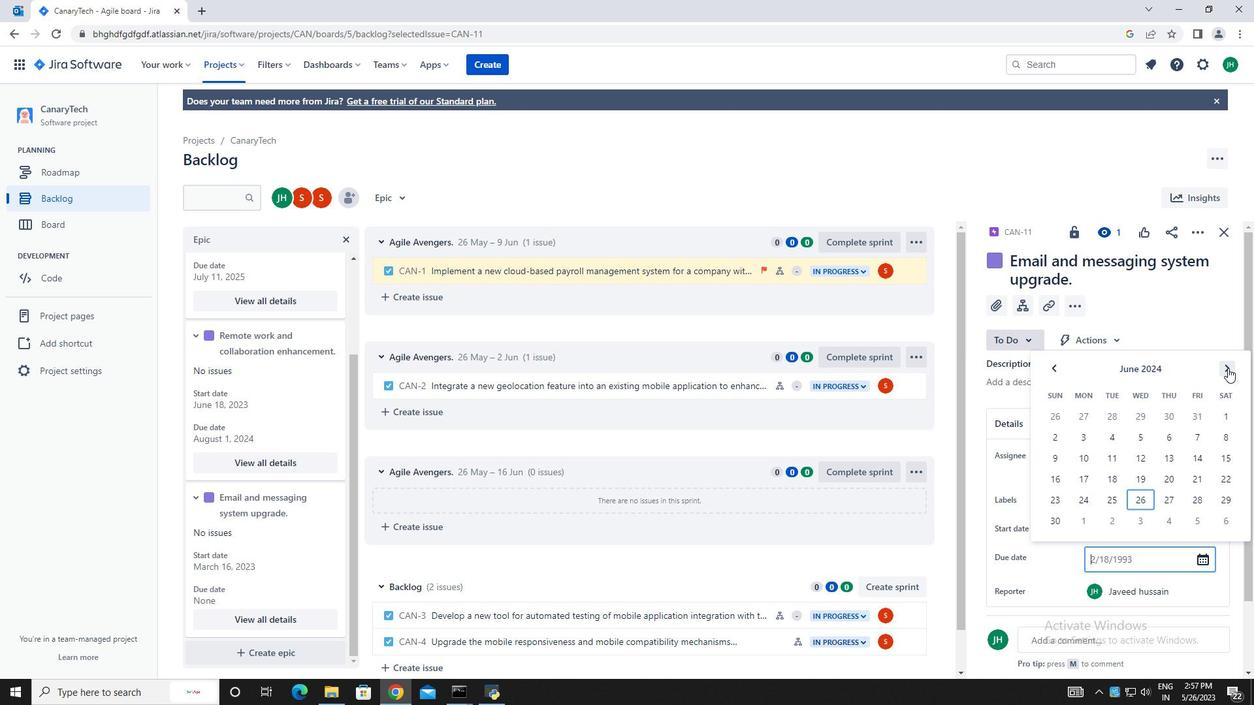 
Action: Mouse moved to (1169, 479)
Screenshot: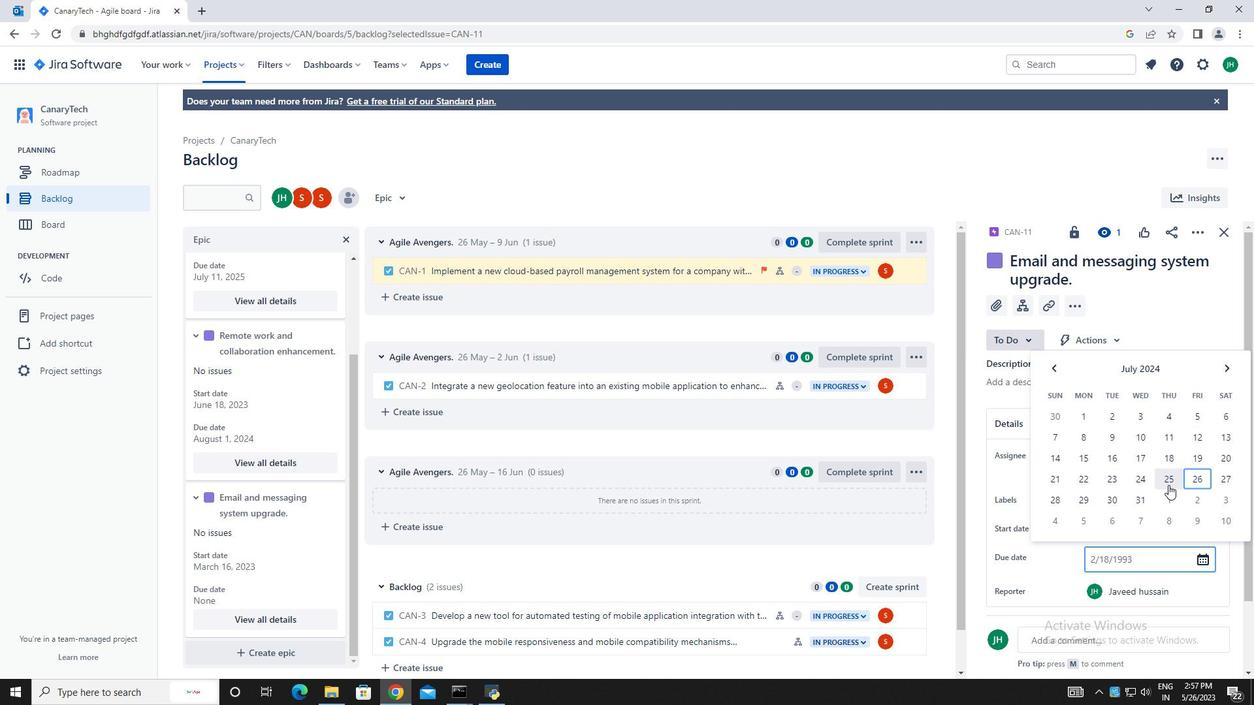 
Action: Mouse pressed left at (1169, 479)
Screenshot: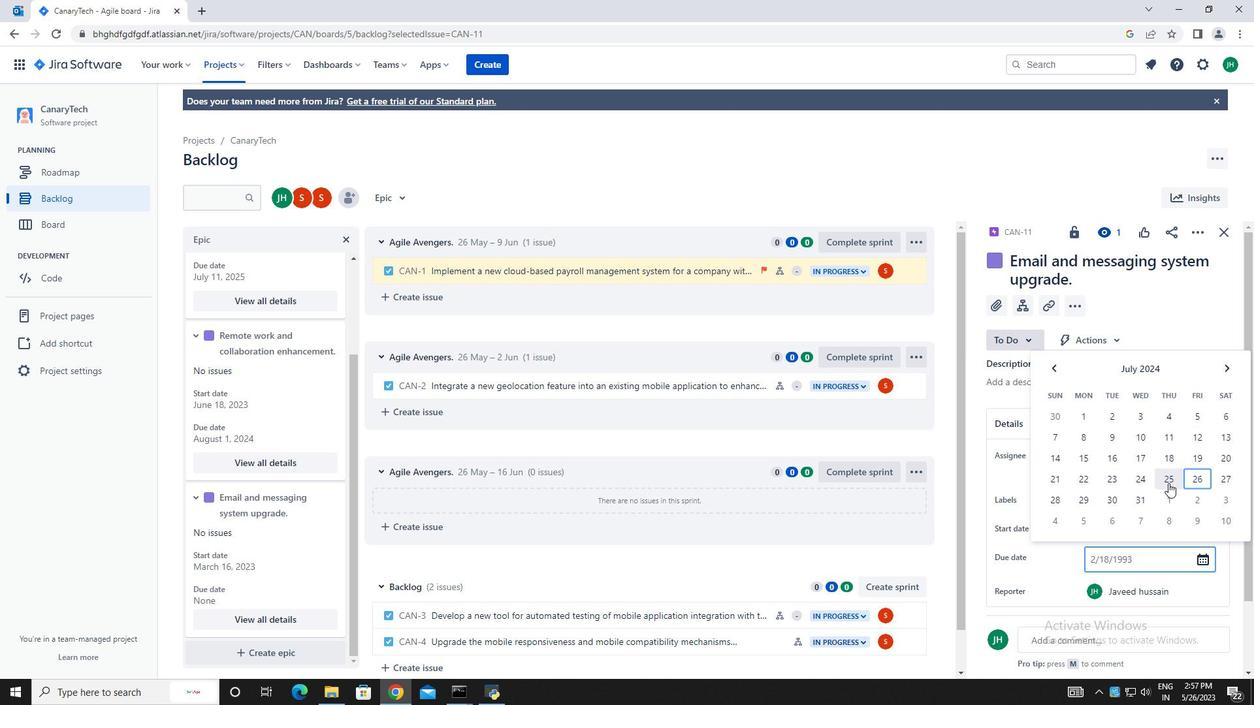 
Action: Mouse moved to (1150, 558)
Screenshot: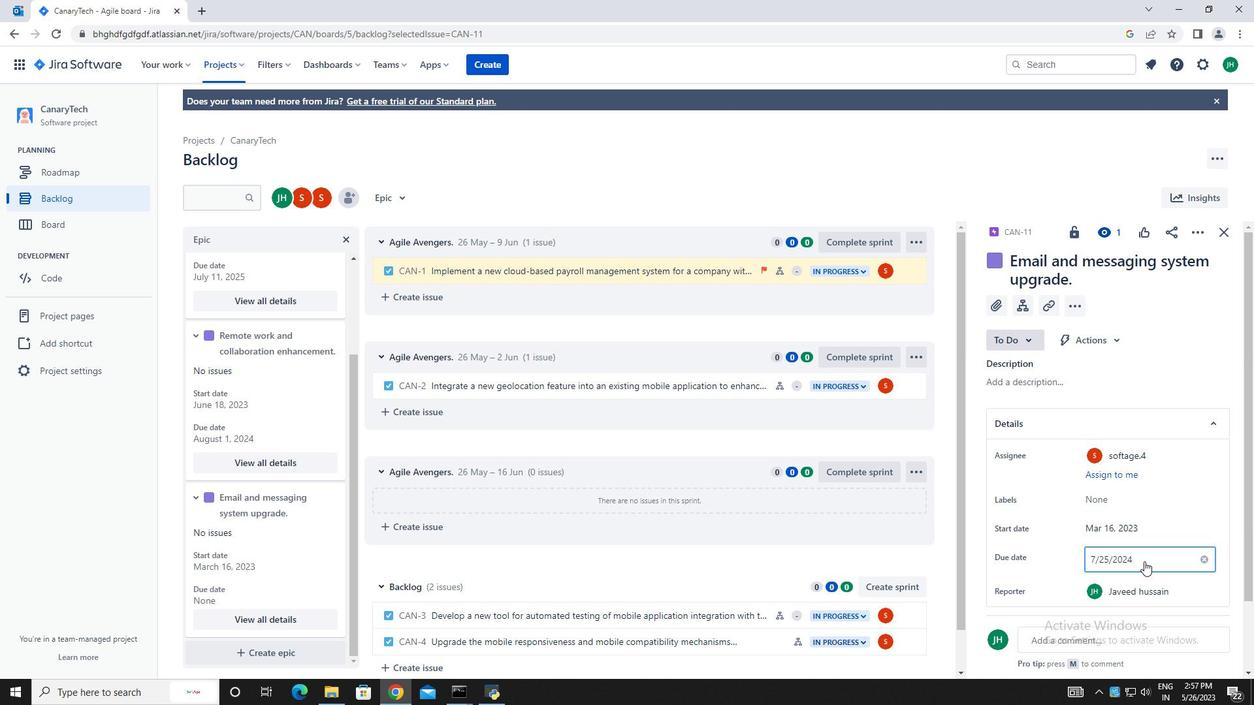 
Action: Mouse pressed left at (1150, 558)
Screenshot: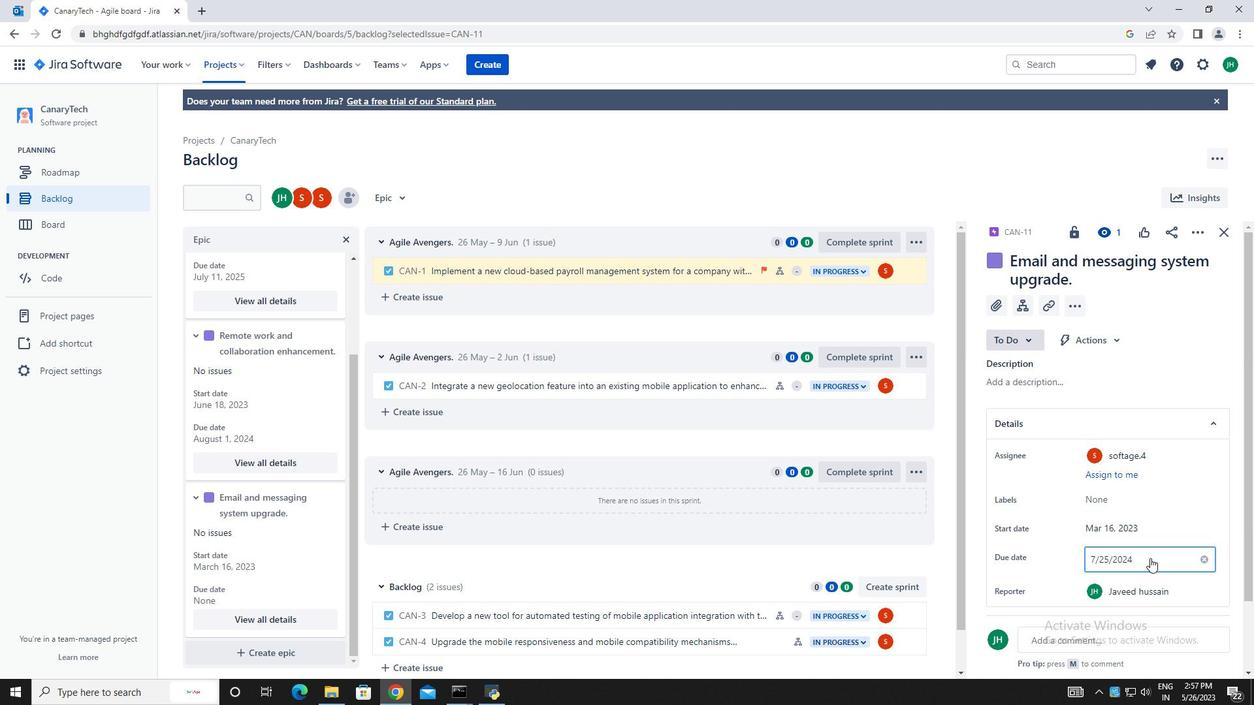 
Action: Mouse moved to (1224, 373)
Screenshot: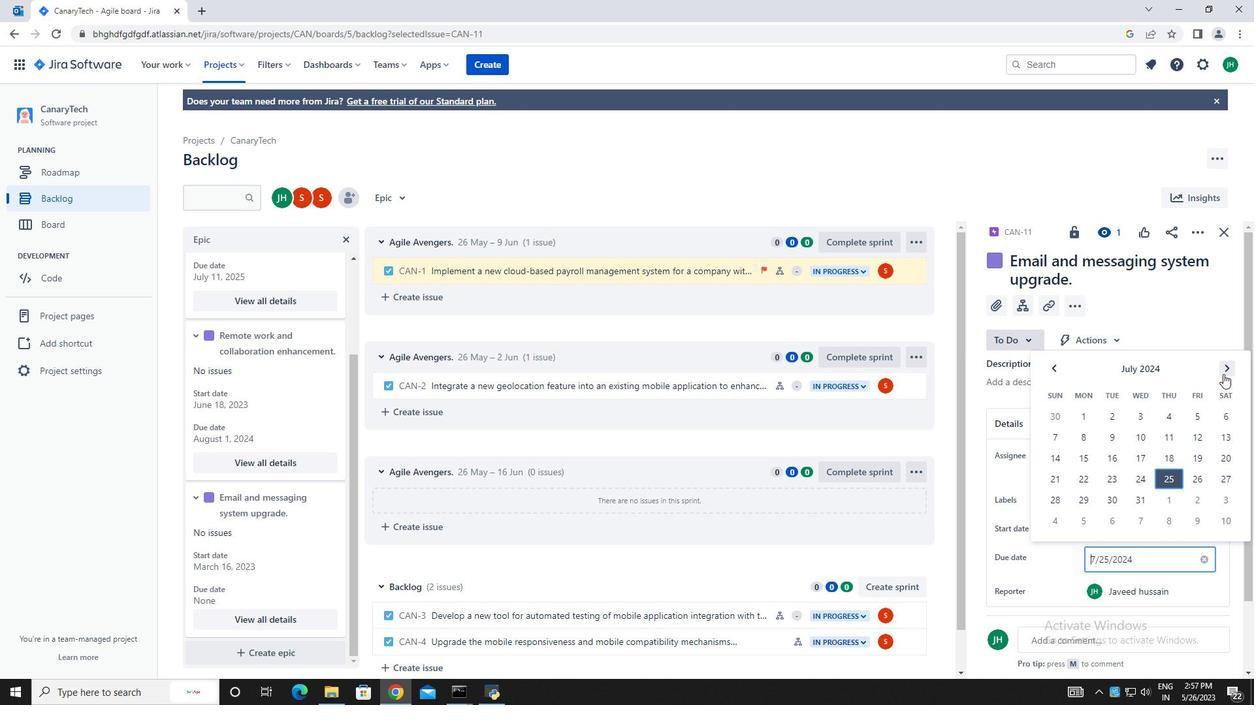 
Action: Mouse pressed left at (1224, 373)
Screenshot: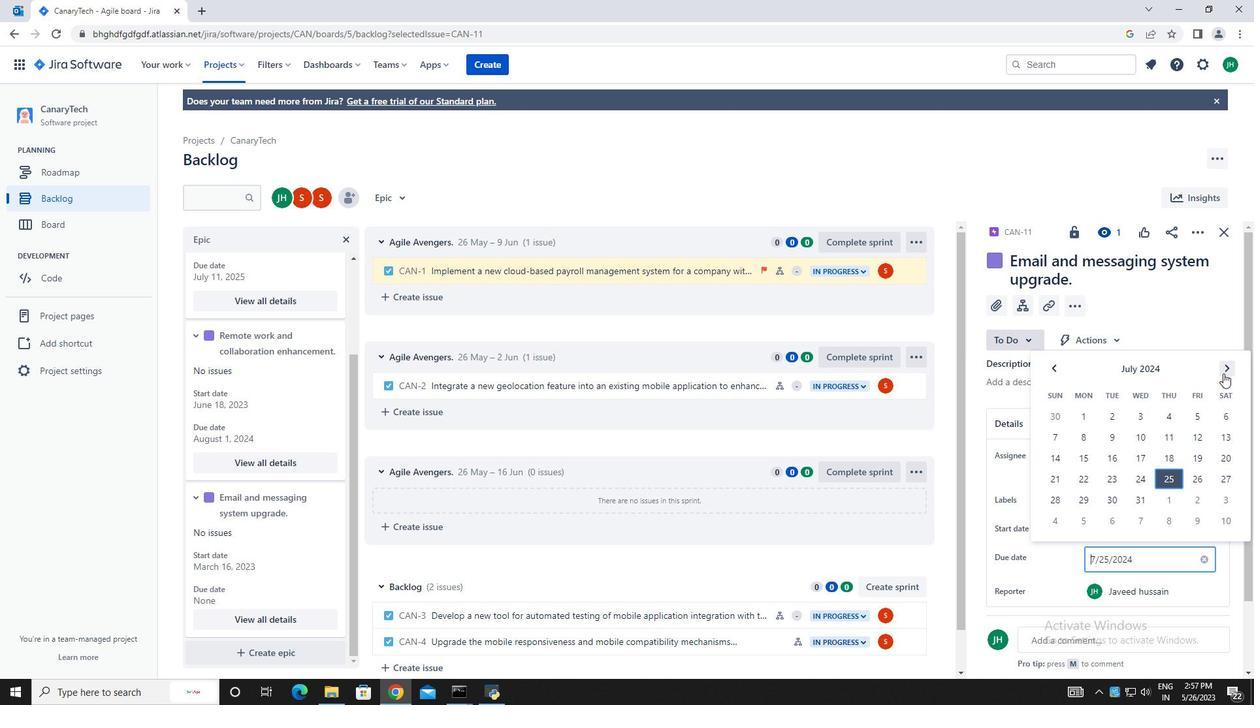
Action: Mouse pressed left at (1224, 373)
Screenshot: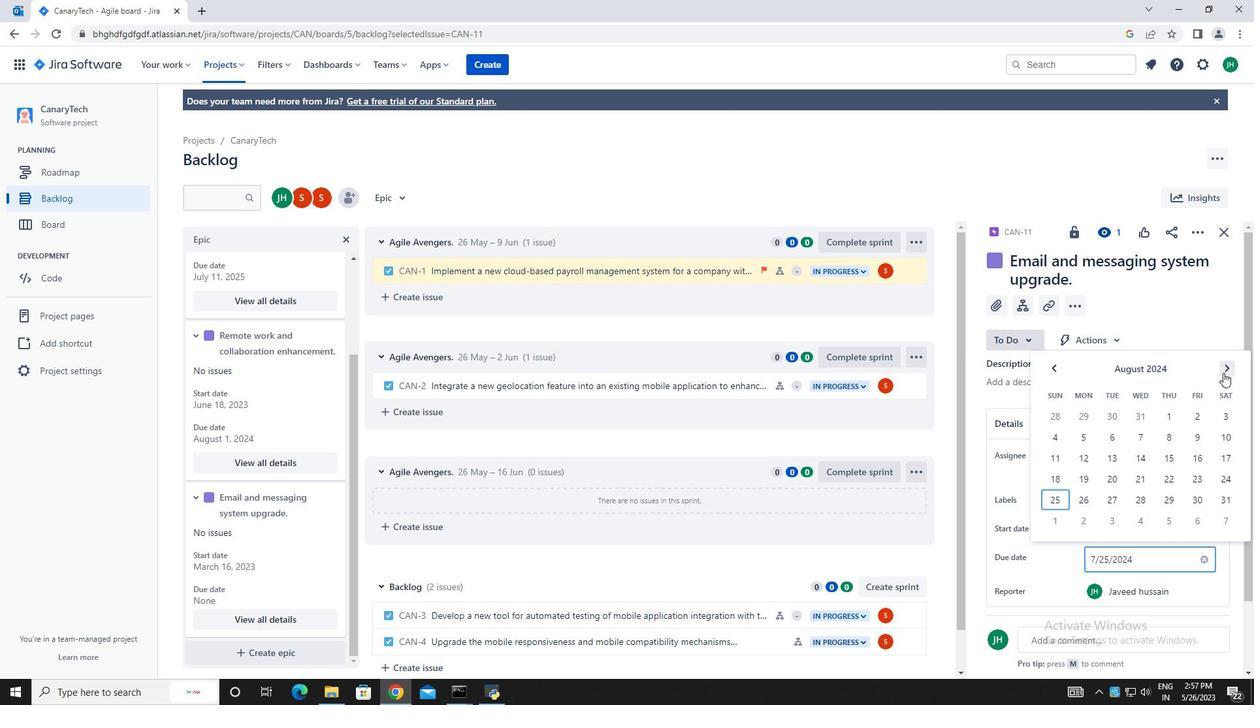 
Action: Mouse pressed left at (1224, 373)
Screenshot: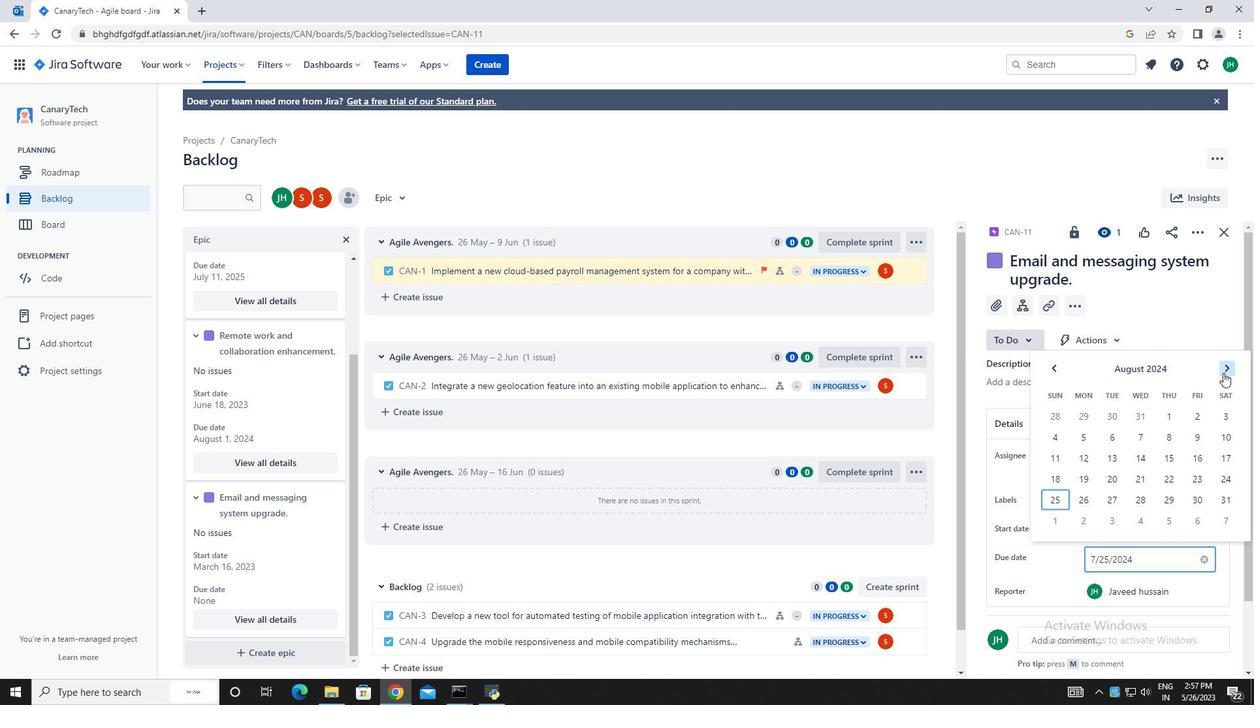 
Action: Mouse pressed left at (1224, 373)
Screenshot: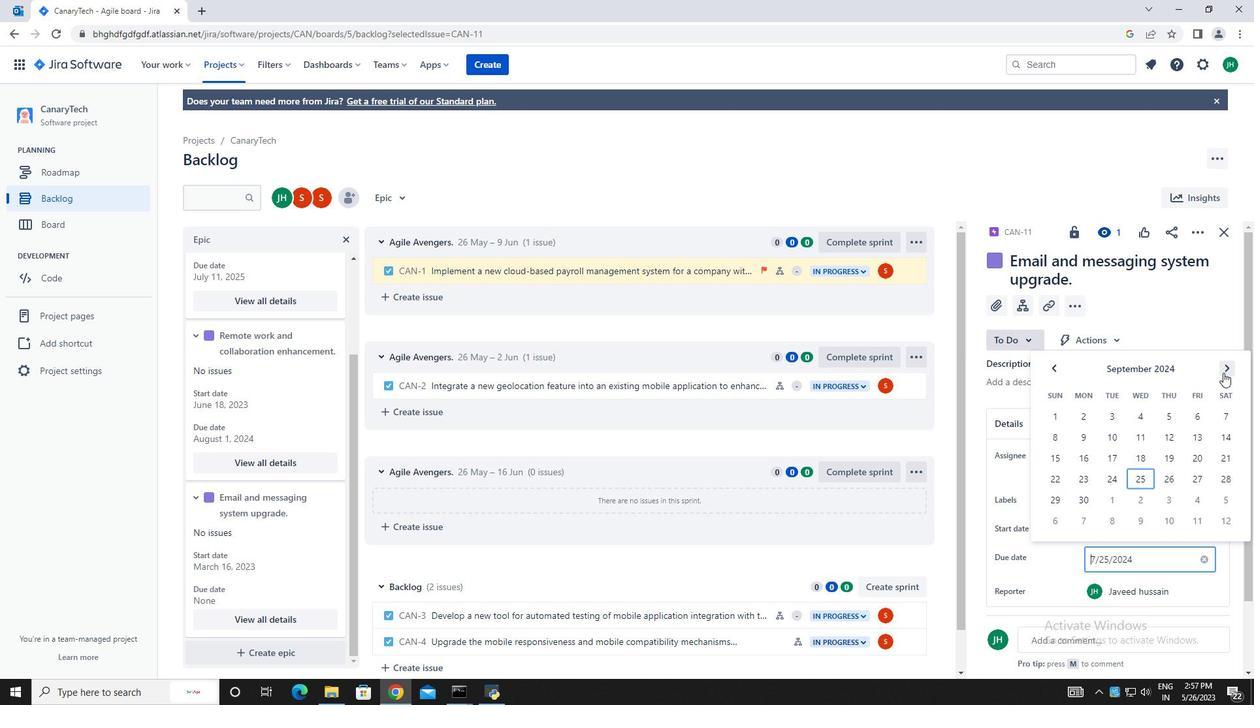 
Action: Mouse pressed left at (1224, 373)
Screenshot: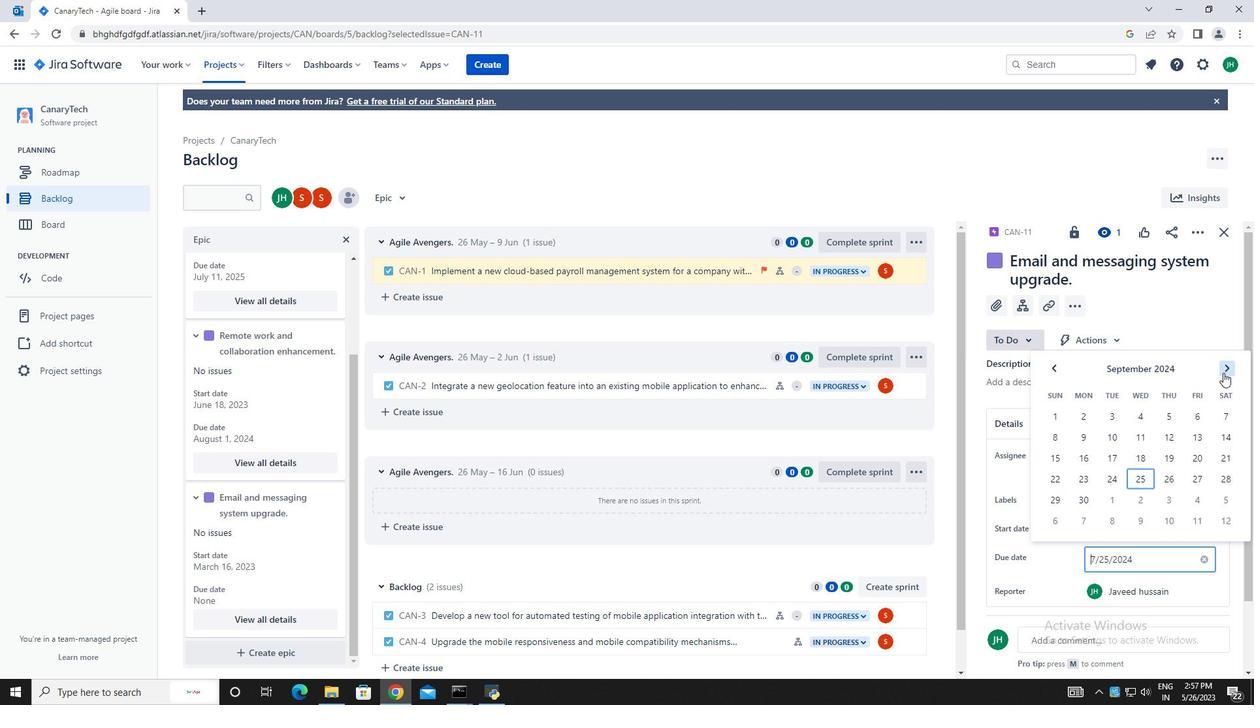 
Action: Mouse pressed left at (1224, 373)
Screenshot: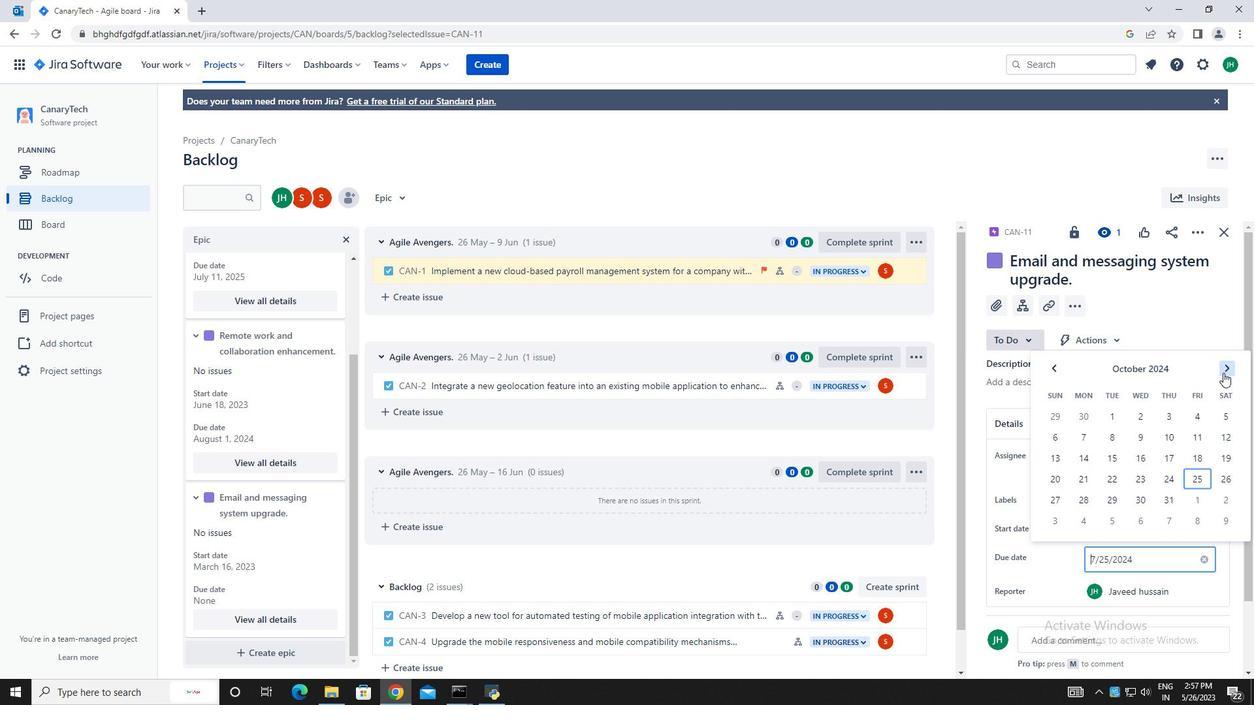 
Action: Mouse pressed left at (1224, 373)
Screenshot: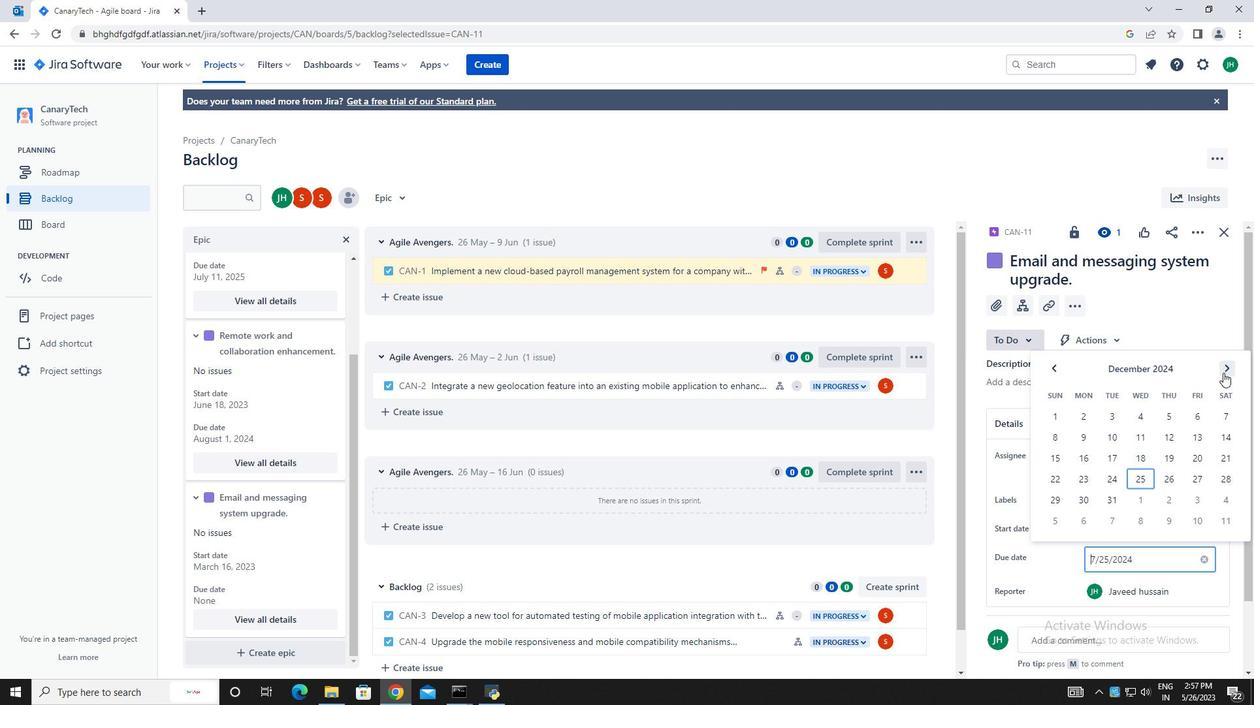 
Action: Mouse pressed left at (1224, 373)
Screenshot: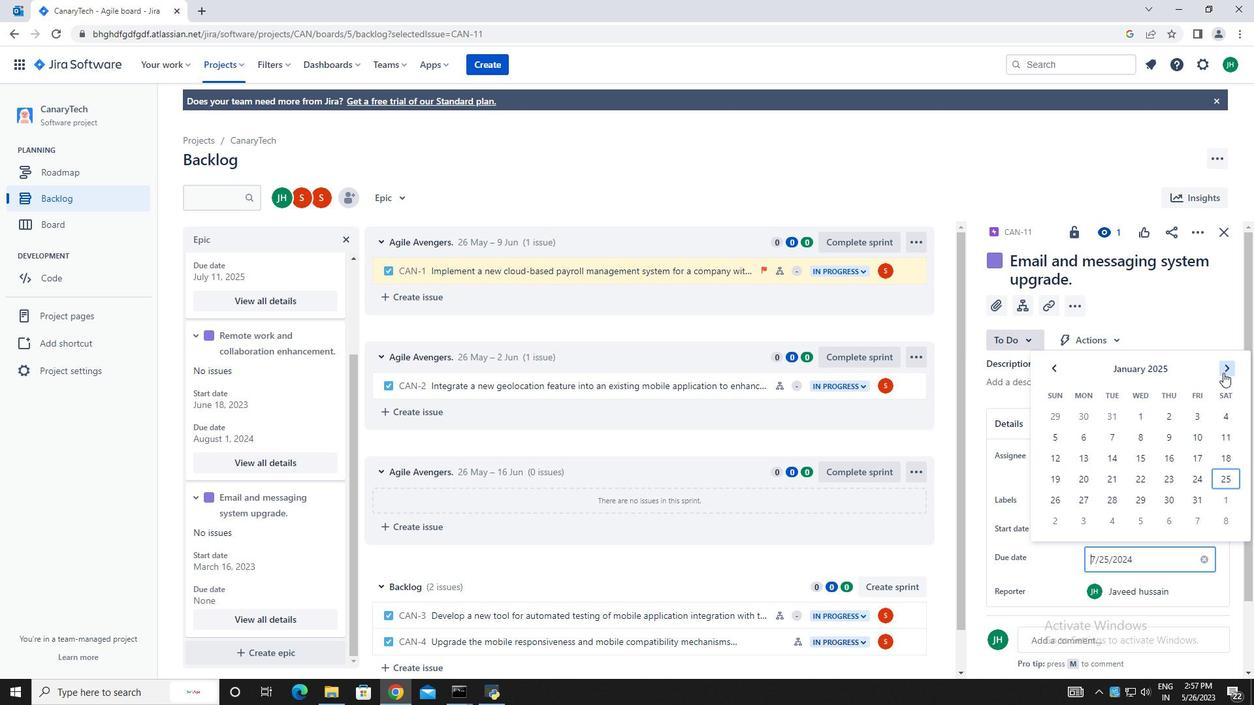 
Action: Mouse moved to (1223, 372)
Screenshot: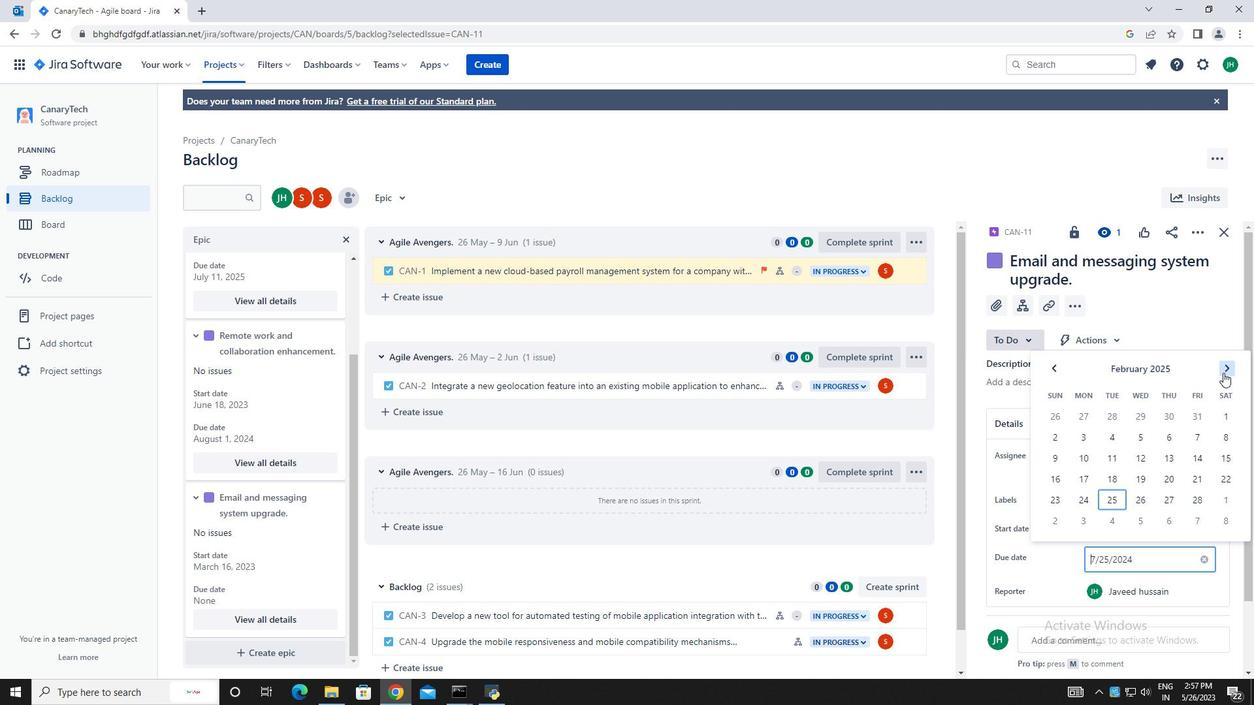 
Action: Mouse pressed left at (1223, 372)
Screenshot: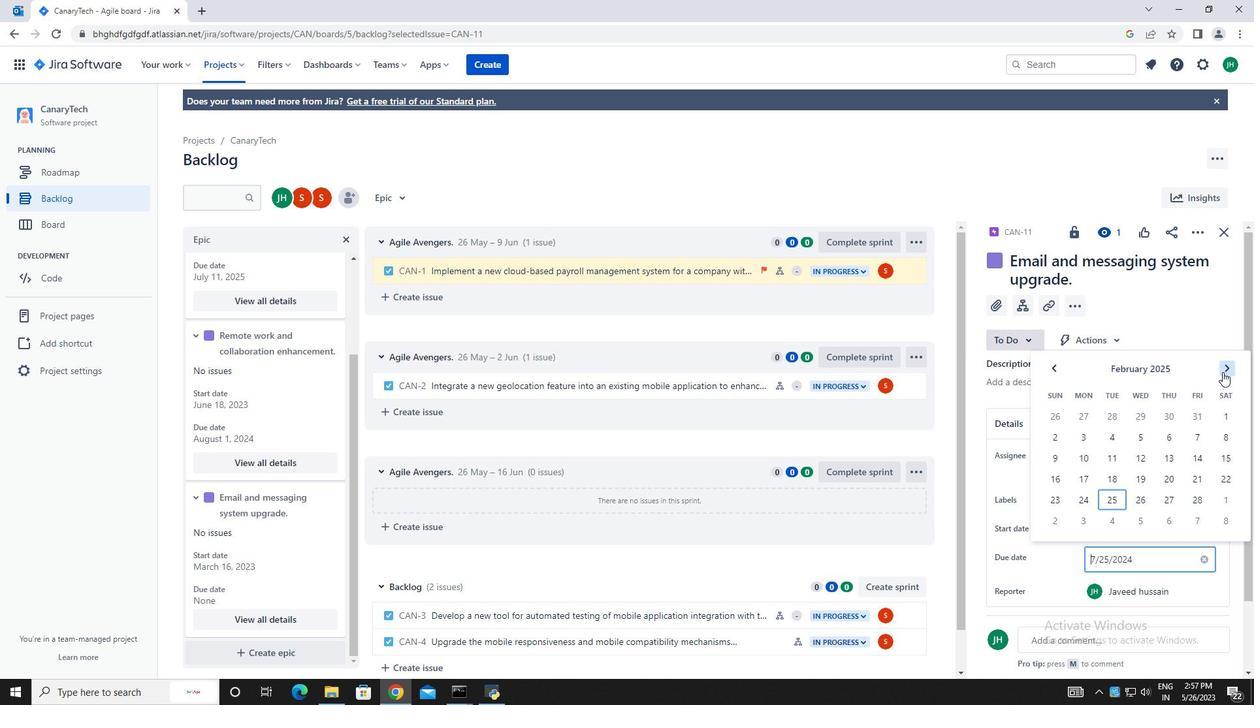 
Action: Mouse pressed left at (1223, 372)
Screenshot: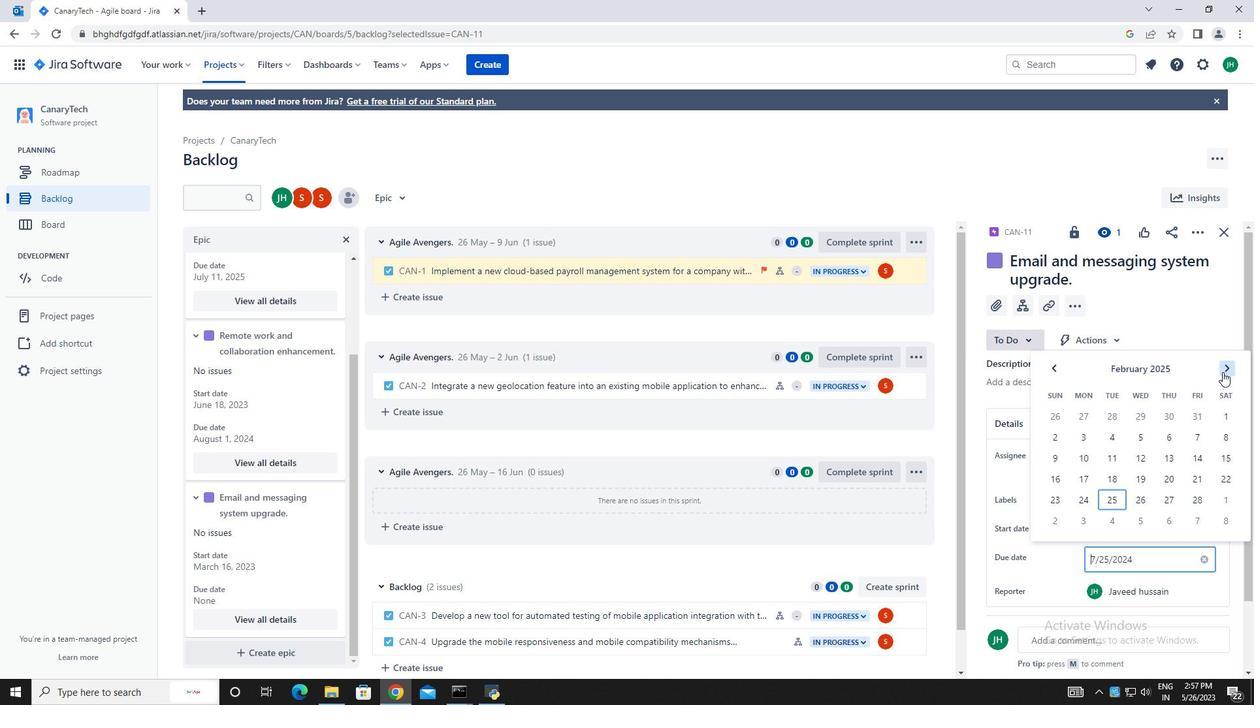 
Action: Mouse pressed left at (1223, 372)
Screenshot: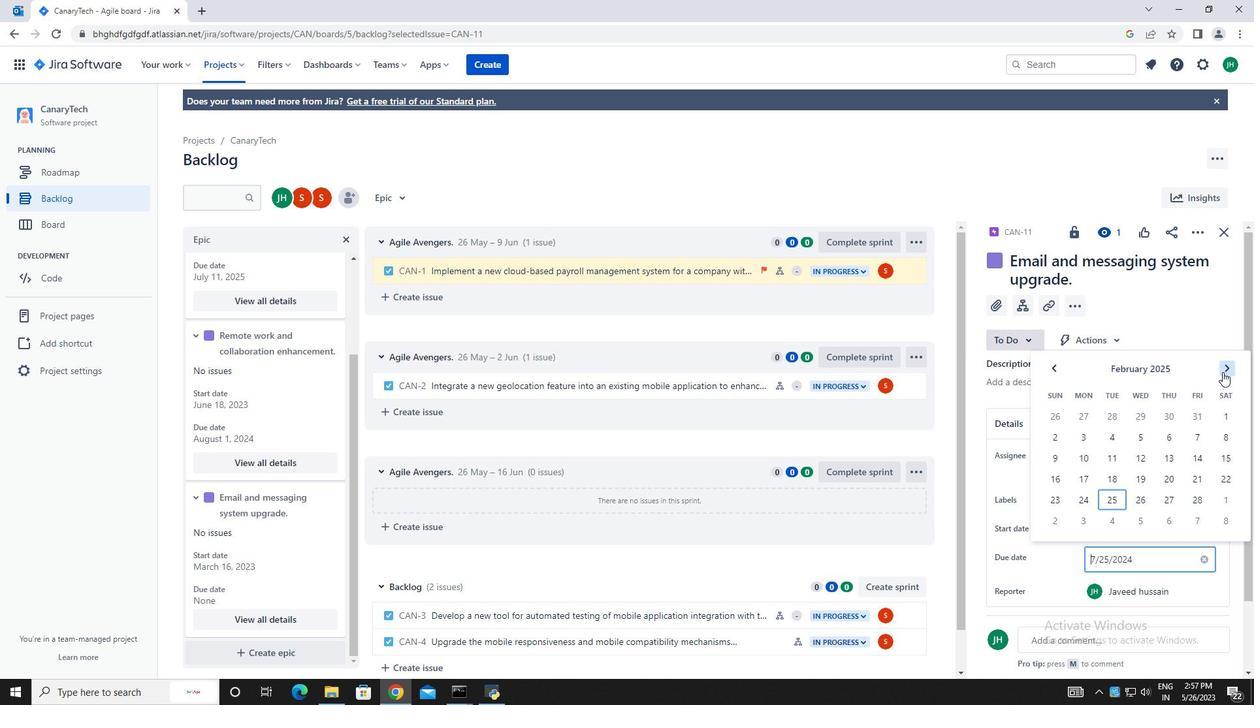 
Action: Mouse pressed left at (1223, 372)
Screenshot: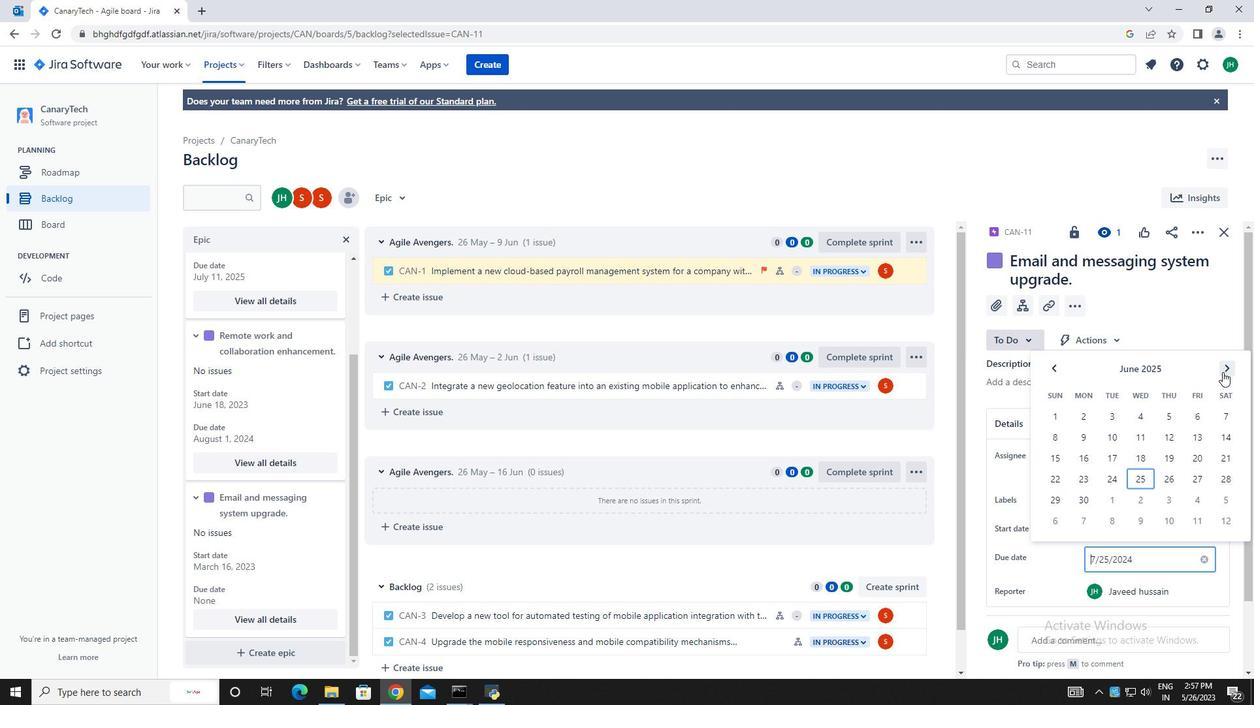 
Action: Mouse moved to (1171, 479)
Screenshot: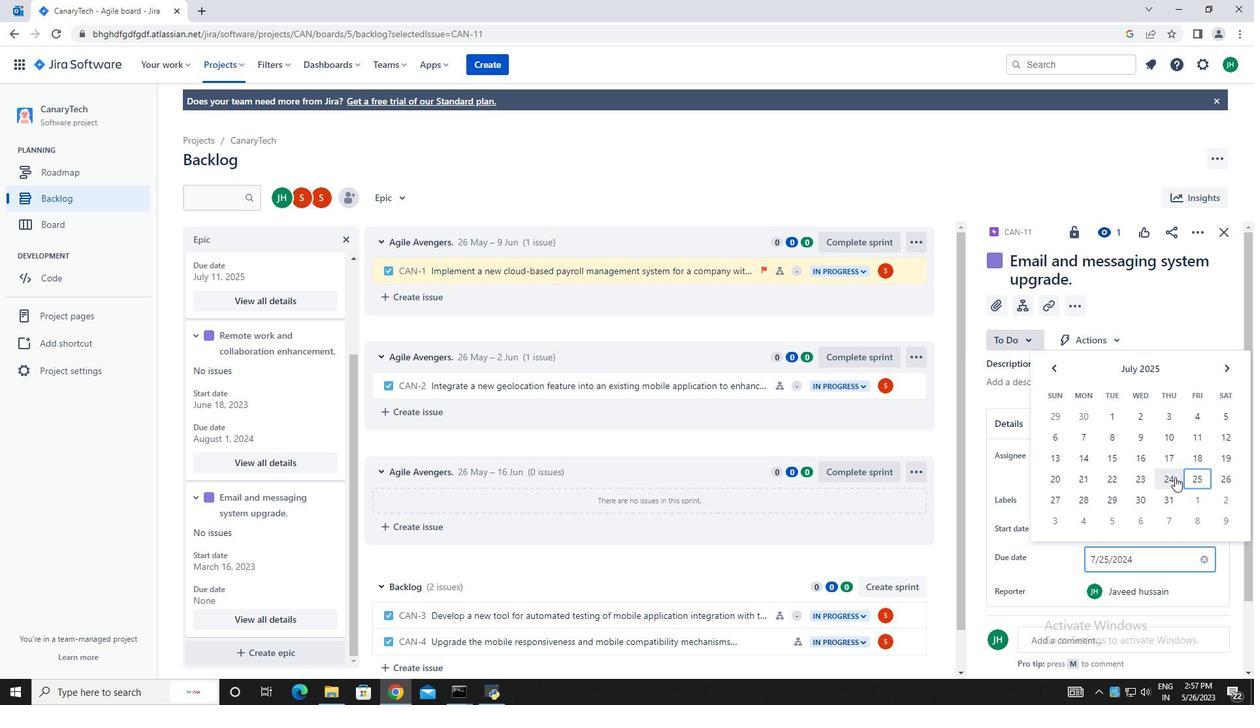 
Action: Mouse pressed left at (1171, 479)
Screenshot: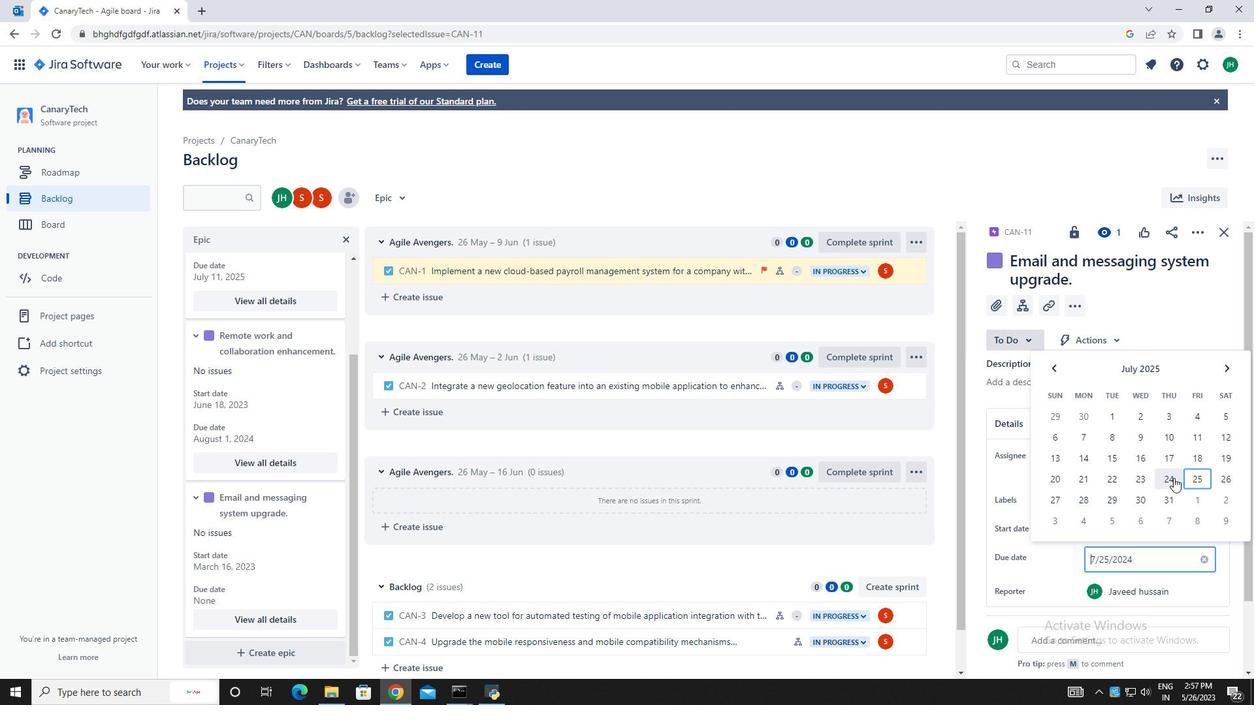 
Action: Mouse moved to (1167, 483)
Screenshot: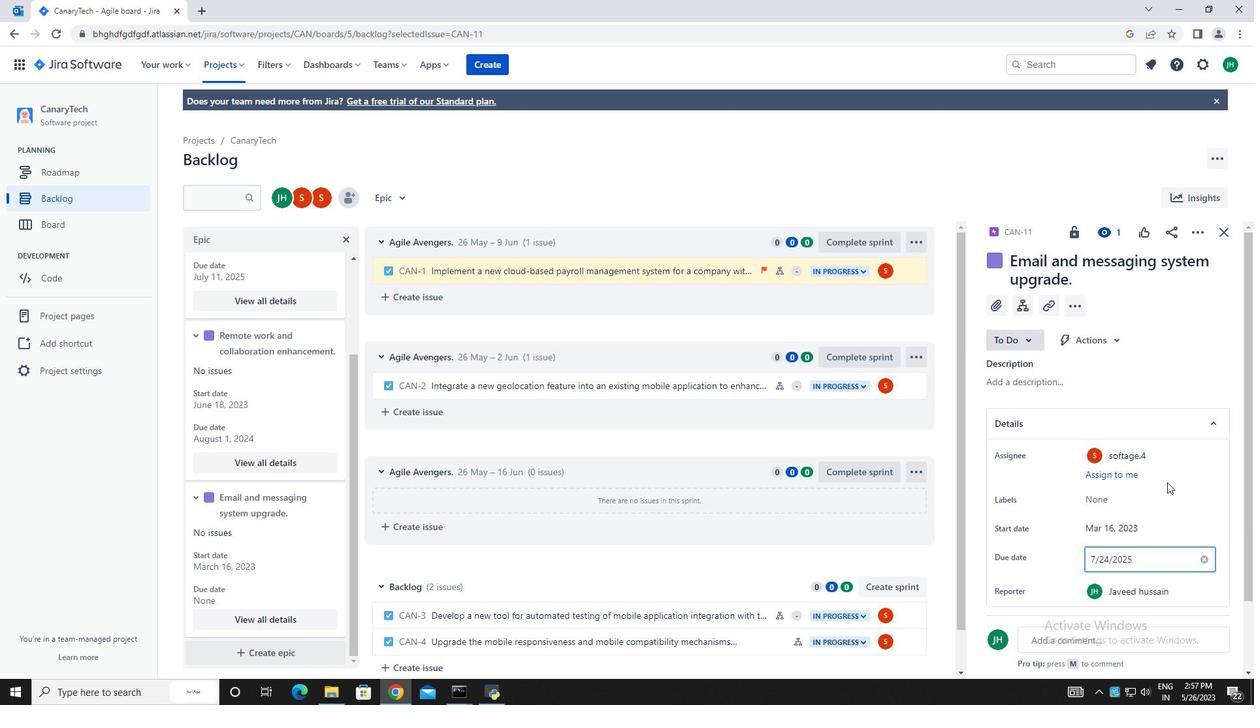
Action: Key pressed <Key.enter>
Screenshot: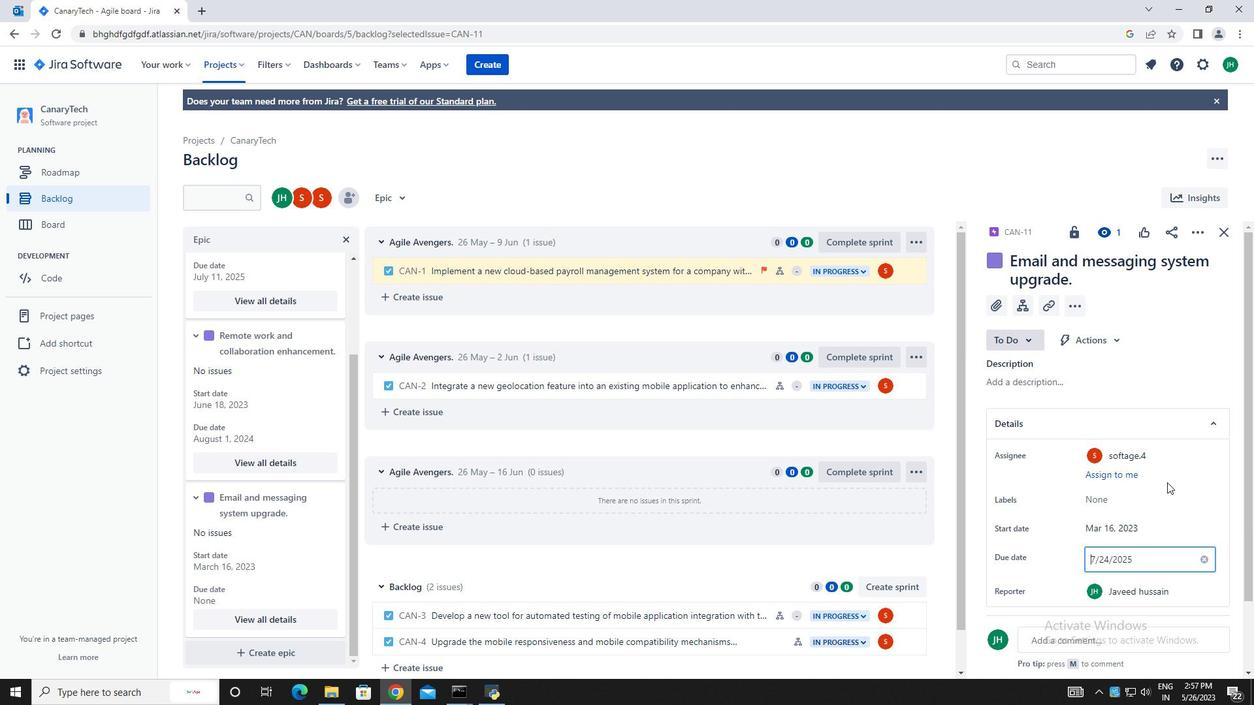 
Action: Mouse moved to (1223, 233)
Screenshot: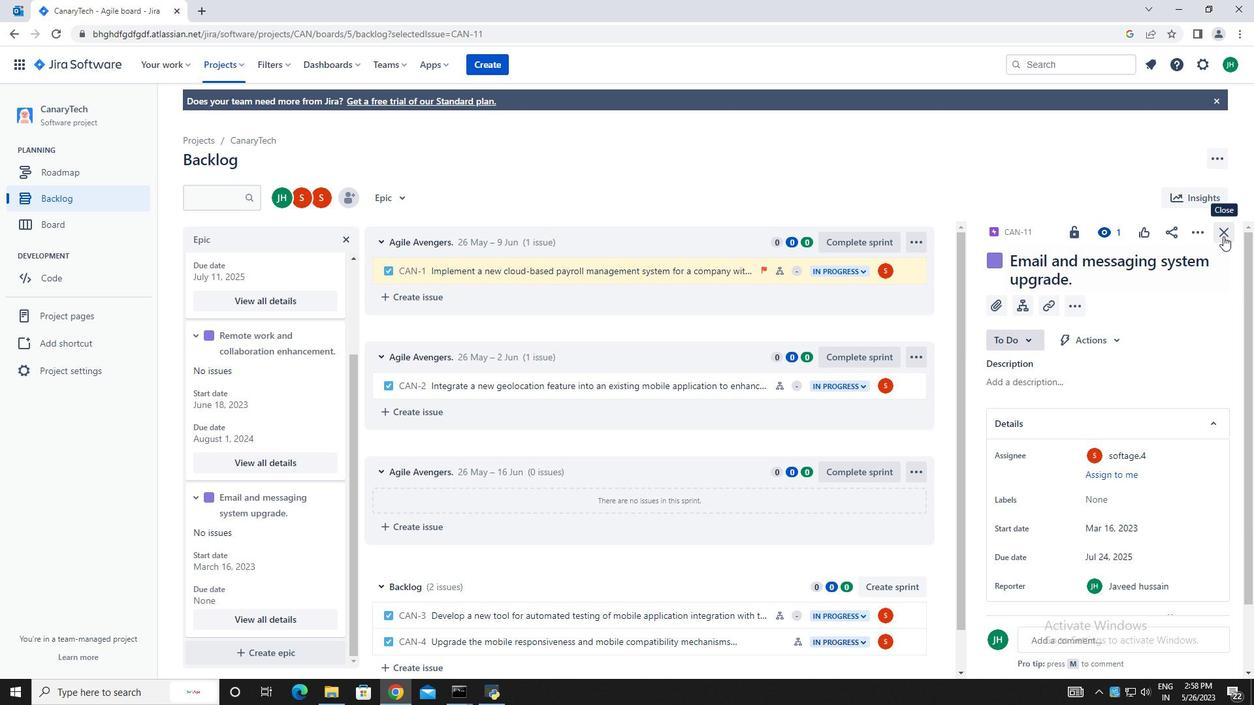 
Action: Mouse pressed left at (1223, 233)
Screenshot: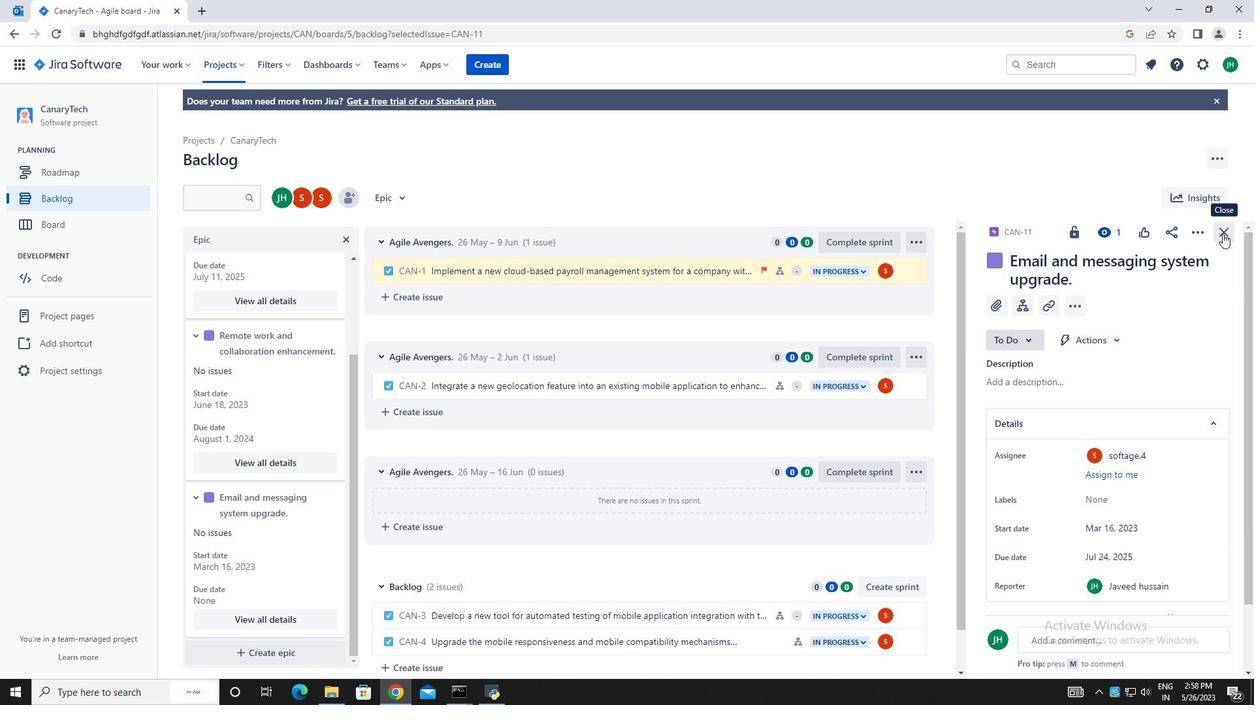 
Action: Mouse moved to (690, 471)
Screenshot: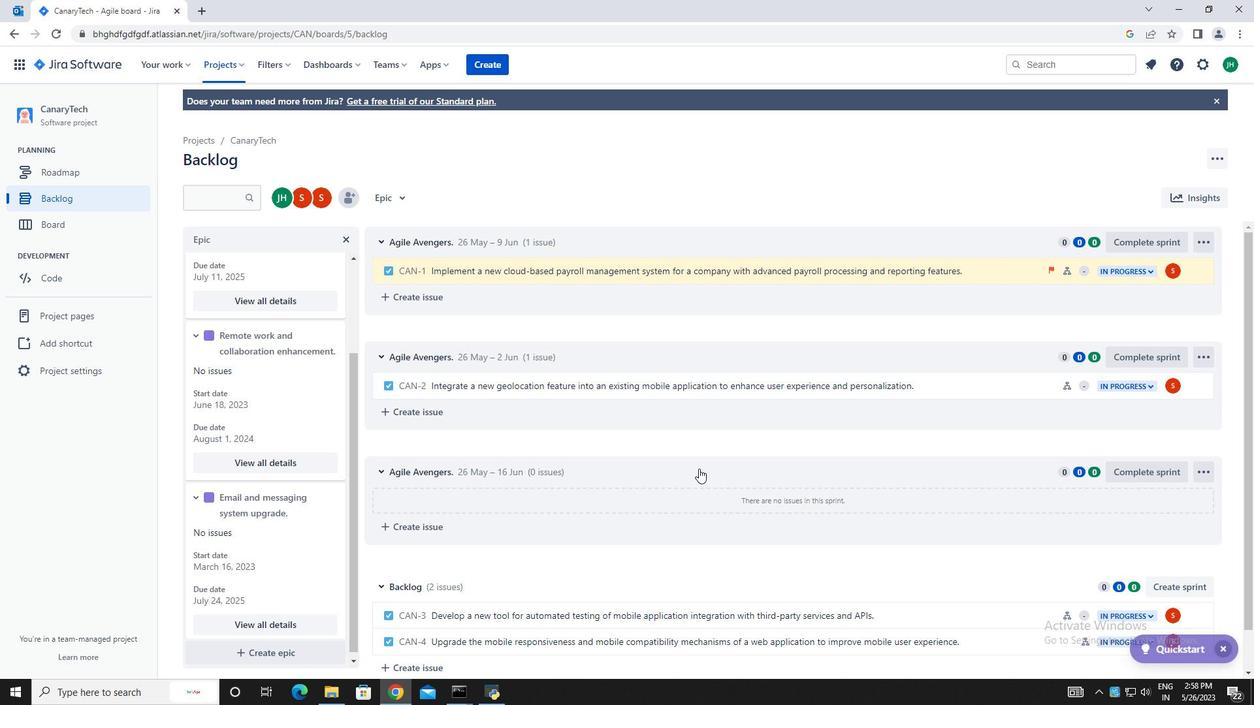
